 Task: Save your go-to burger joint in Manhattan to your list of favorite locations.
Action: Mouse moved to (87, 61)
Screenshot: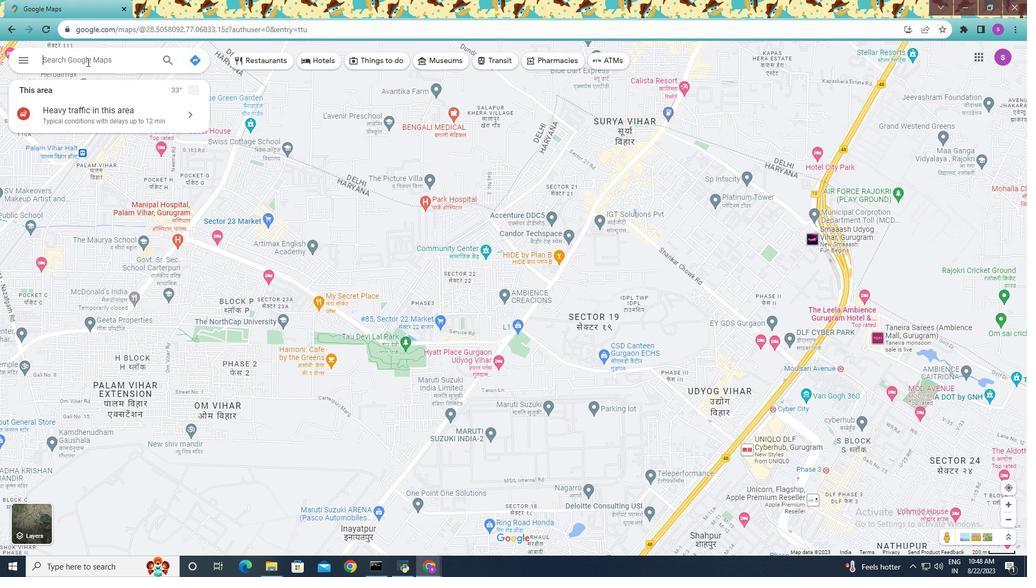 
Action: Mouse pressed left at (87, 61)
Screenshot: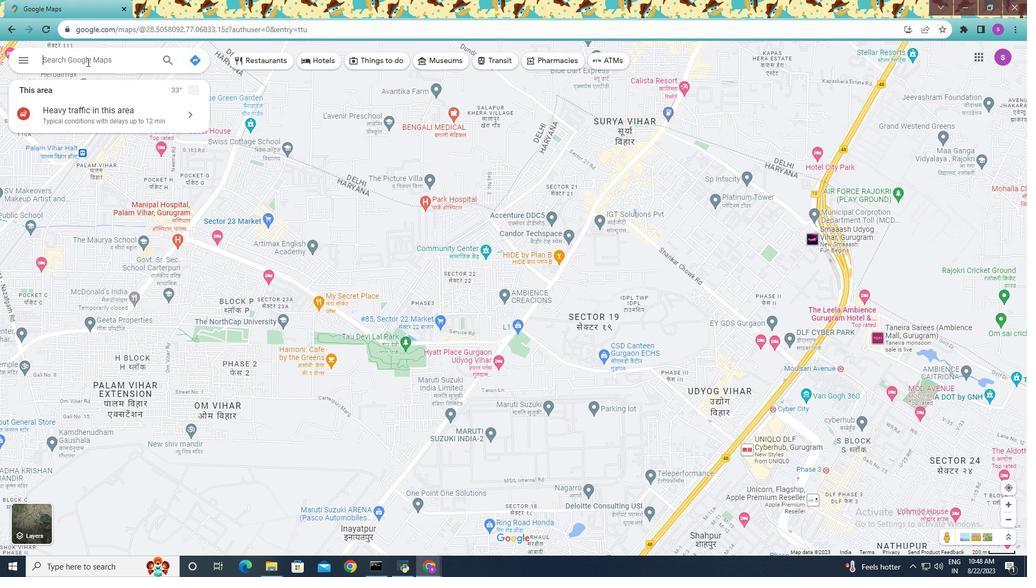 
Action: Mouse moved to (87, 62)
Screenshot: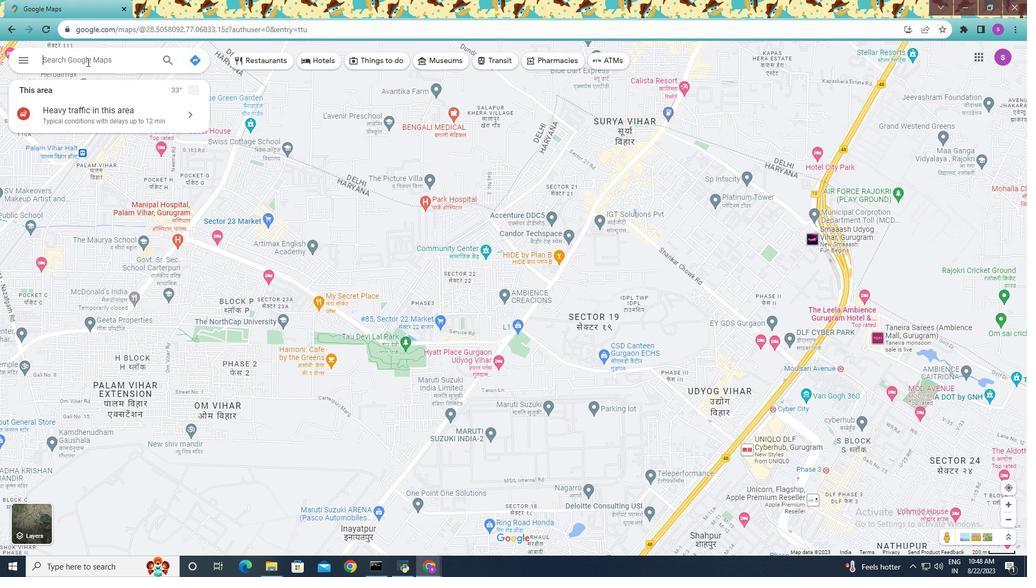 
Action: Key pressed <Key.shift>Burger<Key.space>joint<Key.space>in<Key.space><Key.shift>Manhattan<Key.enter>
Screenshot: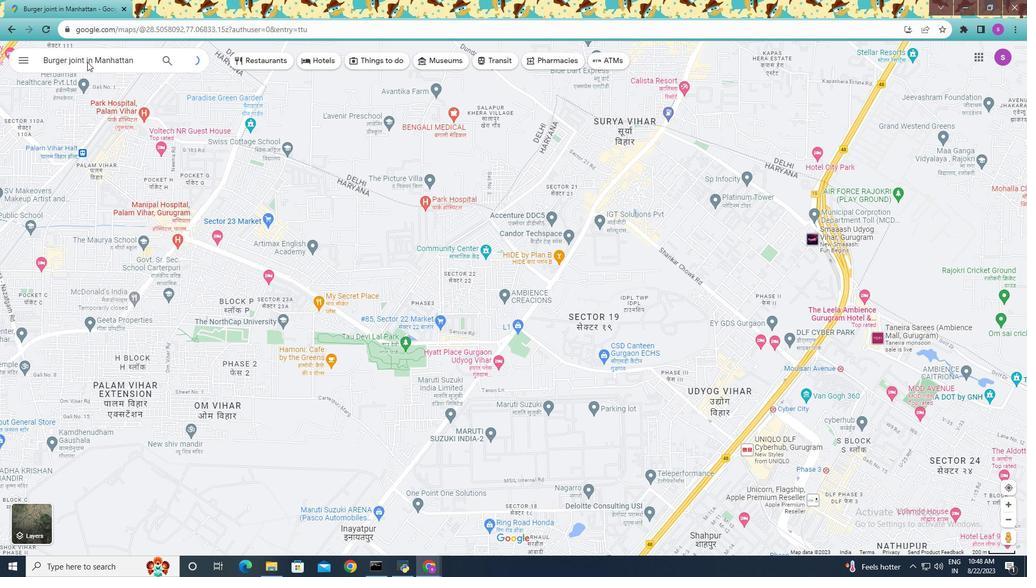 
Action: Mouse moved to (101, 223)
Screenshot: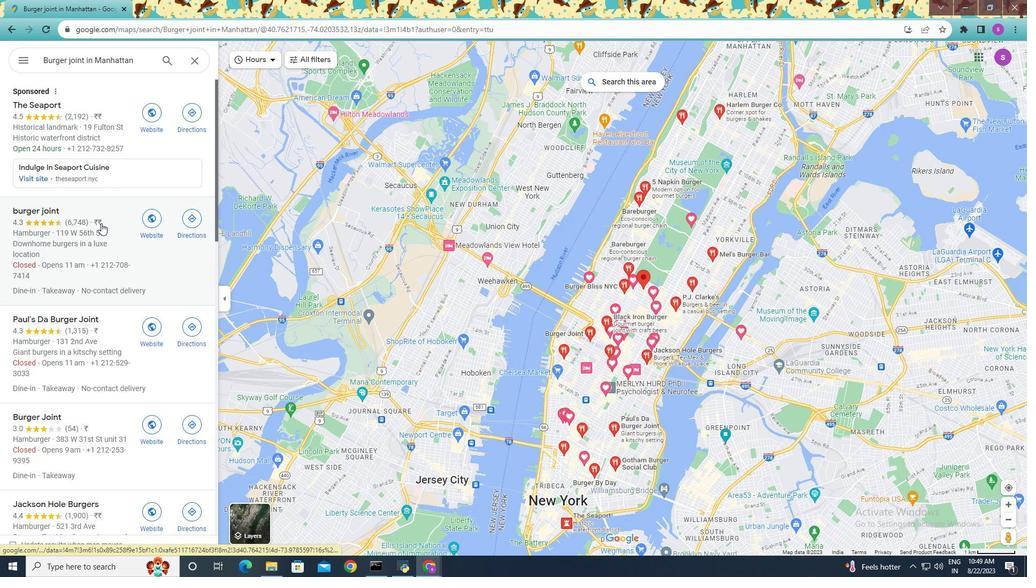 
Action: Mouse scrolled (101, 223) with delta (0, 0)
Screenshot: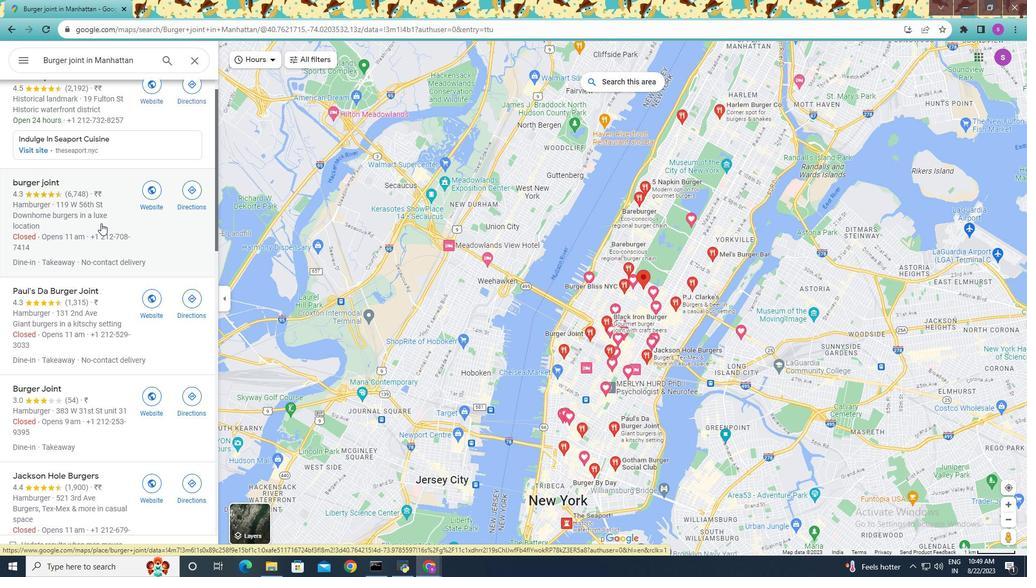 
Action: Mouse moved to (37, 157)
Screenshot: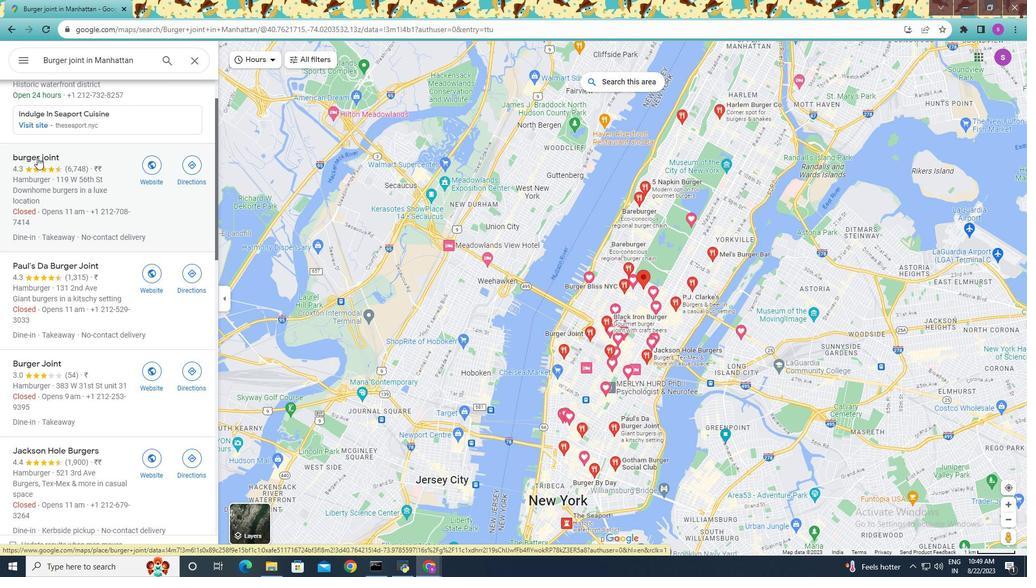 
Action: Mouse pressed left at (37, 157)
Screenshot: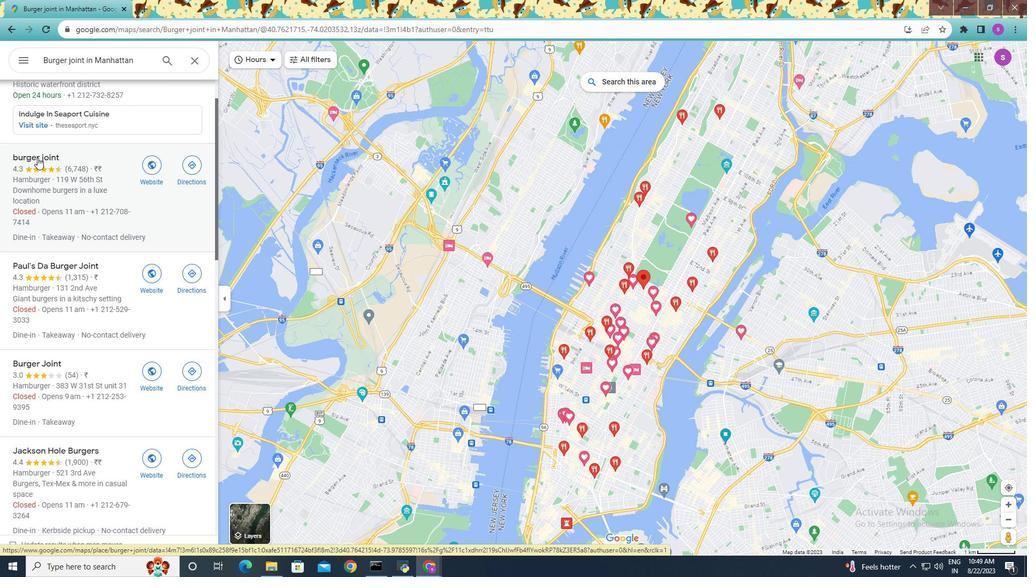 
Action: Mouse moved to (355, 270)
Screenshot: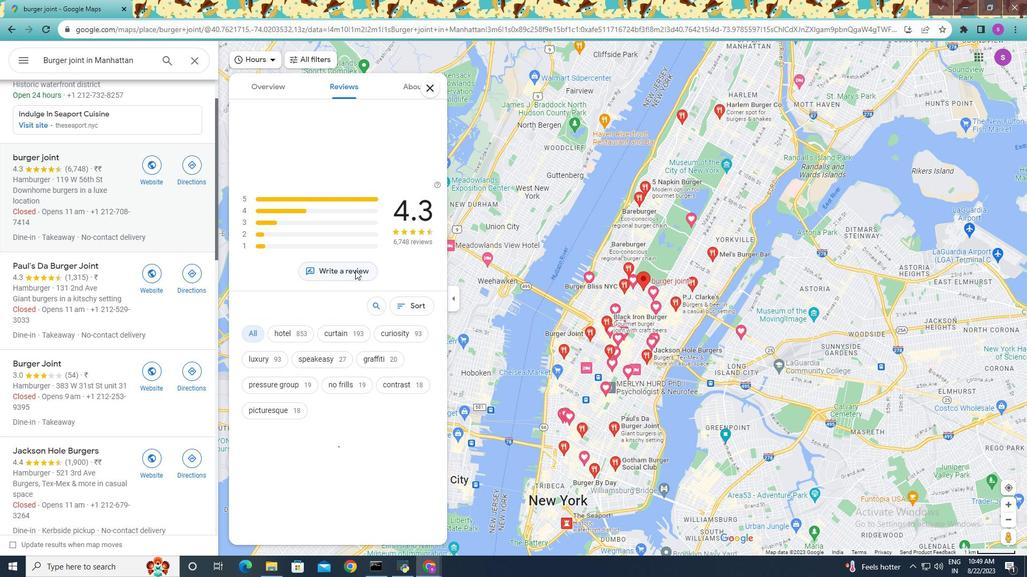 
Action: Mouse pressed left at (355, 270)
Screenshot: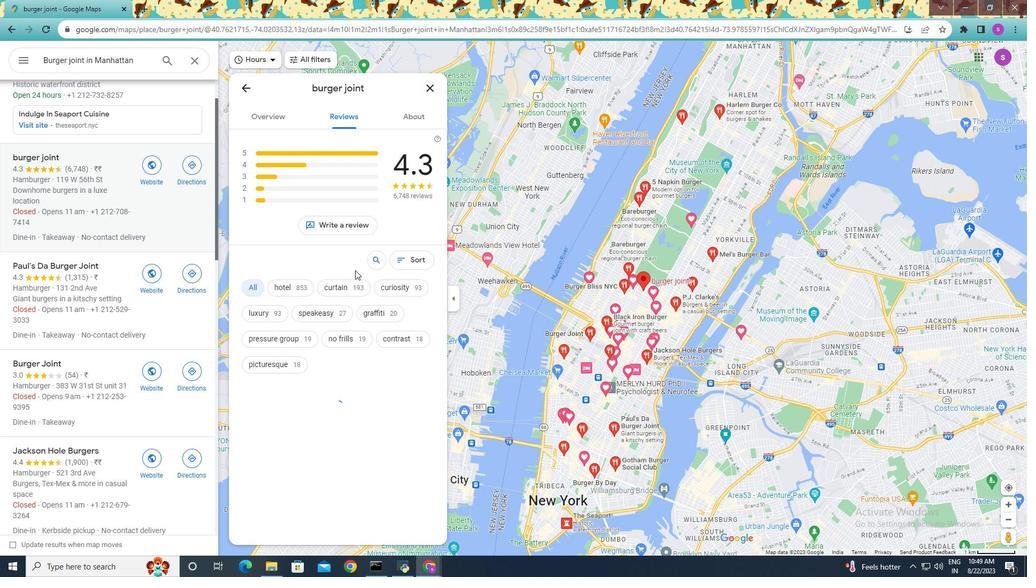 
Action: Mouse moved to (398, 362)
Screenshot: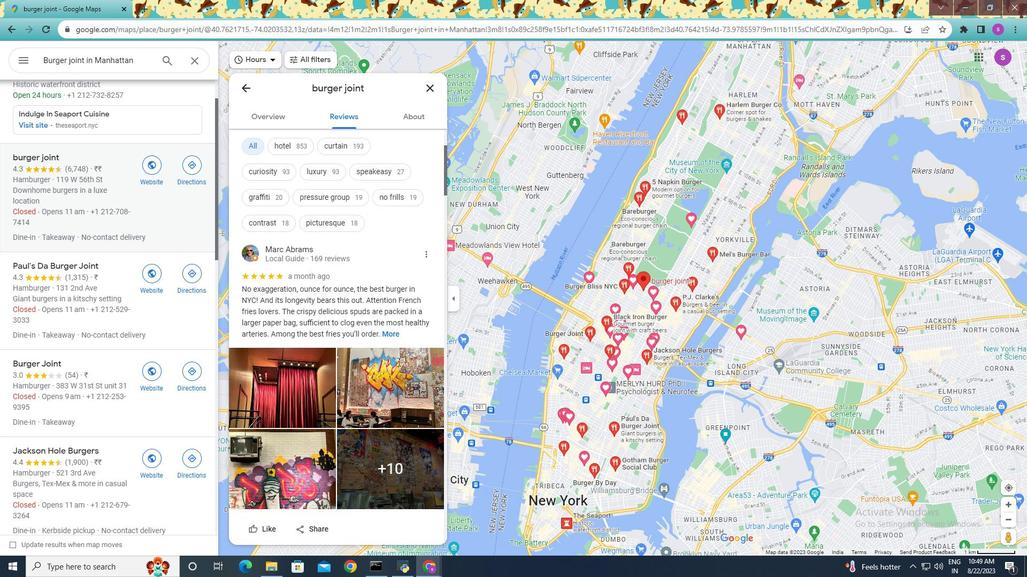 
Action: Mouse scrolled (398, 362) with delta (0, 0)
Screenshot: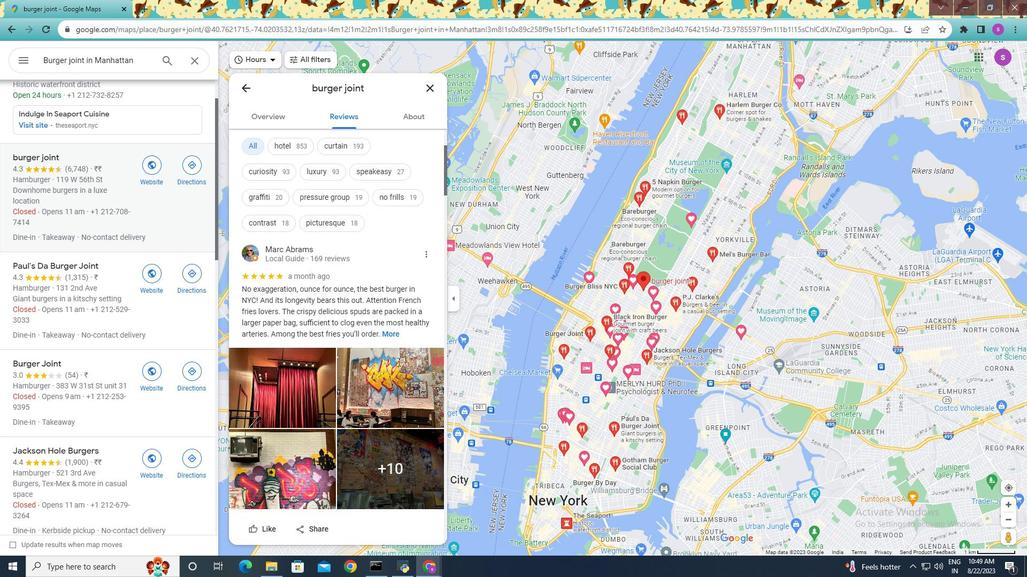 
Action: Mouse moved to (398, 362)
Screenshot: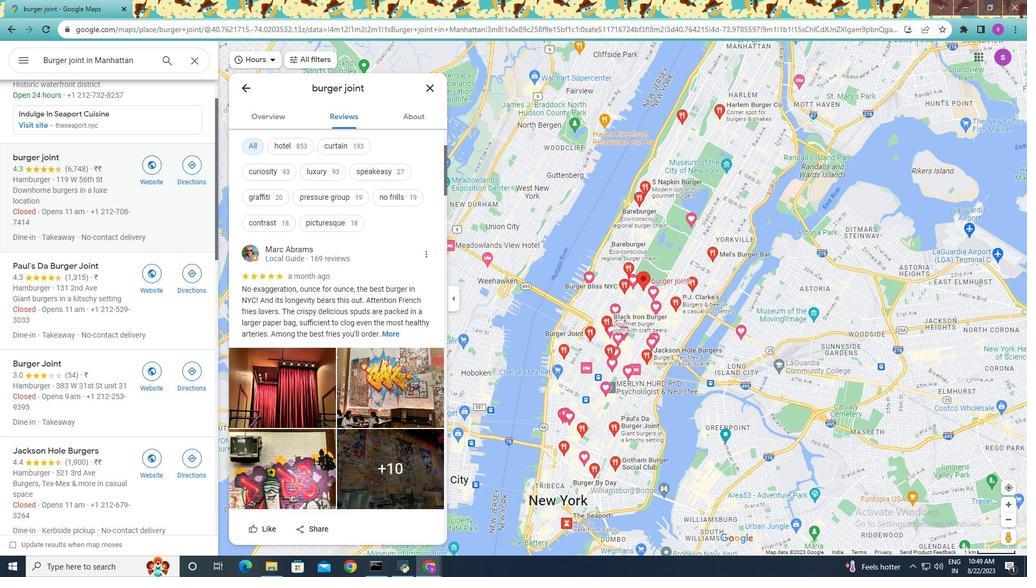 
Action: Mouse scrolled (398, 362) with delta (0, 0)
Screenshot: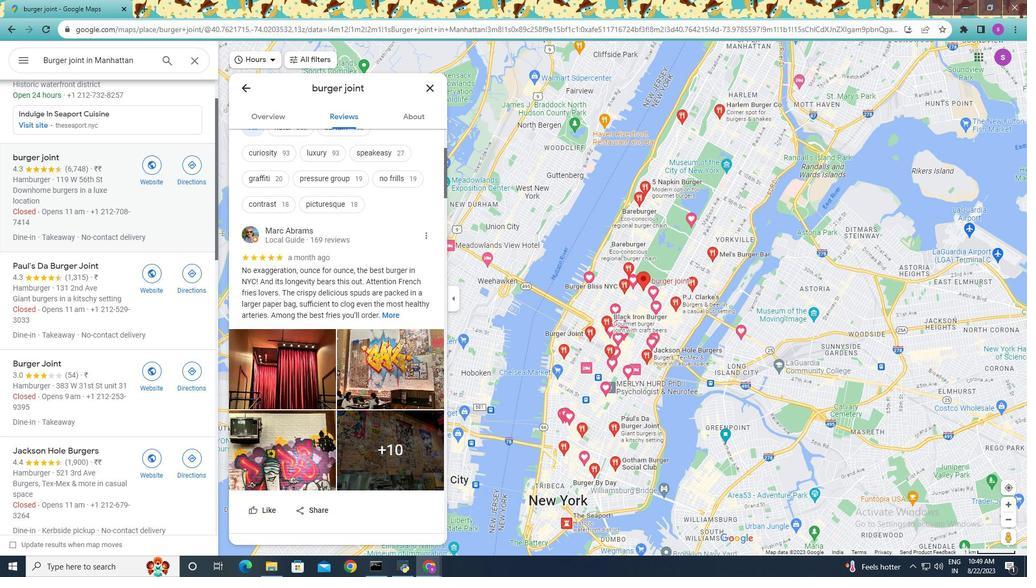
Action: Mouse scrolled (398, 362) with delta (0, 0)
Screenshot: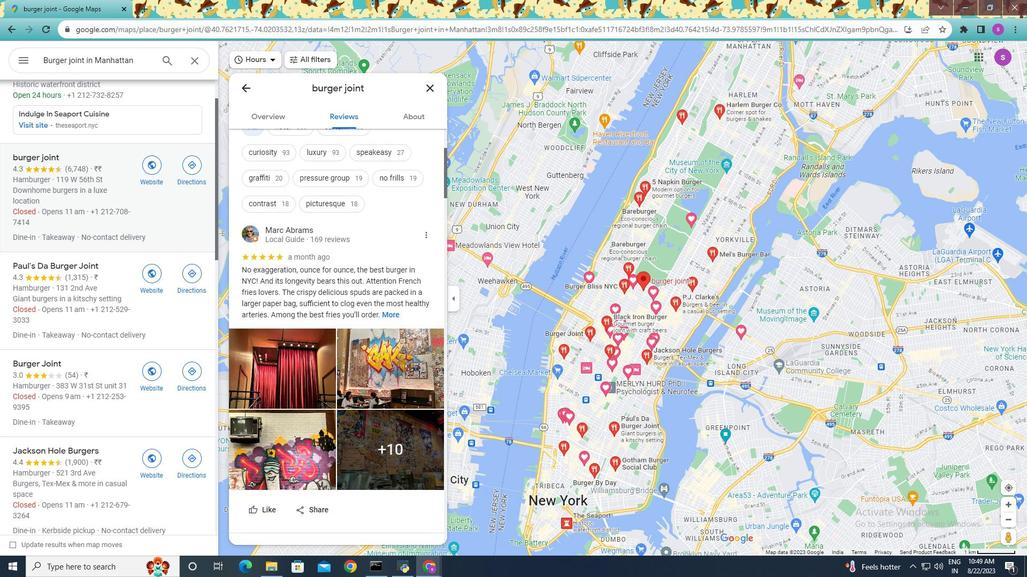 
Action: Mouse moved to (398, 362)
Screenshot: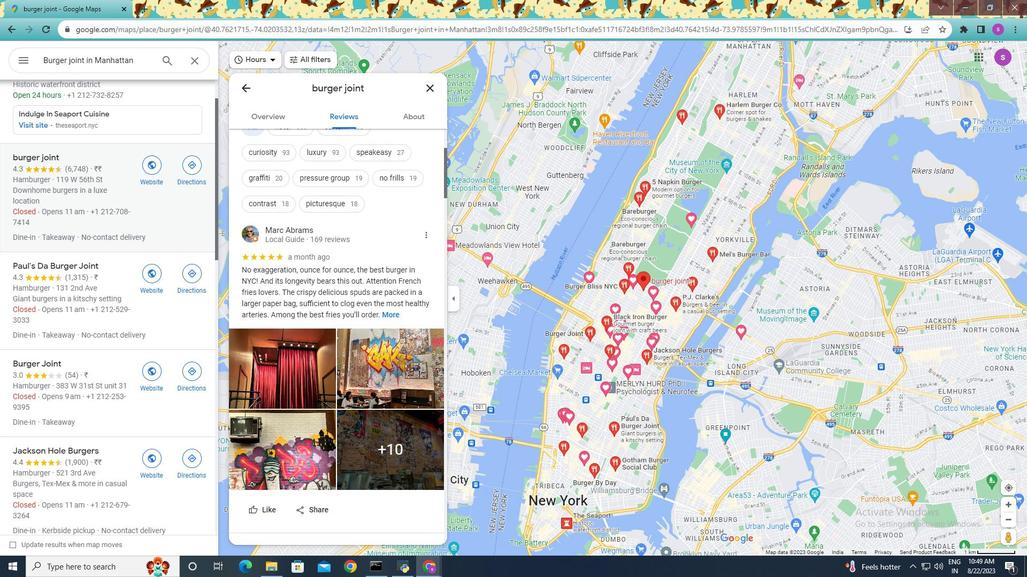 
Action: Mouse scrolled (398, 361) with delta (0, 0)
Screenshot: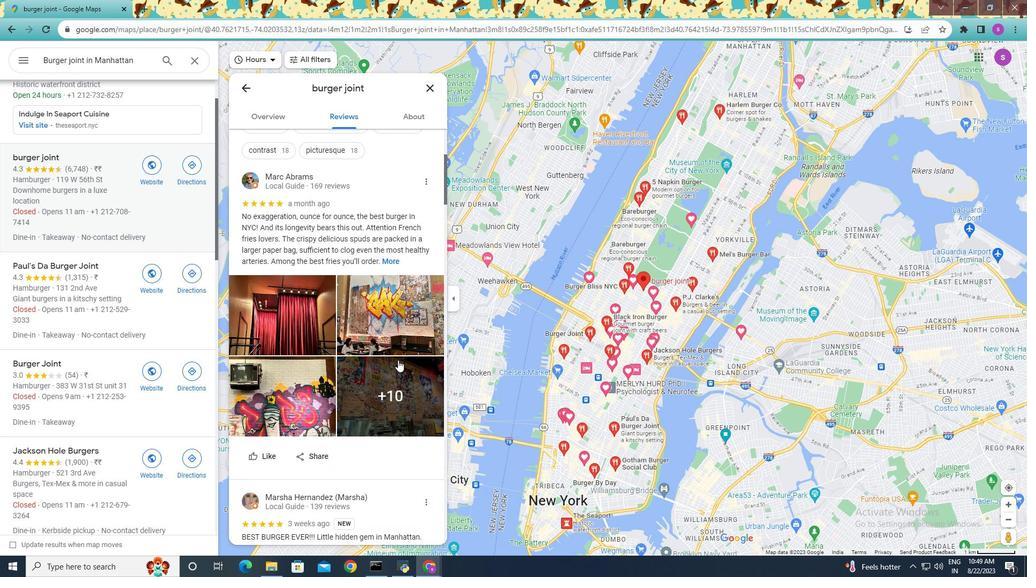 
Action: Mouse moved to (398, 360)
Screenshot: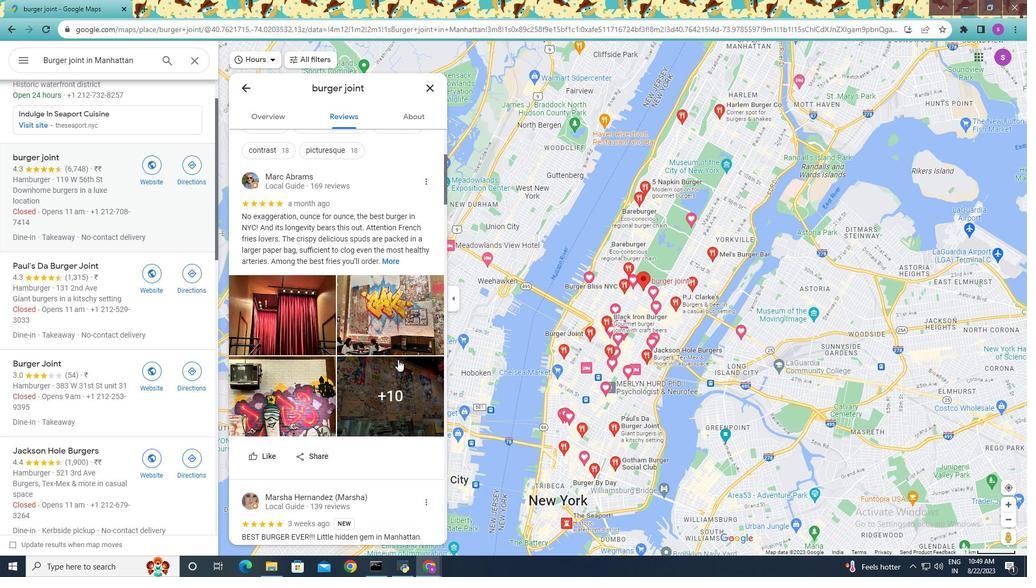 
Action: Mouse scrolled (398, 359) with delta (0, 0)
Screenshot: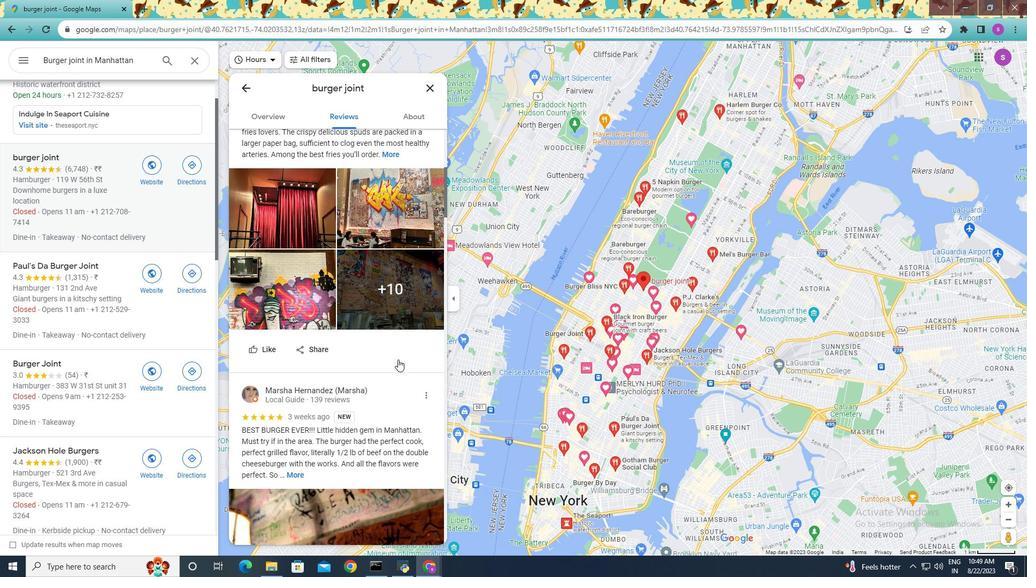 
Action: Mouse scrolled (398, 359) with delta (0, 0)
Screenshot: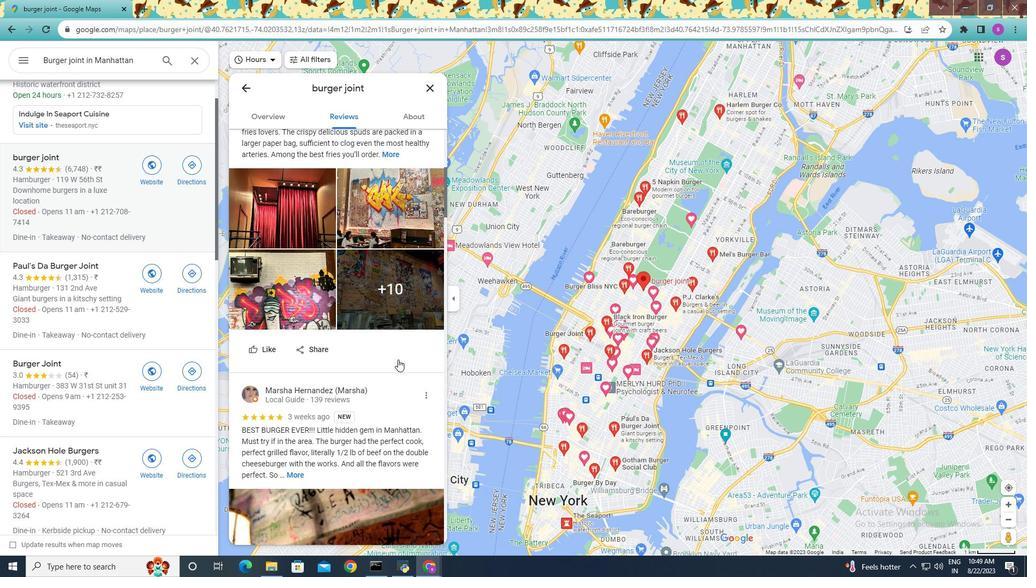 
Action: Mouse moved to (426, 120)
Screenshot: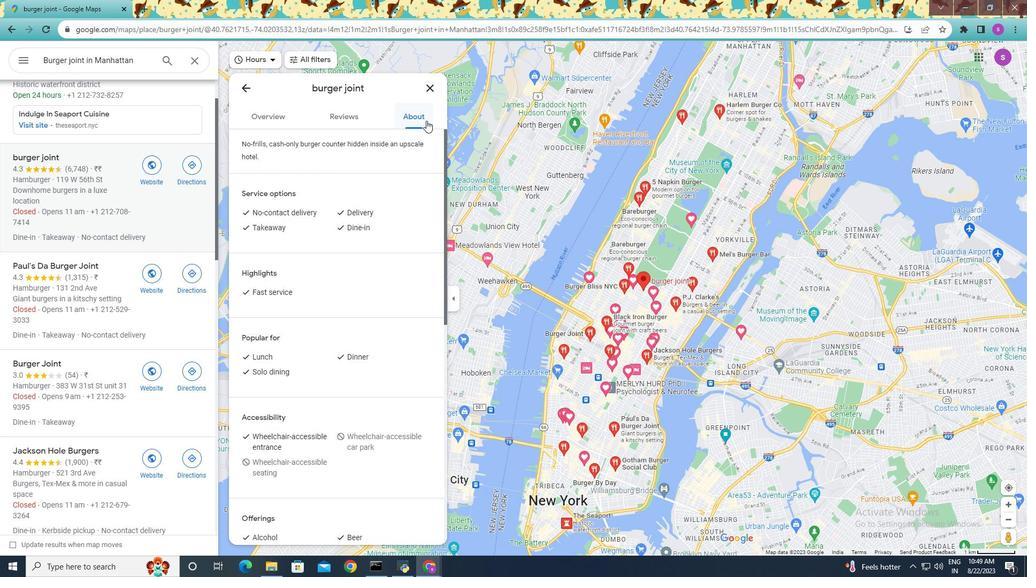 
Action: Mouse pressed left at (426, 120)
Screenshot: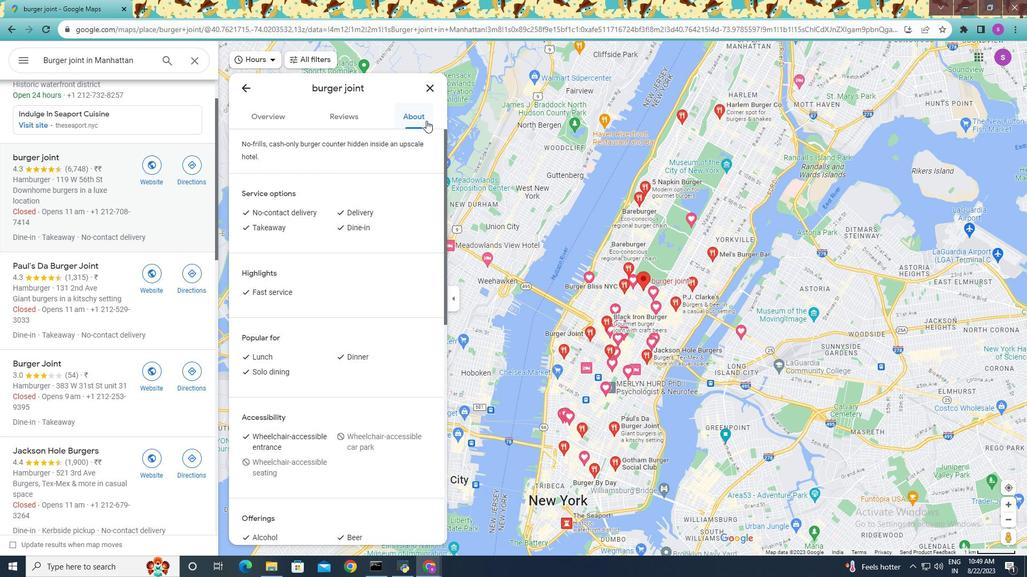 
Action: Mouse moved to (339, 120)
Screenshot: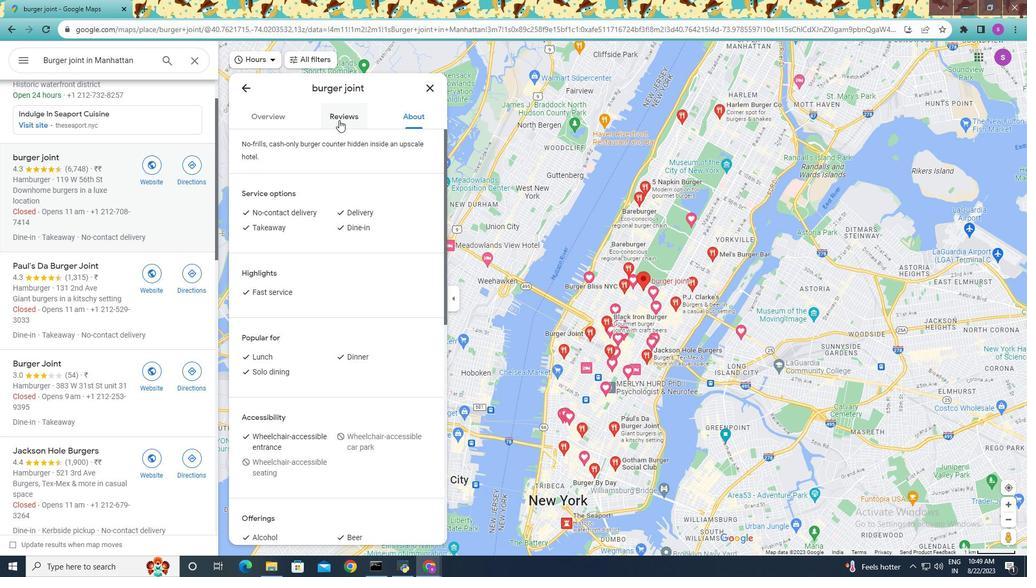 
Action: Mouse pressed left at (339, 120)
Screenshot: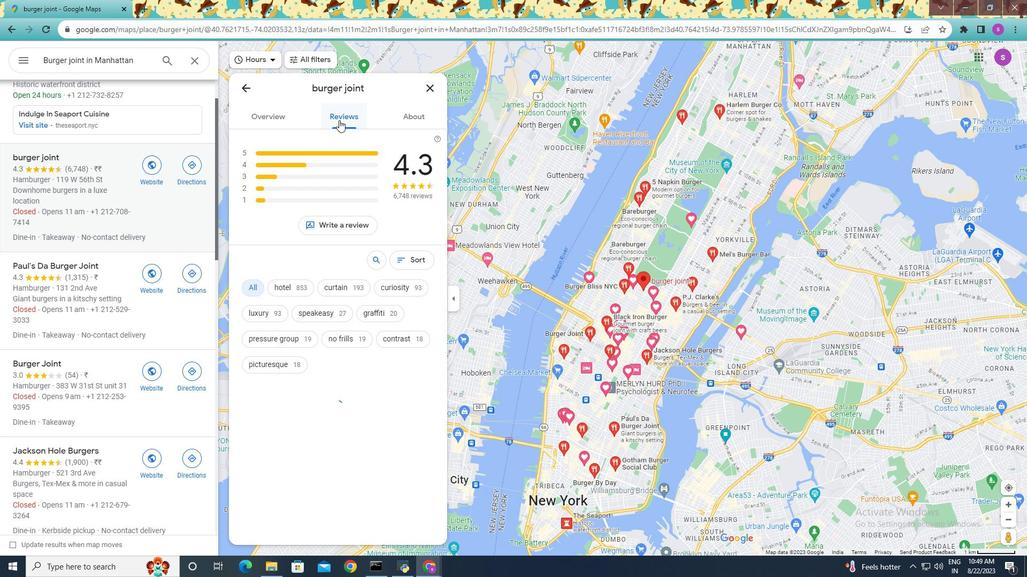 
Action: Mouse moved to (269, 115)
Screenshot: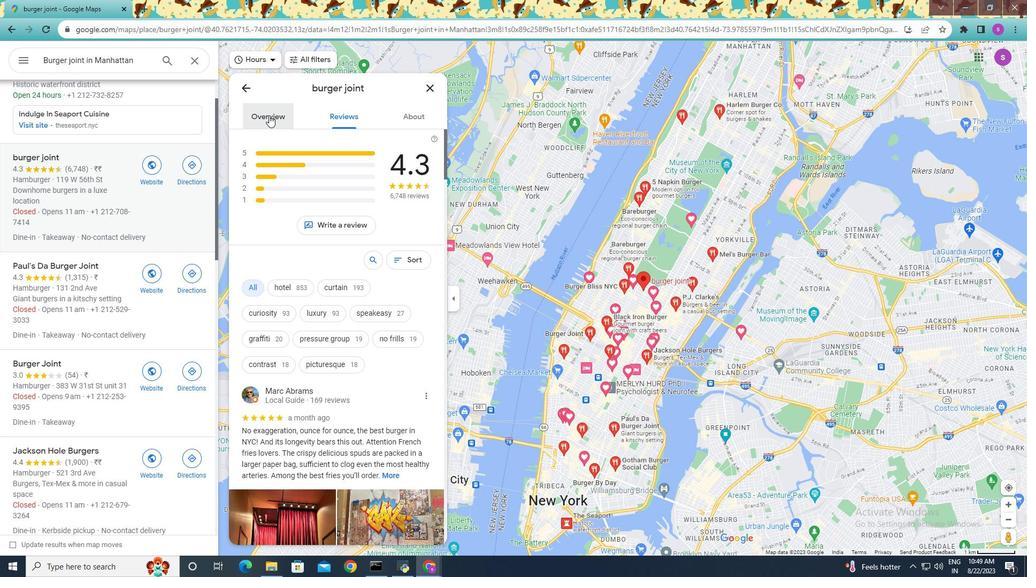 
Action: Mouse pressed left at (269, 115)
Screenshot: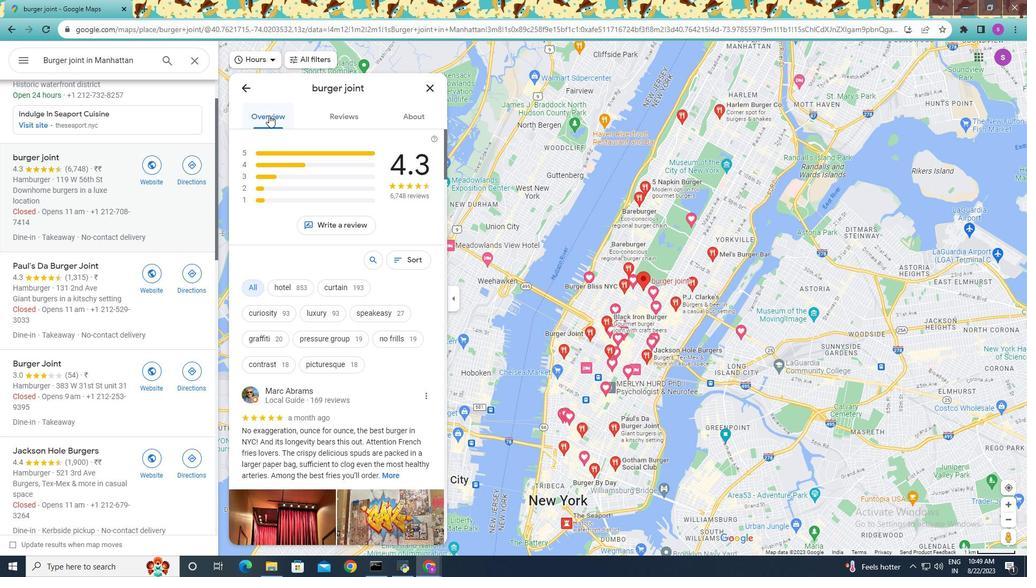 
Action: Mouse moved to (328, 222)
Screenshot: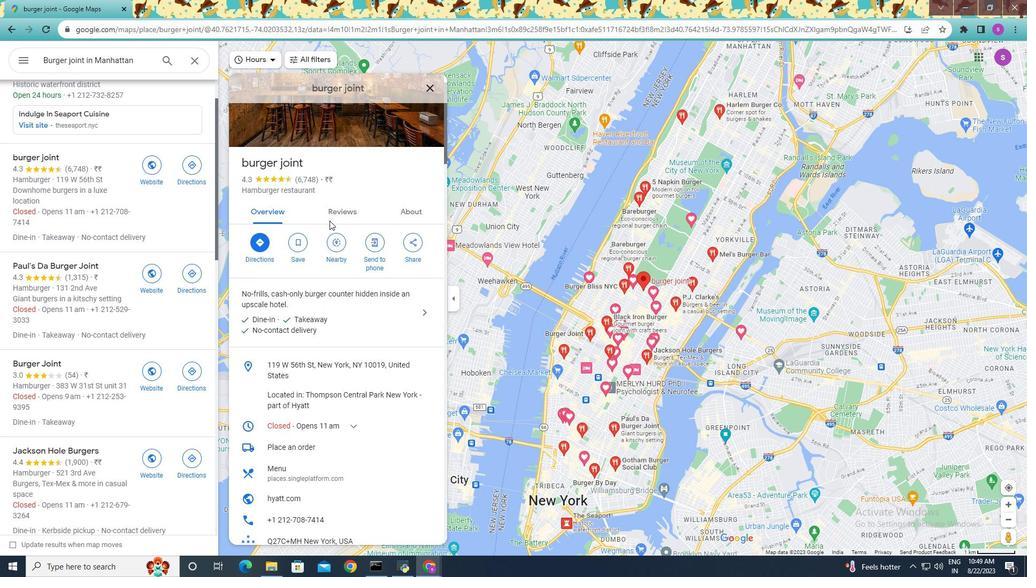 
Action: Mouse scrolled (328, 221) with delta (0, 0)
Screenshot: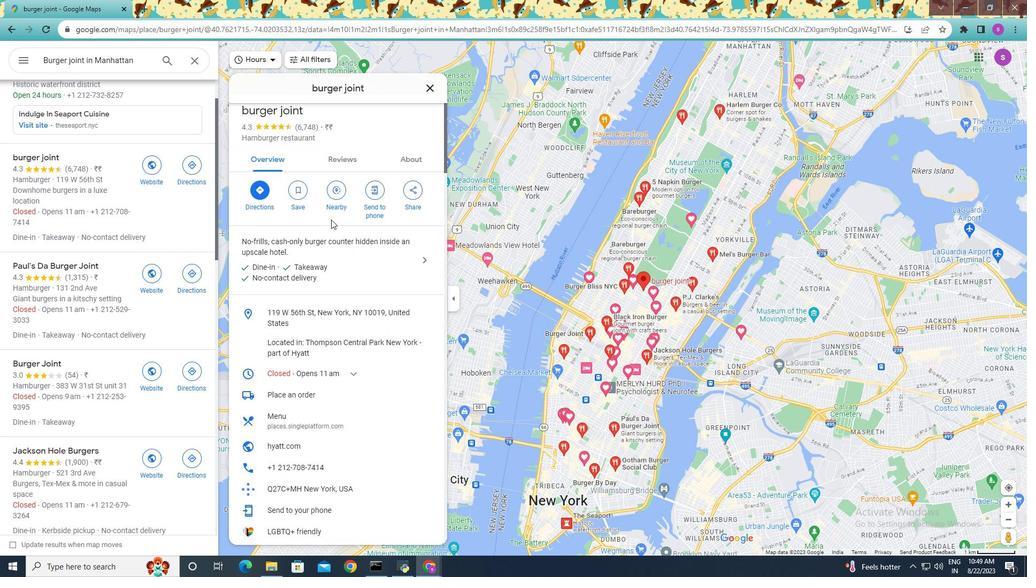 
Action: Mouse scrolled (328, 221) with delta (0, 0)
Screenshot: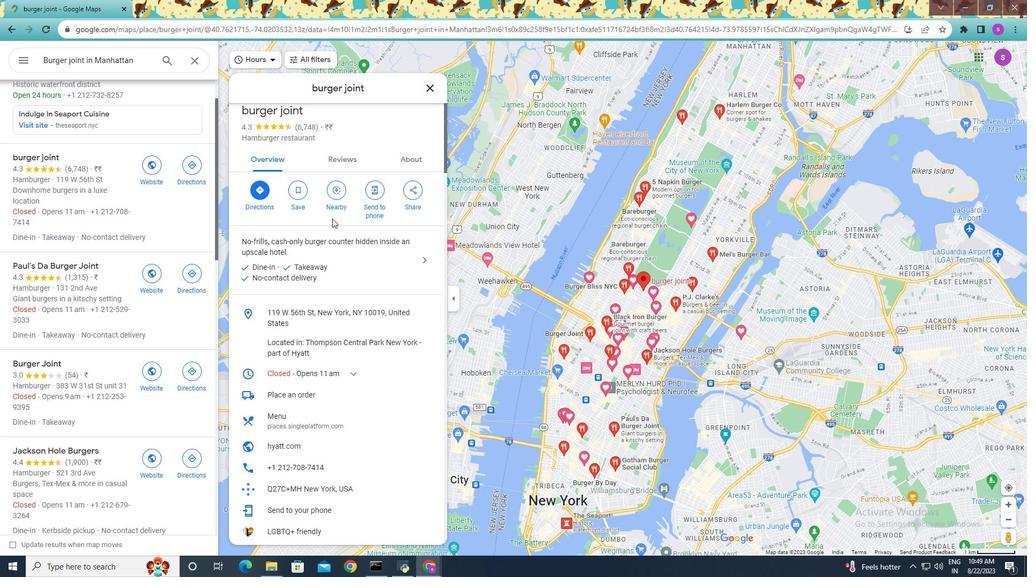 
Action: Mouse moved to (354, 158)
Screenshot: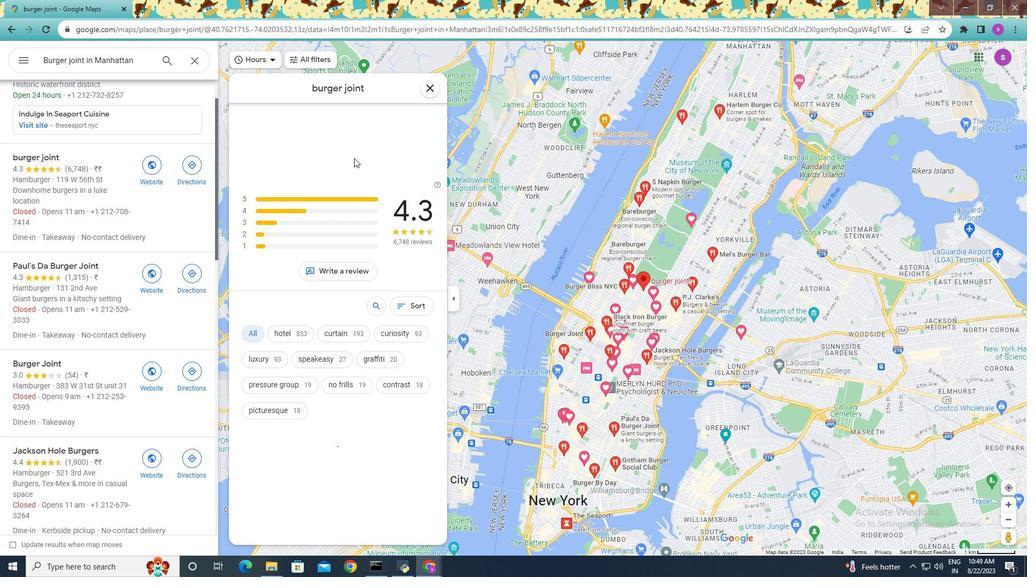 
Action: Mouse pressed left at (354, 158)
Screenshot: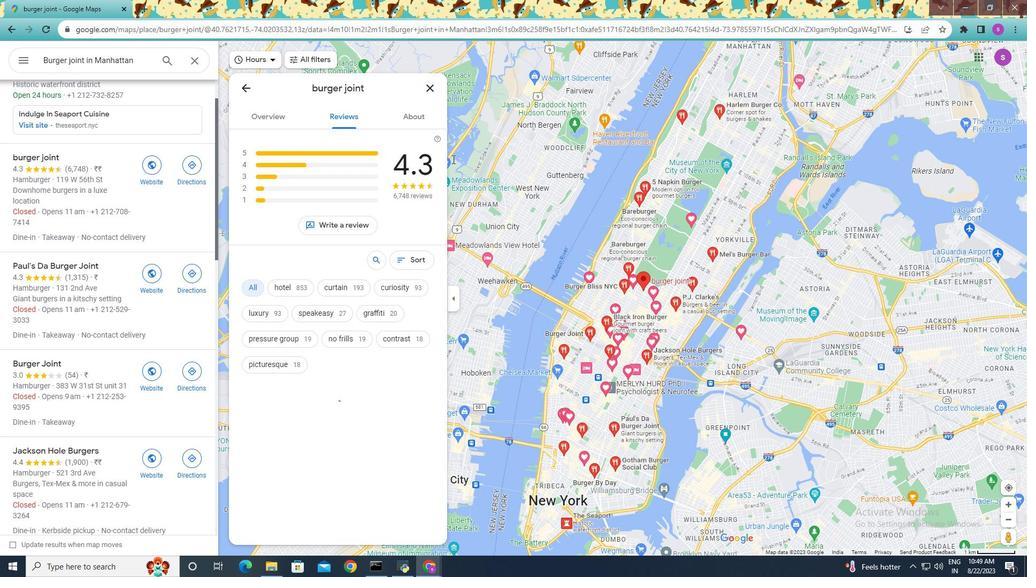 
Action: Mouse moved to (417, 117)
Screenshot: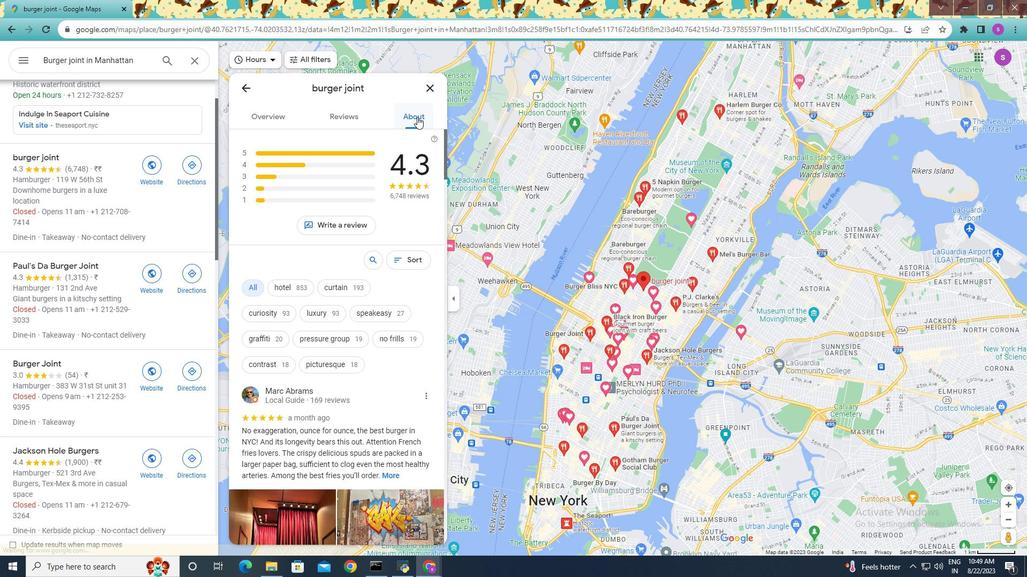 
Action: Mouse pressed left at (417, 117)
Screenshot: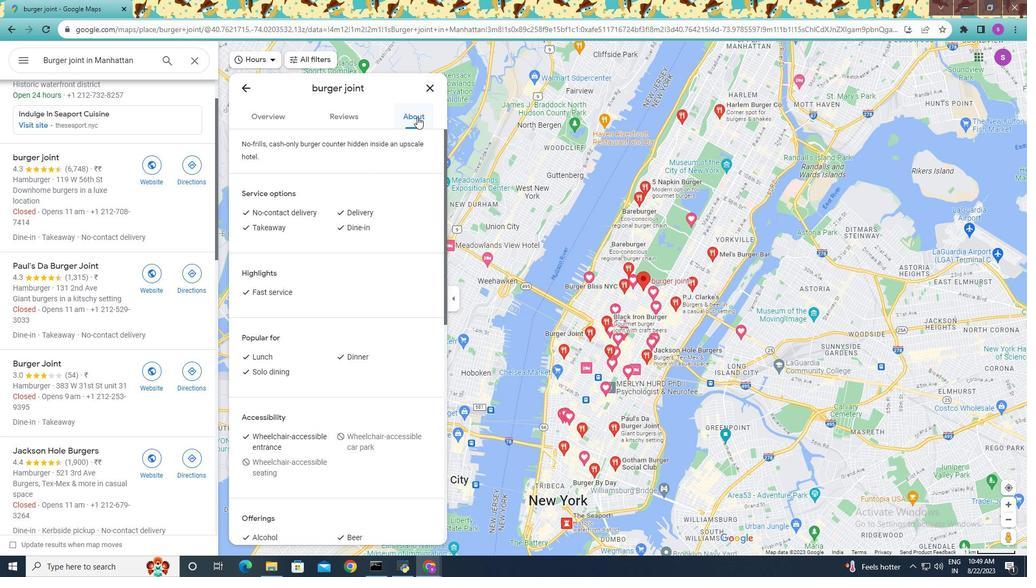 
Action: Mouse moved to (343, 116)
Screenshot: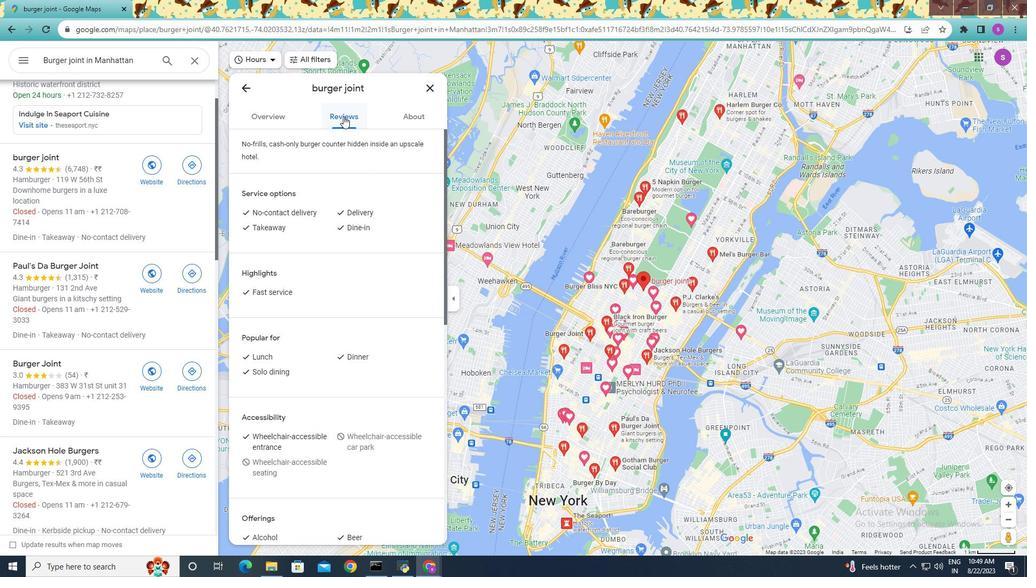 
Action: Mouse pressed left at (343, 116)
Screenshot: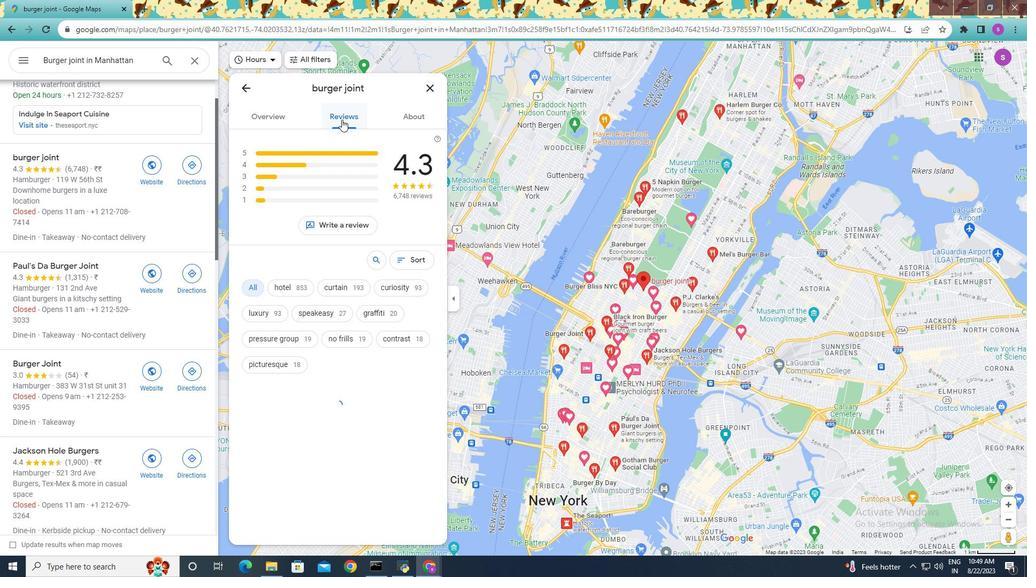
Action: Mouse moved to (253, 115)
Screenshot: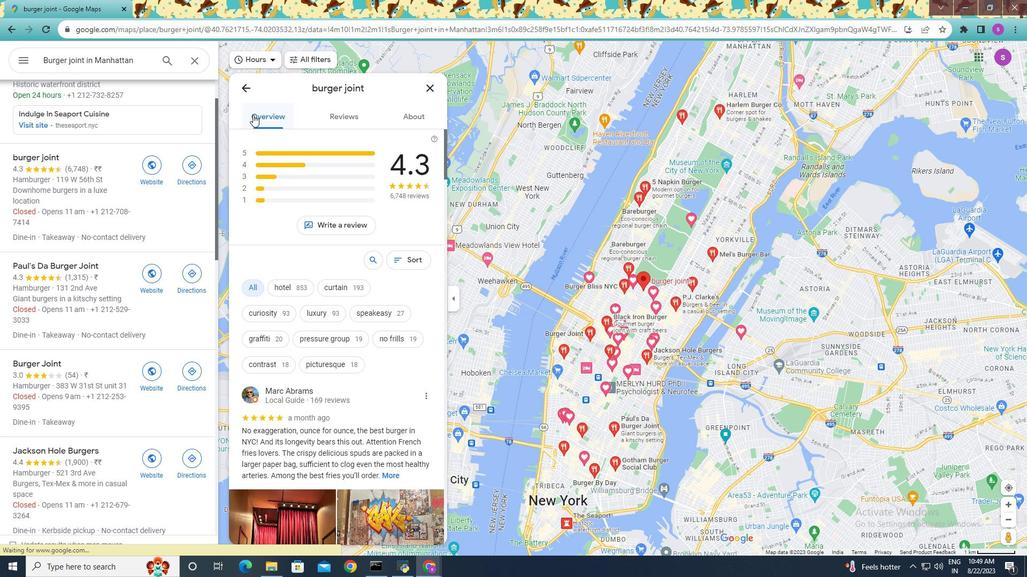
Action: Mouse pressed left at (253, 115)
Screenshot: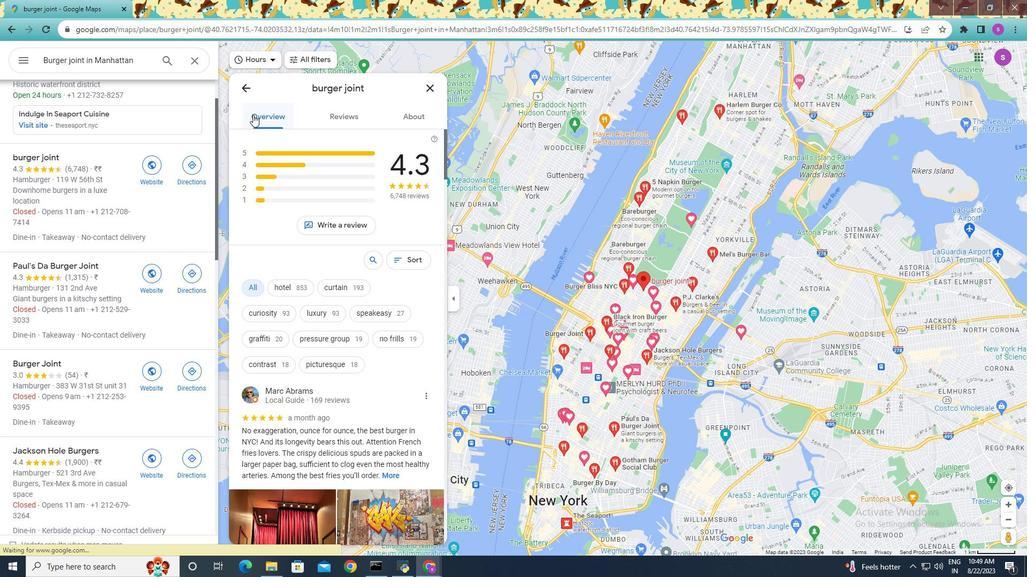 
Action: Mouse moved to (308, 180)
Screenshot: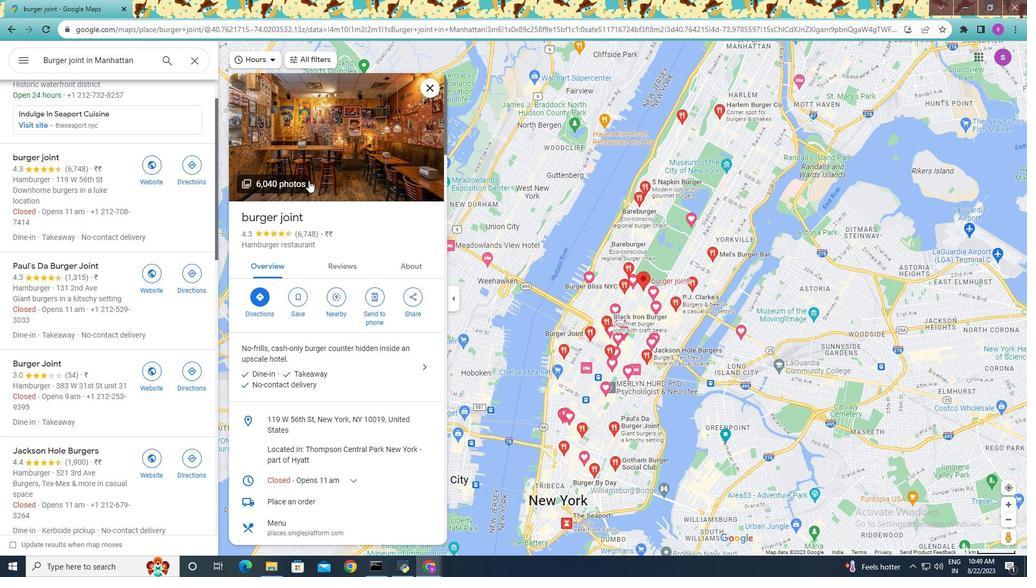 
Action: Mouse pressed left at (308, 180)
Screenshot: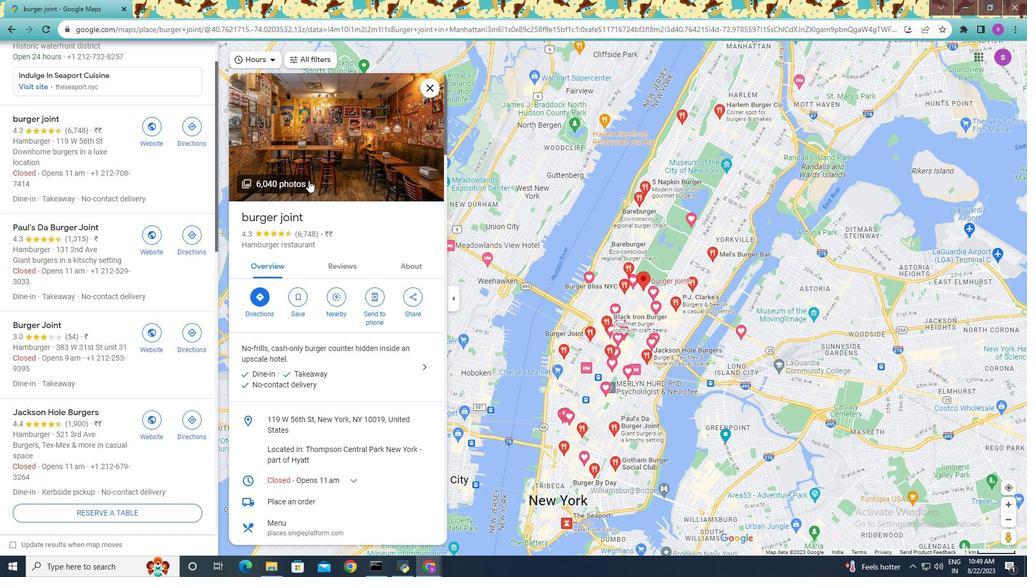 
Action: Mouse moved to (16, 52)
Screenshot: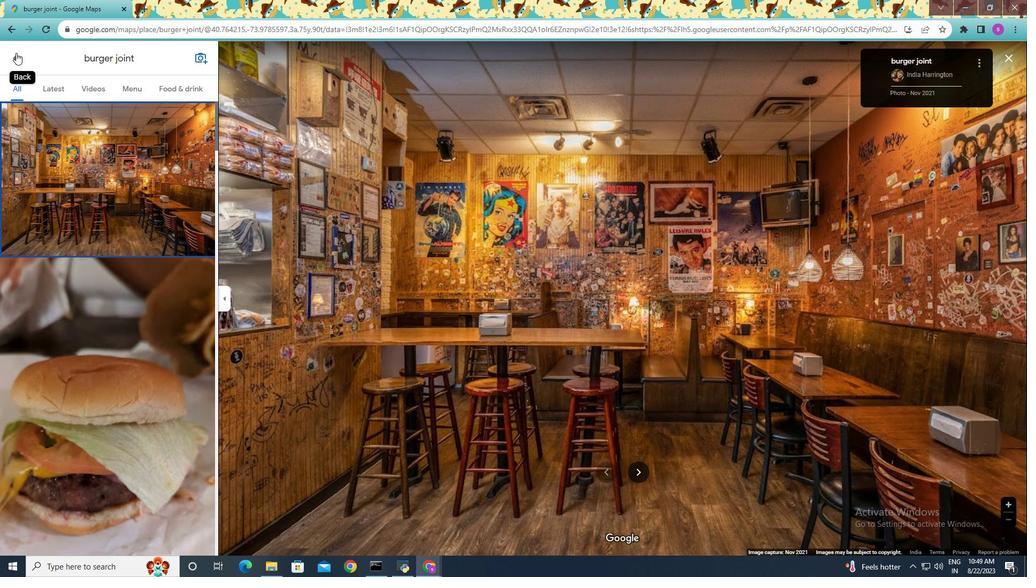 
Action: Mouse pressed left at (16, 52)
Screenshot: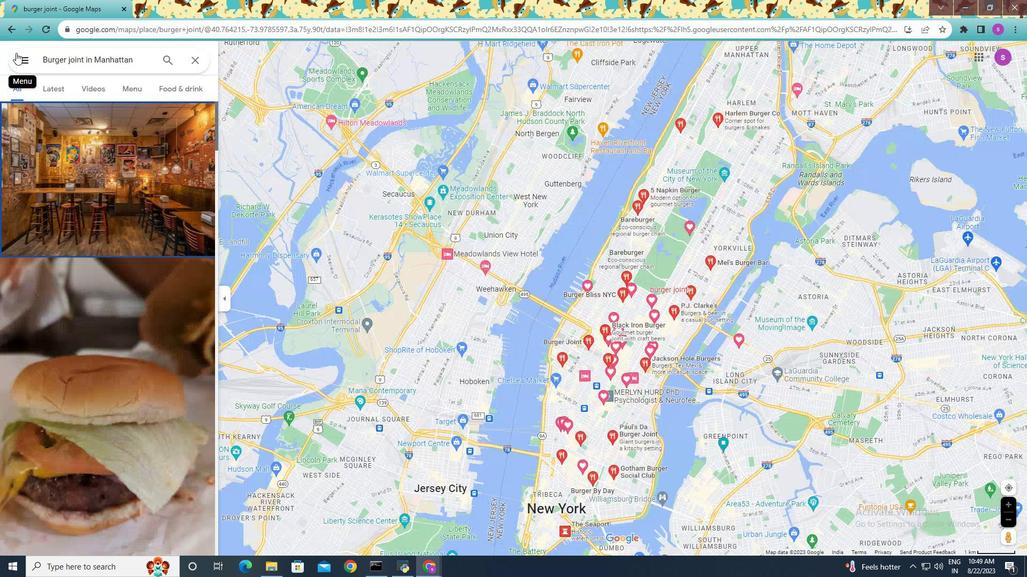 
Action: Mouse moved to (400, 264)
Screenshot: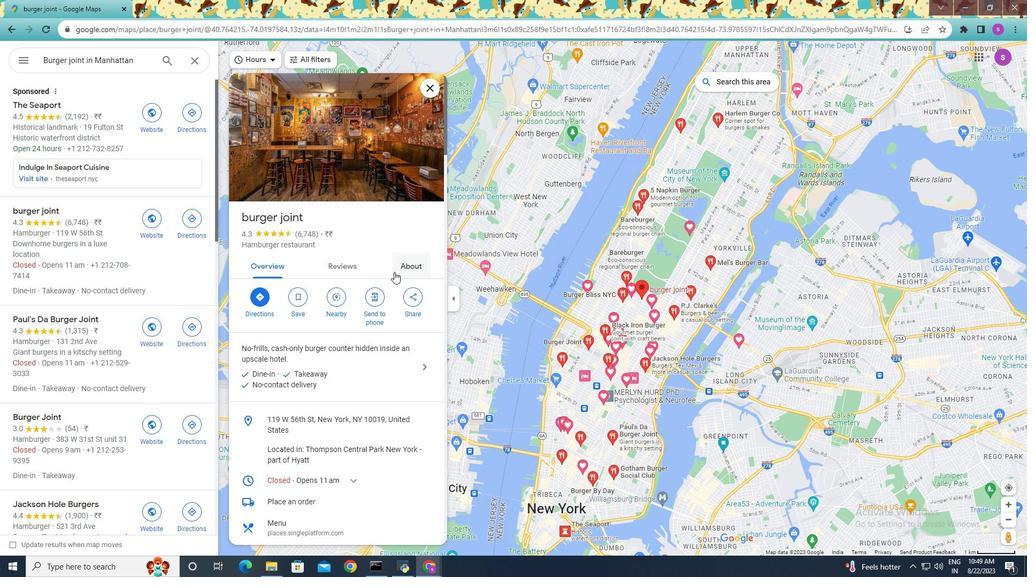 
Action: Mouse pressed left at (400, 264)
Screenshot: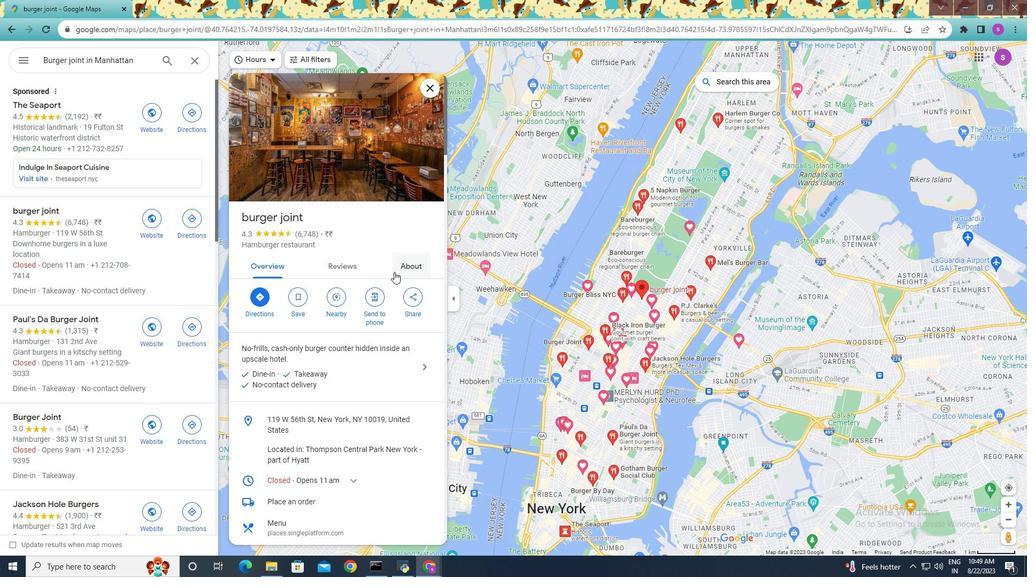 
Action: Mouse moved to (412, 268)
Screenshot: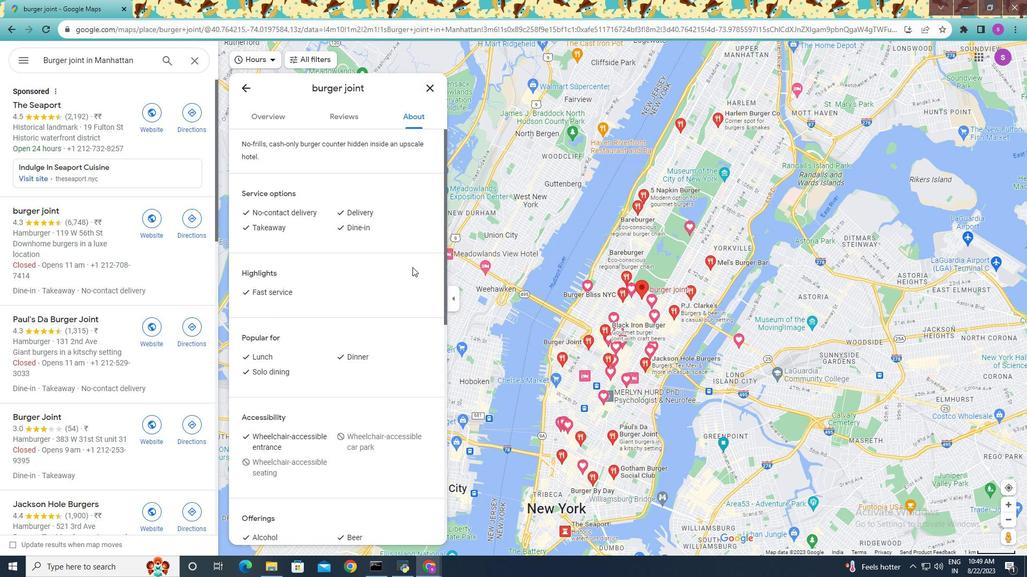 
Action: Mouse pressed left at (412, 268)
Screenshot: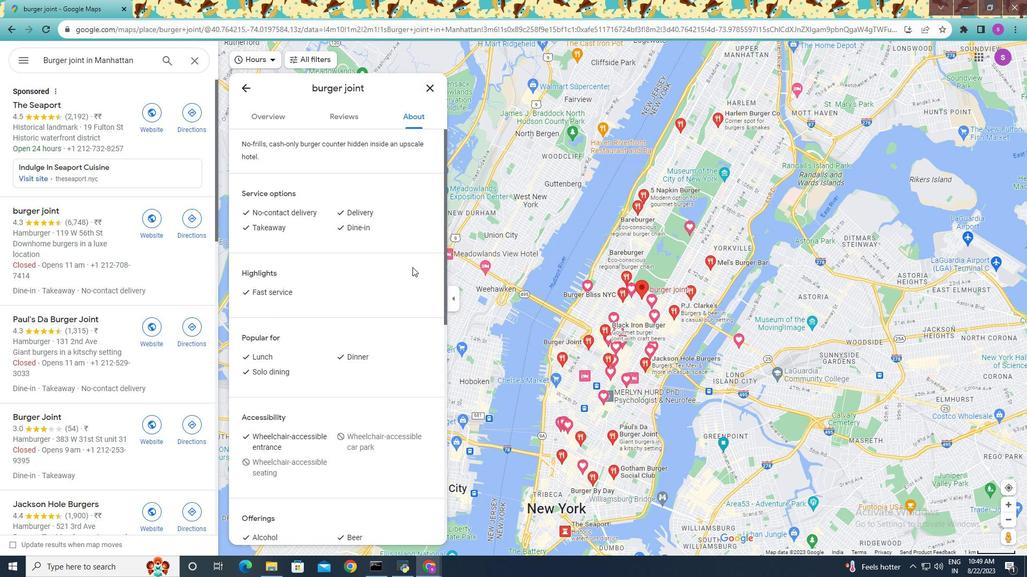 
Action: Mouse moved to (346, 117)
Screenshot: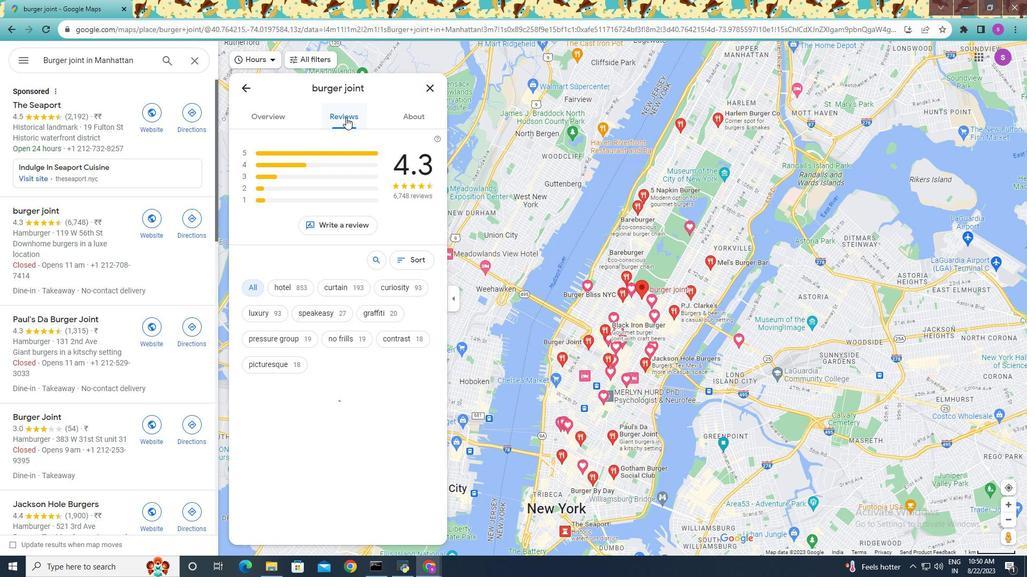 
Action: Mouse pressed left at (346, 117)
Screenshot: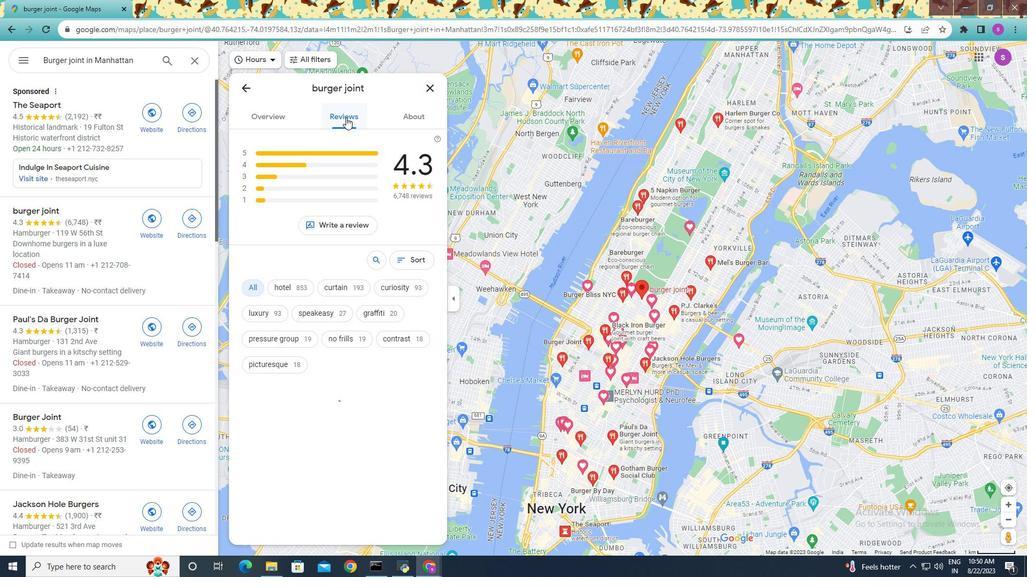 
Action: Mouse moved to (354, 253)
Screenshot: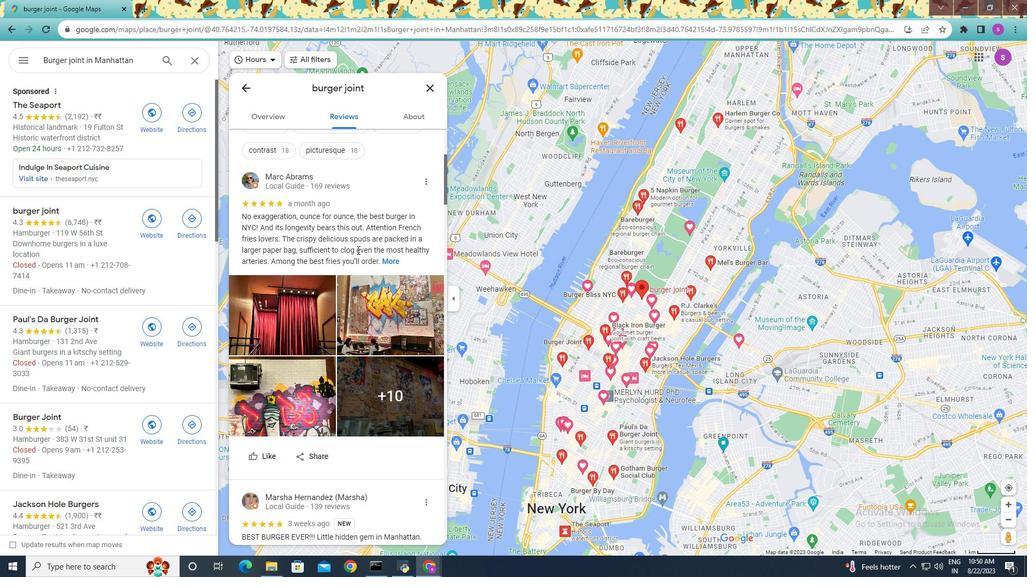 
Action: Mouse scrolled (354, 252) with delta (0, 0)
Screenshot: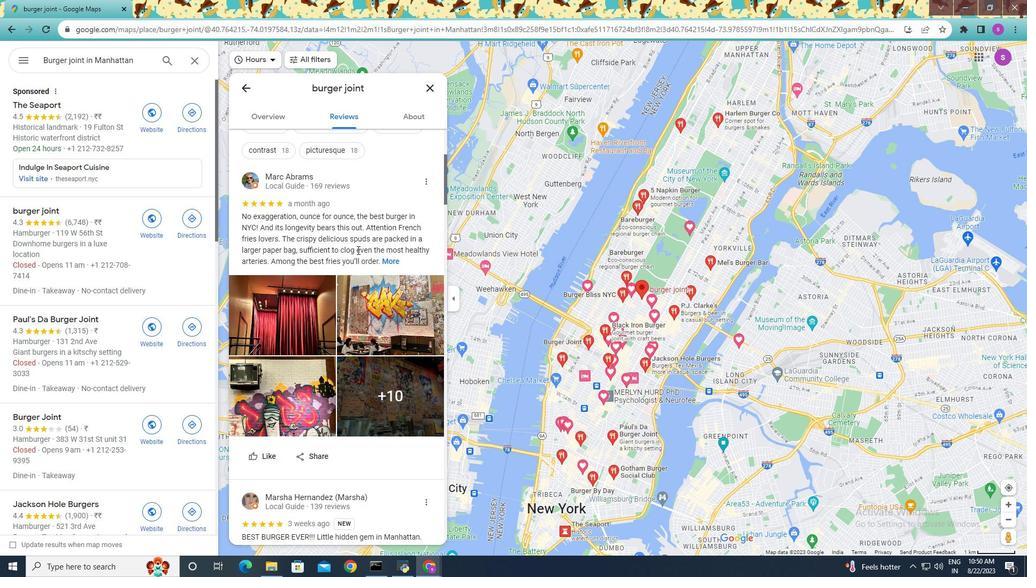 
Action: Mouse scrolled (354, 252) with delta (0, 0)
Screenshot: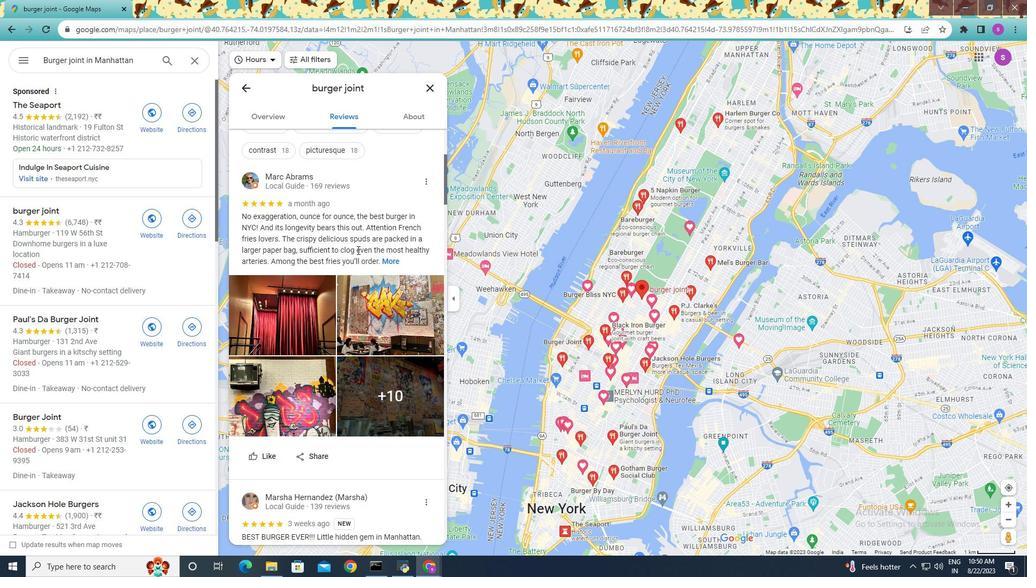
Action: Mouse scrolled (354, 252) with delta (0, 0)
Screenshot: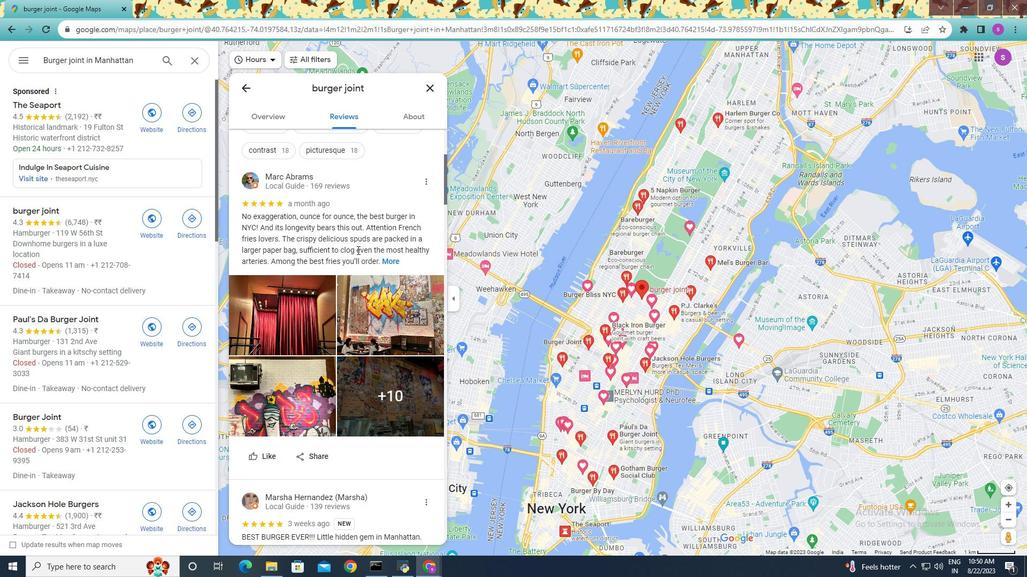 
Action: Mouse scrolled (354, 252) with delta (0, 0)
Screenshot: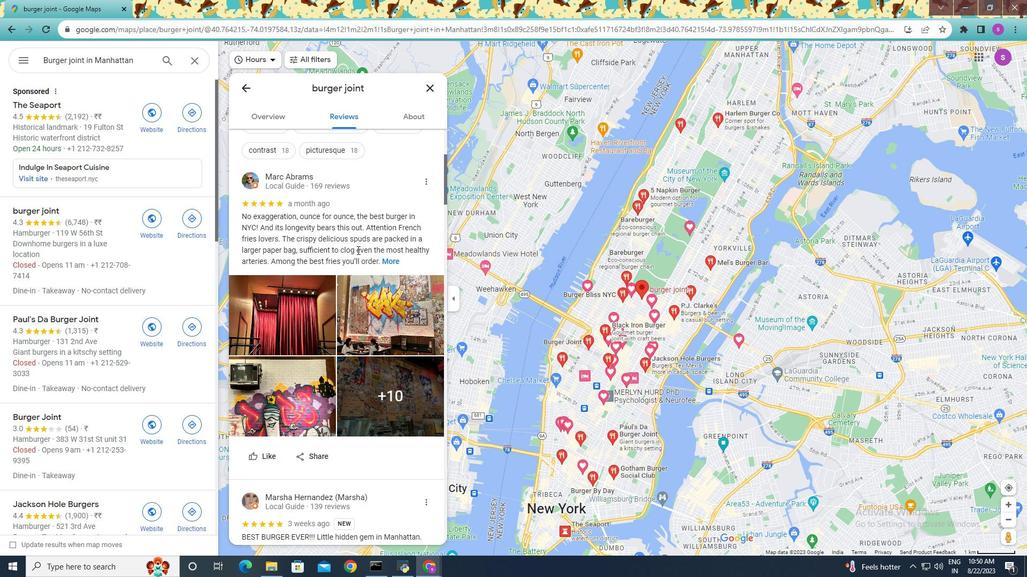 
Action: Mouse moved to (399, 259)
Screenshot: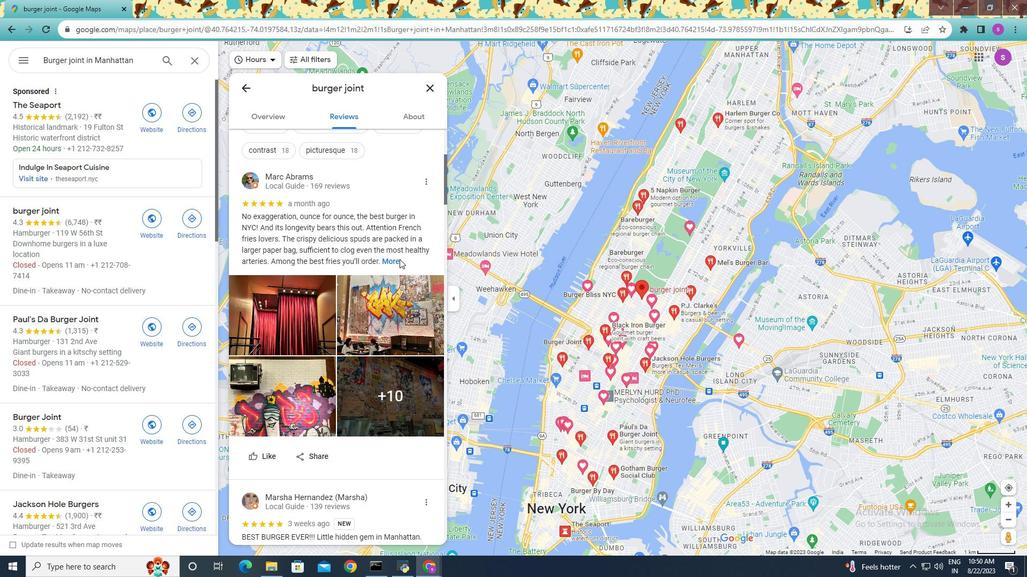 
Action: Mouse pressed left at (399, 259)
Screenshot: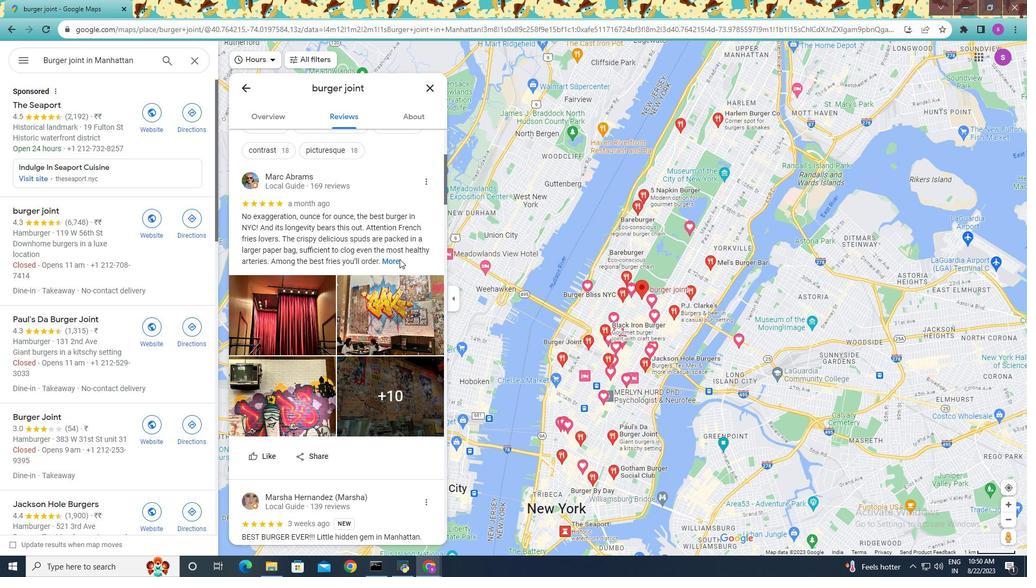 
Action: Mouse moved to (392, 260)
Screenshot: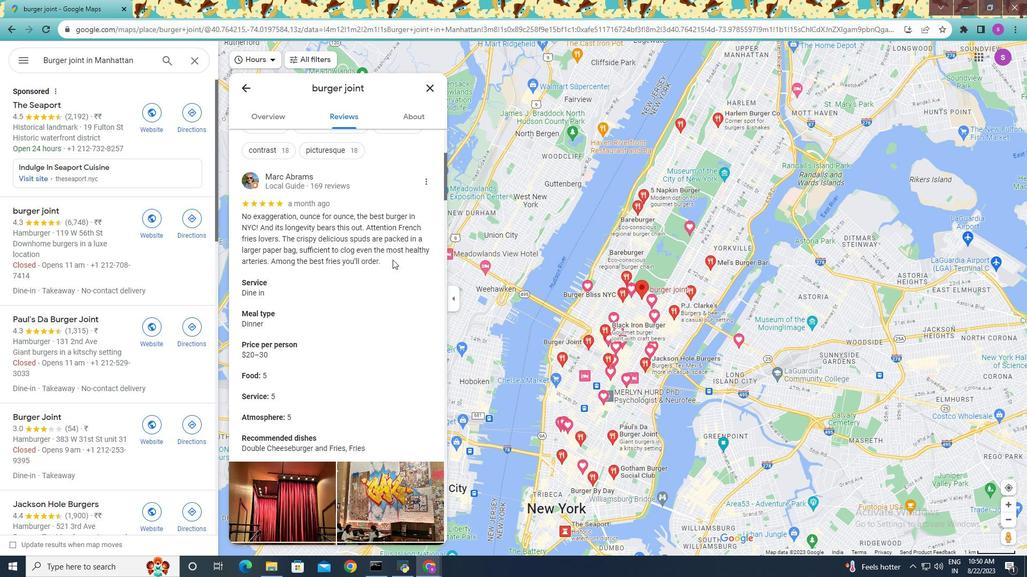 
Action: Mouse pressed left at (392, 260)
Screenshot: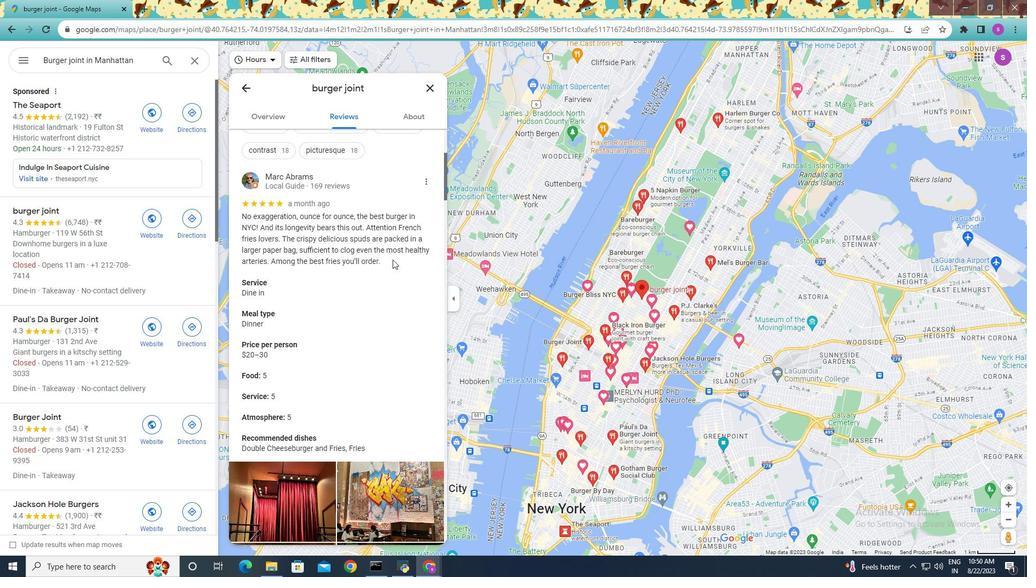 
Action: Mouse moved to (392, 260)
Screenshot: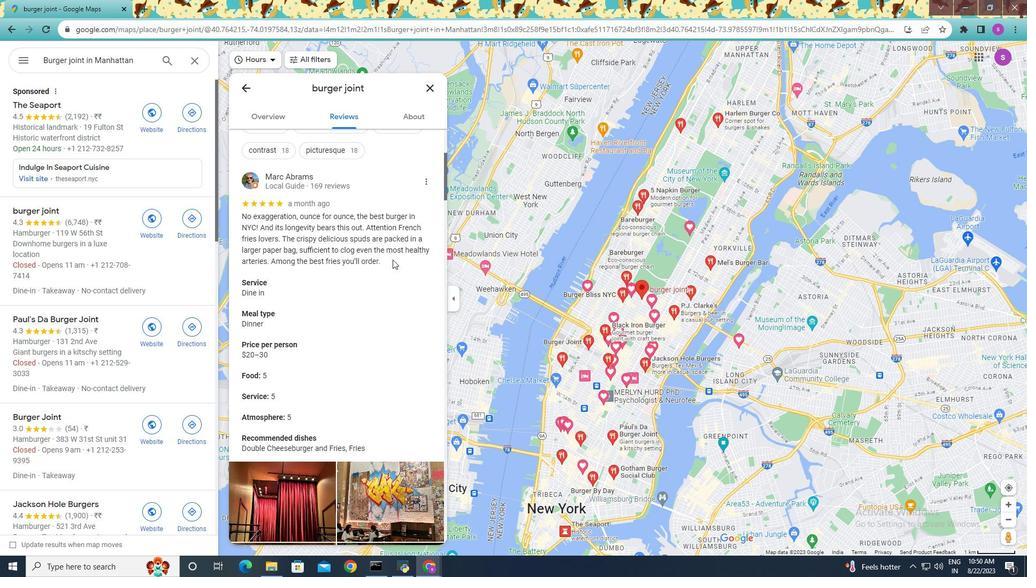 
Action: Mouse scrolled (392, 259) with delta (0, 0)
Screenshot: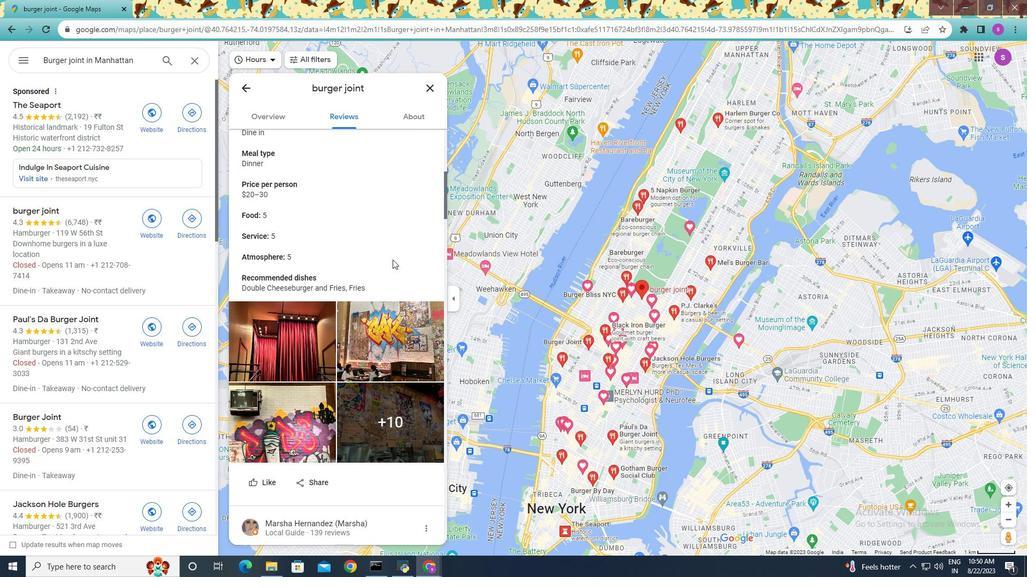 
Action: Mouse scrolled (392, 259) with delta (0, 0)
Screenshot: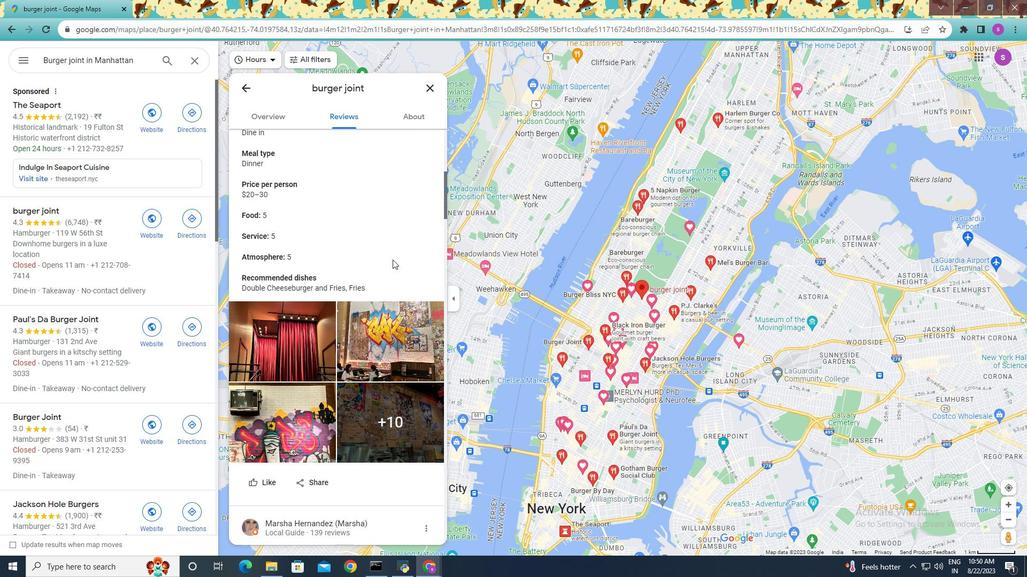 
Action: Mouse scrolled (392, 259) with delta (0, 0)
Screenshot: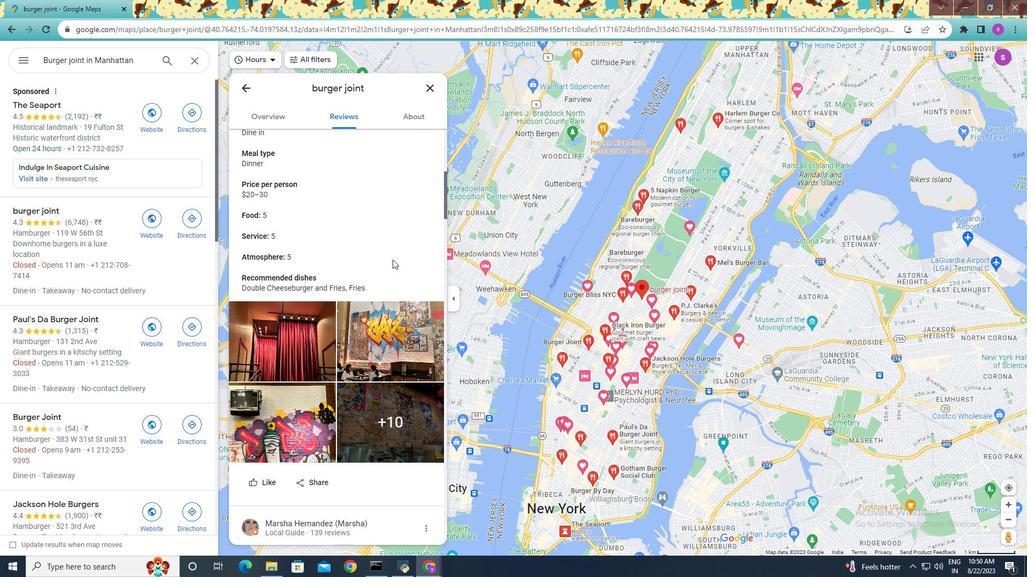 
Action: Mouse scrolled (392, 259) with delta (0, 0)
Screenshot: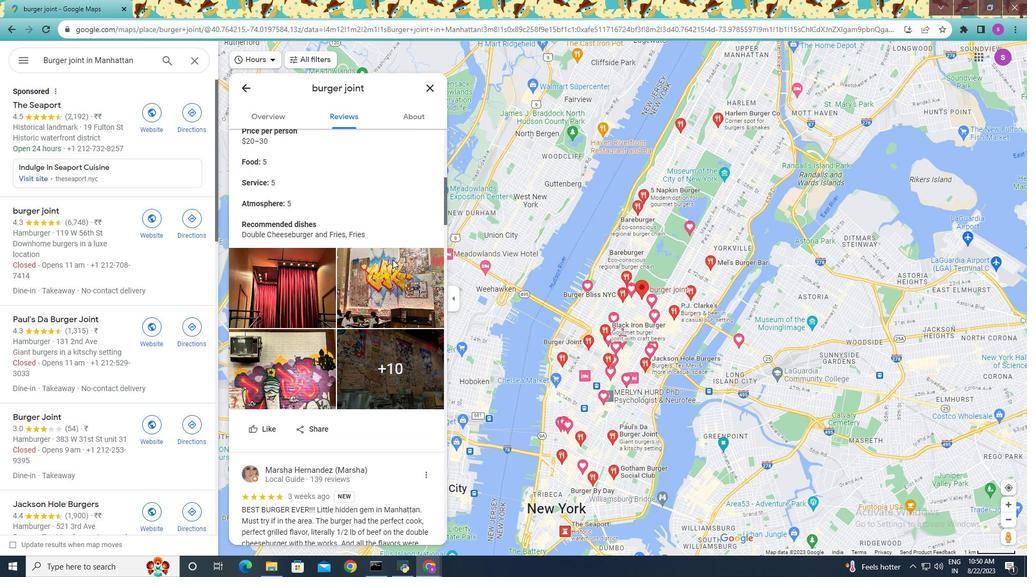 
Action: Mouse scrolled (392, 259) with delta (0, 0)
Screenshot: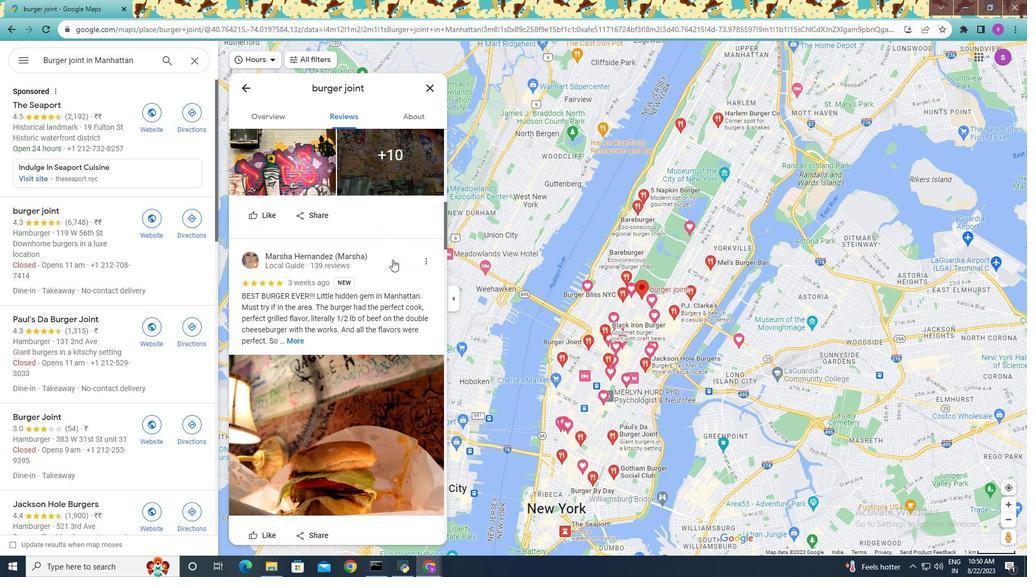 
Action: Mouse scrolled (392, 259) with delta (0, 0)
Screenshot: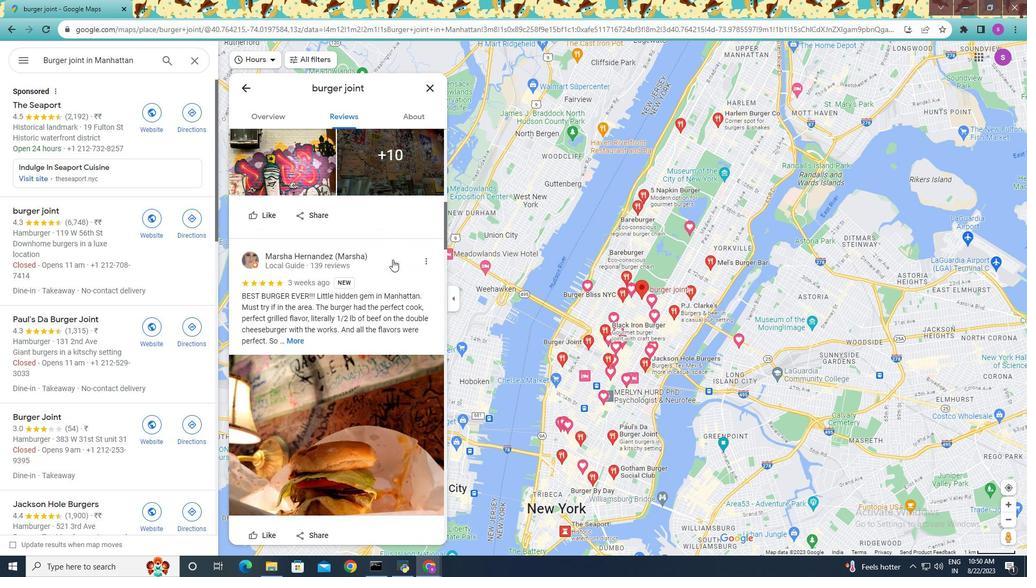 
Action: Mouse scrolled (392, 259) with delta (0, 0)
Screenshot: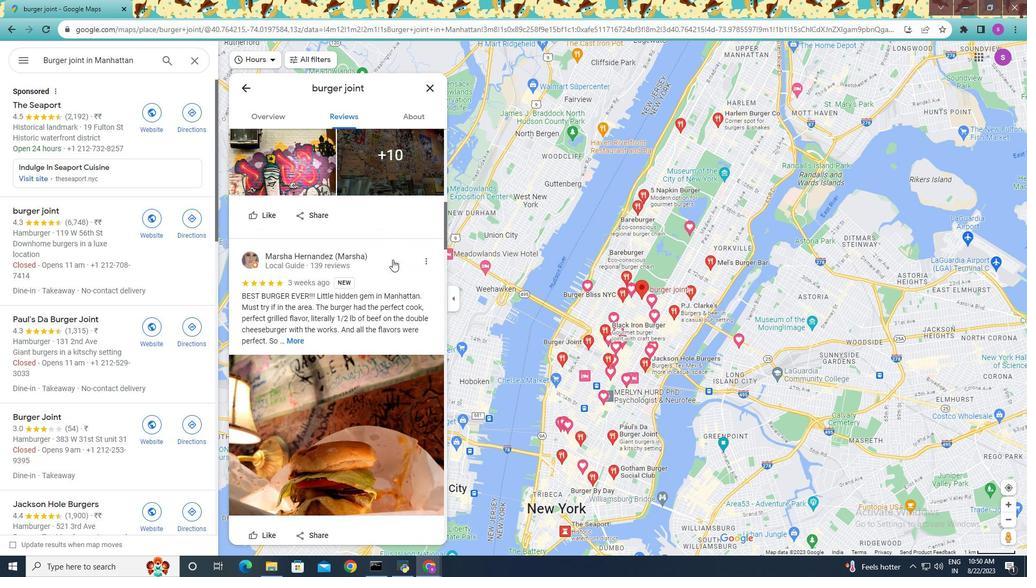 
Action: Mouse scrolled (392, 259) with delta (0, 0)
Screenshot: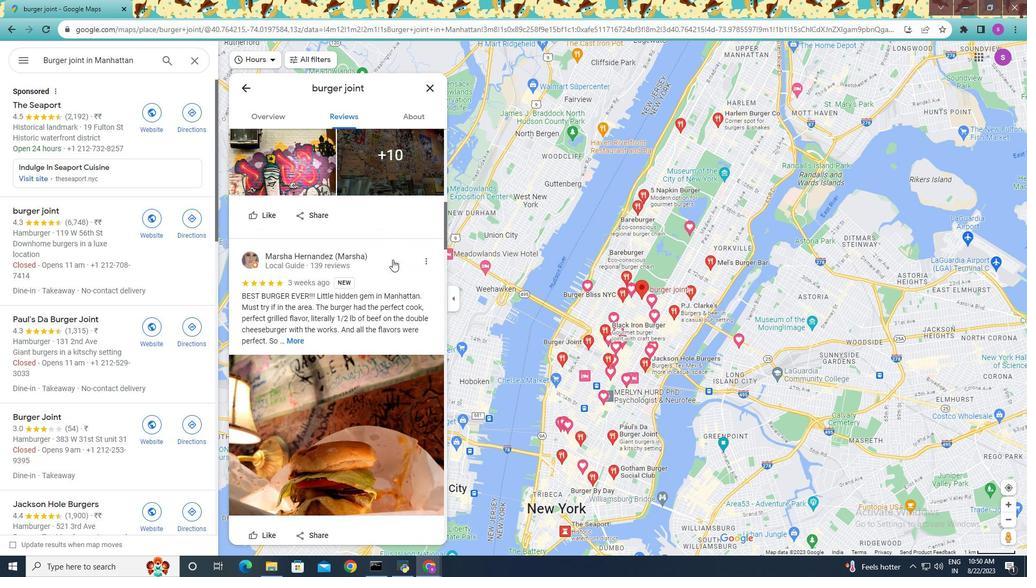 
Action: Mouse scrolled (392, 259) with delta (0, 0)
Screenshot: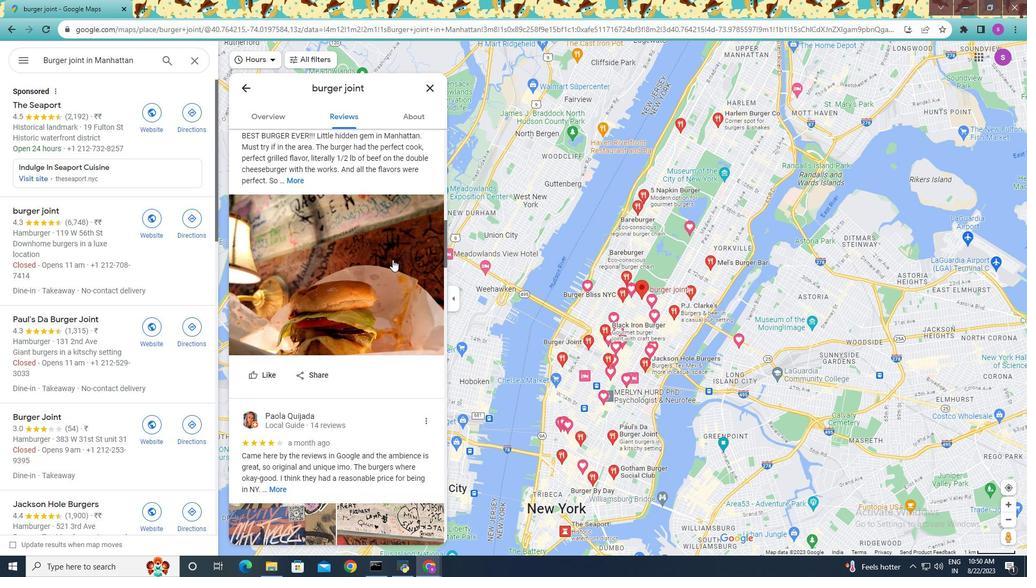 
Action: Mouse scrolled (392, 259) with delta (0, 0)
Screenshot: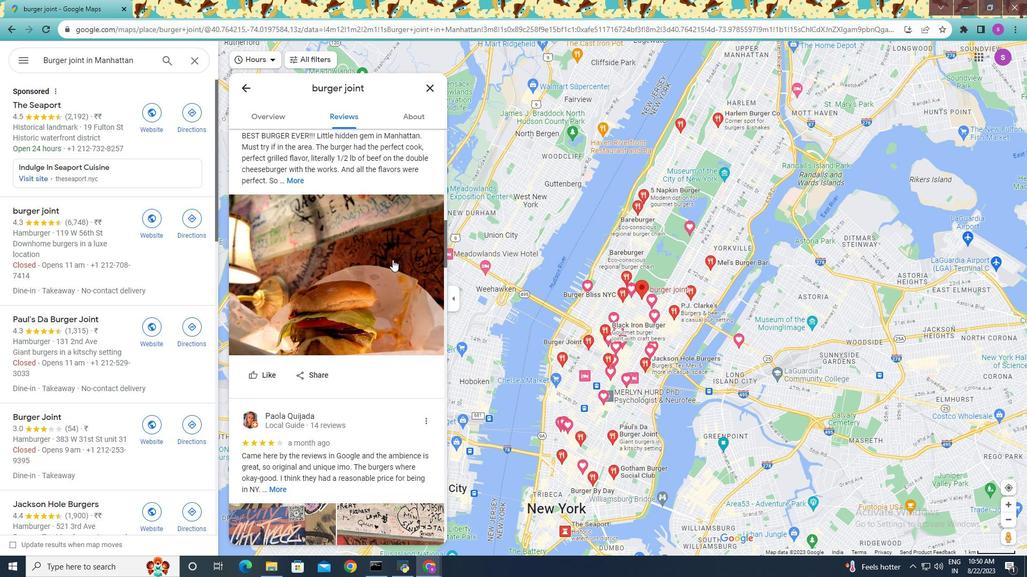 
Action: Mouse scrolled (392, 259) with delta (0, 0)
Screenshot: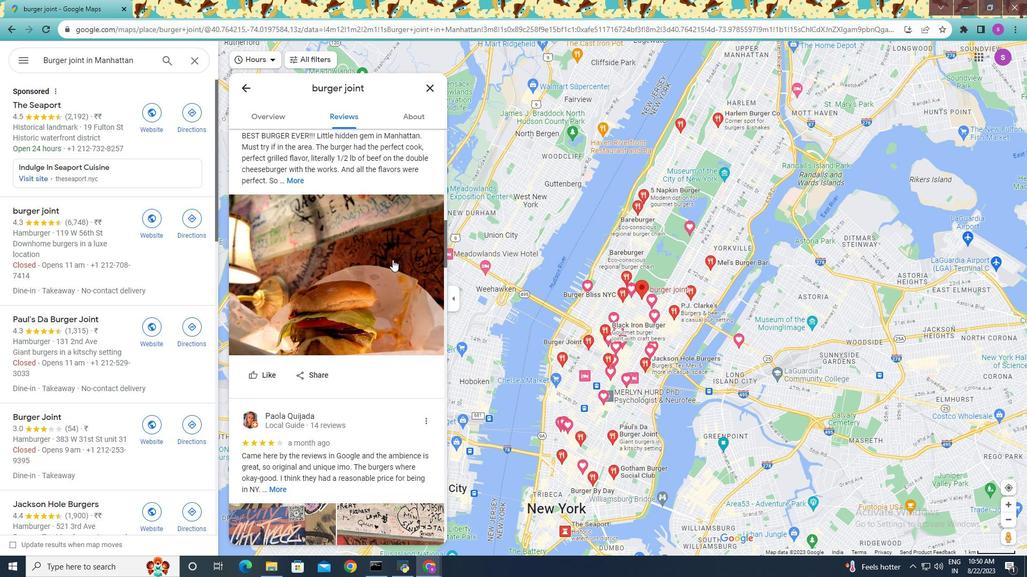 
Action: Mouse scrolled (392, 259) with delta (0, 0)
Screenshot: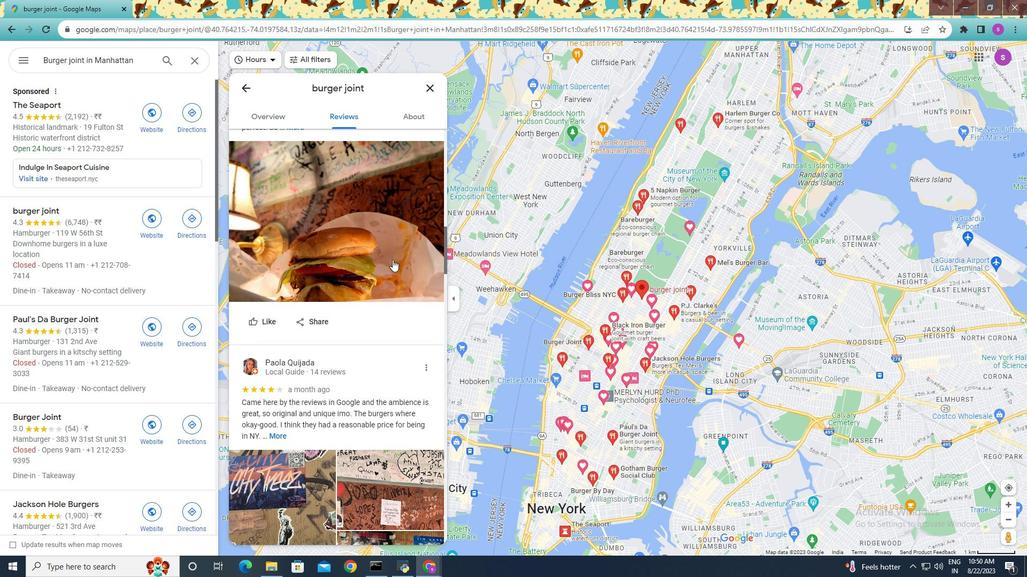 
Action: Mouse scrolled (392, 260) with delta (0, 0)
Screenshot: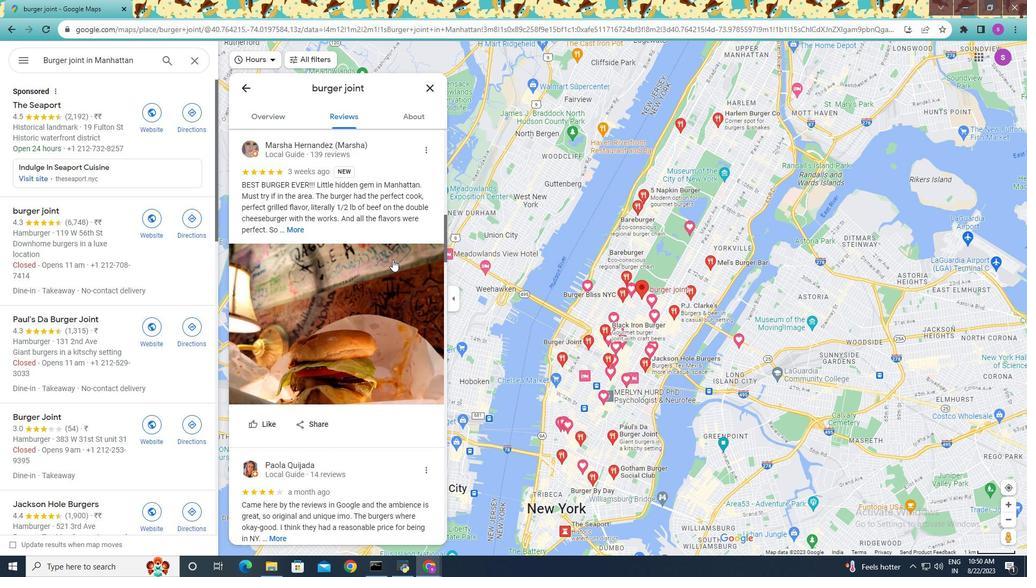 
Action: Mouse scrolled (392, 260) with delta (0, 0)
Screenshot: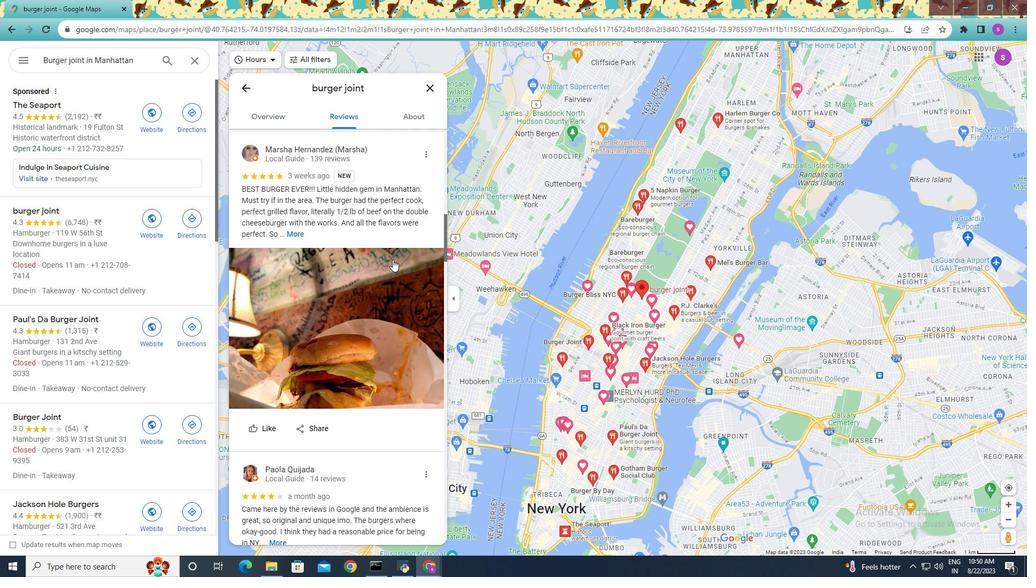 
Action: Mouse scrolled (392, 259) with delta (0, 0)
Screenshot: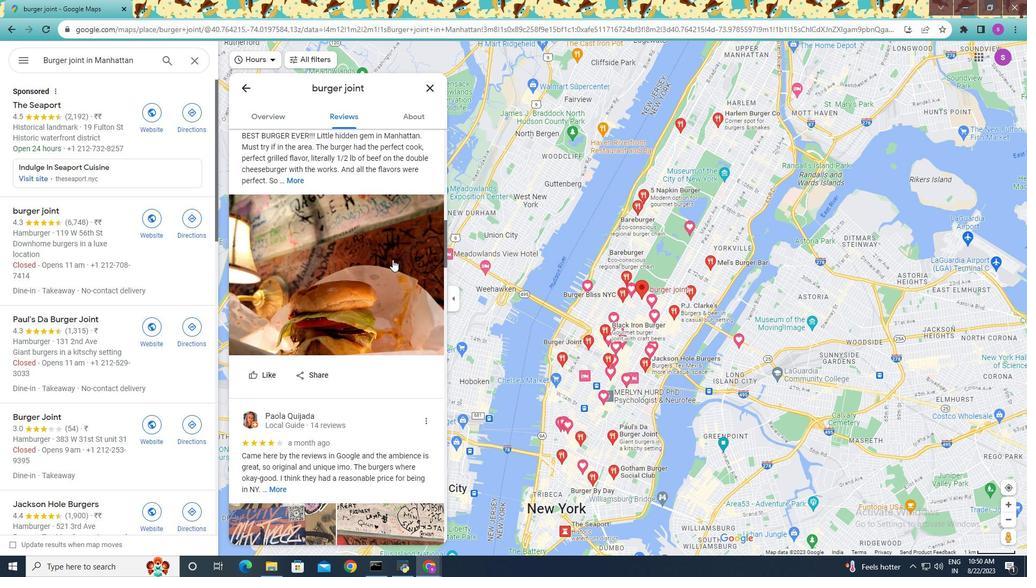 
Action: Mouse scrolled (392, 259) with delta (0, 0)
Screenshot: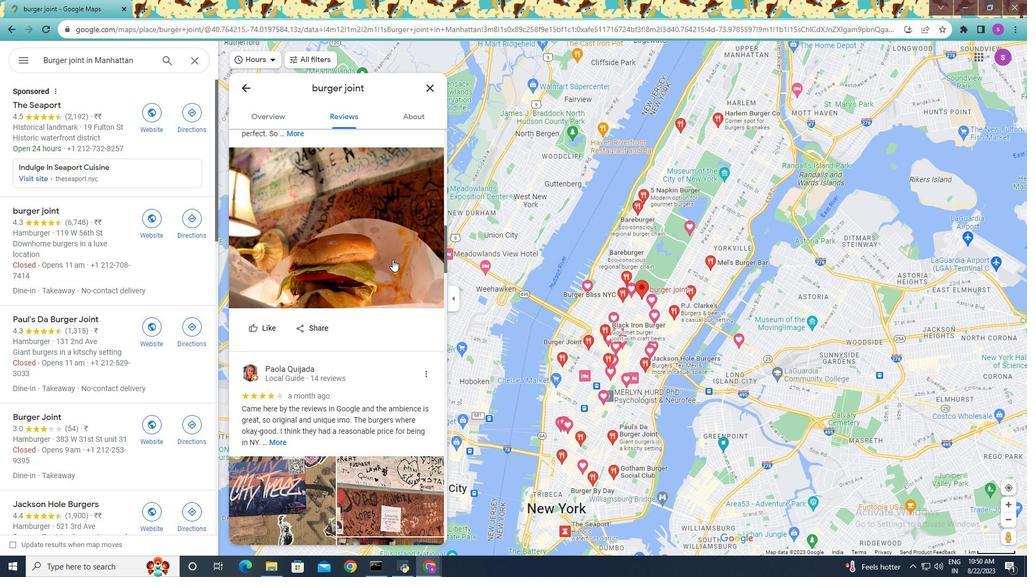 
Action: Mouse scrolled (392, 259) with delta (0, 0)
Screenshot: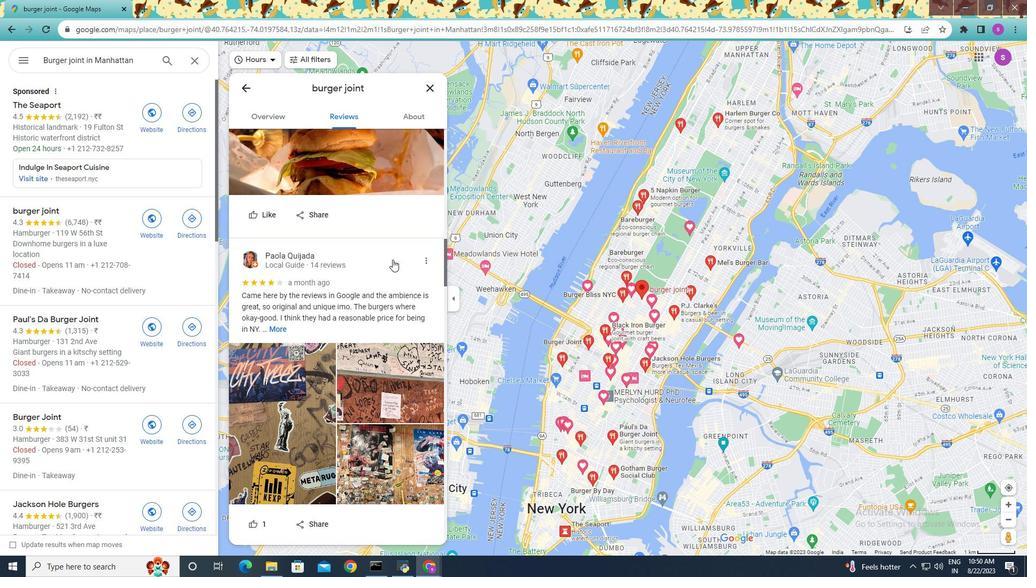 
Action: Mouse scrolled (392, 259) with delta (0, 0)
Screenshot: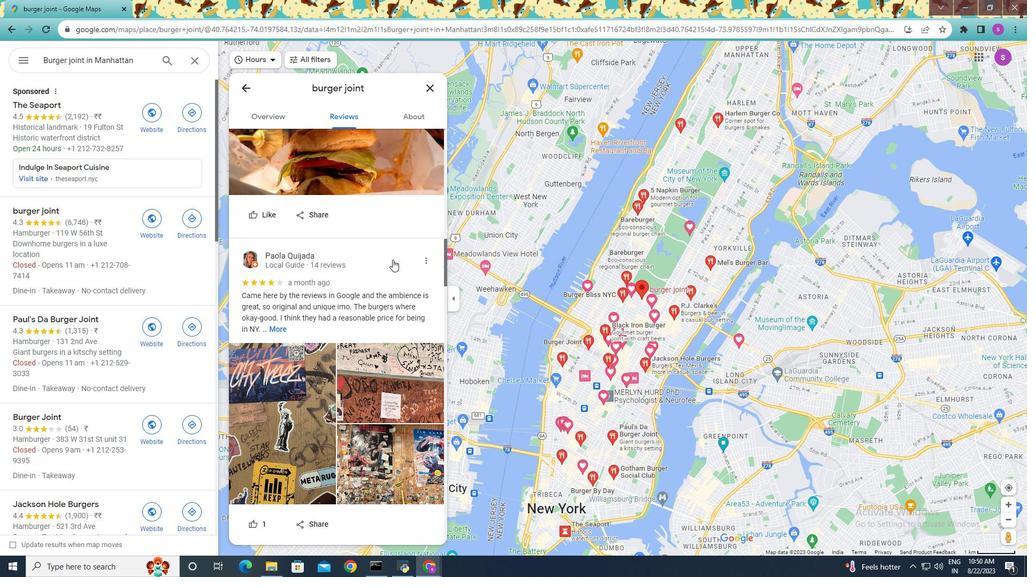 
Action: Mouse scrolled (392, 259) with delta (0, 0)
Screenshot: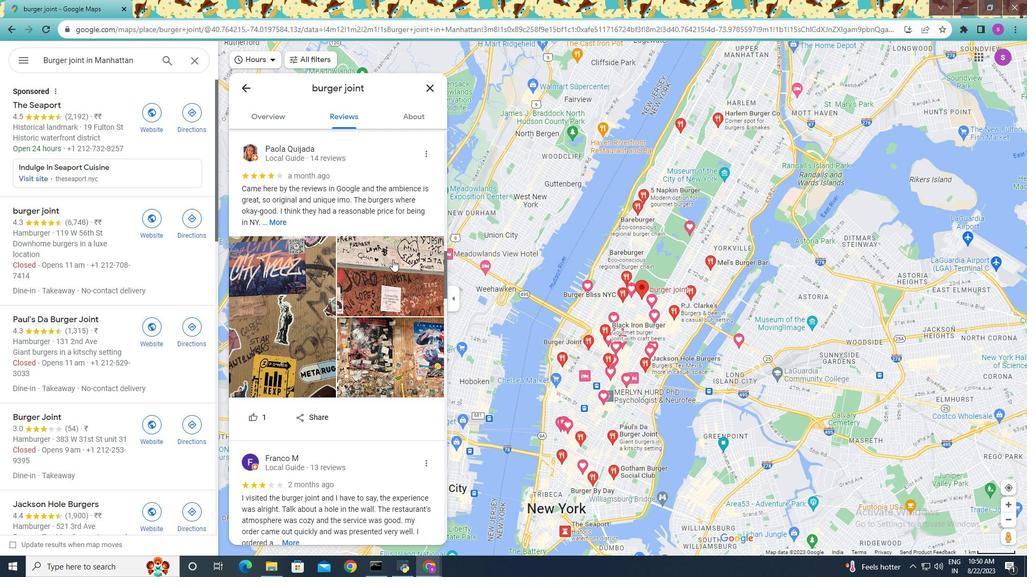 
Action: Mouse scrolled (392, 259) with delta (0, 0)
Screenshot: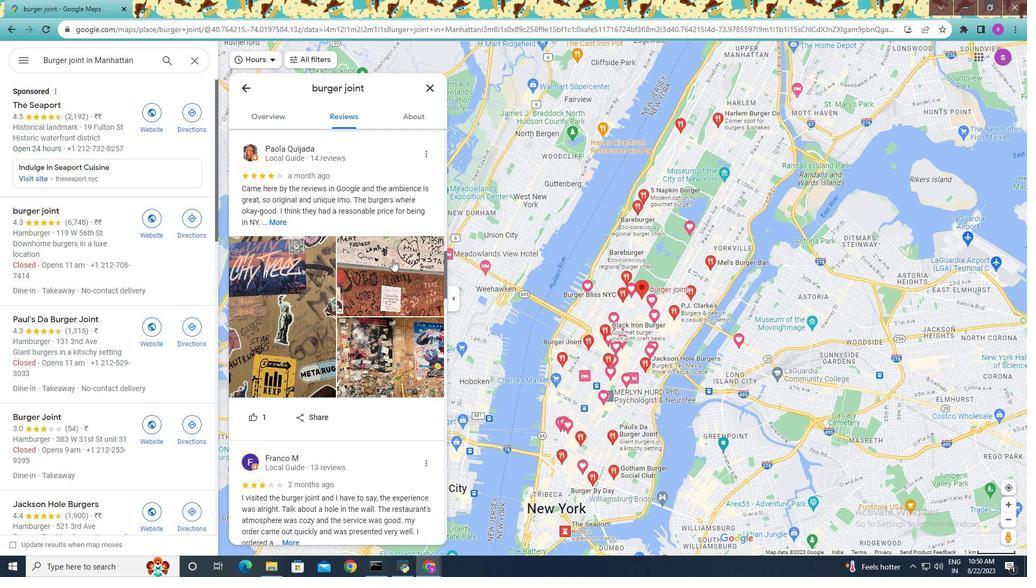 
Action: Mouse scrolled (392, 259) with delta (0, 0)
Screenshot: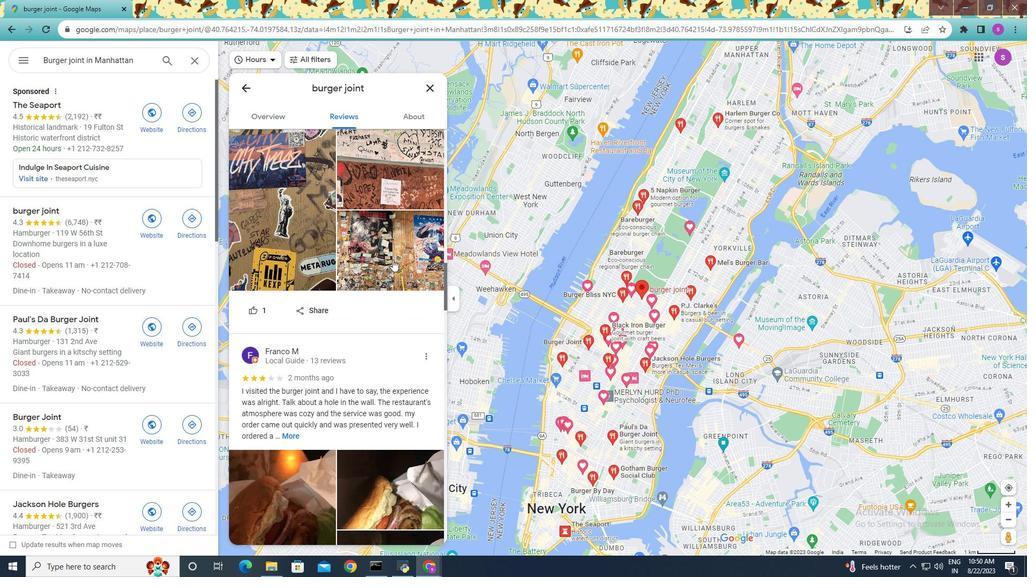
Action: Mouse scrolled (392, 259) with delta (0, 0)
Screenshot: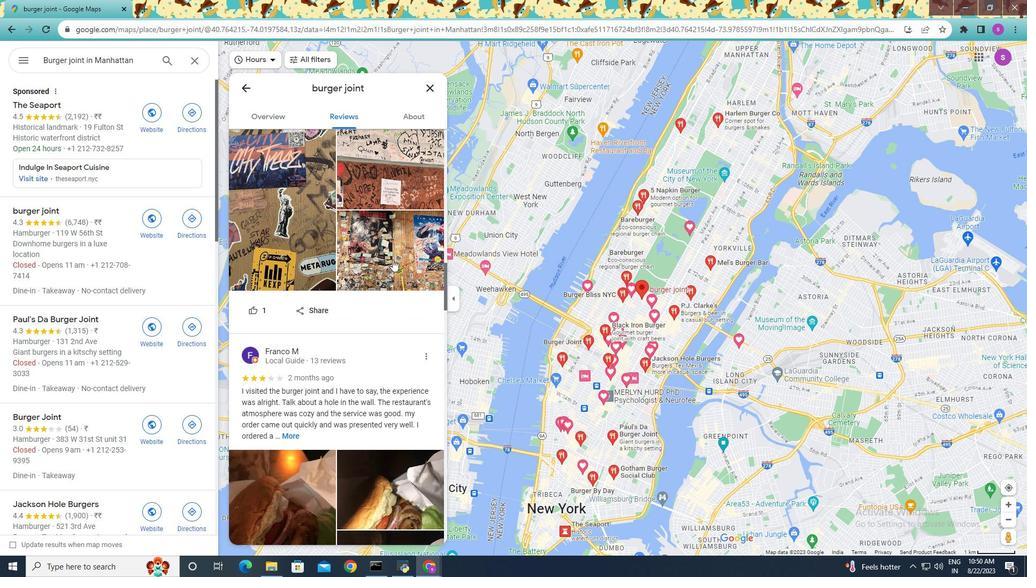 
Action: Mouse scrolled (392, 259) with delta (0, 0)
Screenshot: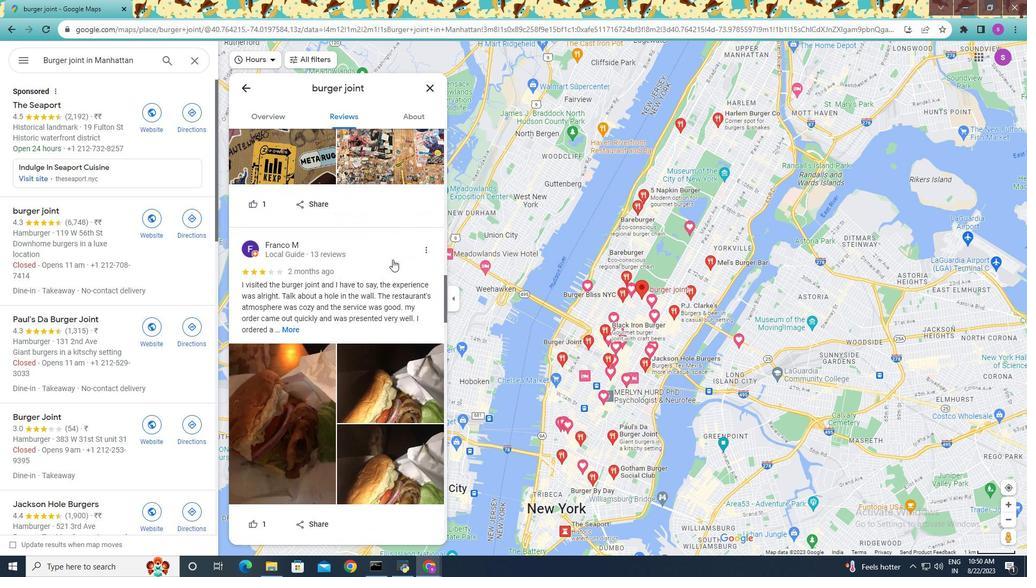 
Action: Mouse scrolled (392, 259) with delta (0, 0)
Screenshot: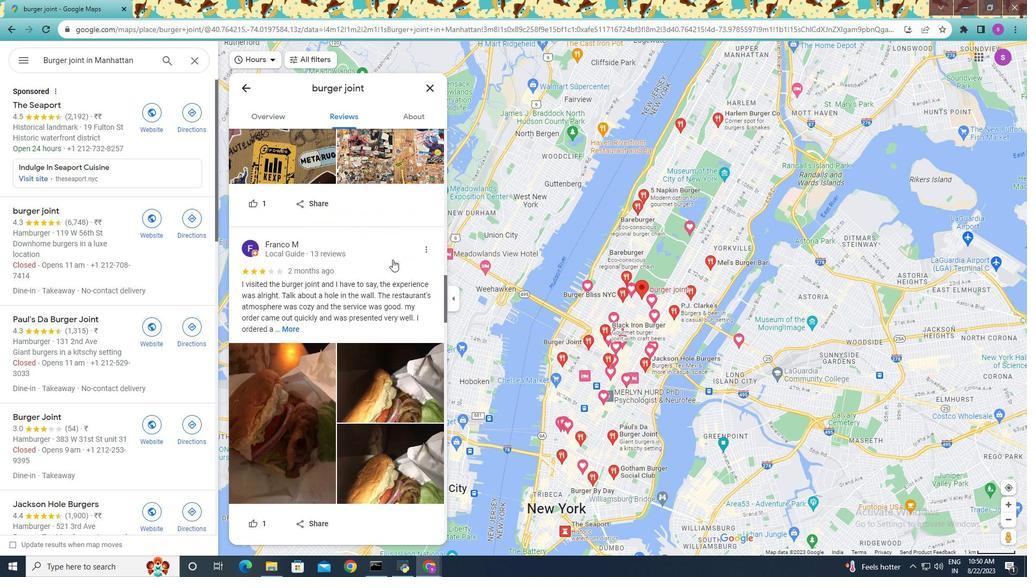 
Action: Mouse scrolled (392, 259) with delta (0, 0)
Screenshot: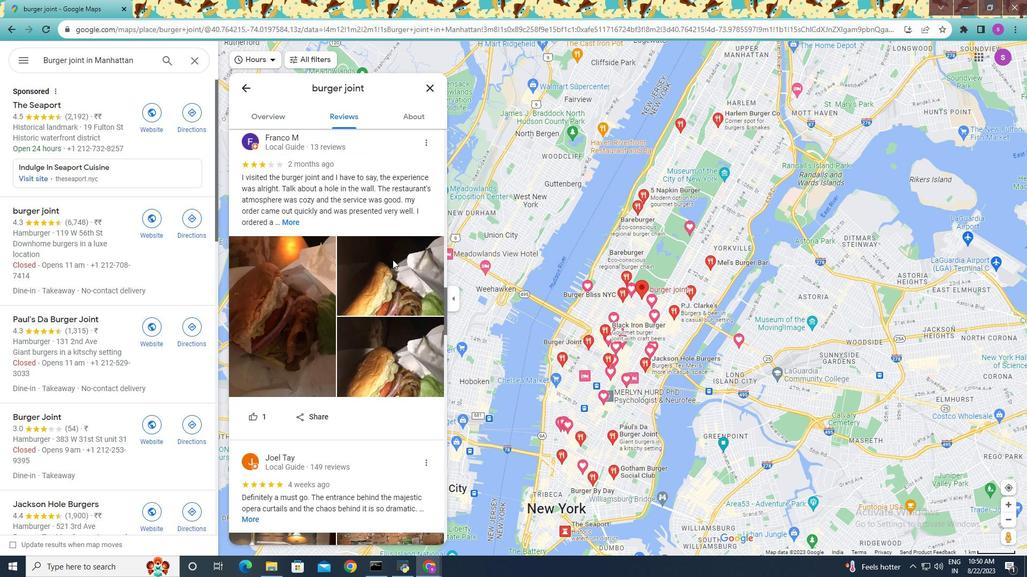 
Action: Mouse scrolled (392, 259) with delta (0, 0)
Screenshot: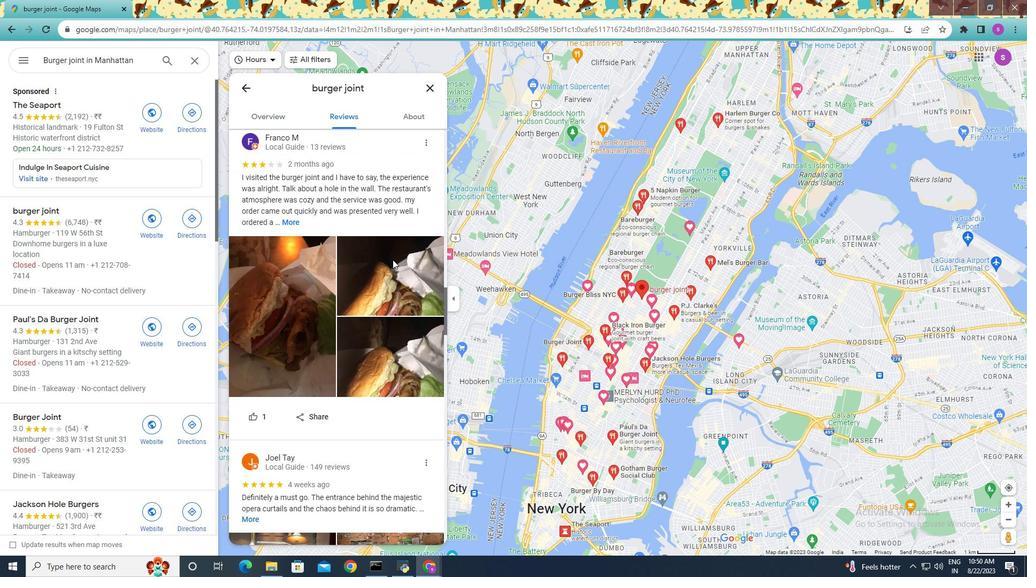 
Action: Mouse scrolled (392, 259) with delta (0, 0)
Screenshot: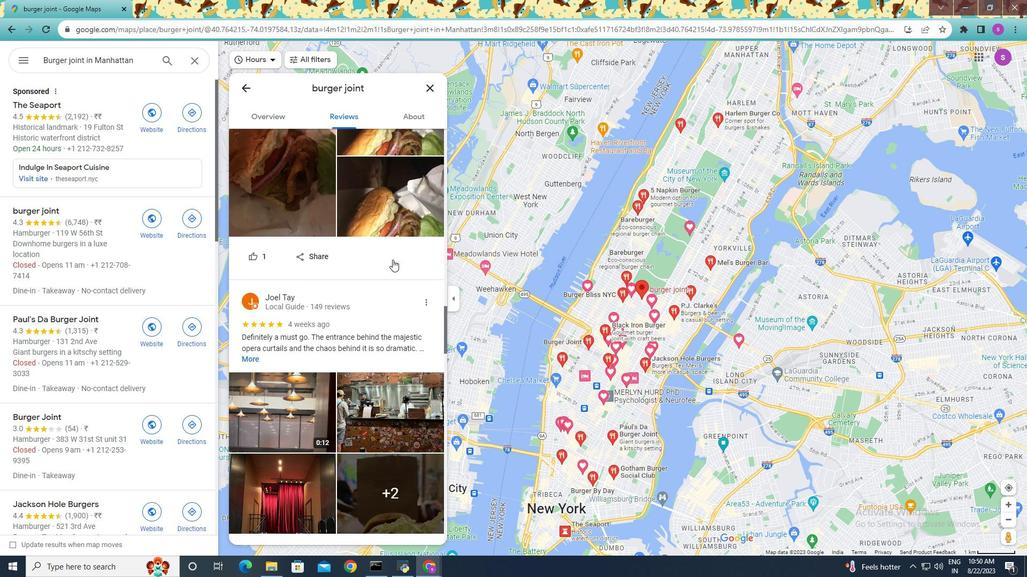 
Action: Mouse scrolled (392, 259) with delta (0, 0)
Screenshot: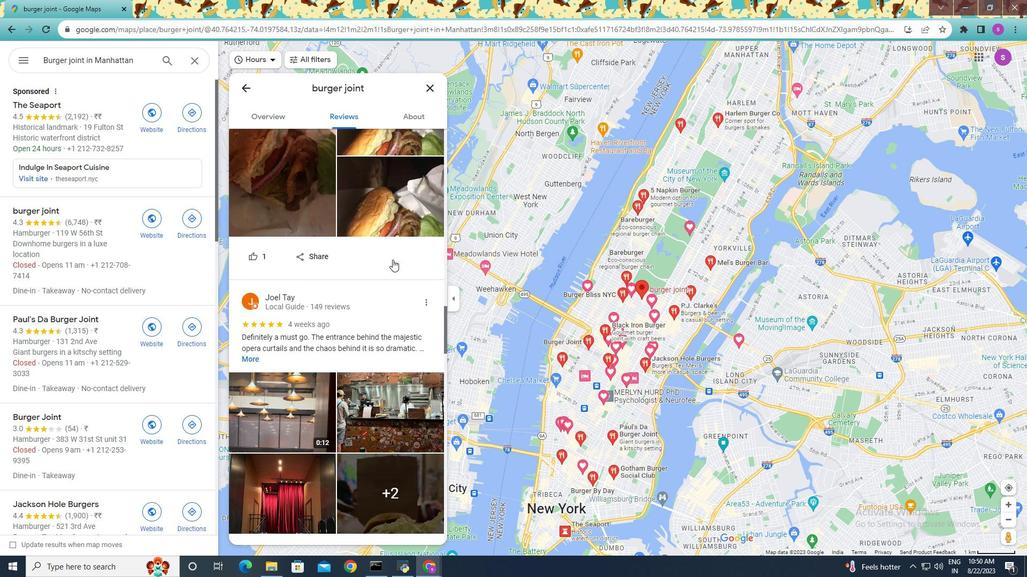 
Action: Mouse scrolled (392, 259) with delta (0, 0)
Screenshot: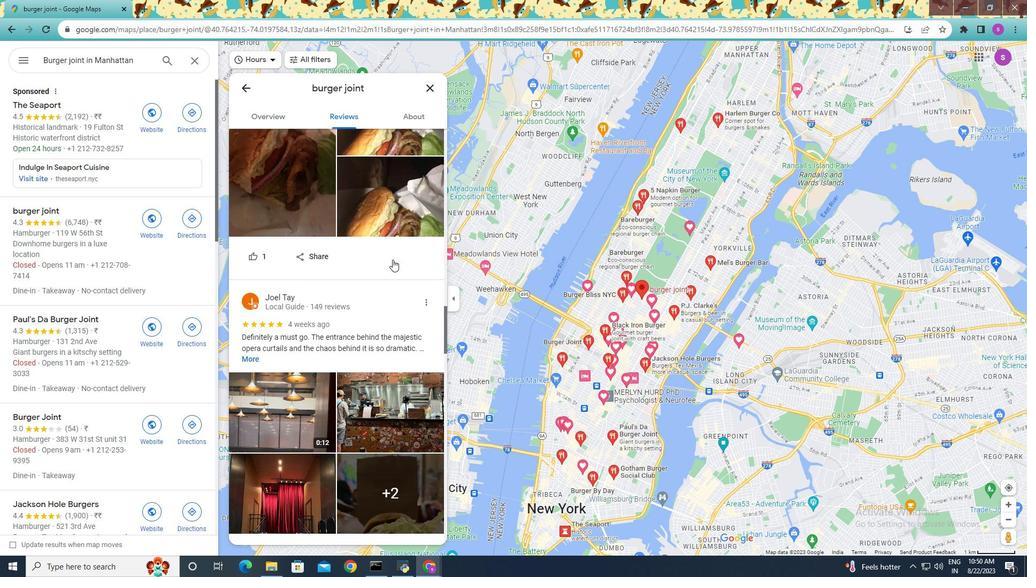 
Action: Mouse moved to (265, 166)
Screenshot: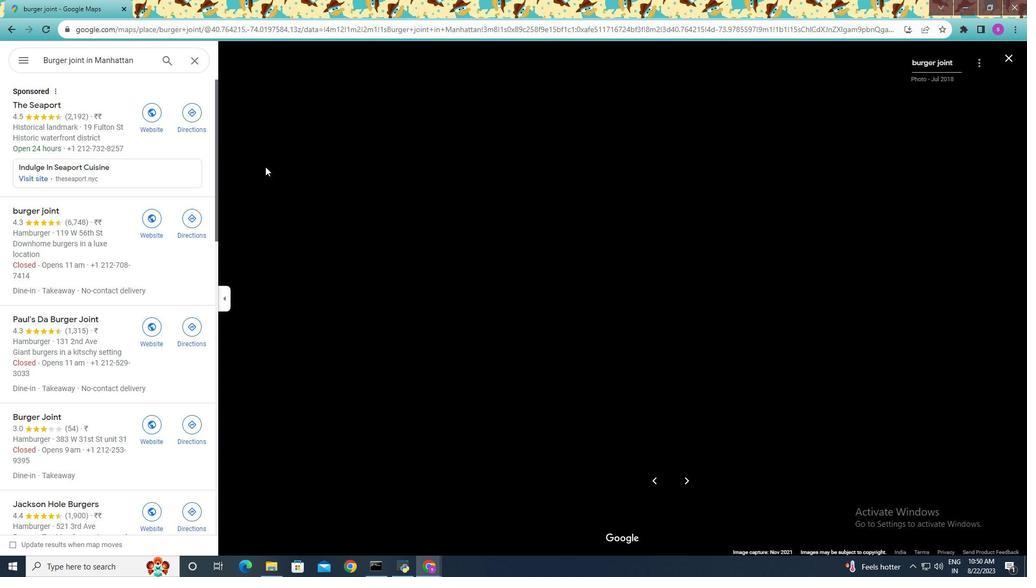 
Action: Mouse pressed left at (265, 166)
Screenshot: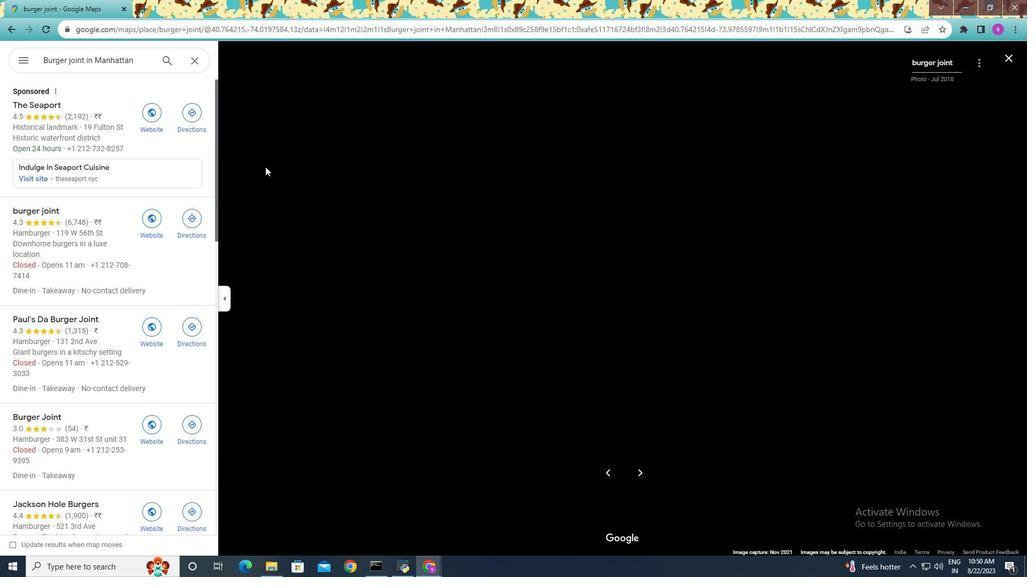 
Action: Mouse moved to (637, 467)
Screenshot: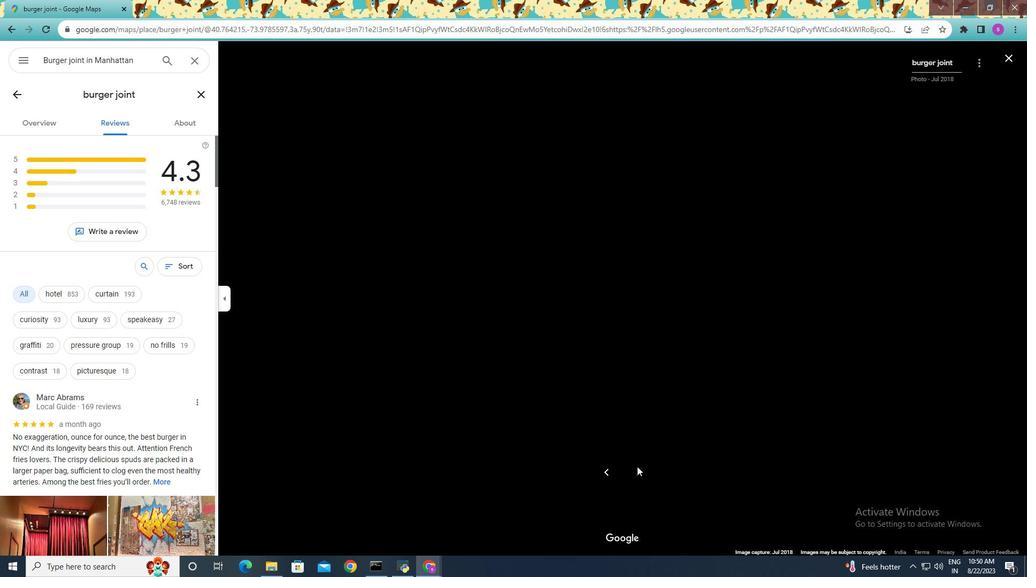 
Action: Mouse pressed left at (637, 467)
Screenshot: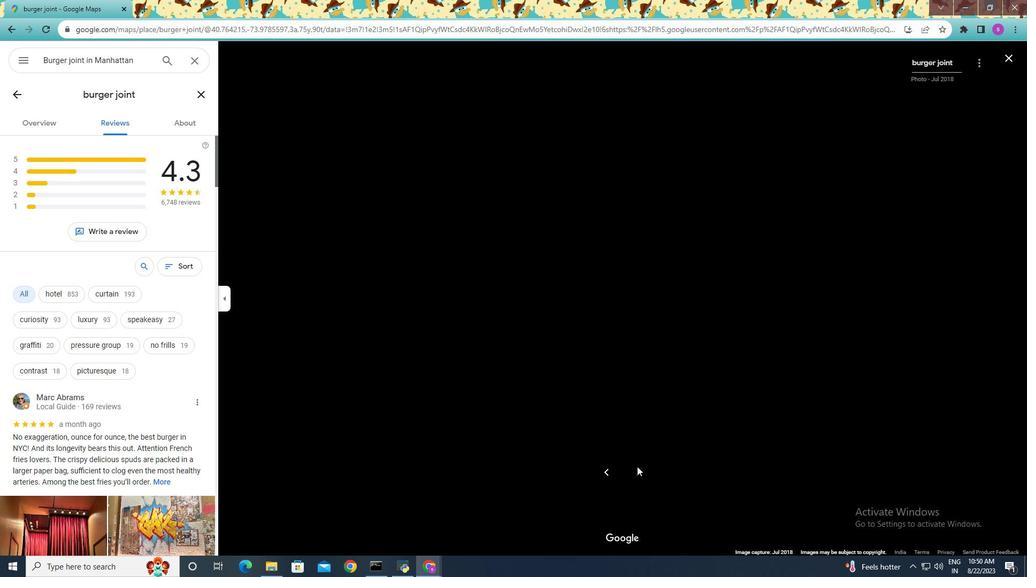 
Action: Mouse moved to (10, 92)
Screenshot: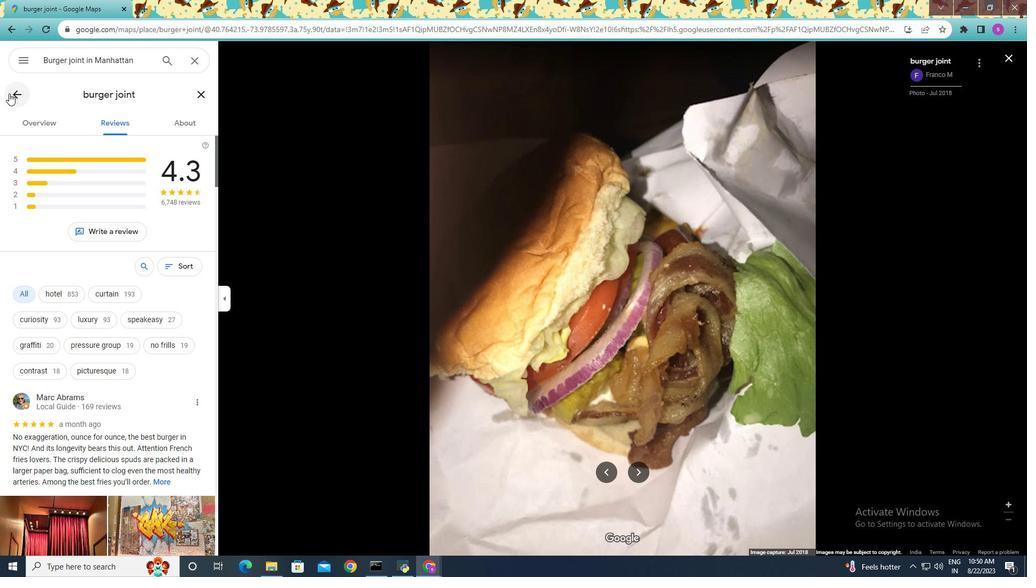 
Action: Mouse pressed left at (10, 92)
Screenshot: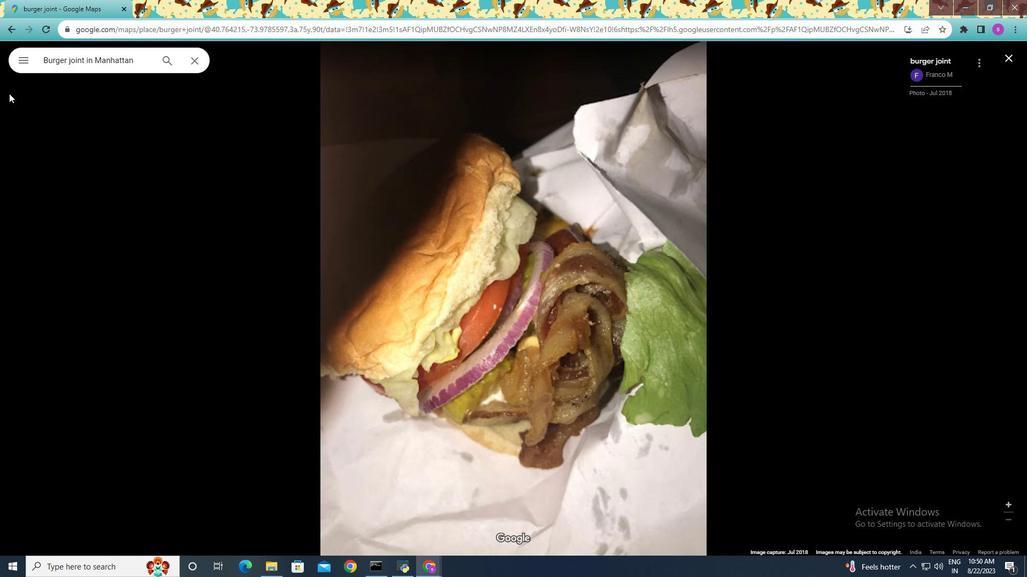 
Action: Mouse moved to (285, 183)
Screenshot: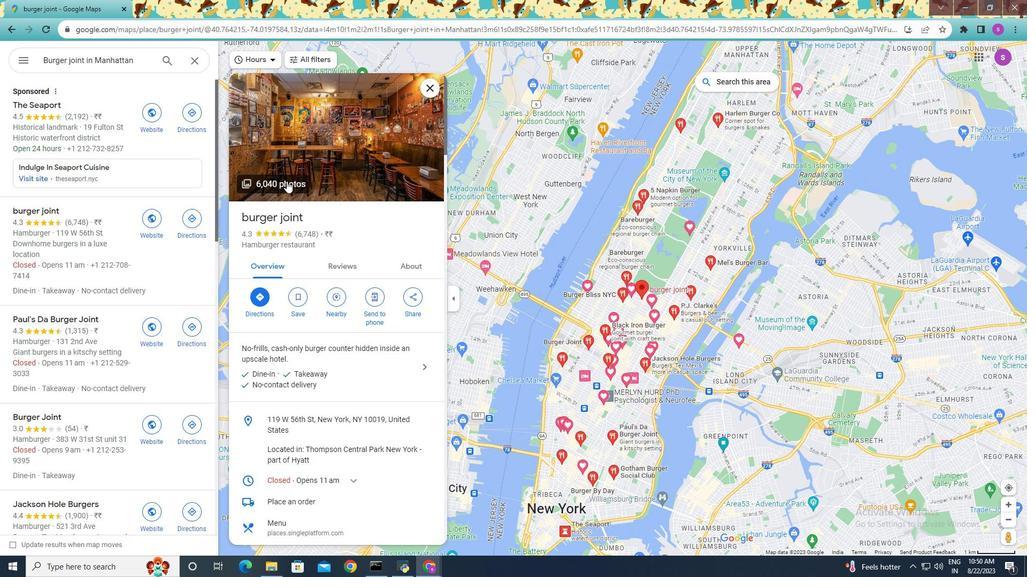 
Action: Mouse pressed left at (285, 183)
Screenshot: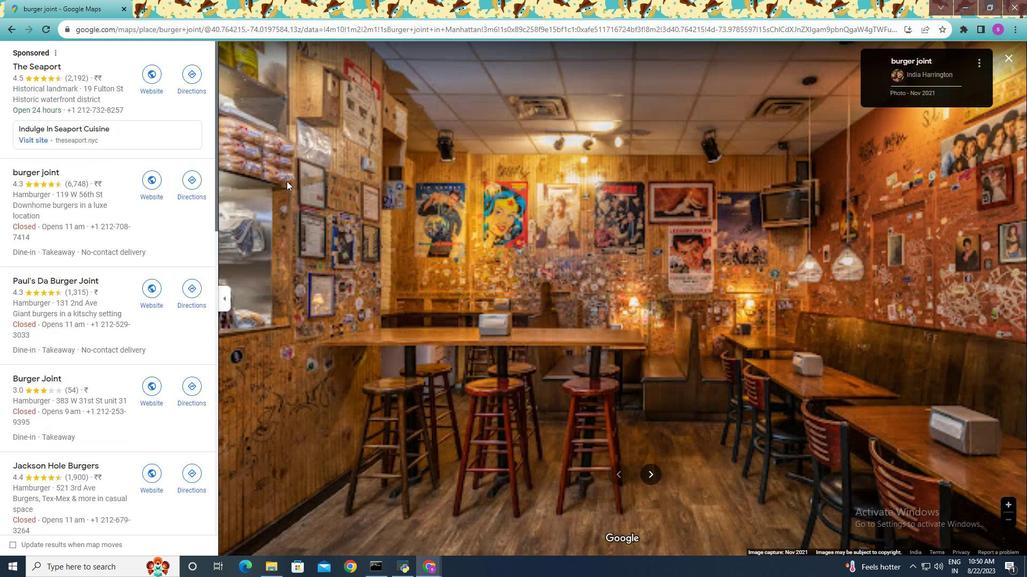 
Action: Mouse moved to (286, 181)
Screenshot: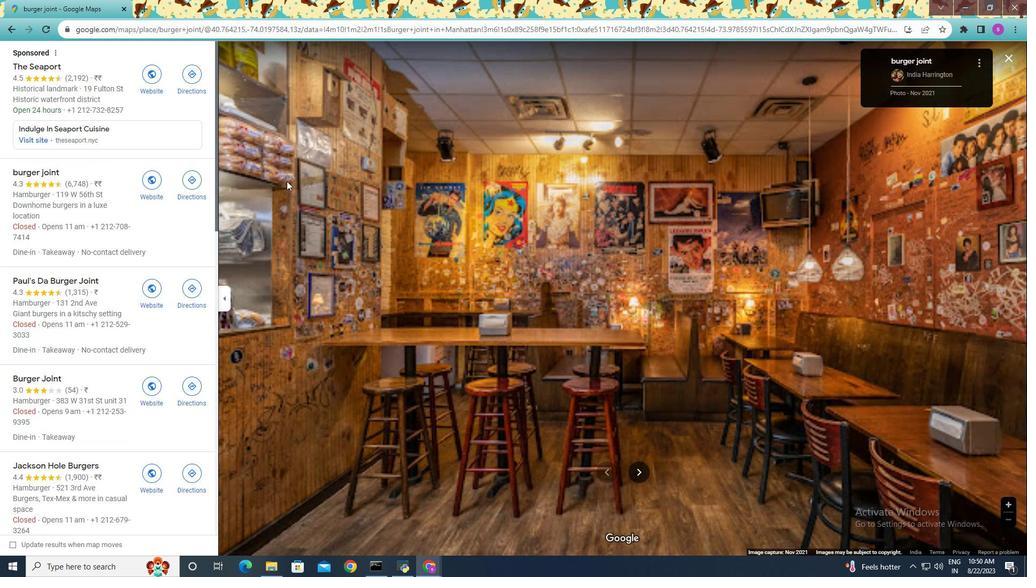 
Action: Key pressed <Key.right><Key.right><Key.right><Key.right><Key.right><Key.right><Key.right><Key.left>
Screenshot: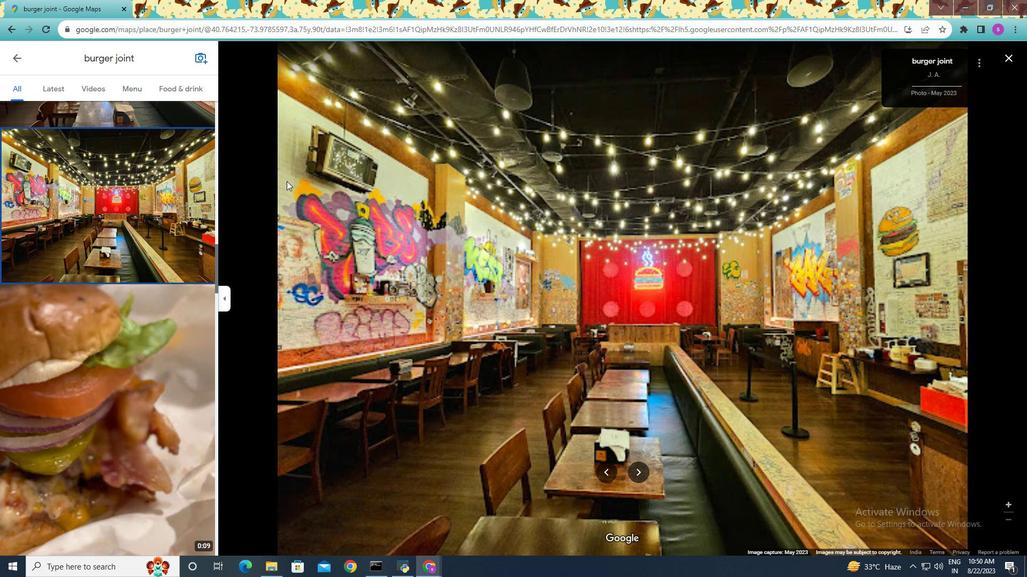 
Action: Mouse moved to (15, 58)
Screenshot: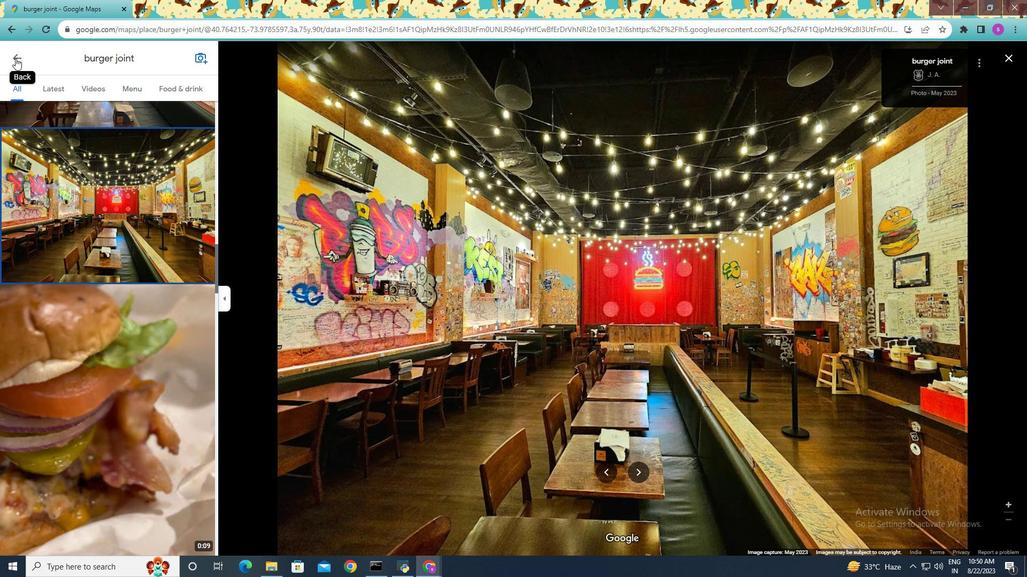 
Action: Mouse pressed left at (15, 58)
Screenshot: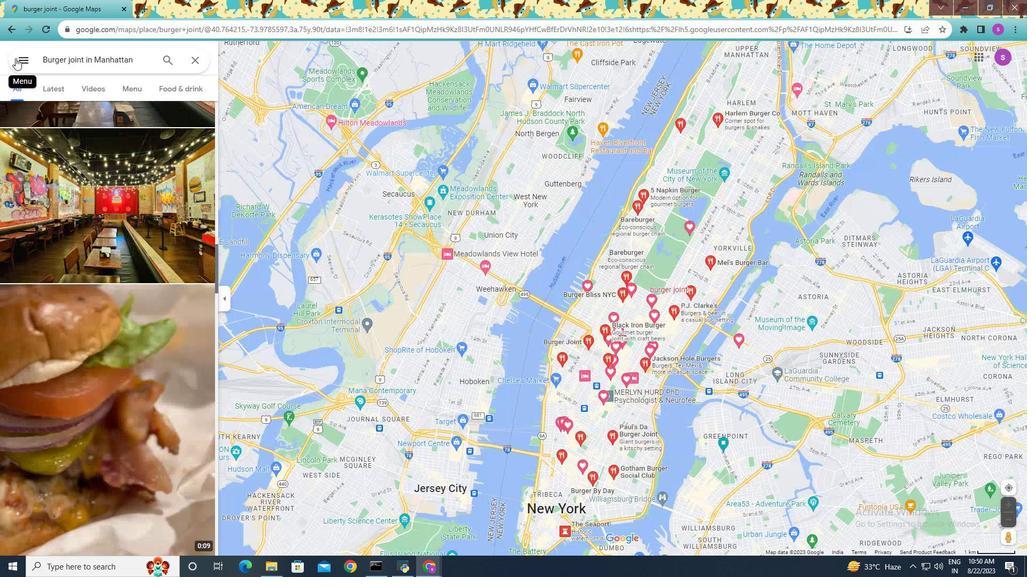 
Action: Mouse moved to (403, 267)
Screenshot: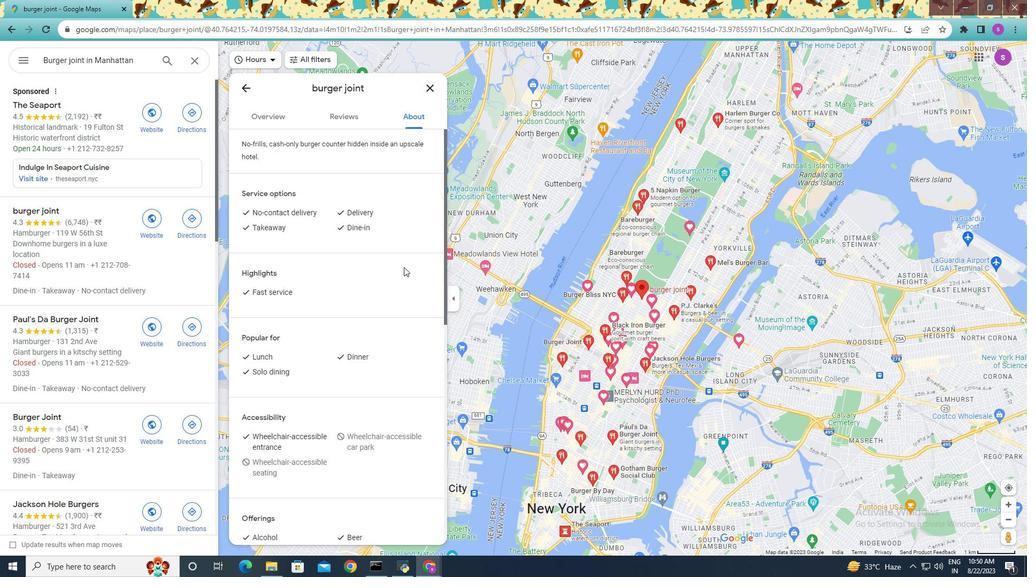 
Action: Mouse pressed left at (403, 267)
Screenshot: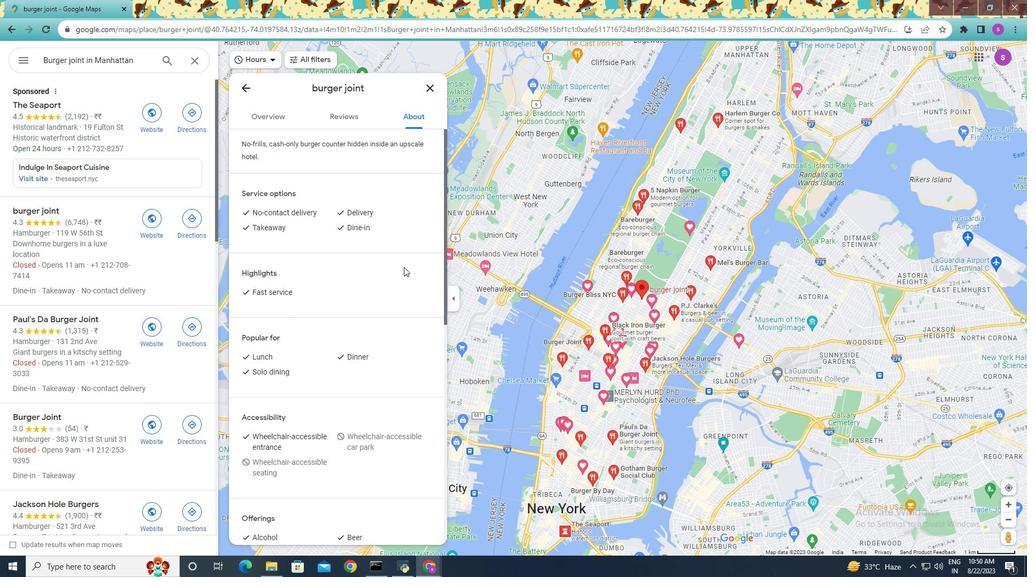 
Action: Mouse moved to (350, 115)
Screenshot: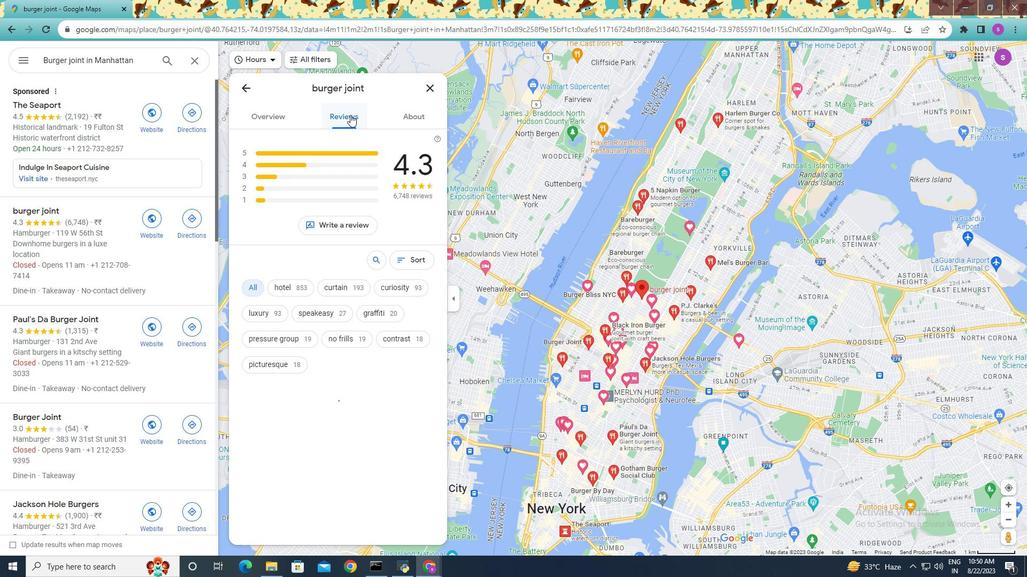 
Action: Mouse pressed left at (350, 115)
Screenshot: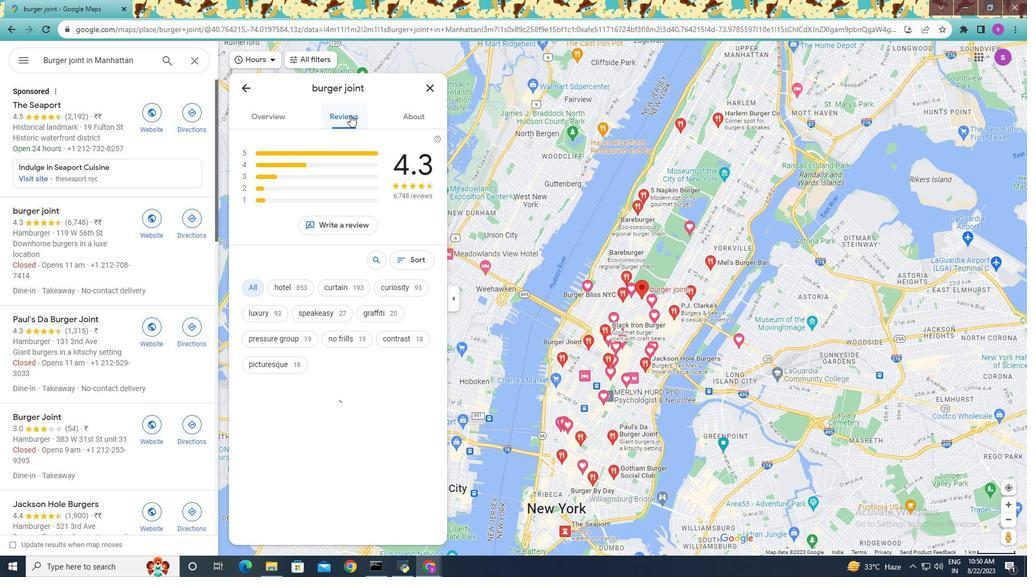 
Action: Mouse moved to (377, 361)
Screenshot: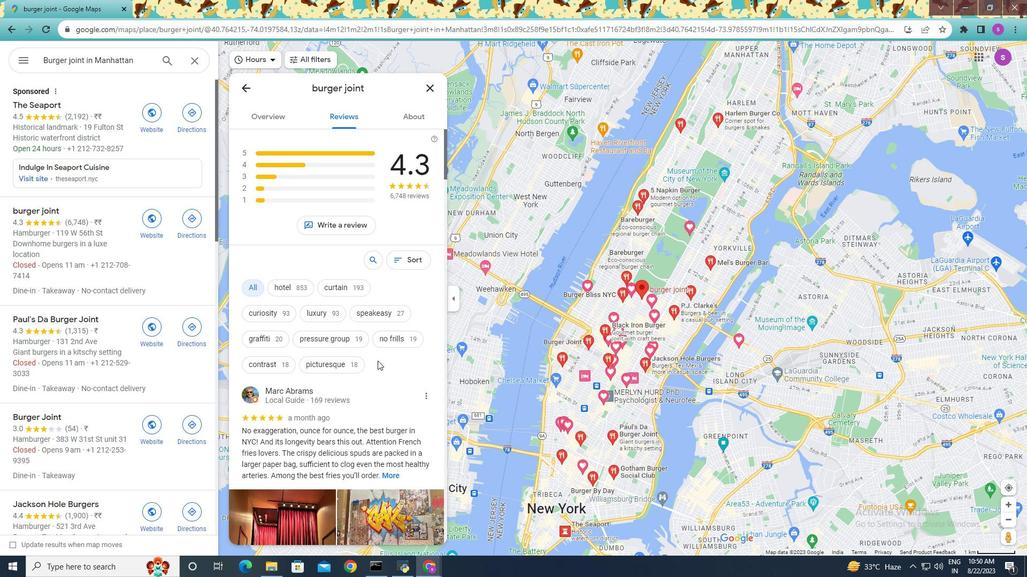 
Action: Mouse scrolled (377, 361) with delta (0, 0)
Screenshot: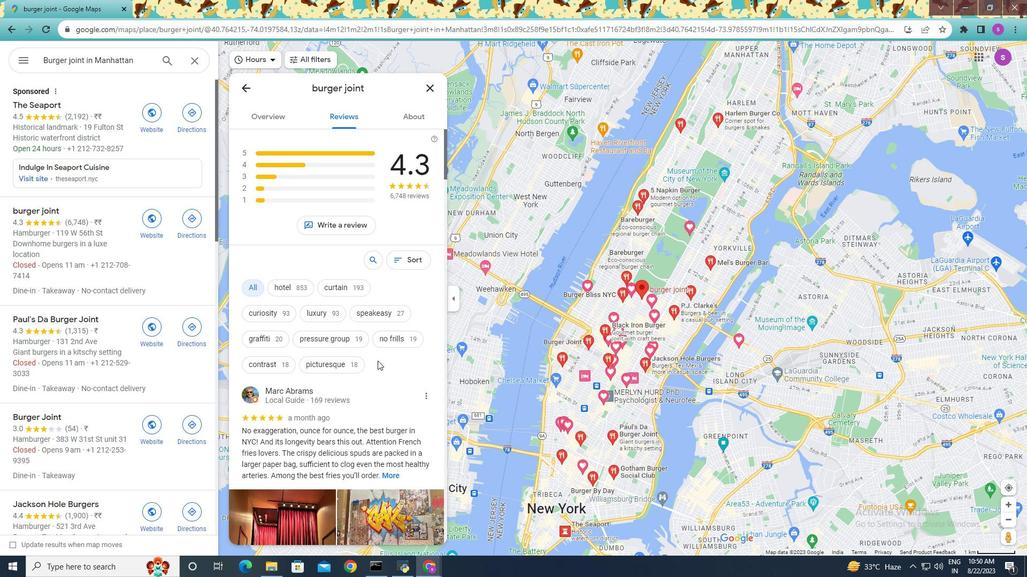 
Action: Mouse moved to (377, 361)
Screenshot: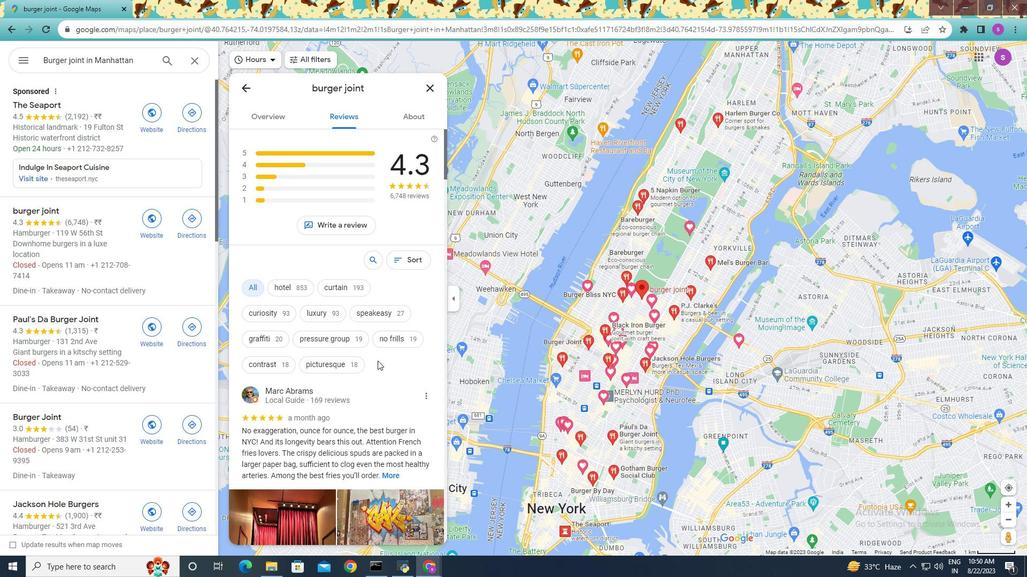 
Action: Mouse scrolled (377, 361) with delta (0, 0)
Screenshot: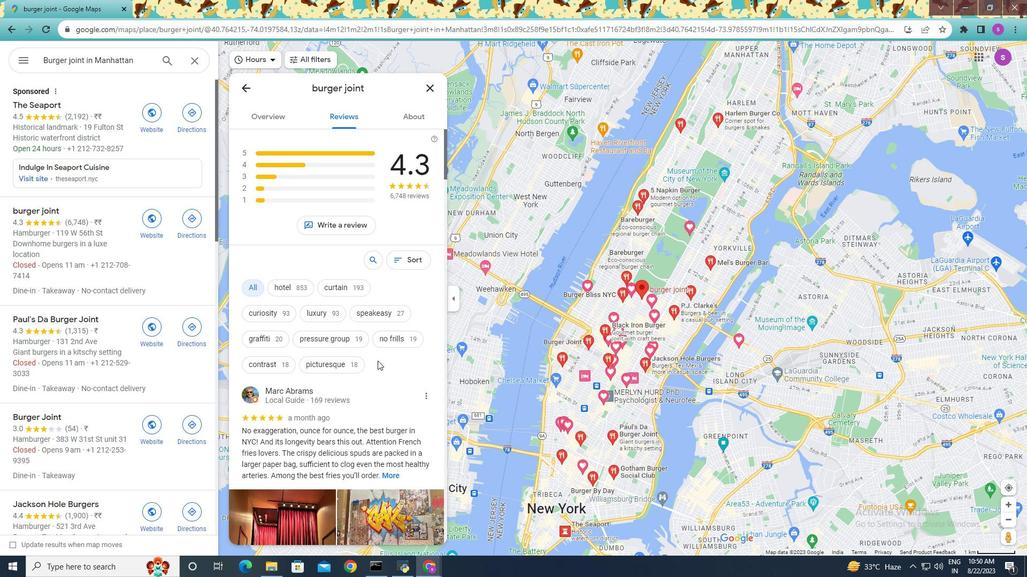 
Action: Mouse scrolled (377, 361) with delta (0, 0)
Screenshot: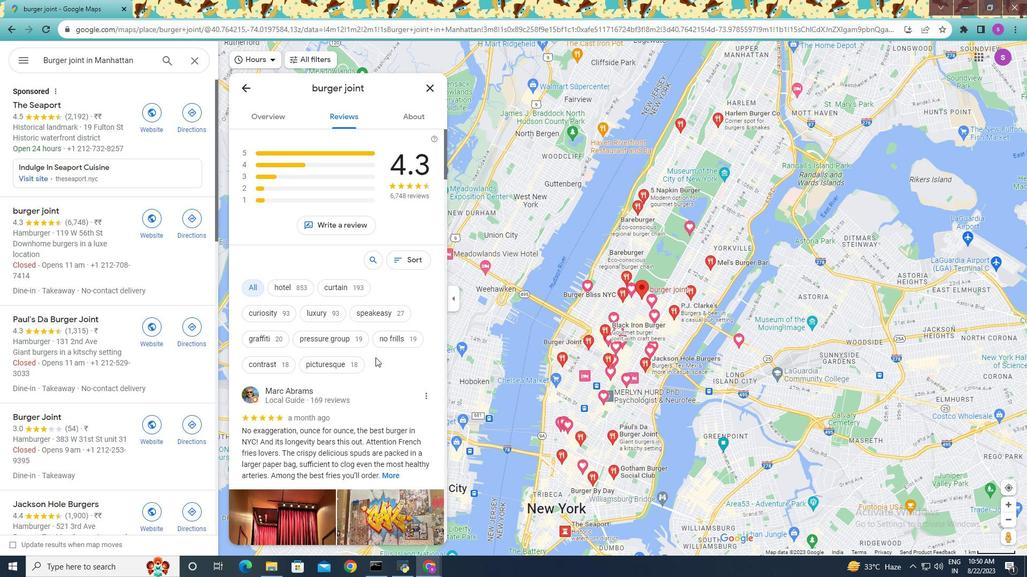 
Action: Mouse scrolled (377, 361) with delta (0, 0)
Screenshot: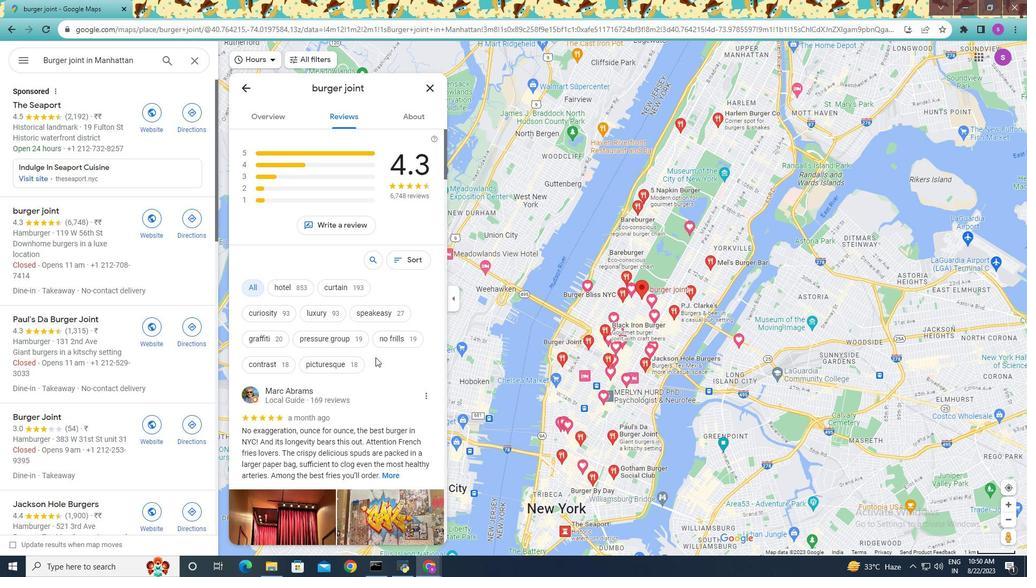 
Action: Mouse scrolled (377, 361) with delta (0, 0)
Screenshot: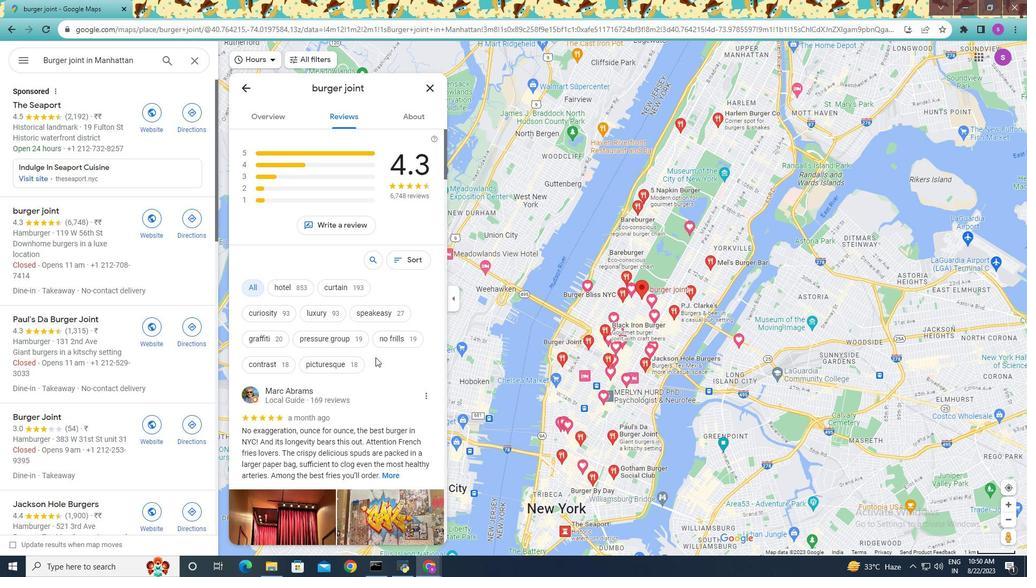 
Action: Mouse moved to (277, 116)
Screenshot: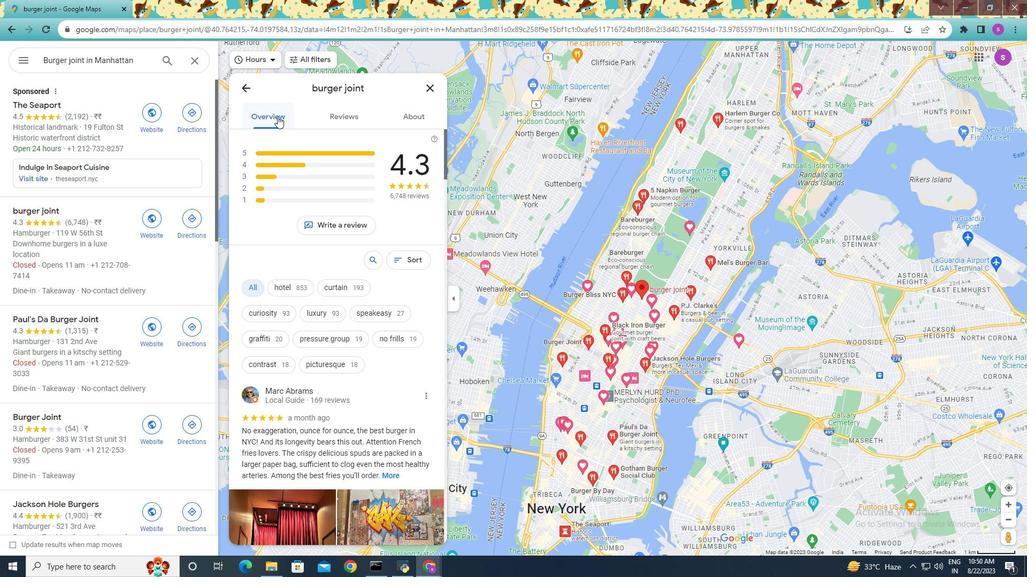 
Action: Mouse pressed left at (277, 116)
Screenshot: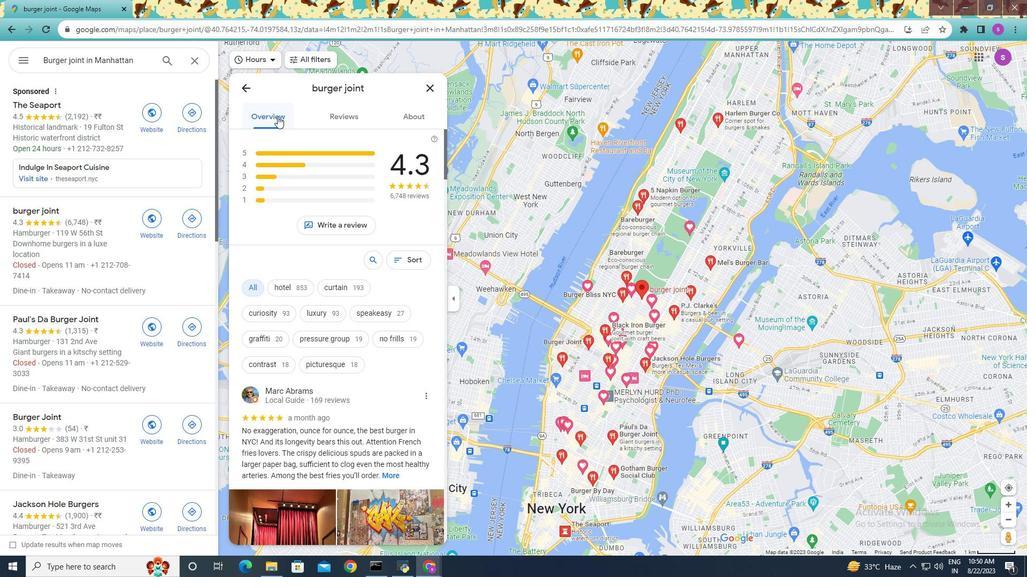 
Action: Mouse moved to (303, 295)
Screenshot: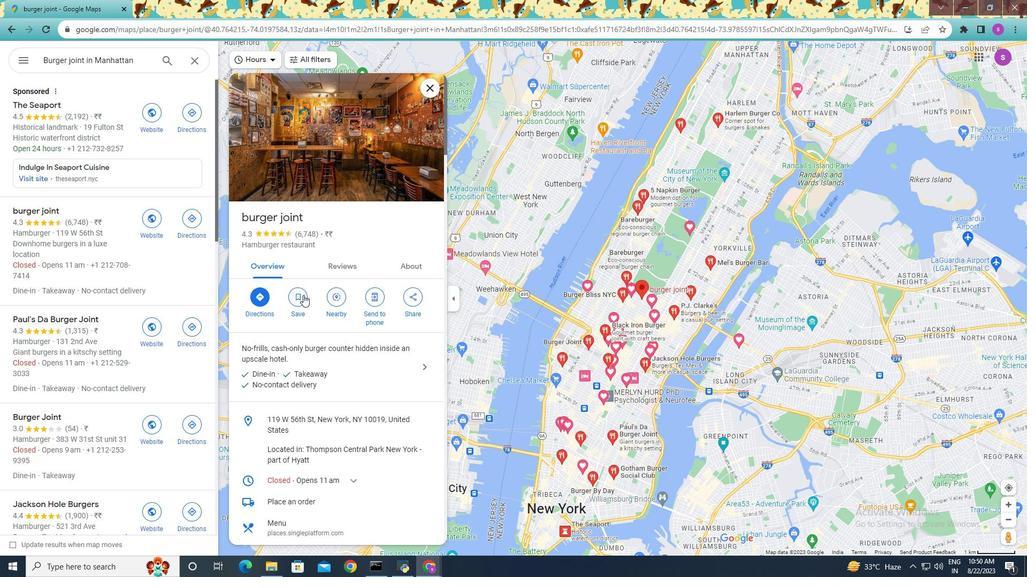 
Action: Mouse pressed left at (303, 295)
Screenshot: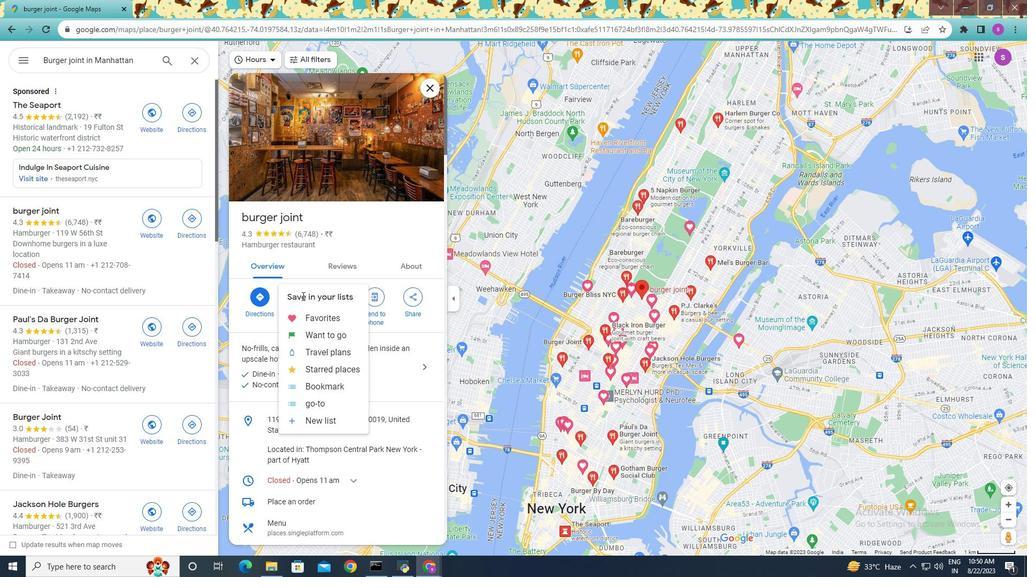 
Action: Mouse moved to (338, 320)
Screenshot: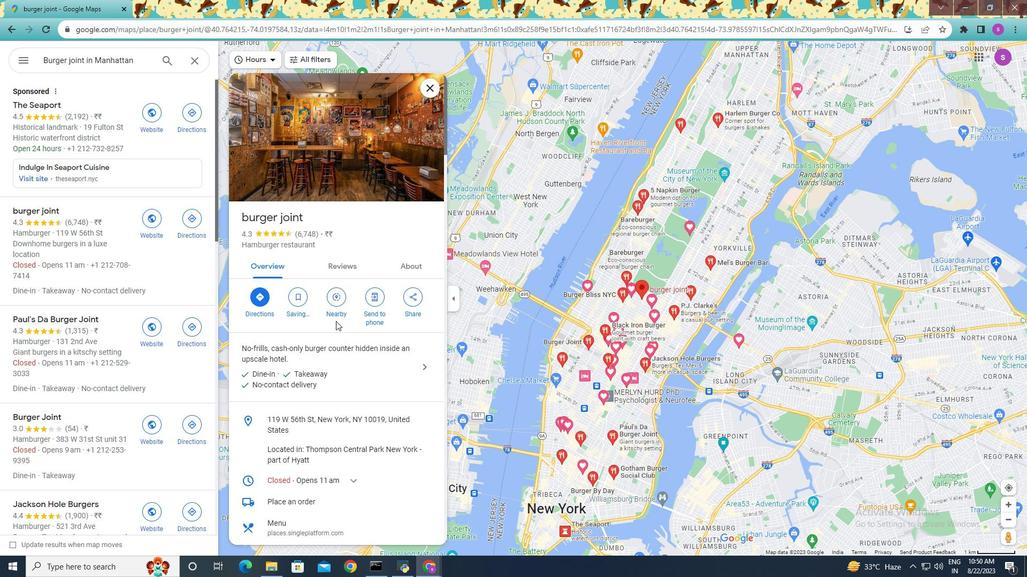 
Action: Mouse pressed left at (338, 320)
Screenshot: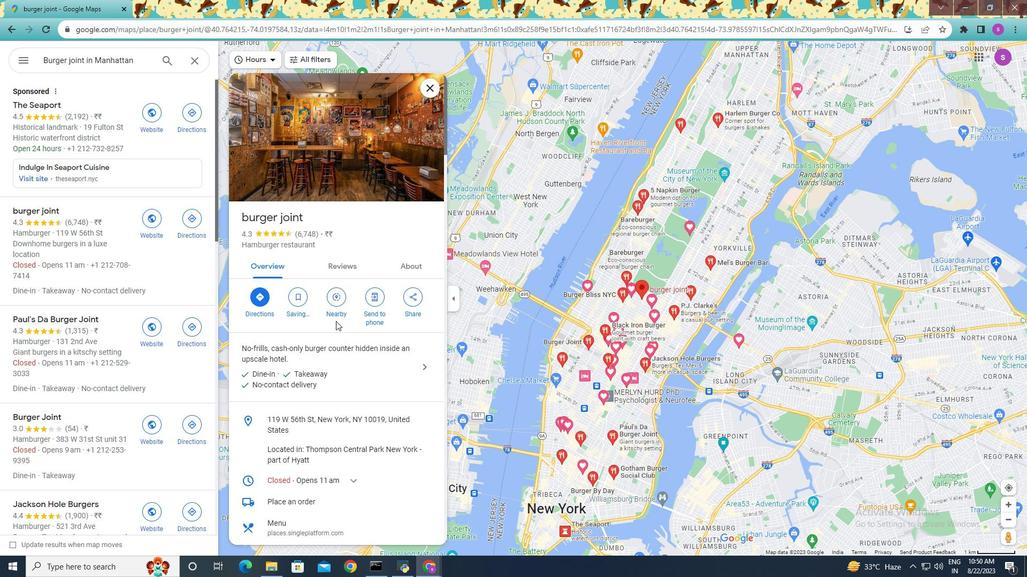 
Action: Mouse moved to (296, 301)
Screenshot: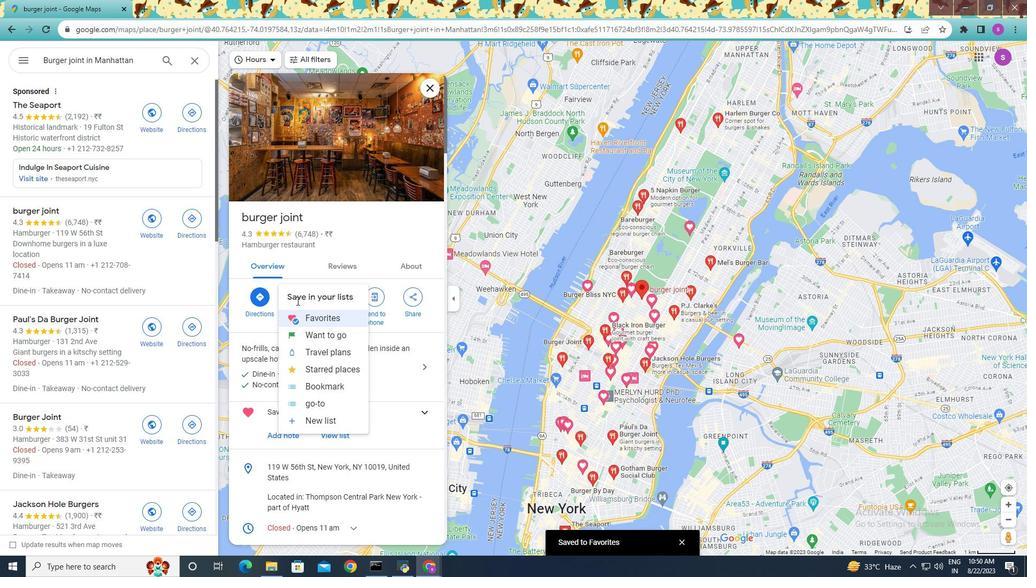 
Action: Mouse pressed left at (296, 301)
Screenshot: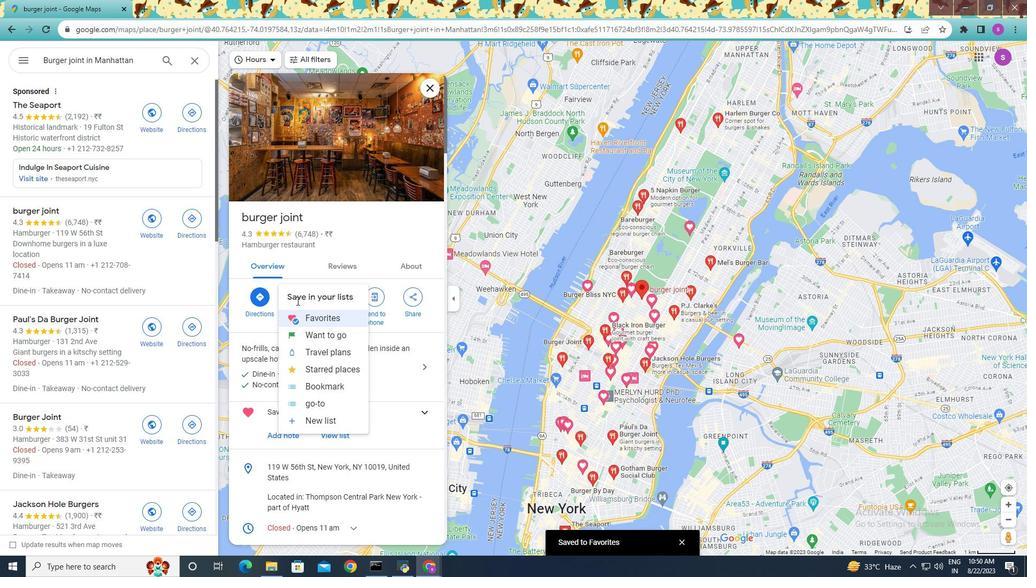 
Action: Mouse moved to (380, 208)
Screenshot: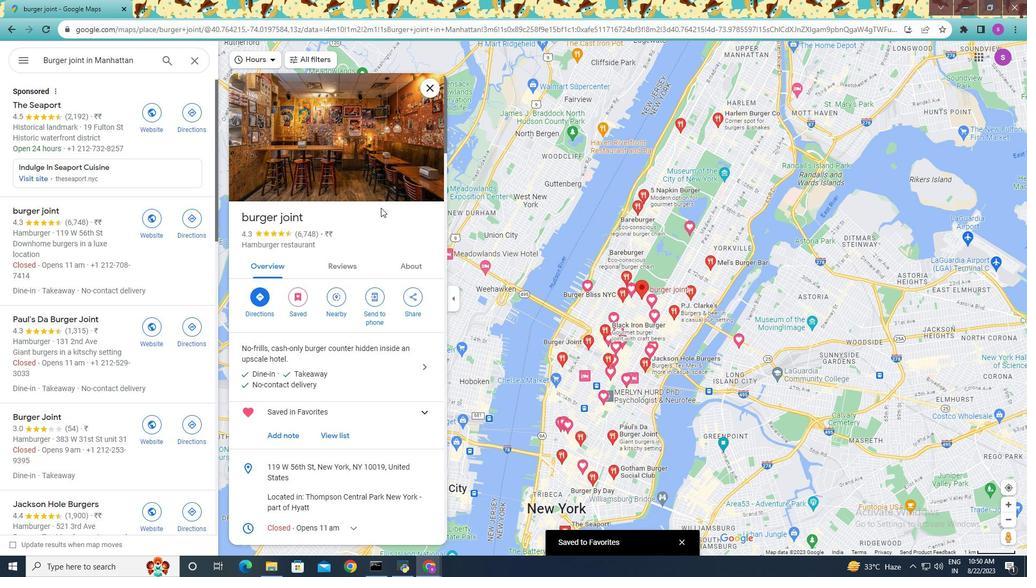 
Action: Mouse pressed left at (380, 208)
Screenshot: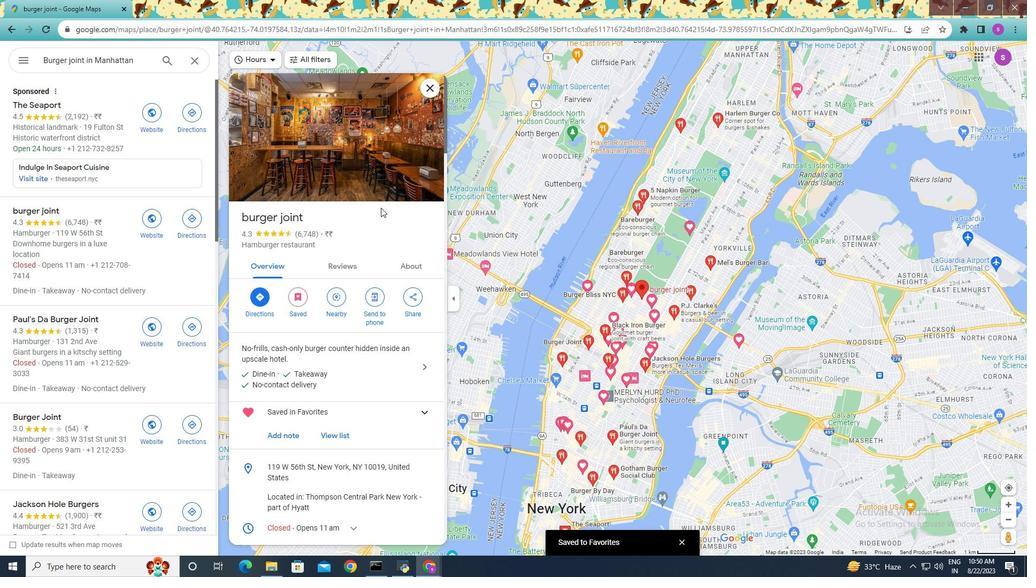 
Action: Mouse moved to (363, 264)
Screenshot: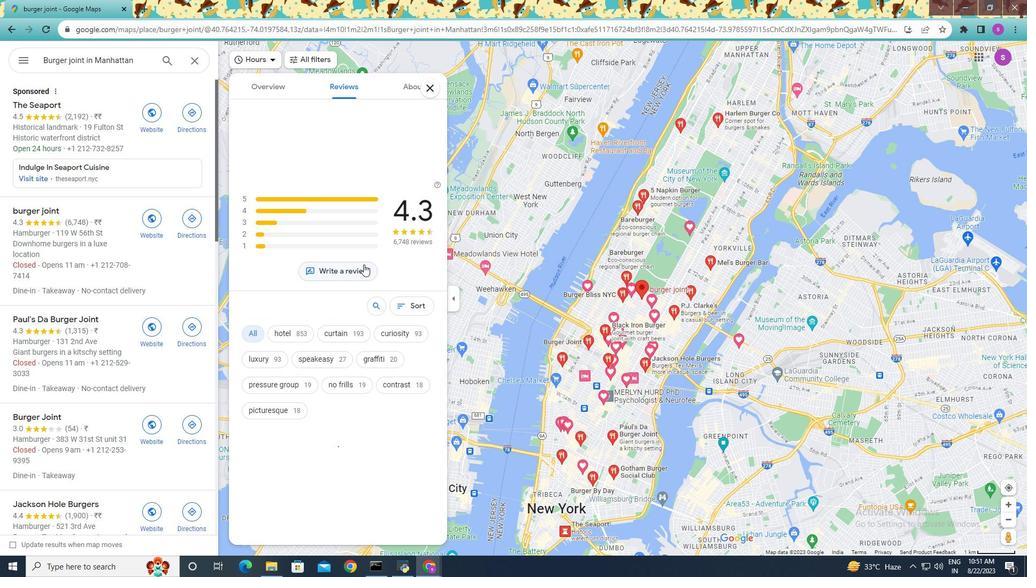 
Action: Mouse pressed left at (363, 264)
Screenshot: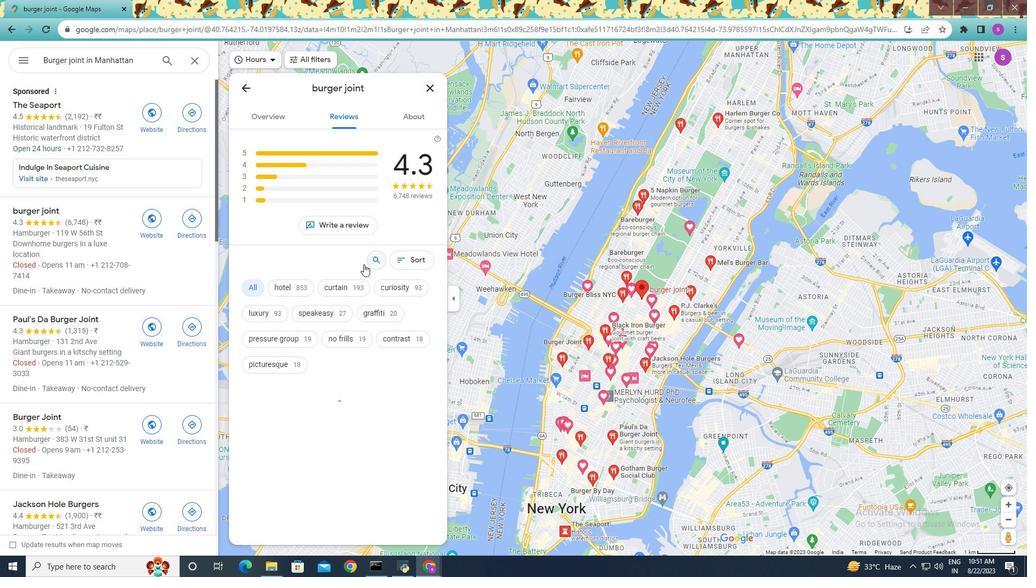 
Action: Mouse moved to (417, 127)
Screenshot: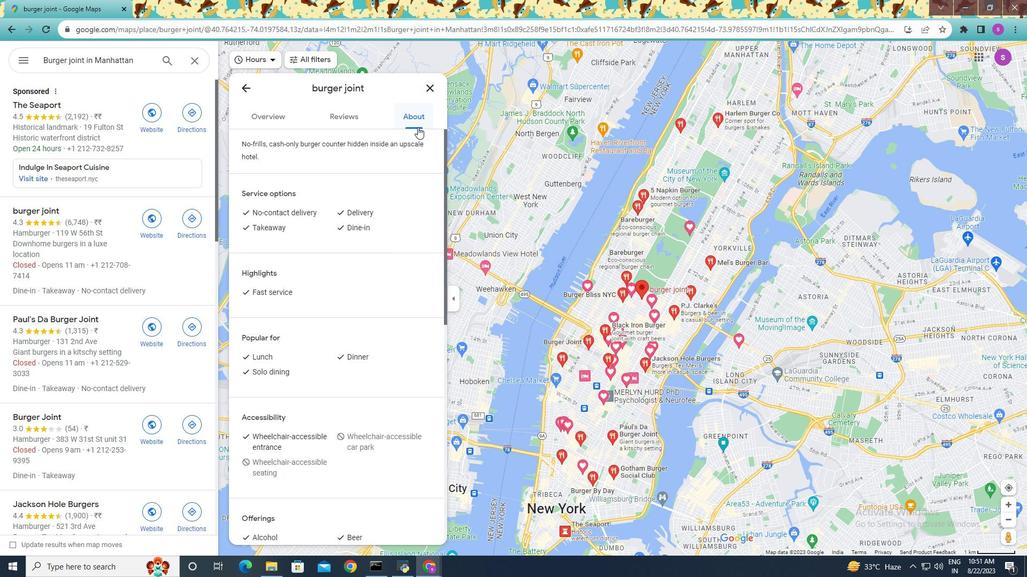 
Action: Mouse pressed left at (417, 127)
Screenshot: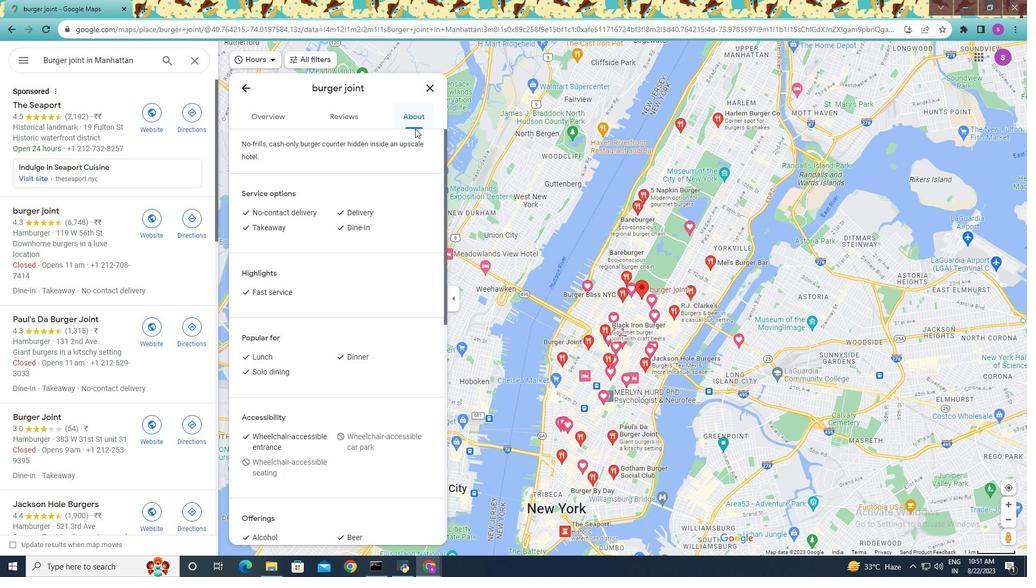 
Action: Mouse moved to (345, 120)
Screenshot: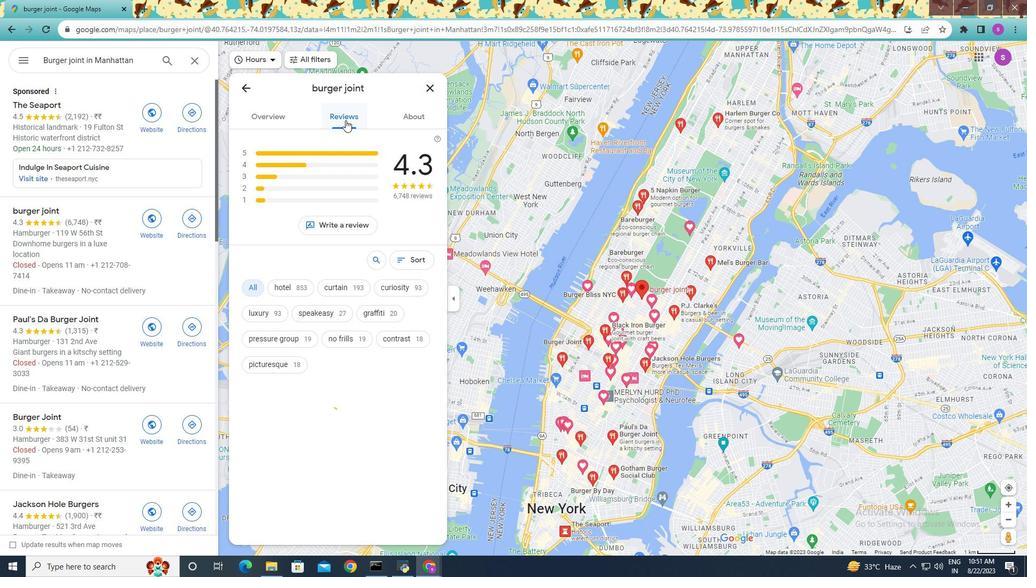 
Action: Mouse pressed left at (345, 120)
Screenshot: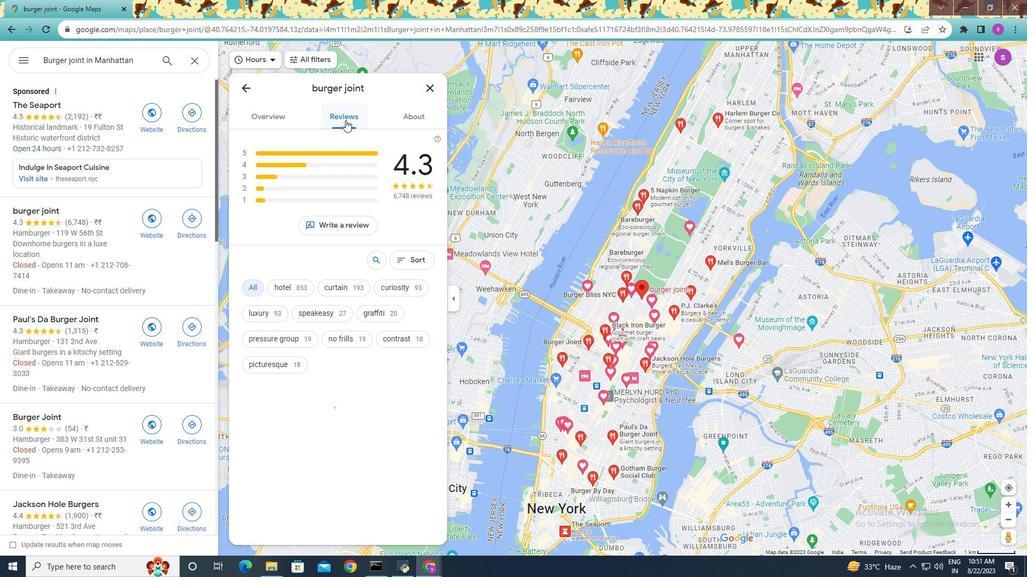 
Action: Mouse moved to (323, 460)
Screenshot: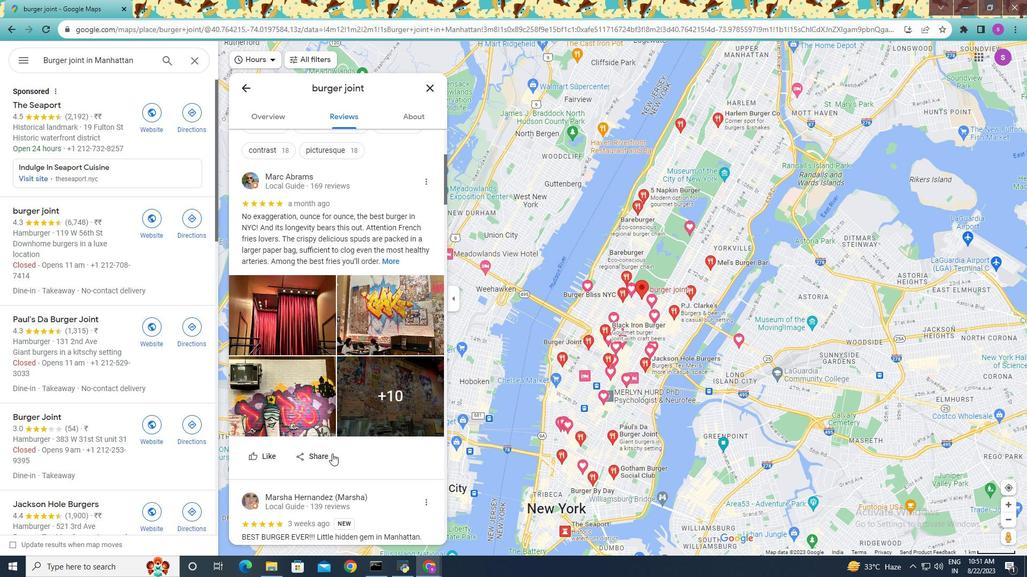 
Action: Mouse scrolled (323, 459) with delta (0, 0)
Screenshot: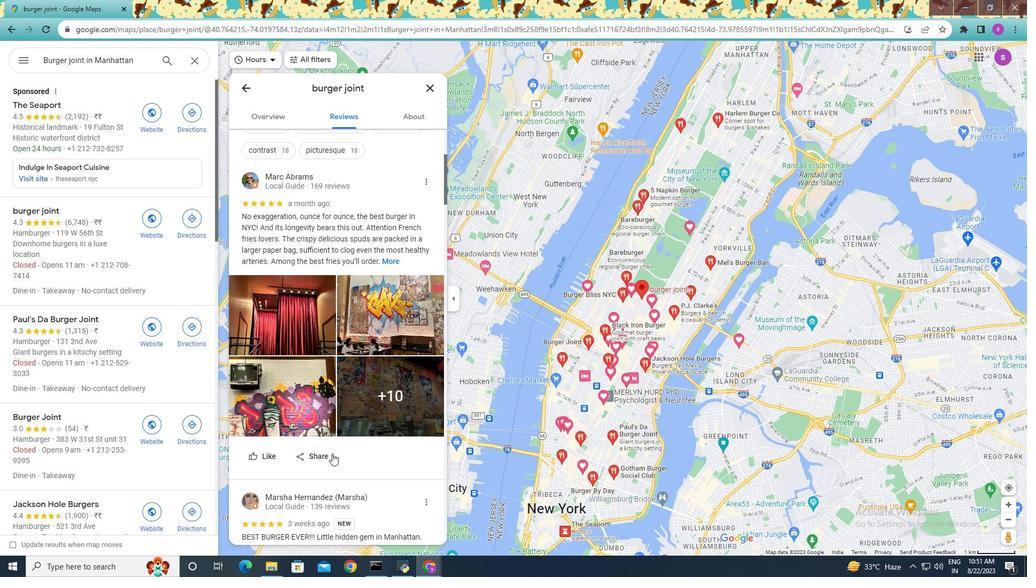 
Action: Mouse scrolled (323, 459) with delta (0, 0)
Screenshot: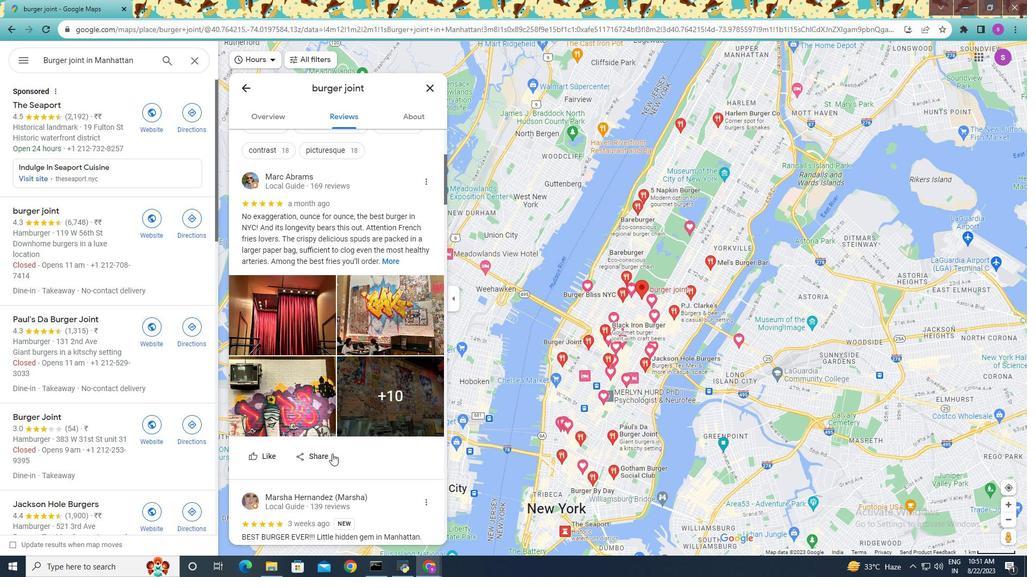 
Action: Mouse scrolled (323, 459) with delta (0, 0)
Screenshot: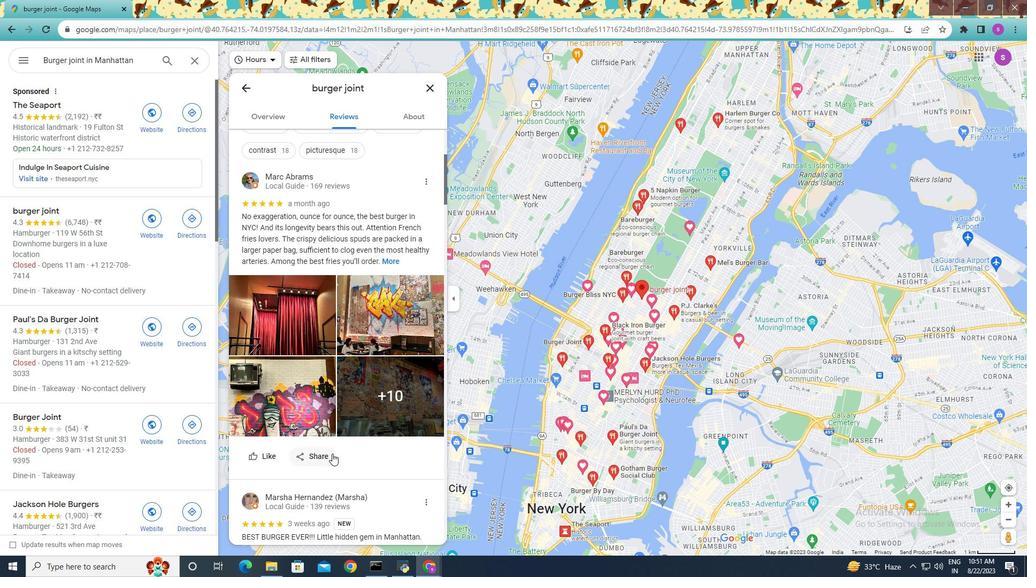 
Action: Mouse moved to (324, 459)
Screenshot: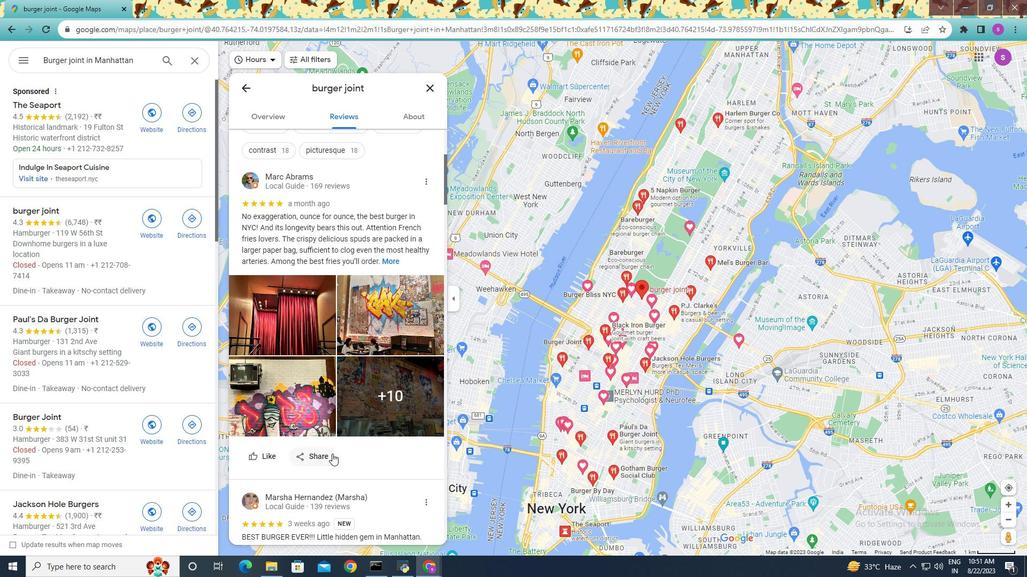 
Action: Mouse scrolled (324, 459) with delta (0, 0)
Screenshot: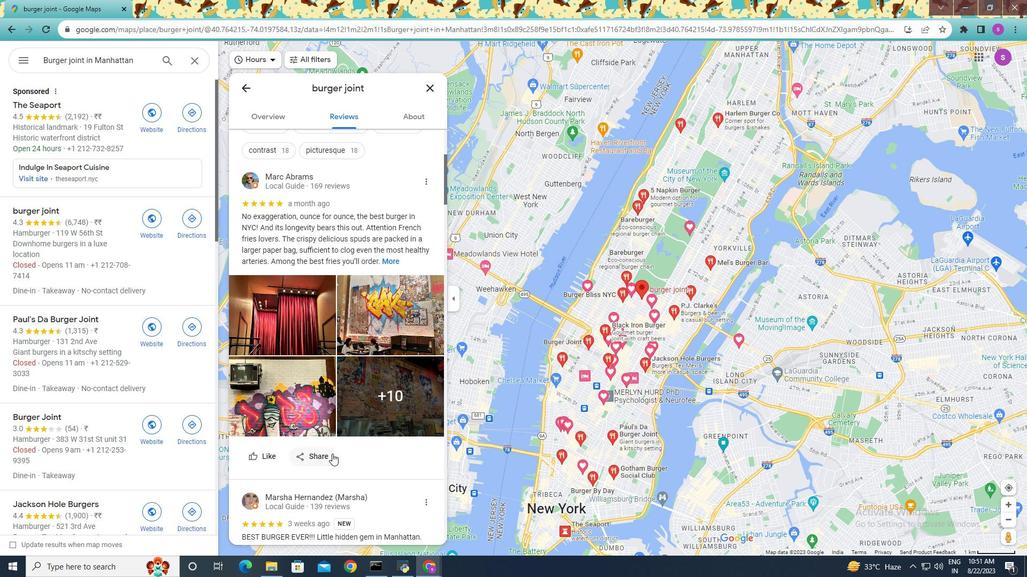 
Action: Mouse moved to (332, 454)
Screenshot: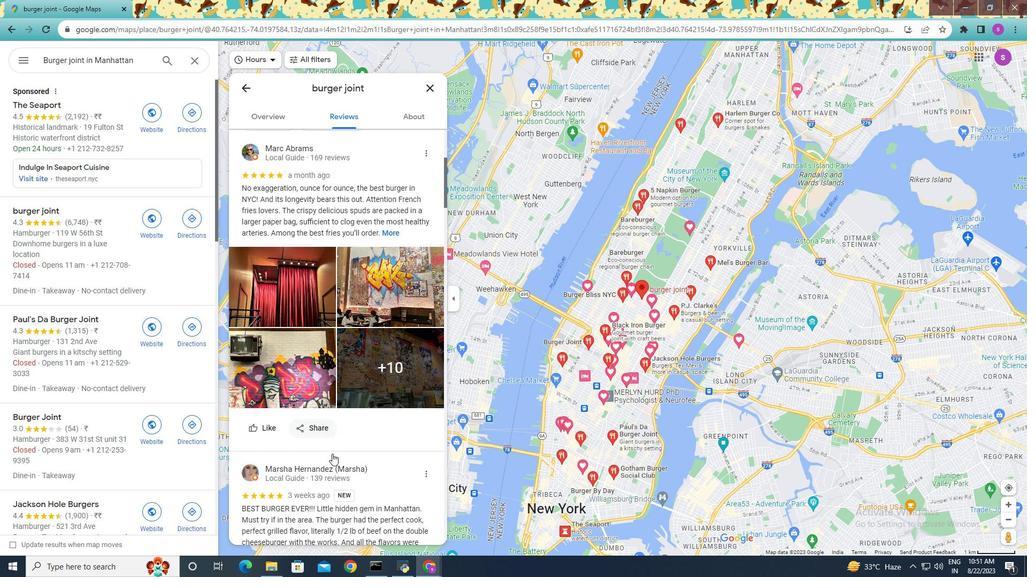 
Action: Mouse scrolled (332, 453) with delta (0, 0)
Screenshot: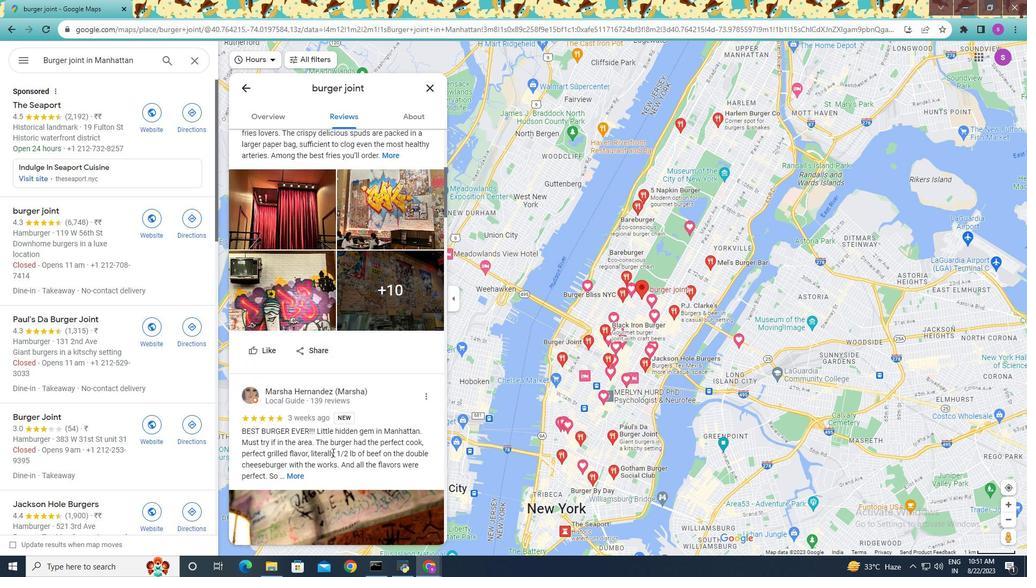 
Action: Mouse scrolled (332, 453) with delta (0, 0)
Screenshot: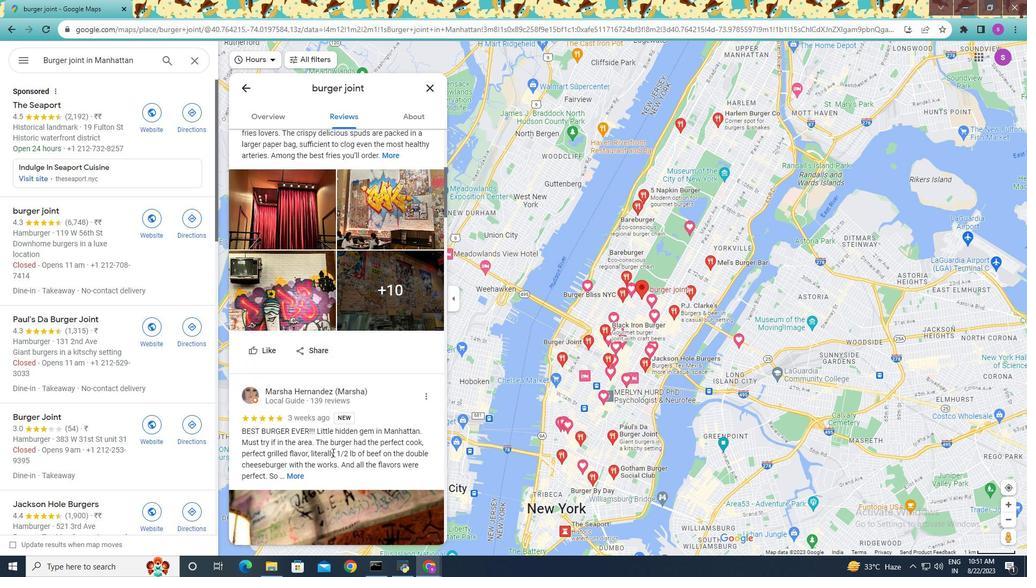 
Action: Mouse moved to (332, 452)
Screenshot: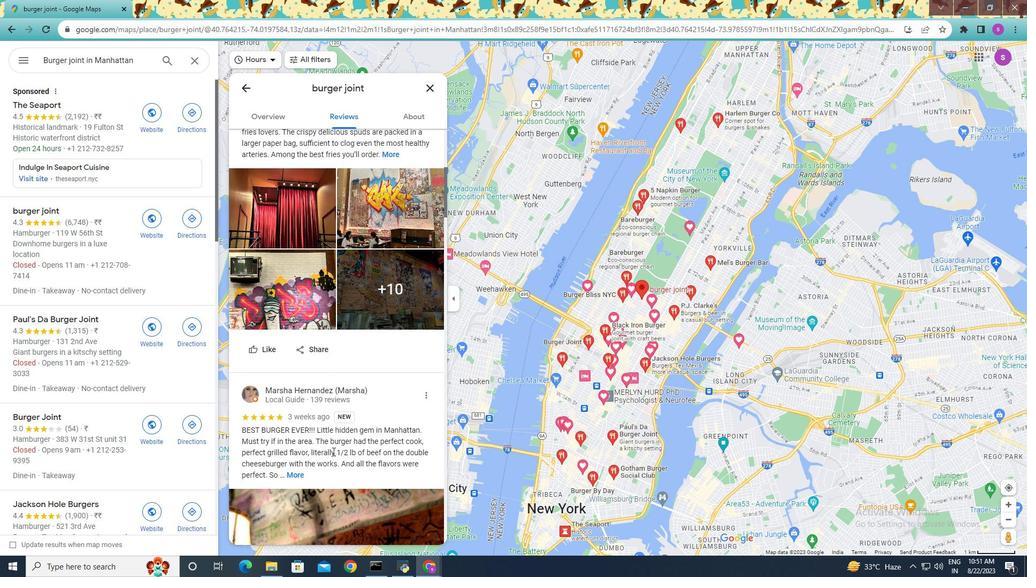 
Action: Mouse scrolled (332, 451) with delta (0, 0)
Screenshot: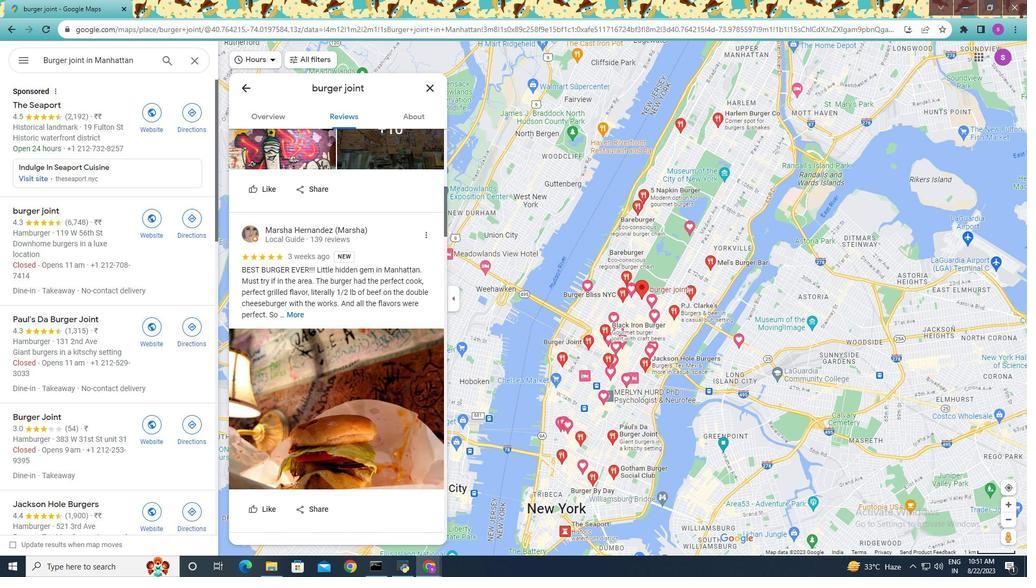 
Action: Mouse scrolled (332, 451) with delta (0, 0)
Screenshot: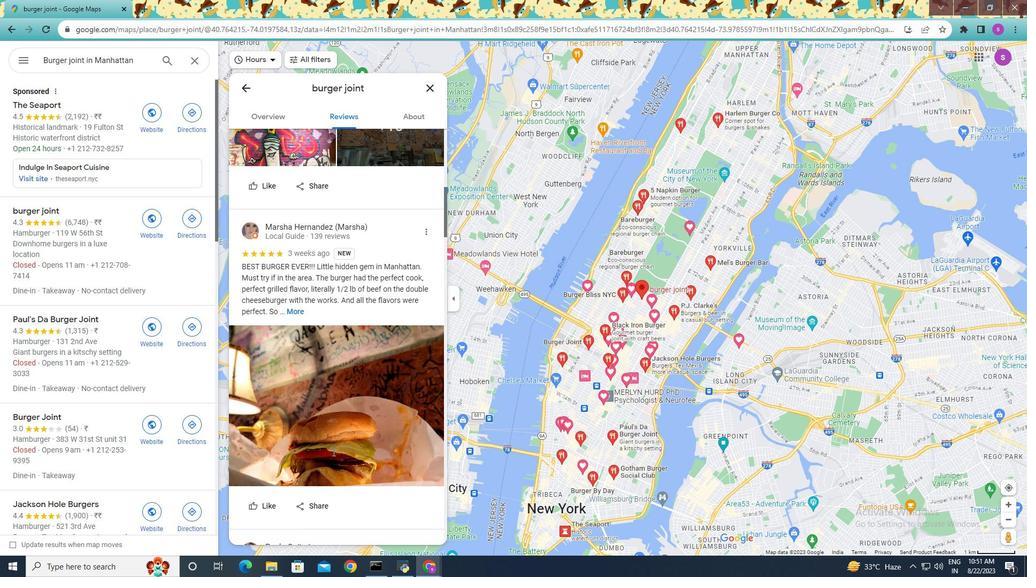 
Action: Mouse scrolled (332, 451) with delta (0, 0)
Screenshot: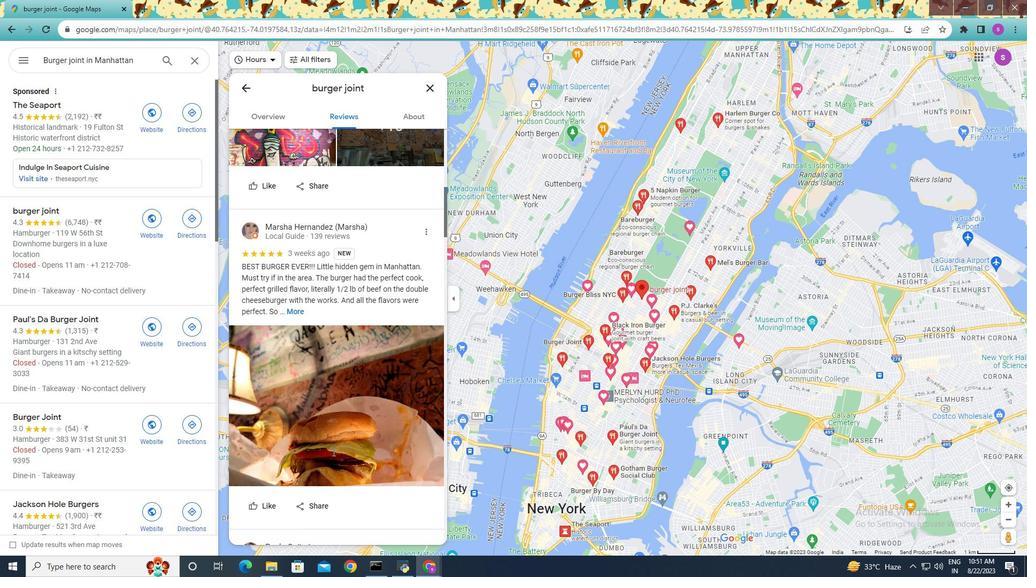
Action: Mouse scrolled (332, 451) with delta (0, 0)
Screenshot: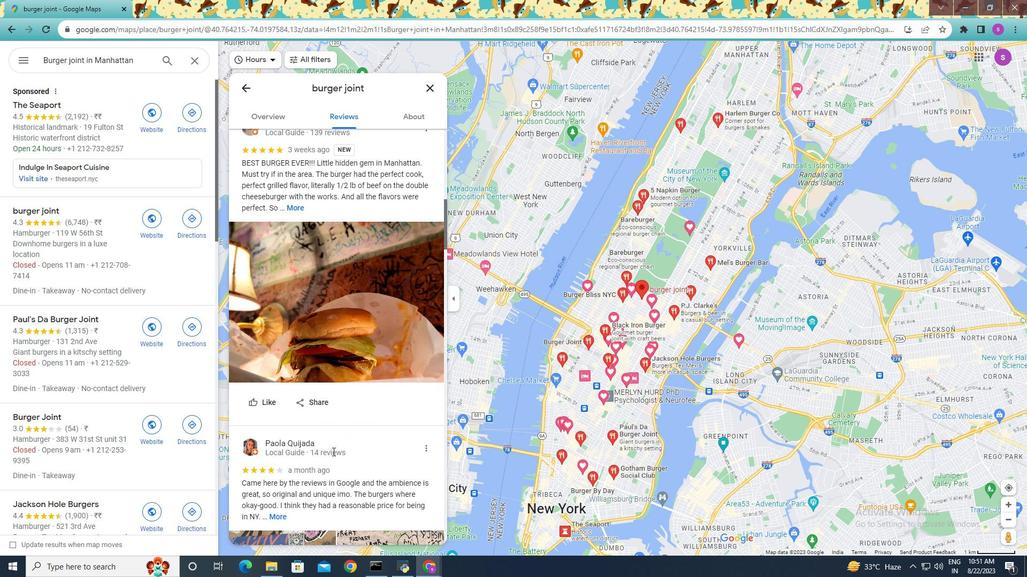 
Action: Mouse scrolled (332, 451) with delta (0, 0)
Screenshot: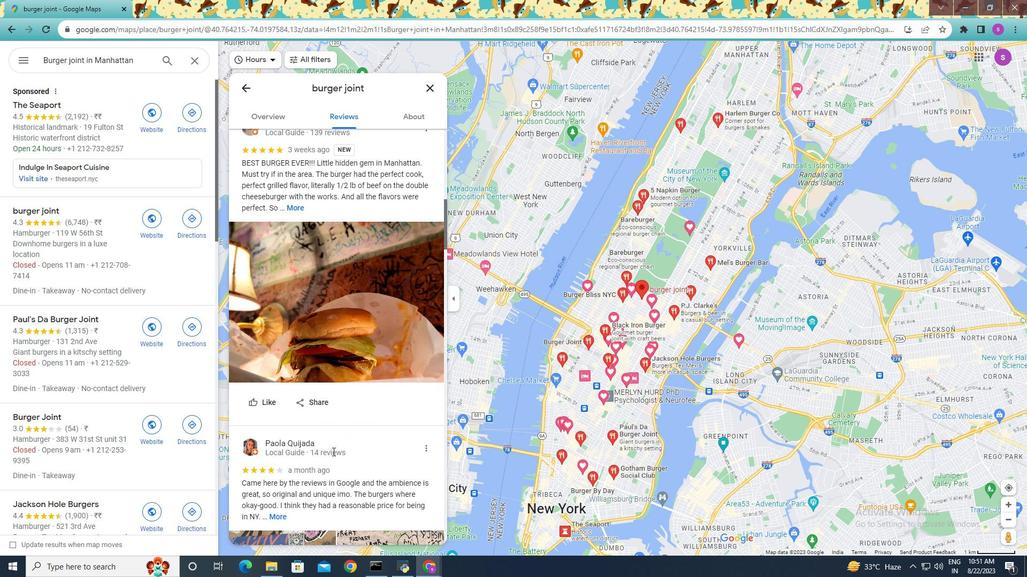 
Action: Mouse scrolled (332, 451) with delta (0, 0)
Screenshot: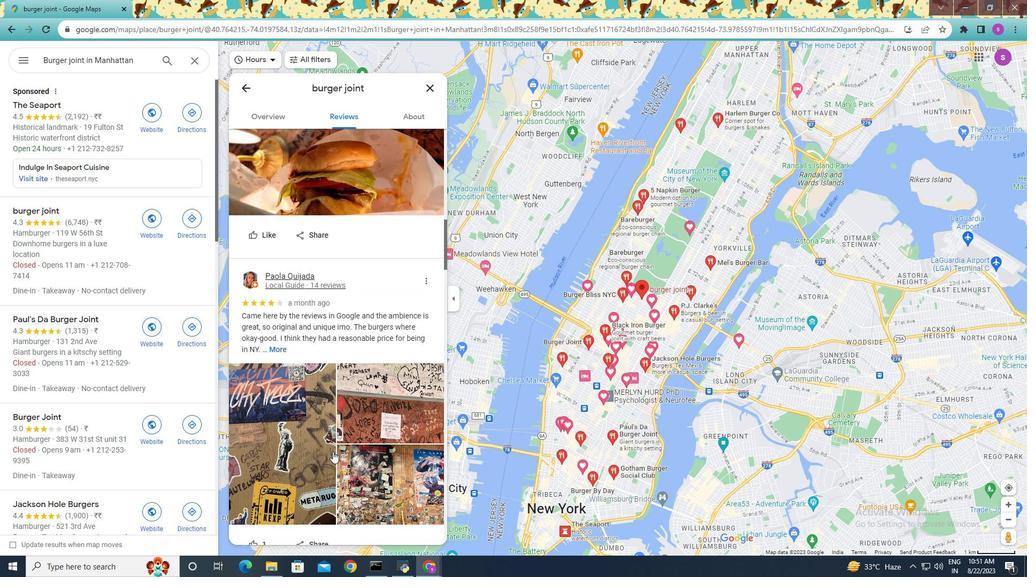 
Action: Mouse scrolled (332, 451) with delta (0, 0)
Screenshot: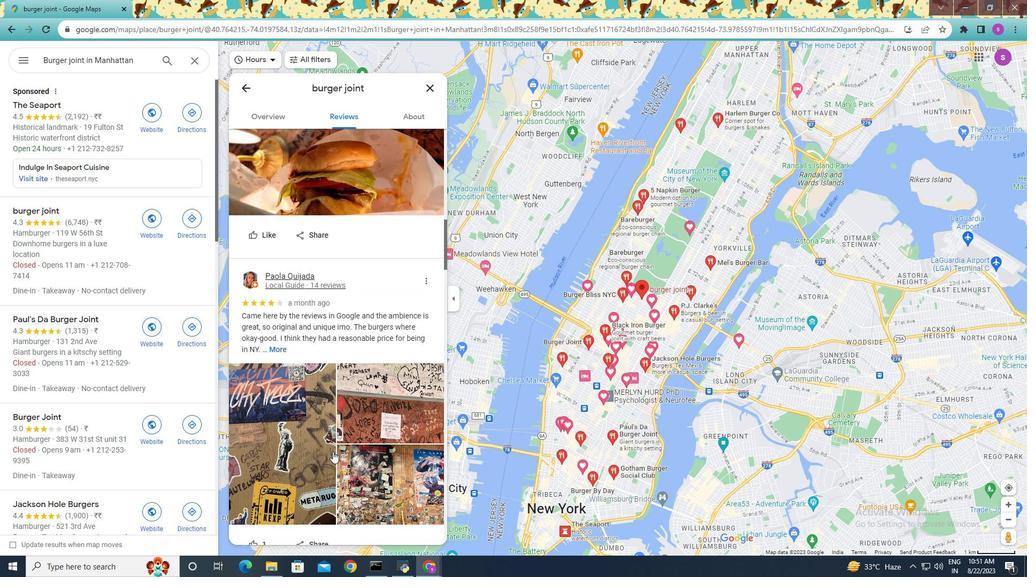 
Action: Mouse scrolled (332, 451) with delta (0, 0)
Screenshot: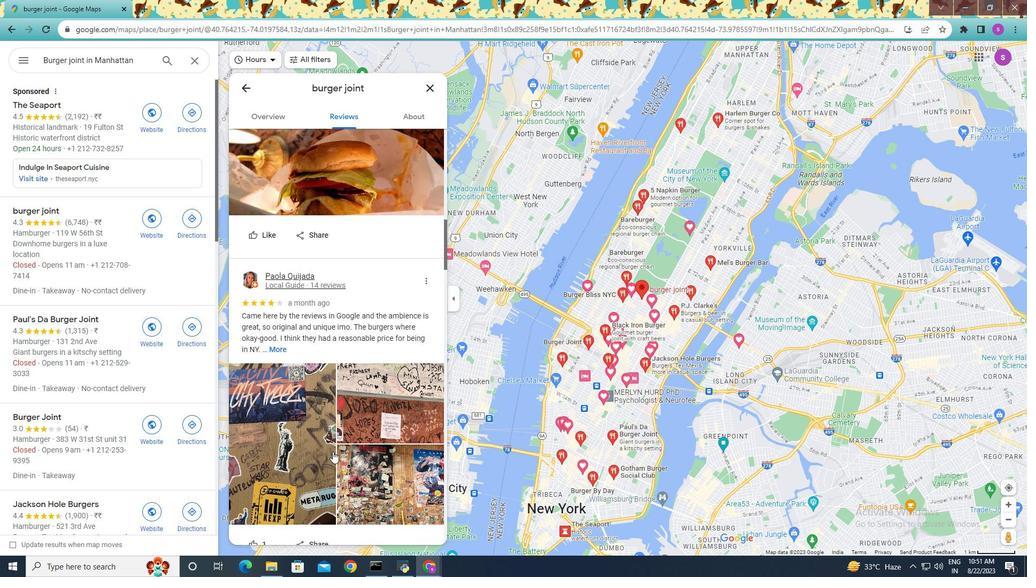 
Action: Mouse scrolled (332, 451) with delta (0, 0)
Screenshot: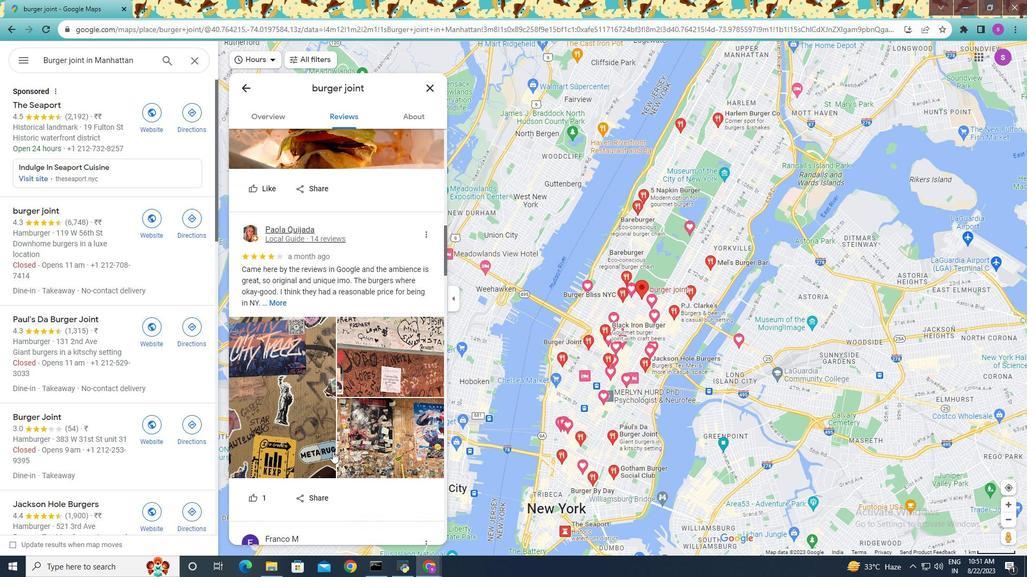 
Action: Mouse scrolled (332, 451) with delta (0, 0)
Screenshot: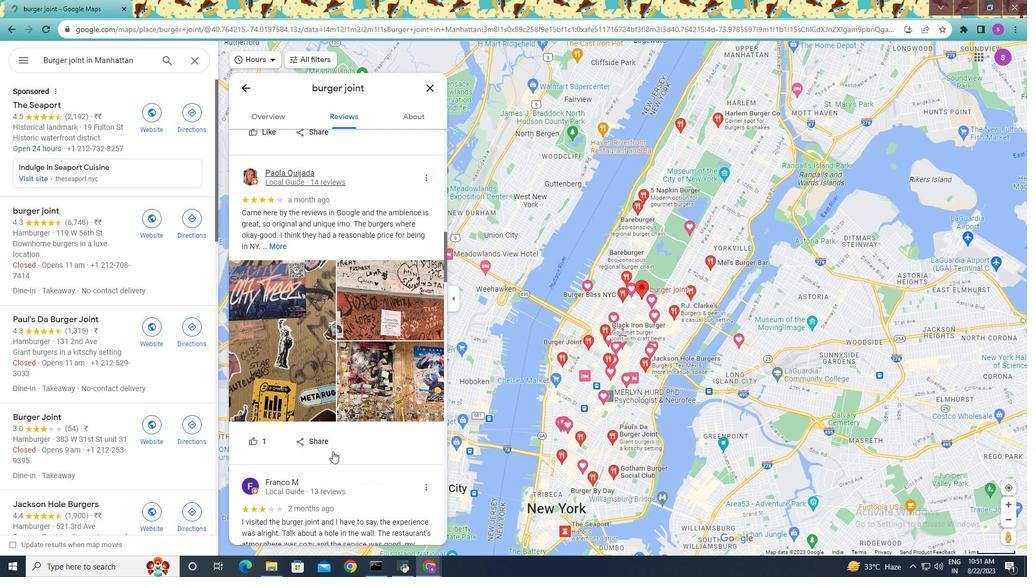 
Action: Mouse scrolled (332, 451) with delta (0, 0)
Screenshot: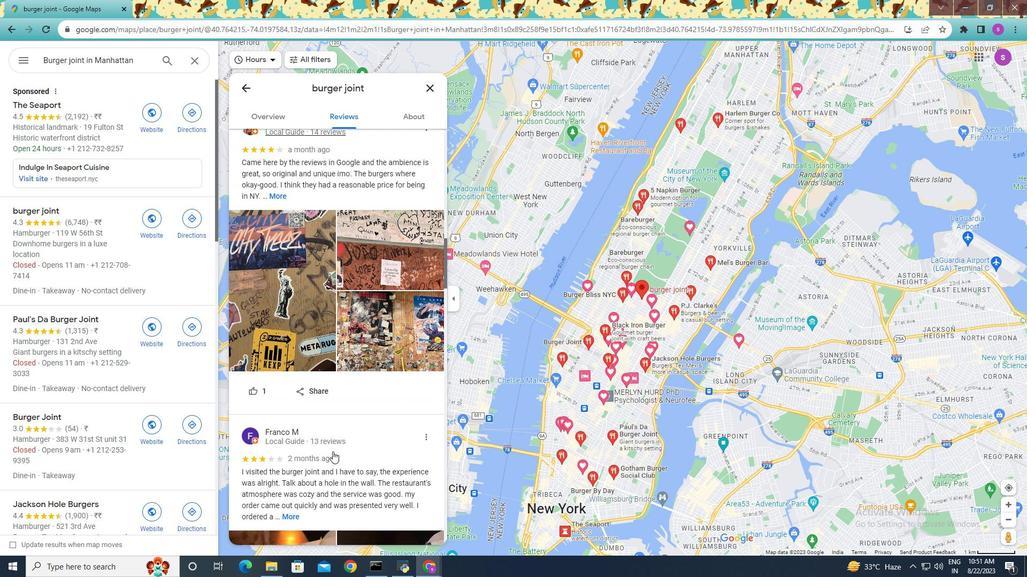 
Action: Mouse scrolled (332, 451) with delta (0, 0)
Screenshot: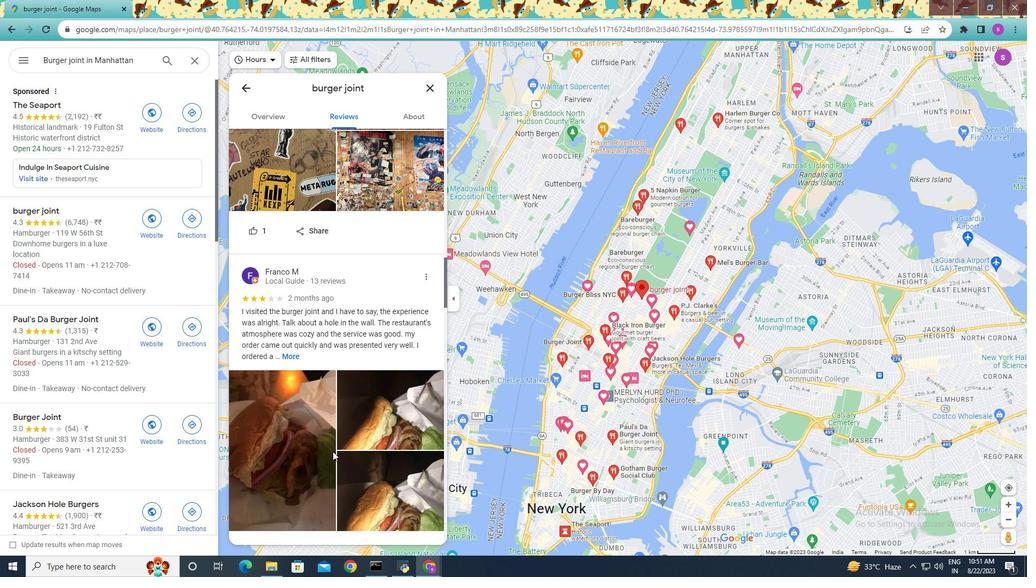 
Action: Mouse scrolled (332, 451) with delta (0, 0)
Screenshot: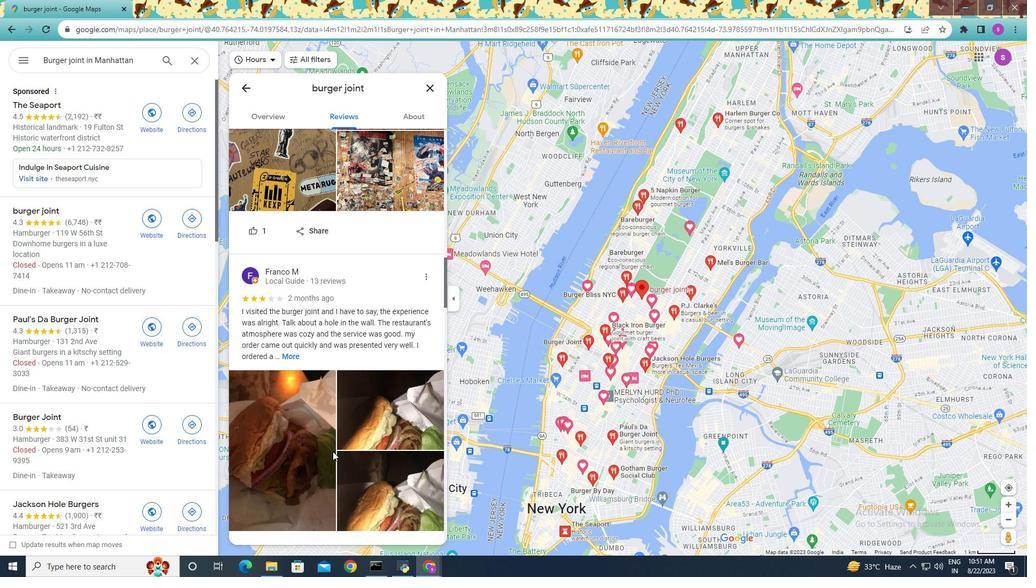 
Action: Mouse scrolled (332, 451) with delta (0, 0)
Screenshot: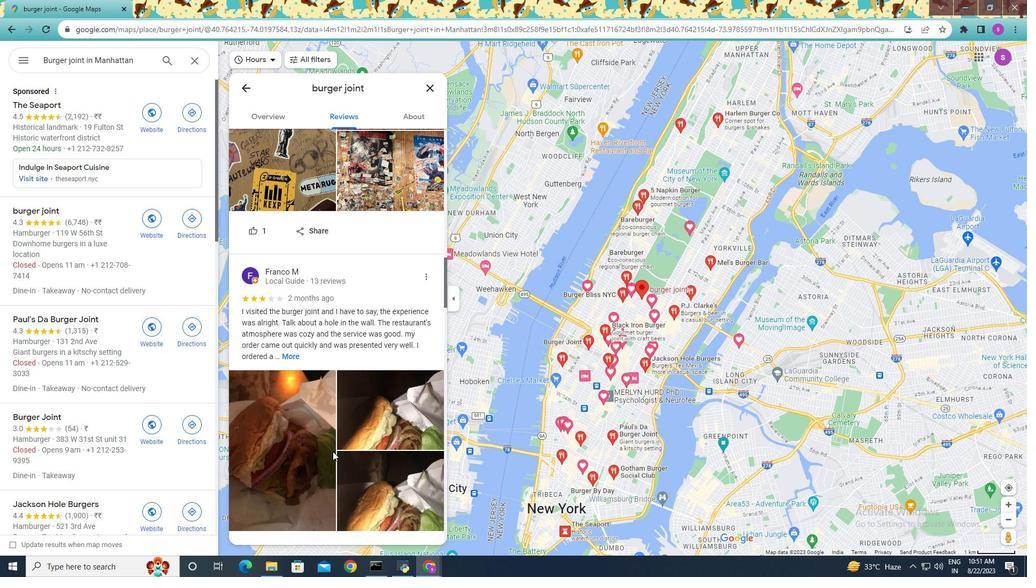 
Action: Mouse scrolled (332, 451) with delta (0, 0)
Screenshot: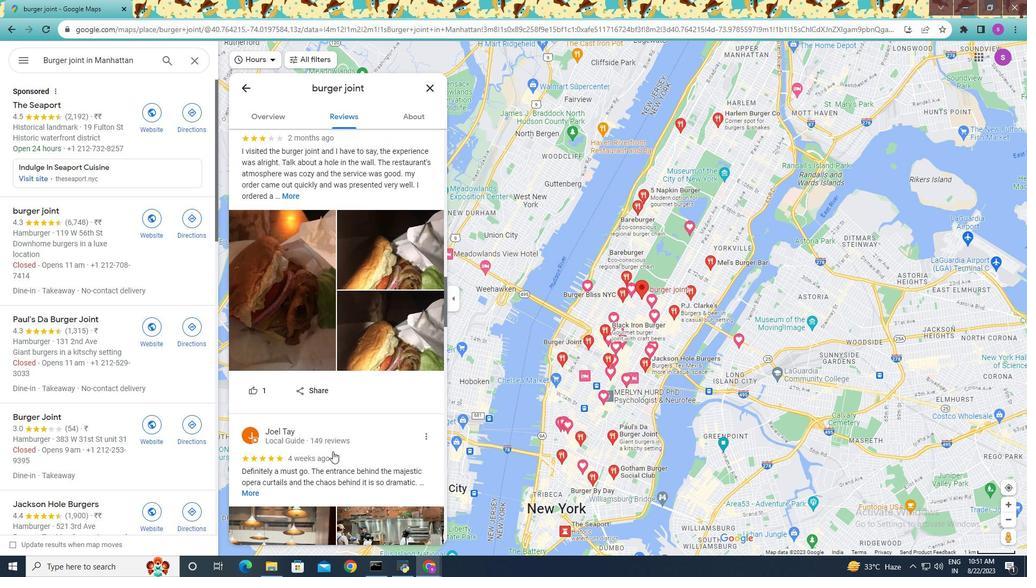 
Action: Mouse scrolled (332, 451) with delta (0, 0)
Screenshot: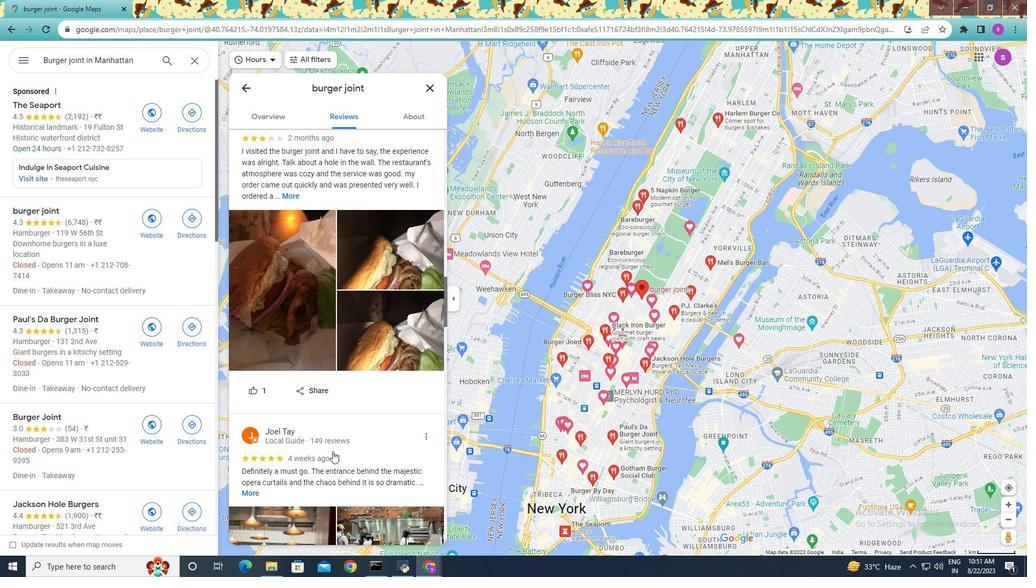 
Action: Mouse scrolled (332, 451) with delta (0, 0)
Screenshot: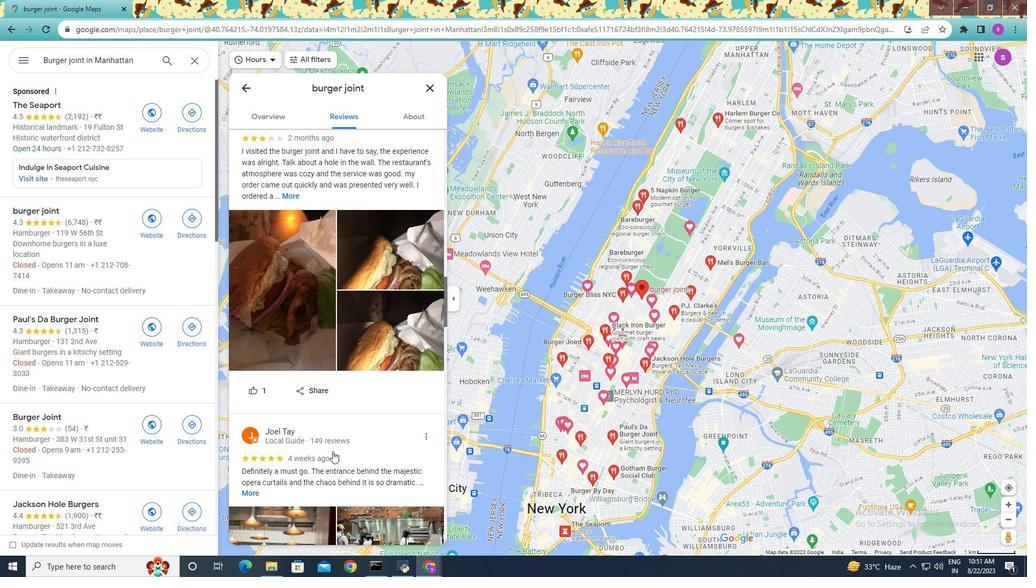 
Action: Mouse scrolled (332, 451) with delta (0, 0)
Screenshot: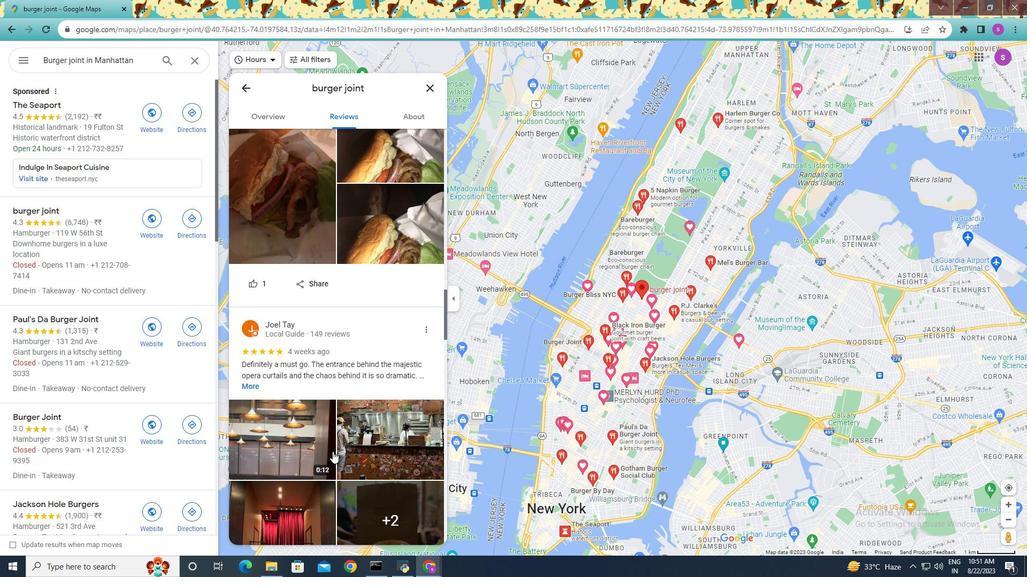 
Action: Mouse scrolled (332, 451) with delta (0, 0)
Screenshot: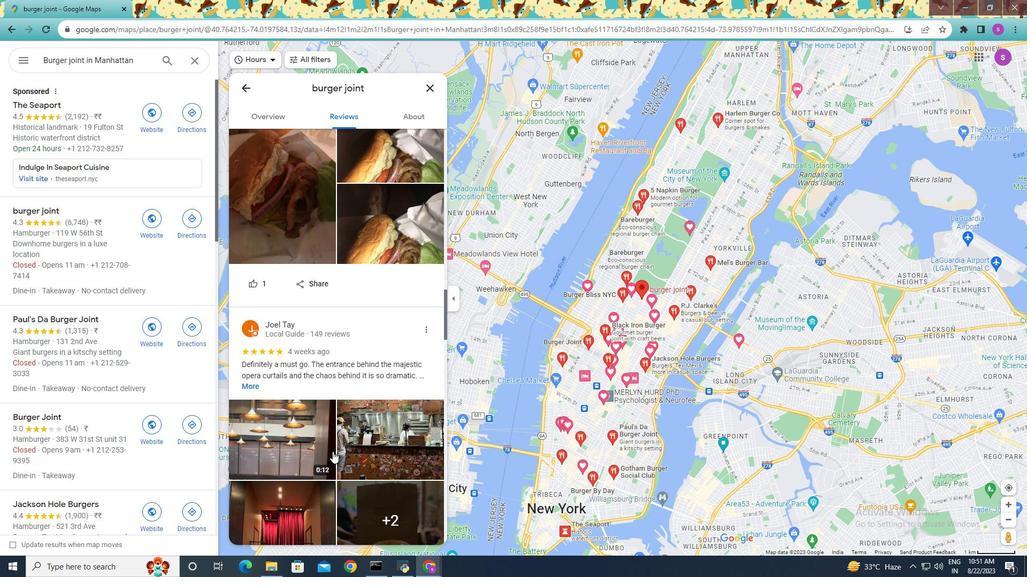 
Action: Mouse scrolled (332, 451) with delta (0, 0)
Screenshot: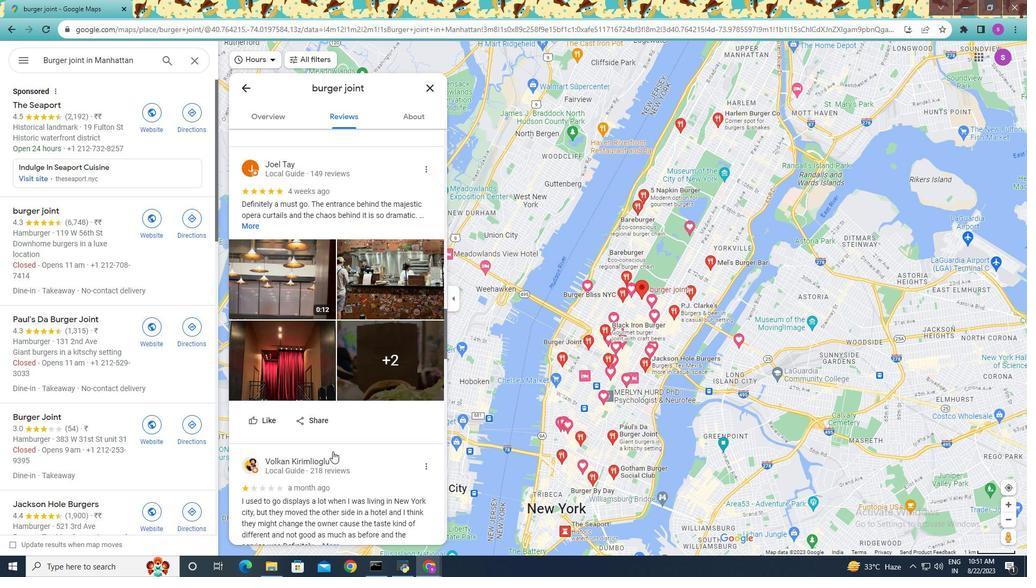 
Action: Mouse scrolled (332, 451) with delta (0, 0)
Screenshot: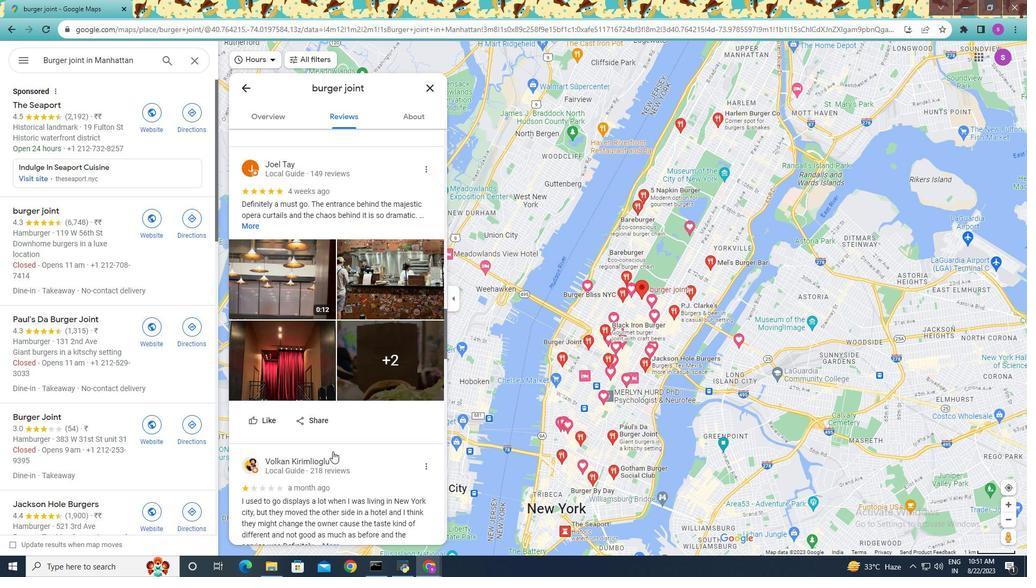 
Action: Mouse scrolled (332, 451) with delta (0, 0)
Screenshot: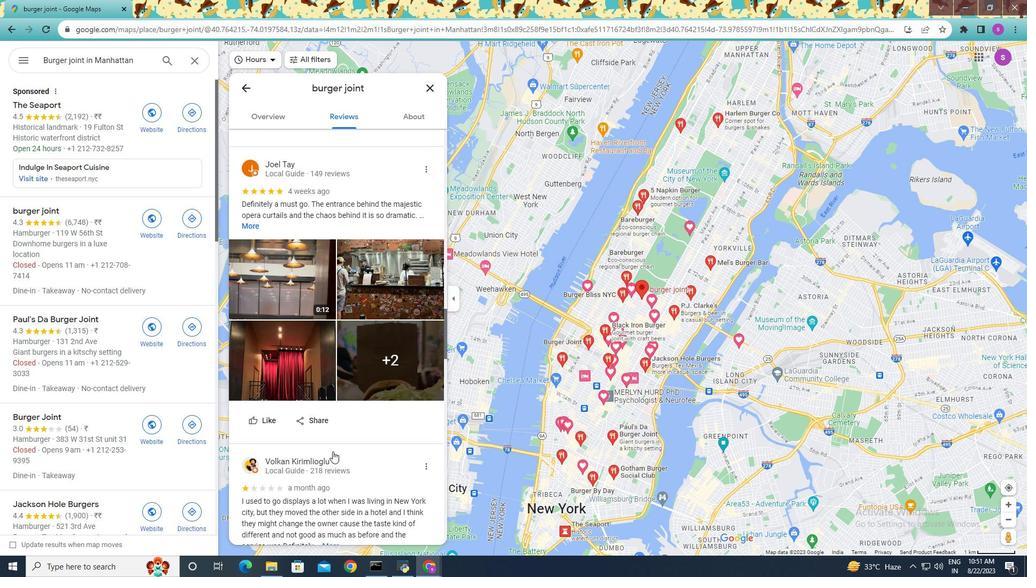 
Action: Mouse moved to (356, 347)
Screenshot: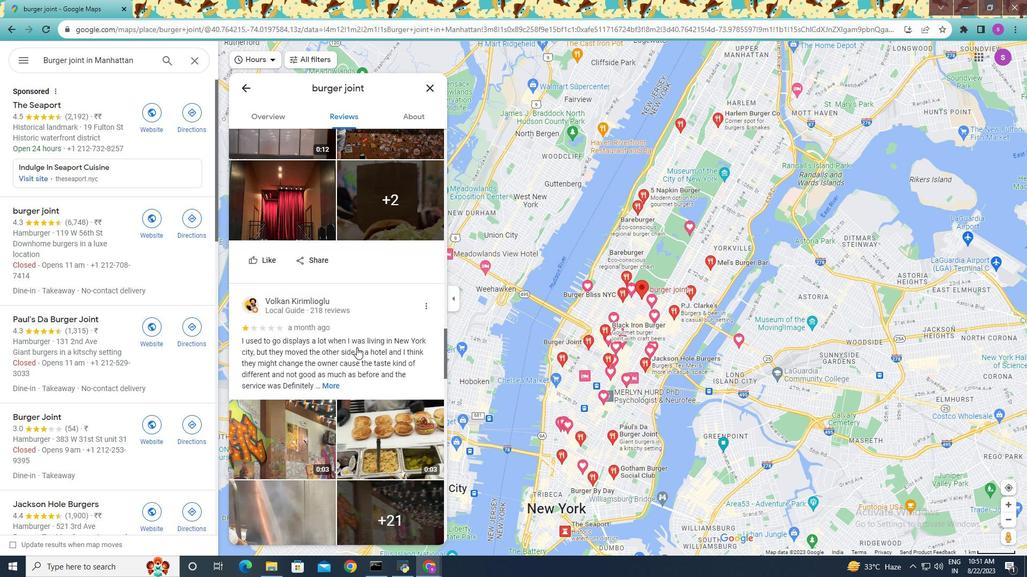 
Action: Mouse scrolled (356, 347) with delta (0, 0)
Screenshot: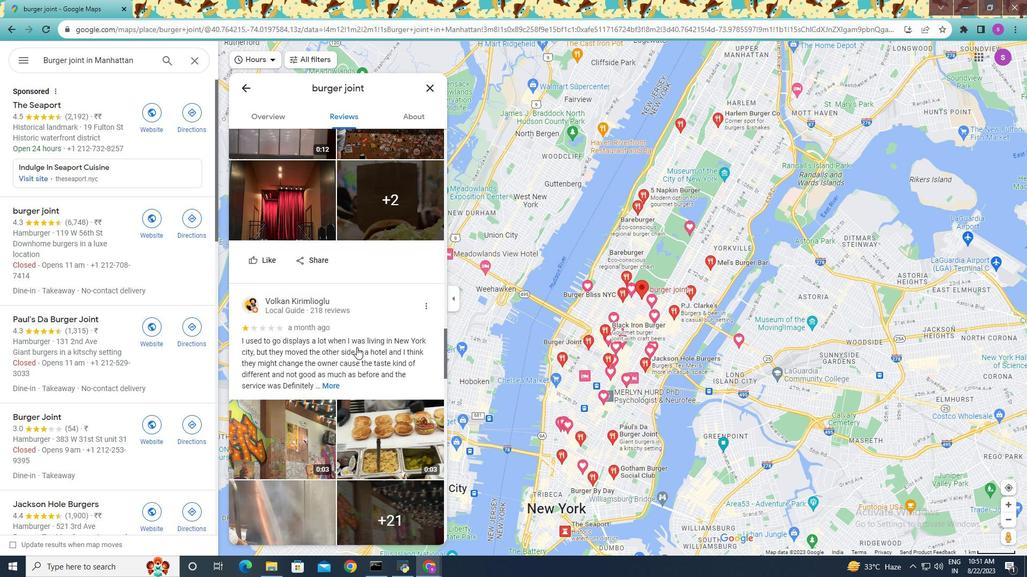 
Action: Mouse scrolled (356, 347) with delta (0, 0)
Screenshot: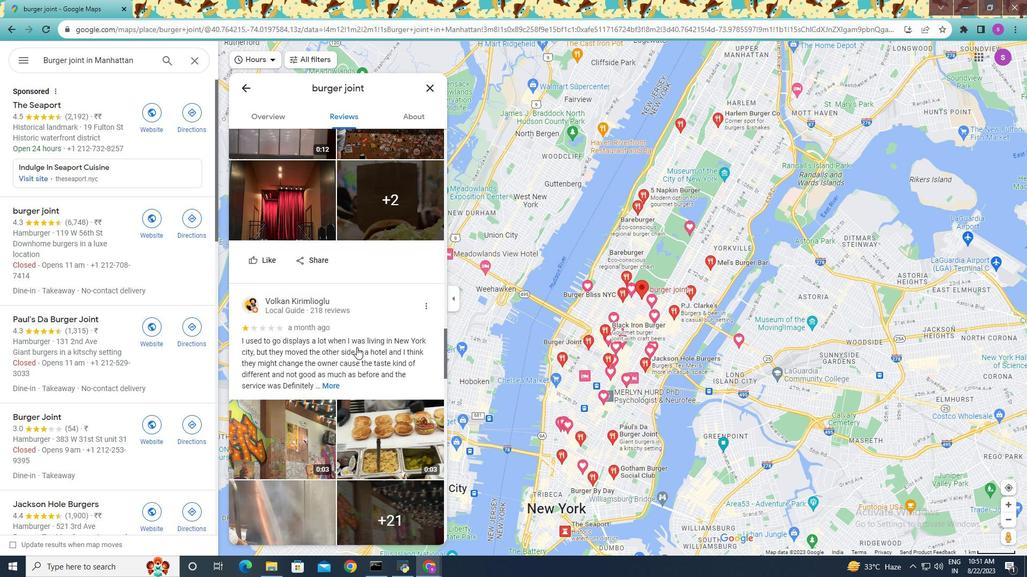 
Action: Mouse scrolled (356, 347) with delta (0, 0)
Screenshot: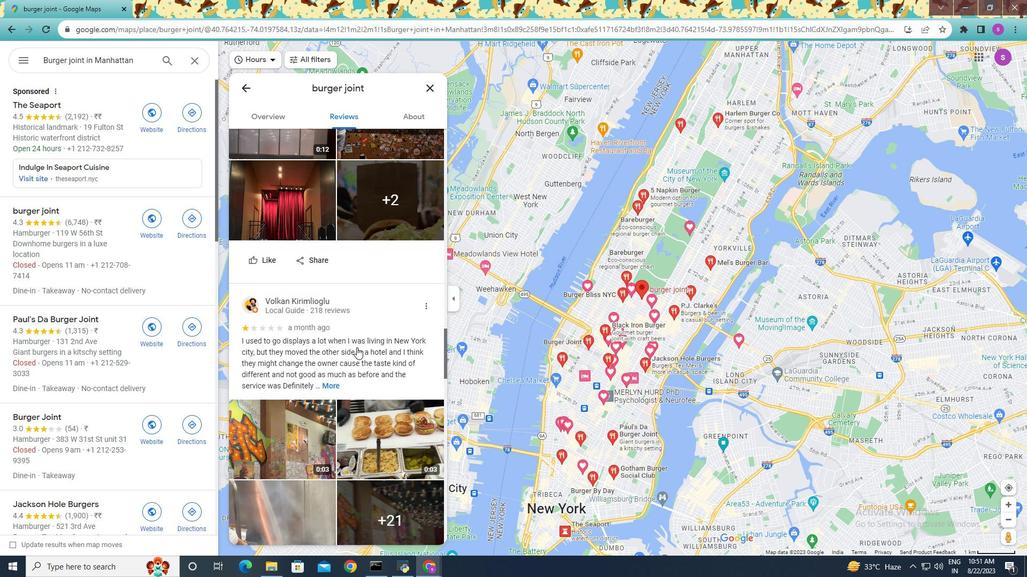 
Action: Mouse scrolled (356, 347) with delta (0, 0)
Screenshot: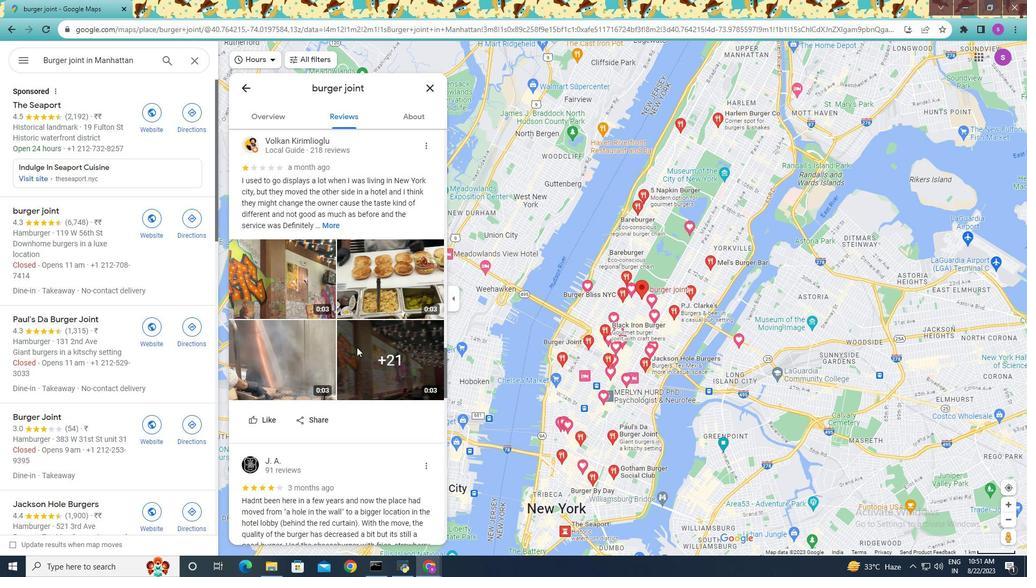 
Action: Mouse scrolled (356, 347) with delta (0, 0)
Screenshot: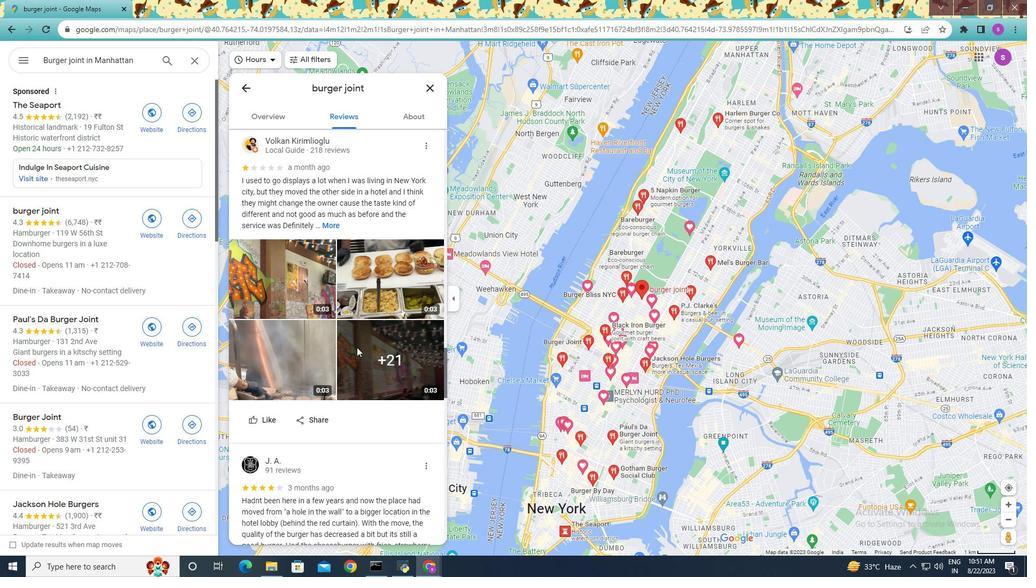 
Action: Mouse scrolled (356, 347) with delta (0, 0)
Screenshot: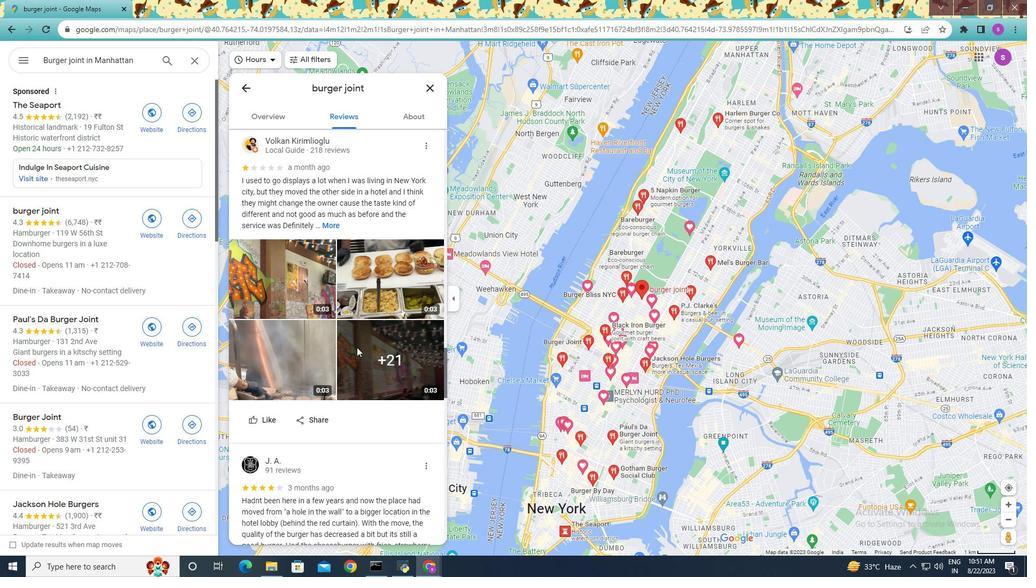 
Action: Mouse moved to (313, 284)
Screenshot: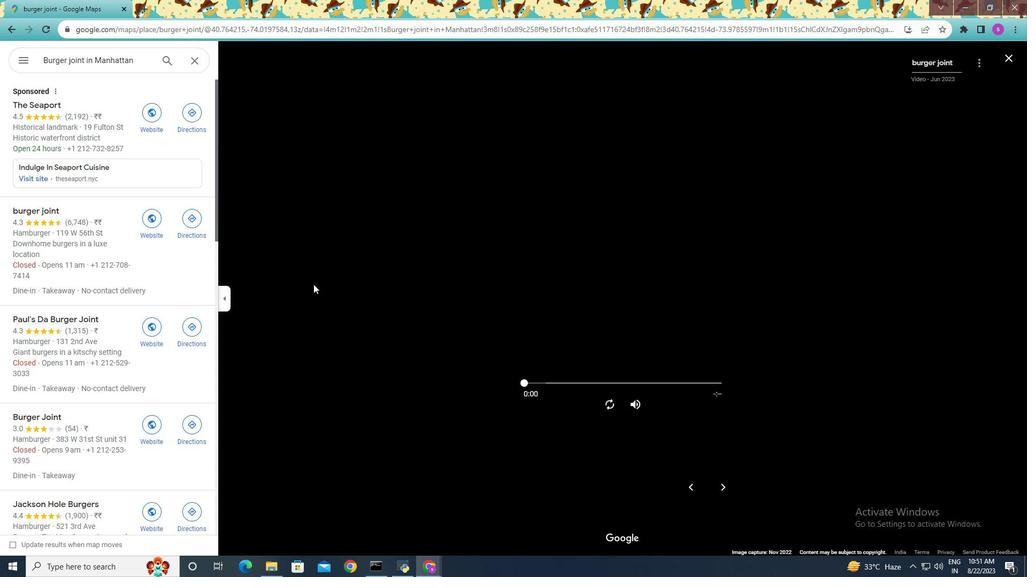 
Action: Mouse pressed left at (313, 284)
Screenshot: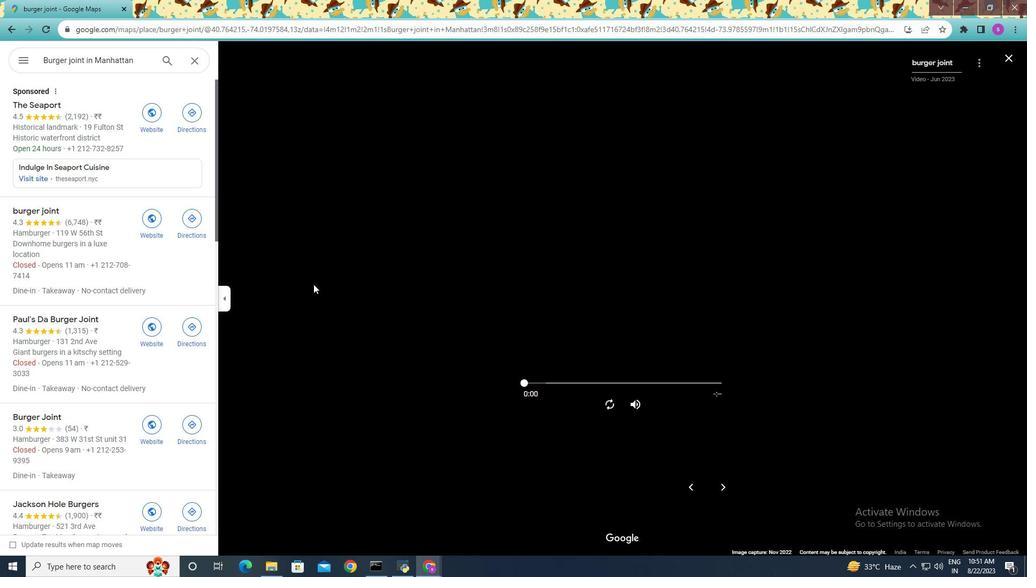 
Action: Mouse moved to (609, 405)
Screenshot: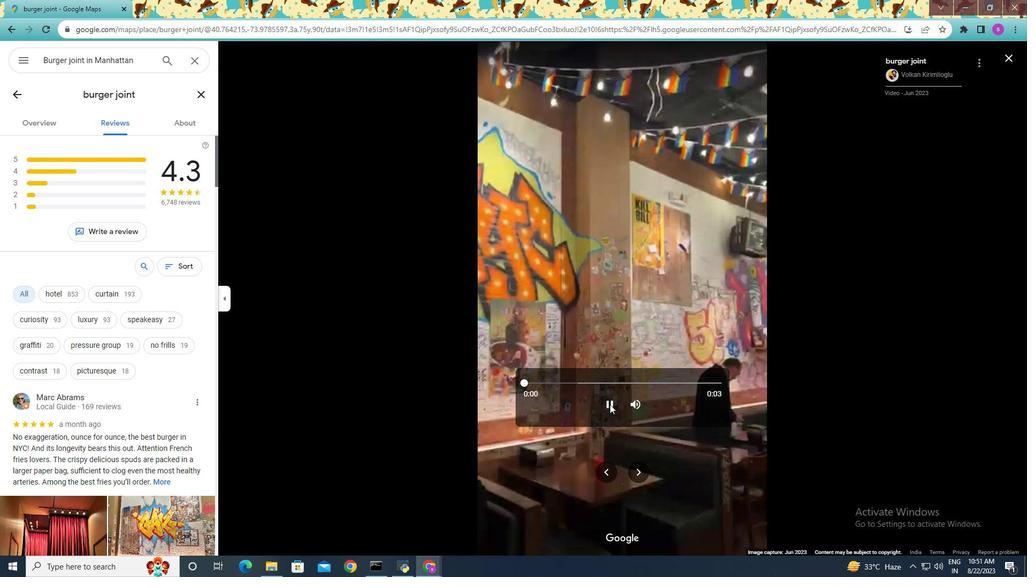 
Action: Mouse pressed left at (609, 405)
Screenshot: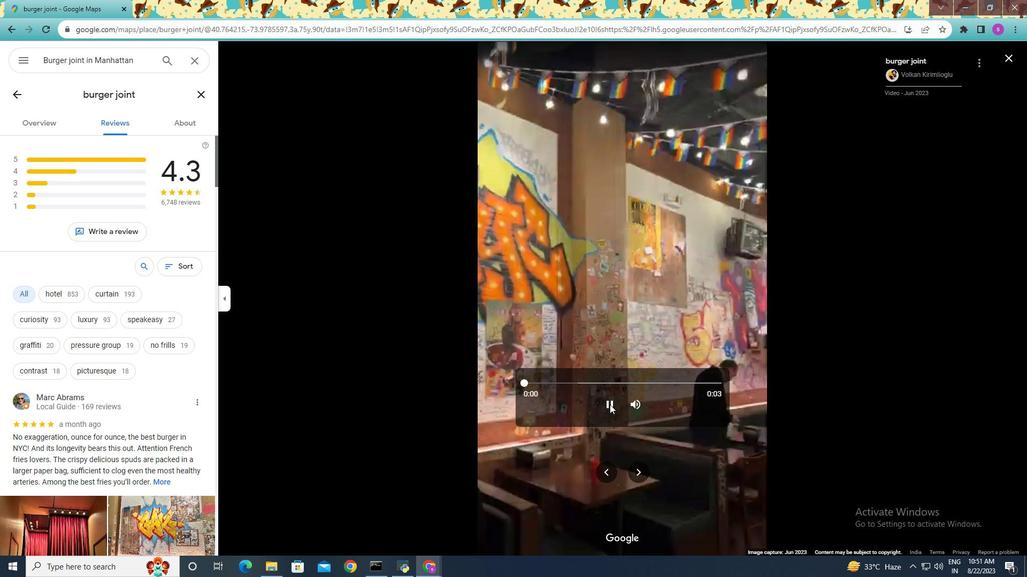 
Action: Mouse moved to (648, 472)
Screenshot: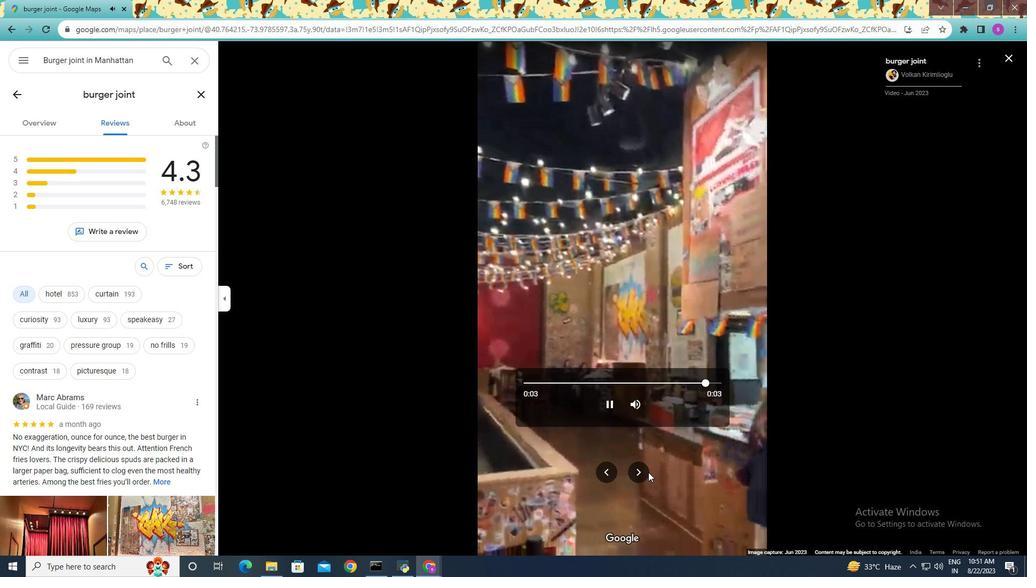 
Action: Mouse pressed left at (648, 472)
Screenshot: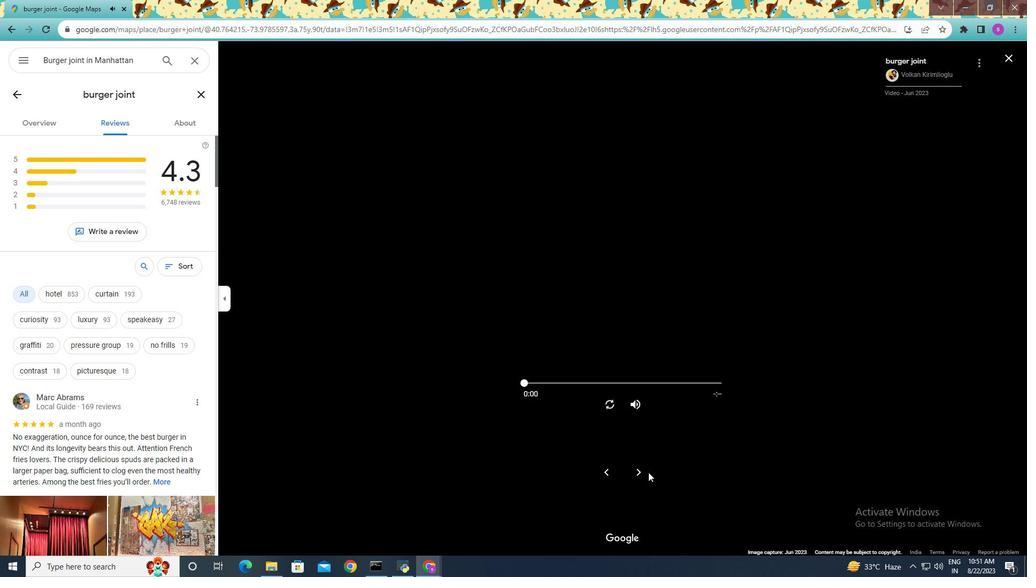 
Action: Mouse moved to (609, 404)
Screenshot: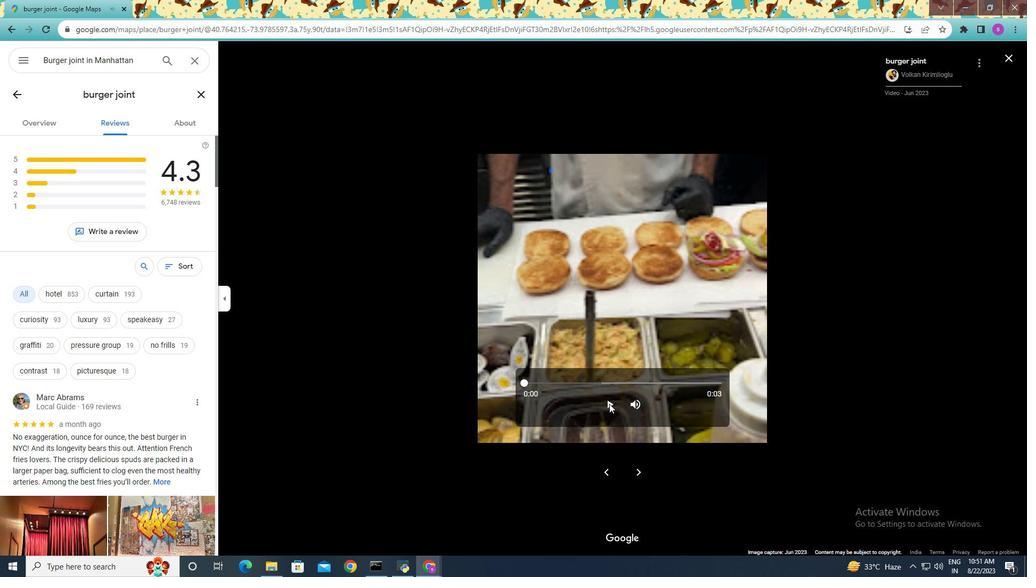 
Action: Mouse pressed left at (609, 404)
Screenshot: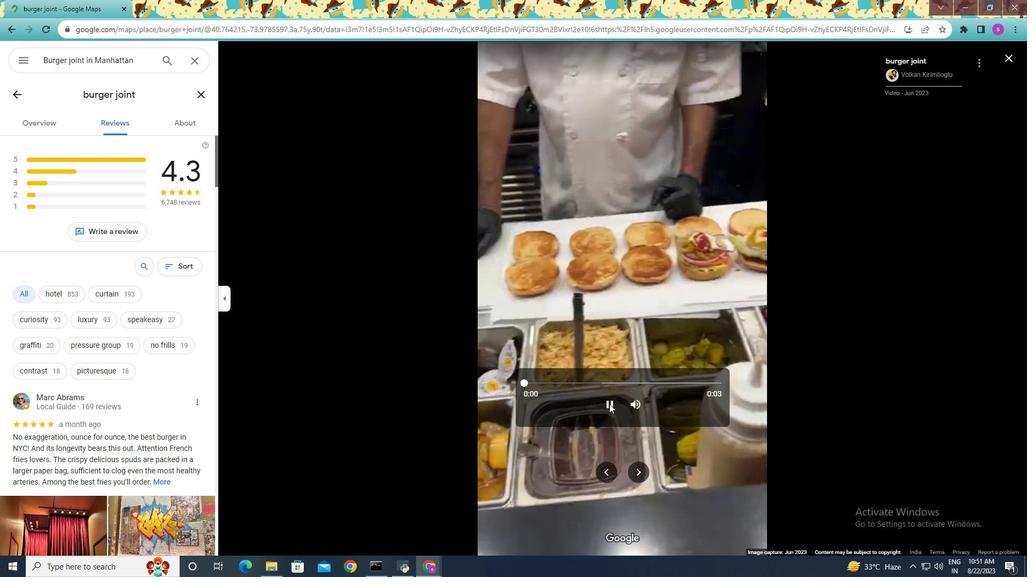 
Action: Mouse moved to (644, 475)
Screenshot: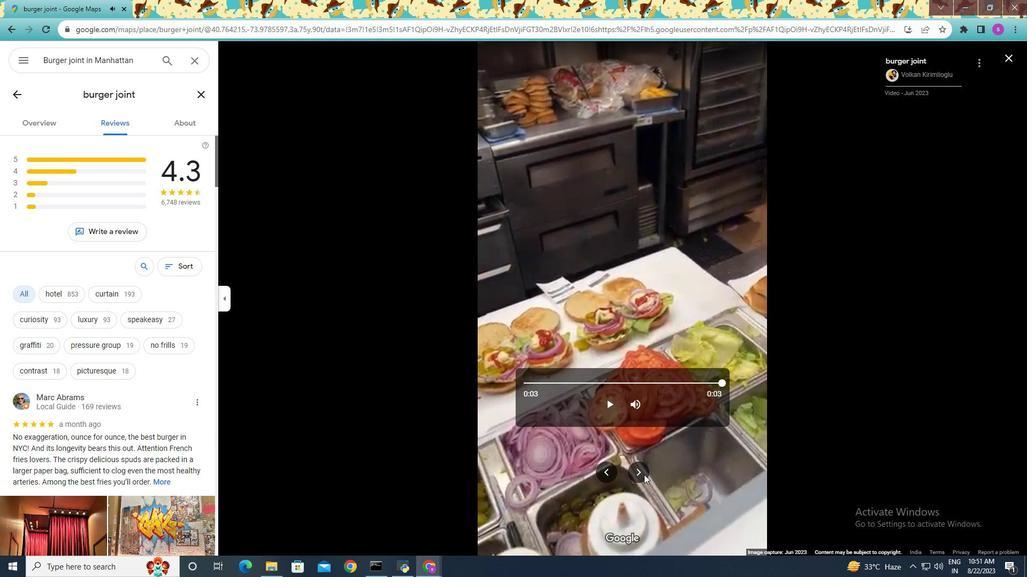 
Action: Mouse pressed left at (644, 475)
Screenshot: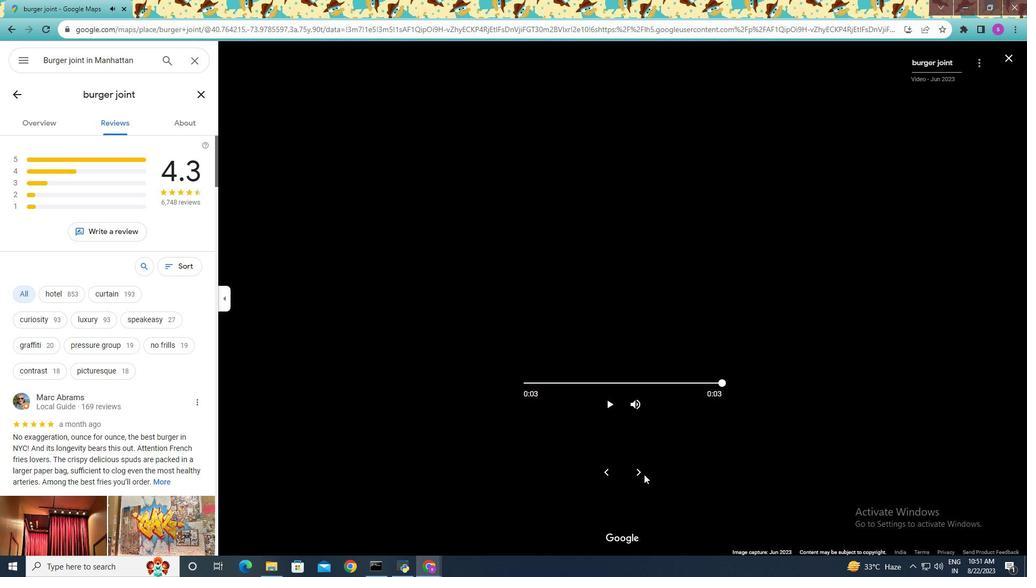 
Action: Mouse moved to (611, 406)
Screenshot: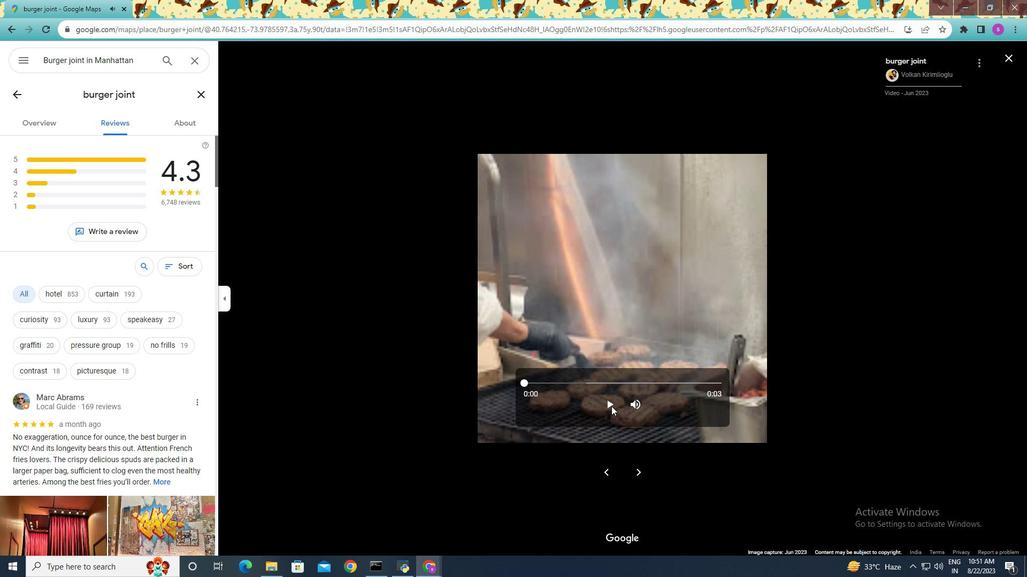 
Action: Mouse pressed left at (611, 406)
Screenshot: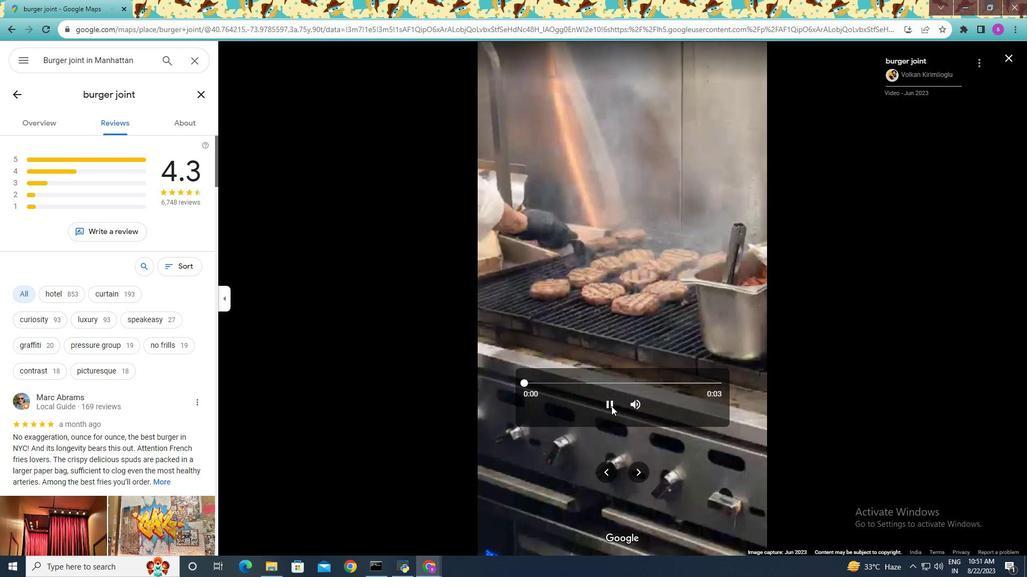 
Action: Mouse moved to (645, 473)
Screenshot: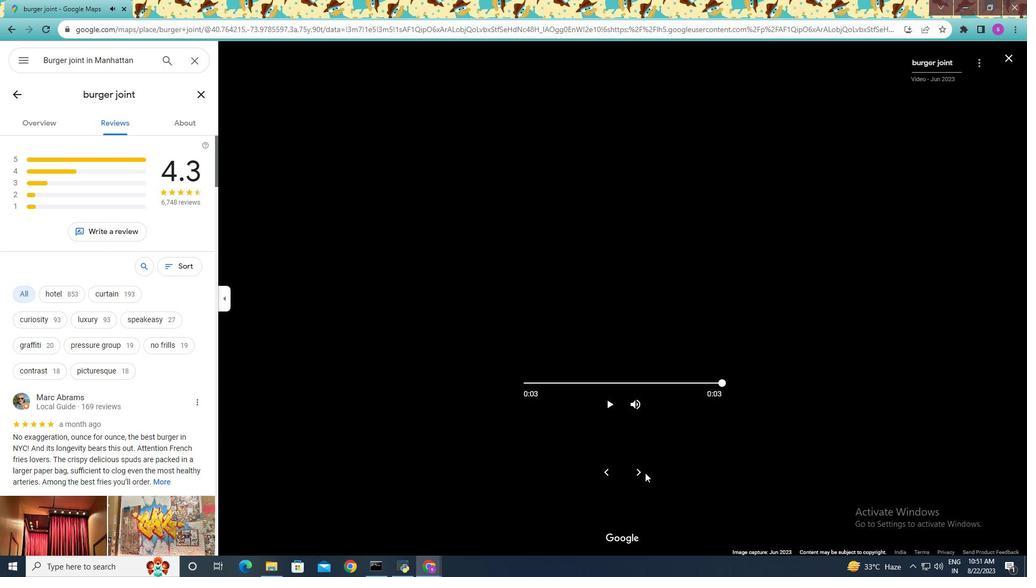 
Action: Mouse pressed left at (645, 473)
Screenshot: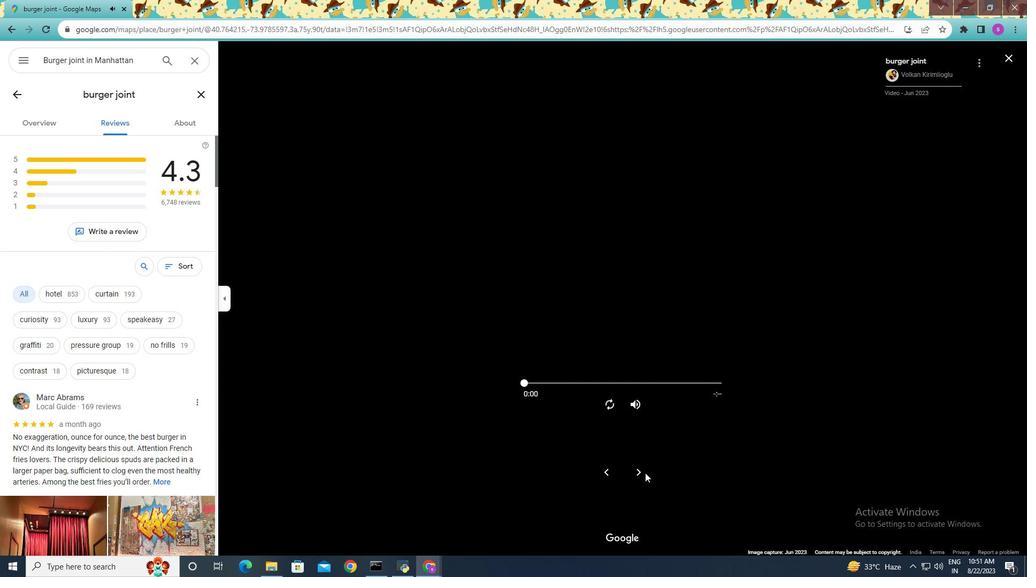 
Action: Mouse moved to (610, 403)
Screenshot: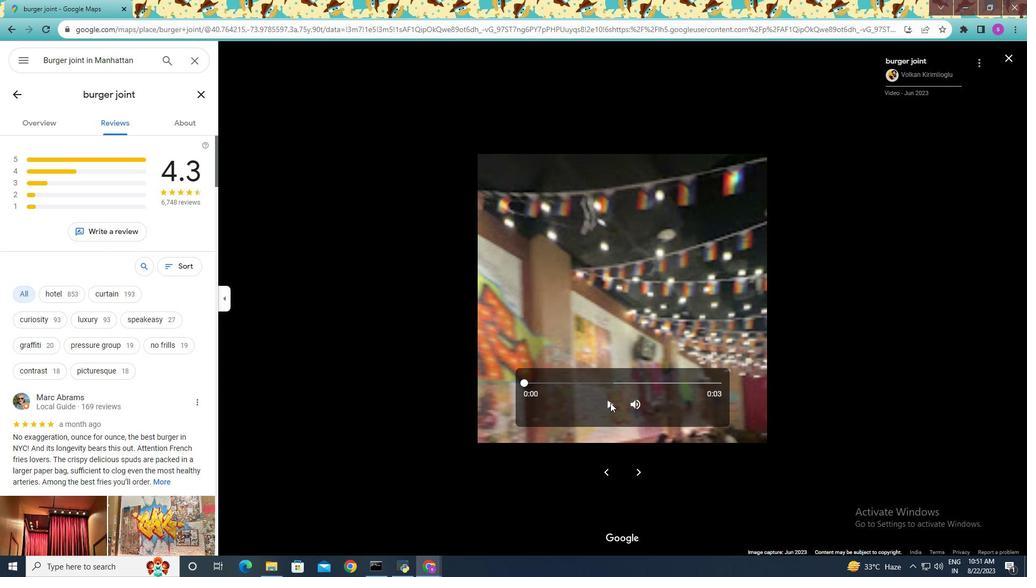 
Action: Mouse pressed left at (610, 403)
Screenshot: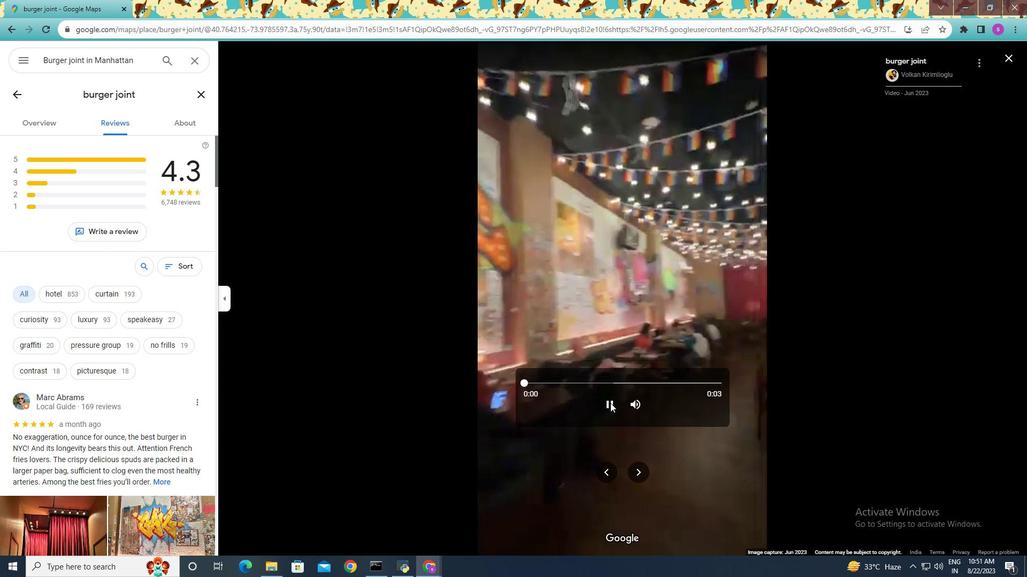 
Action: Mouse moved to (647, 480)
Screenshot: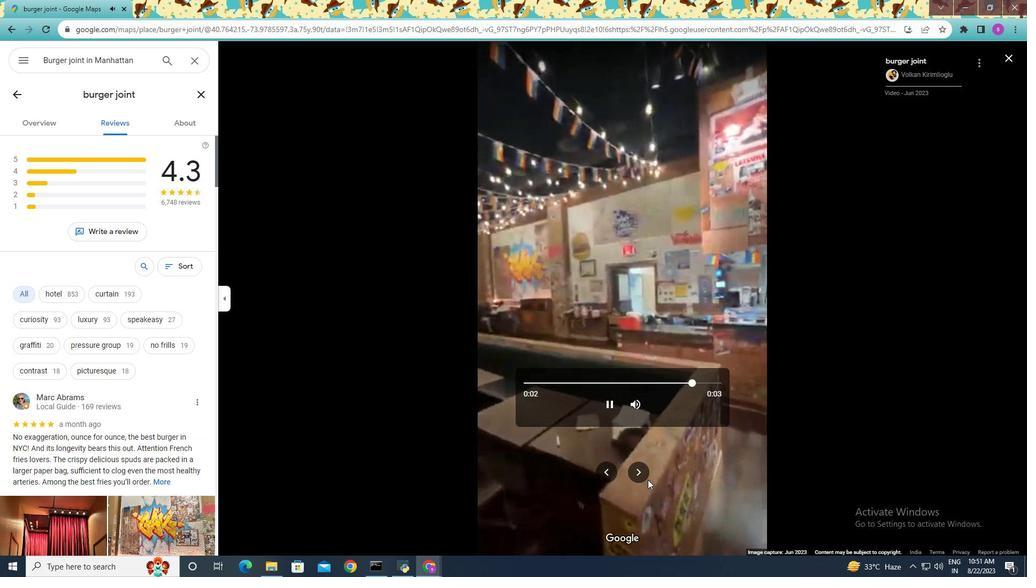 
Action: Mouse pressed left at (647, 480)
Screenshot: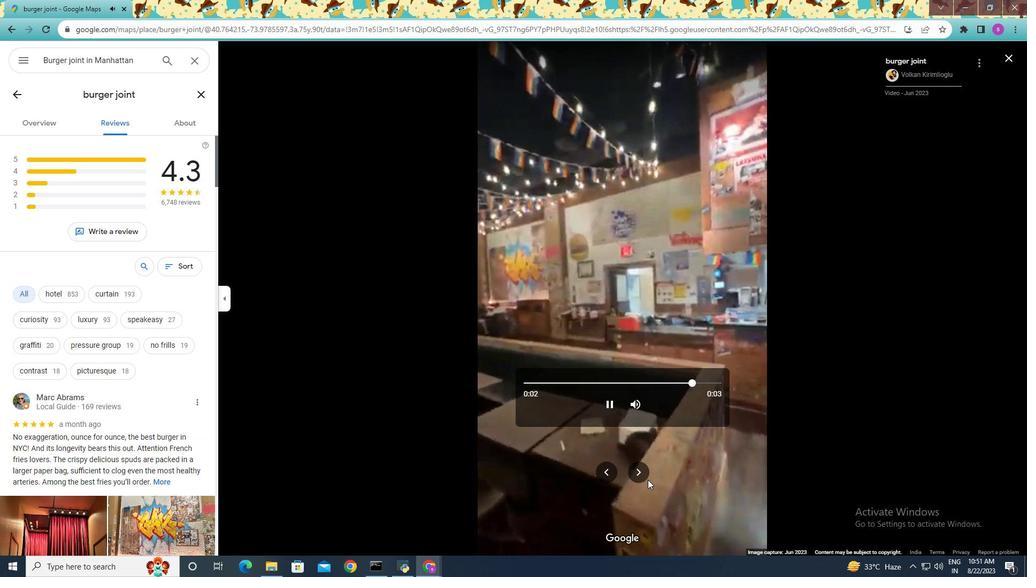 
Action: Mouse moved to (643, 471)
Screenshot: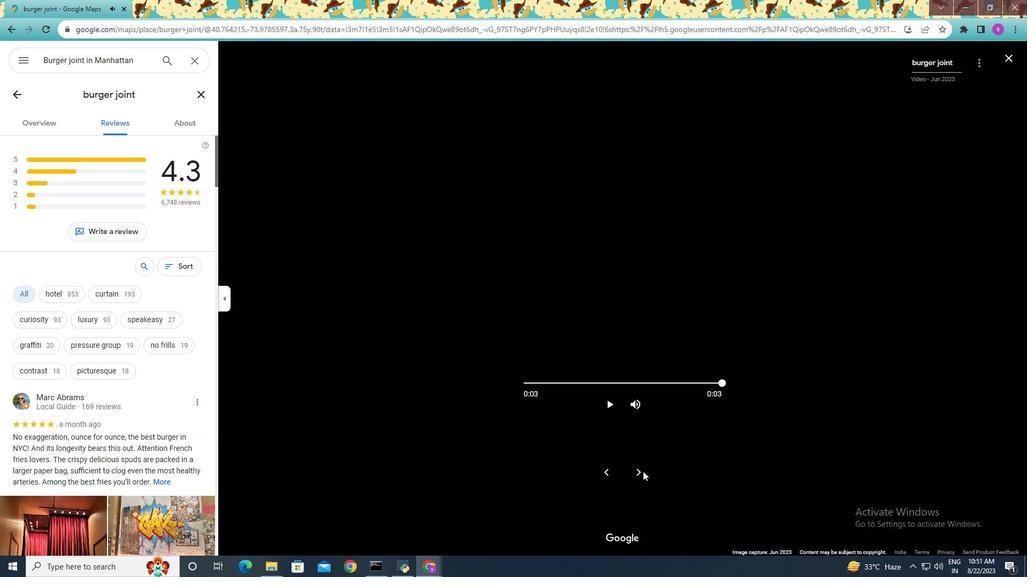
Action: Mouse pressed left at (643, 471)
Screenshot: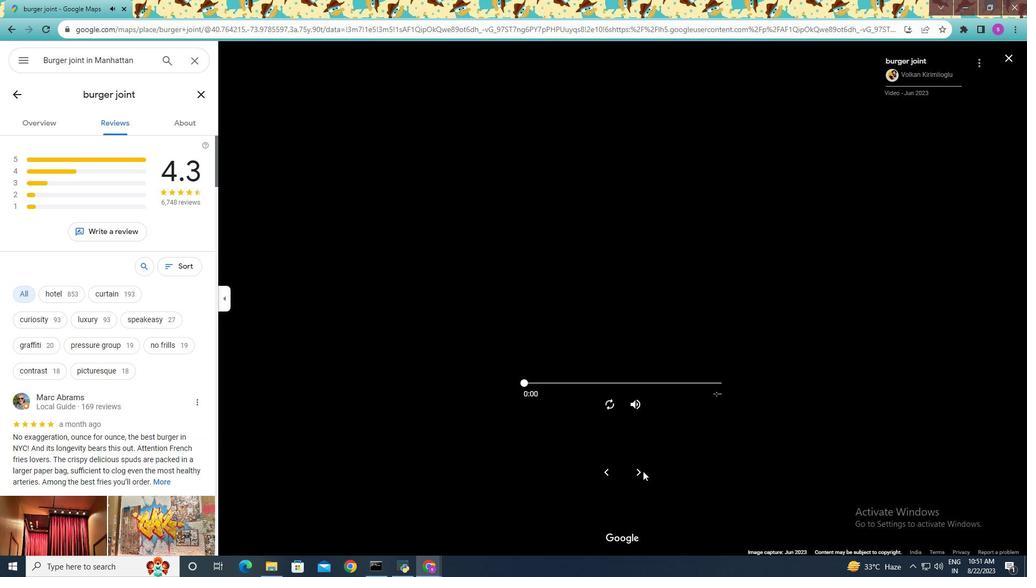 
Action: Key pressed <Key.right>
Screenshot: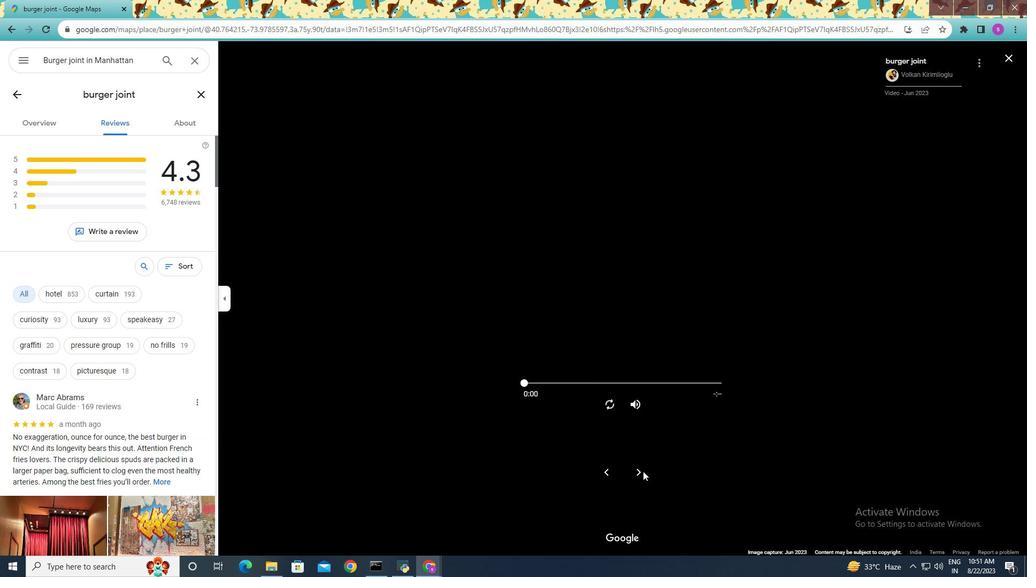 
Action: Mouse moved to (609, 406)
Screenshot: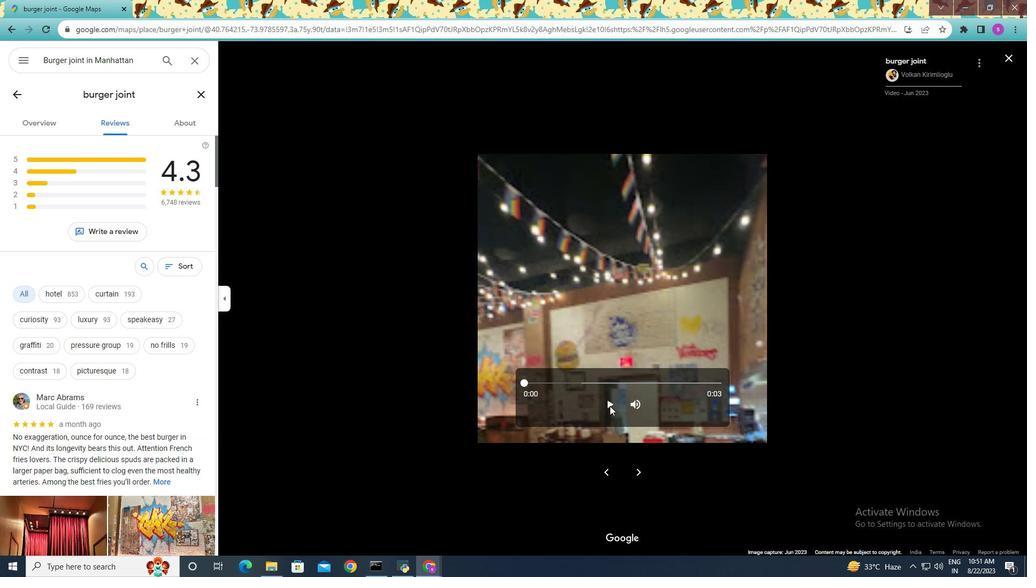 
Action: Mouse pressed left at (609, 406)
Screenshot: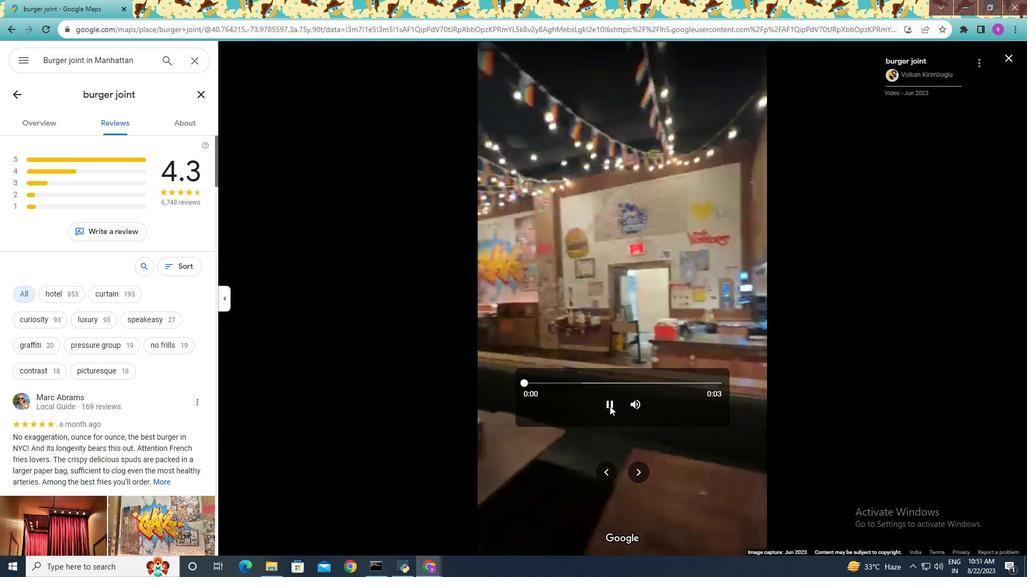 
Action: Mouse moved to (638, 472)
Screenshot: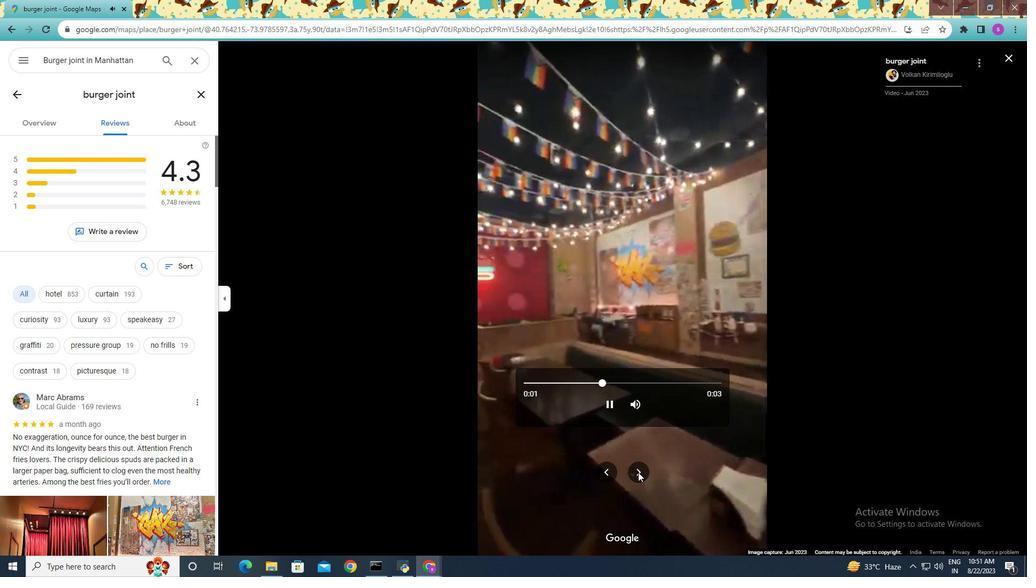 
Action: Mouse pressed left at (638, 472)
Screenshot: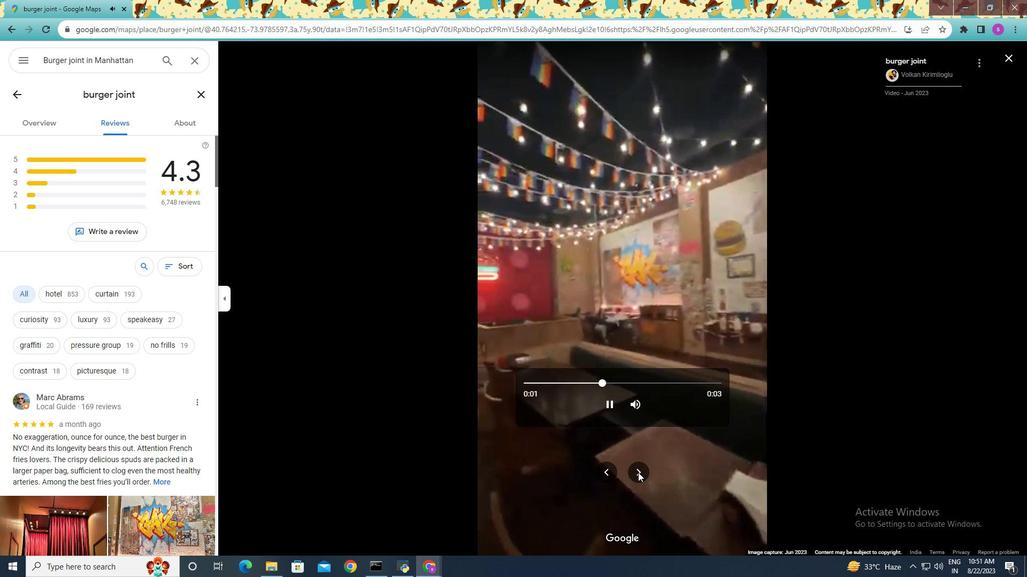 
Action: Mouse moved to (161, 349)
Screenshot: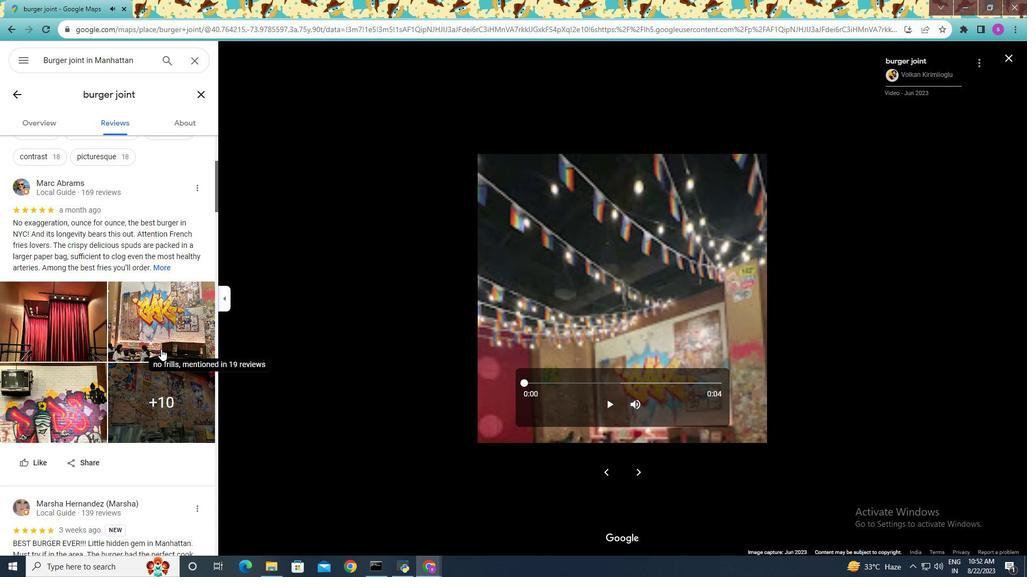 
Action: Mouse scrolled (161, 348) with delta (0, 0)
Screenshot: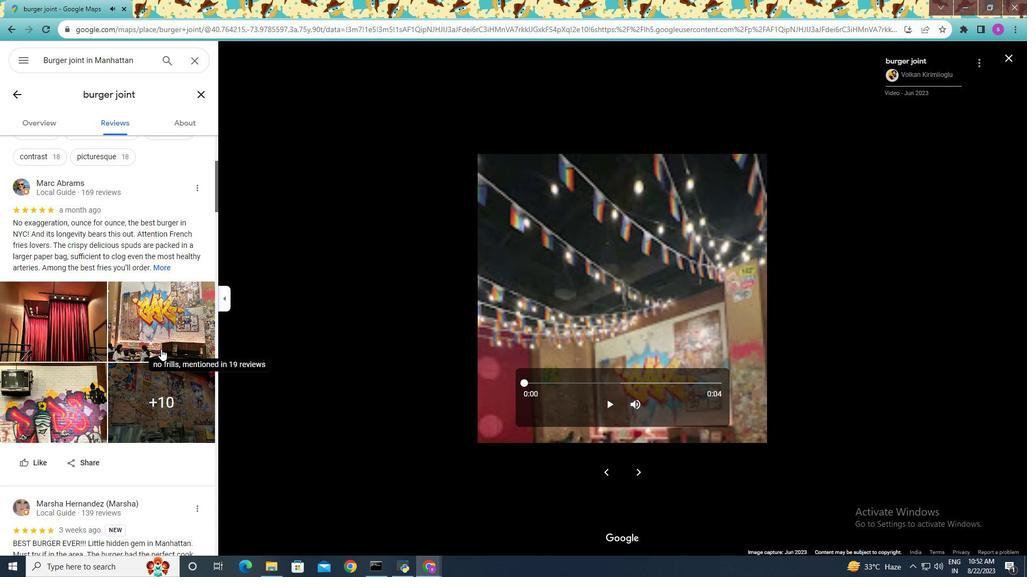
Action: Mouse scrolled (161, 348) with delta (0, 0)
Screenshot: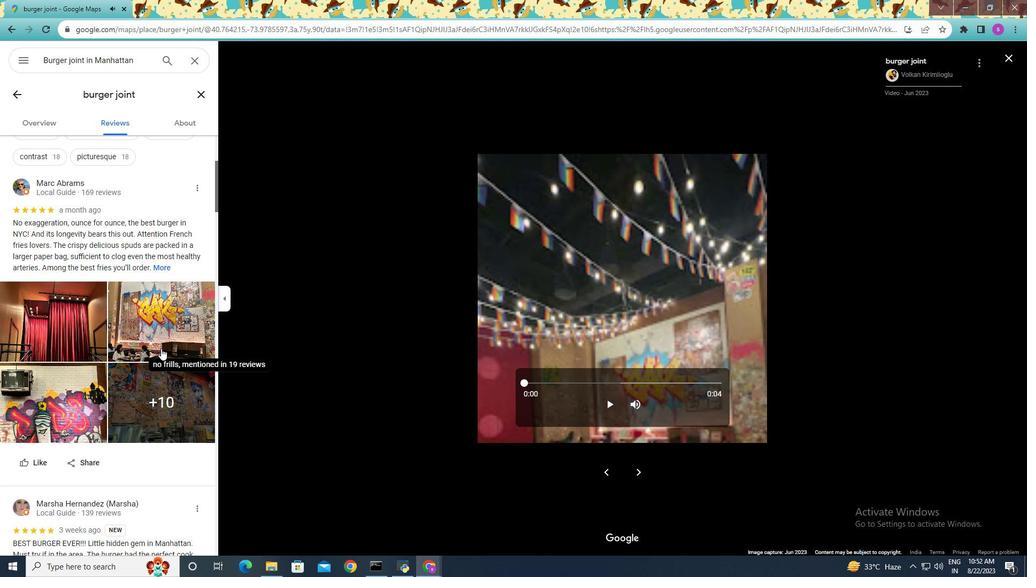 
Action: Mouse scrolled (161, 348) with delta (0, 0)
Screenshot: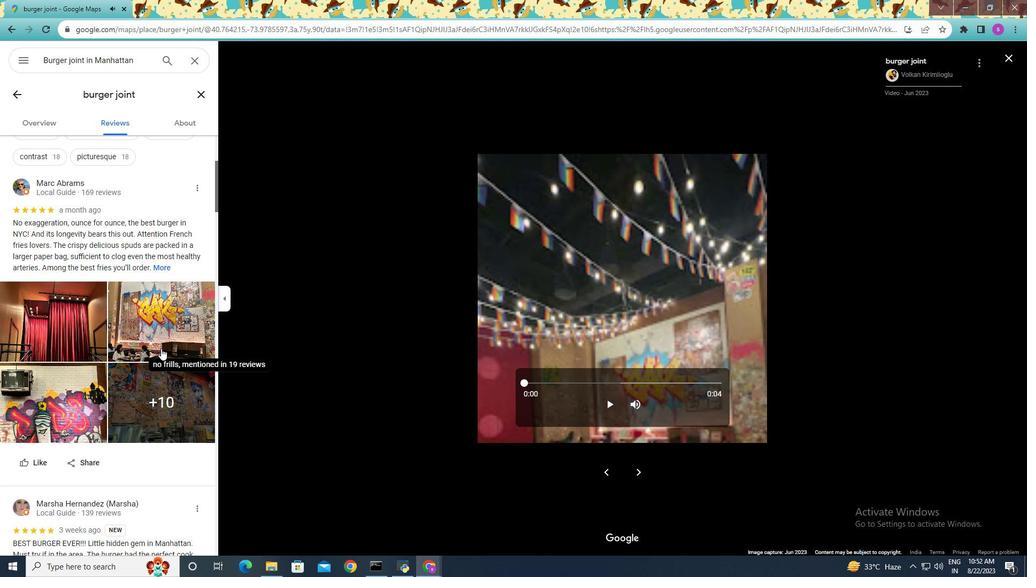
Action: Mouse scrolled (161, 348) with delta (0, 0)
Screenshot: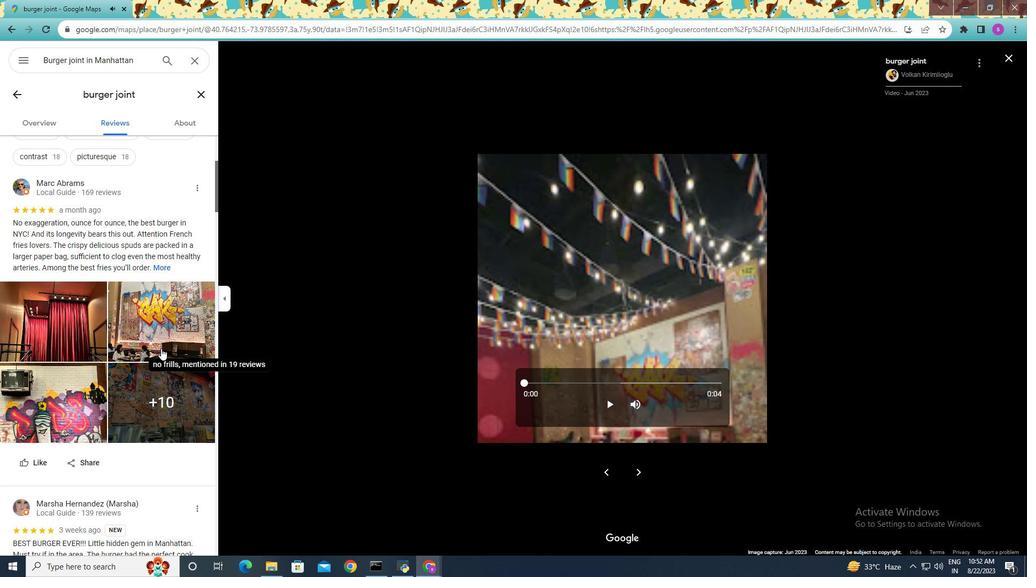 
Action: Mouse moved to (161, 348)
Screenshot: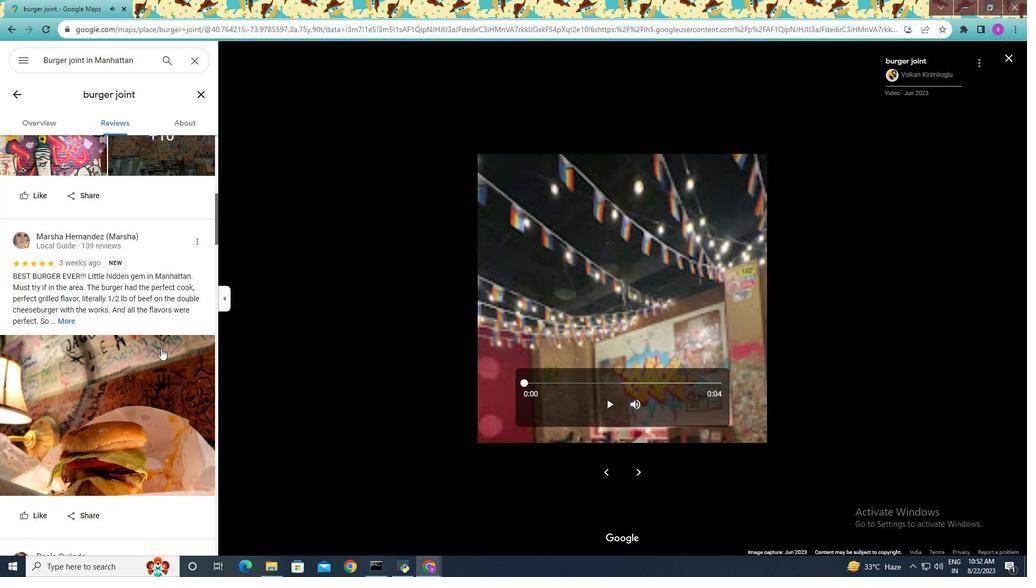 
Action: Mouse scrolled (161, 348) with delta (0, 0)
Screenshot: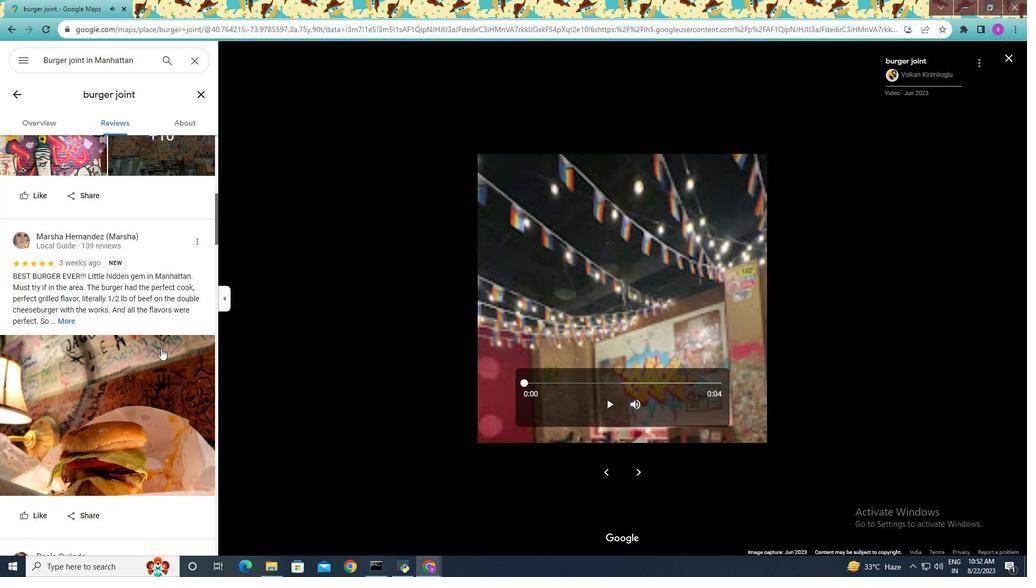 
Action: Mouse scrolled (161, 348) with delta (0, 0)
Screenshot: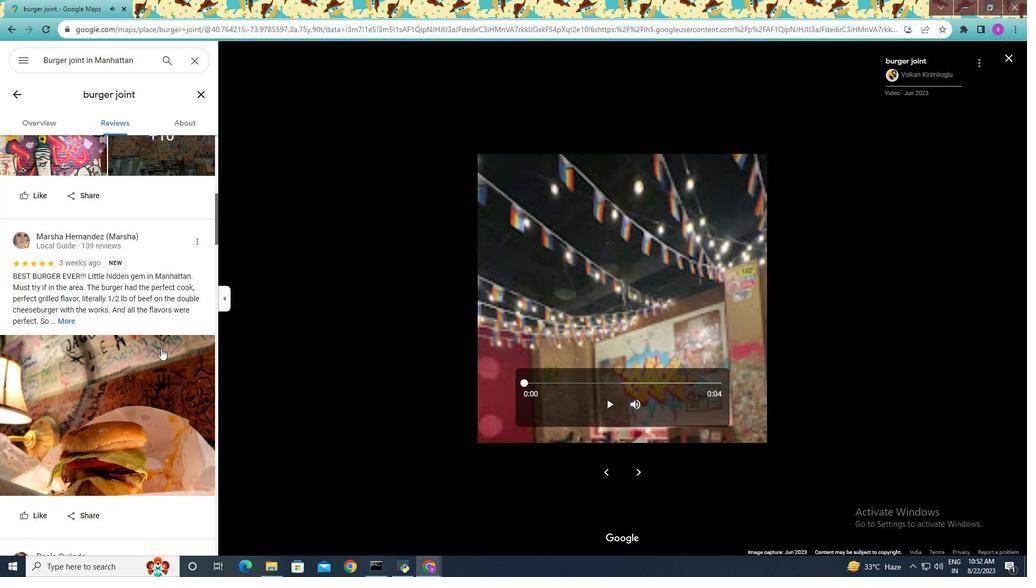 
Action: Mouse scrolled (161, 348) with delta (0, 0)
Screenshot: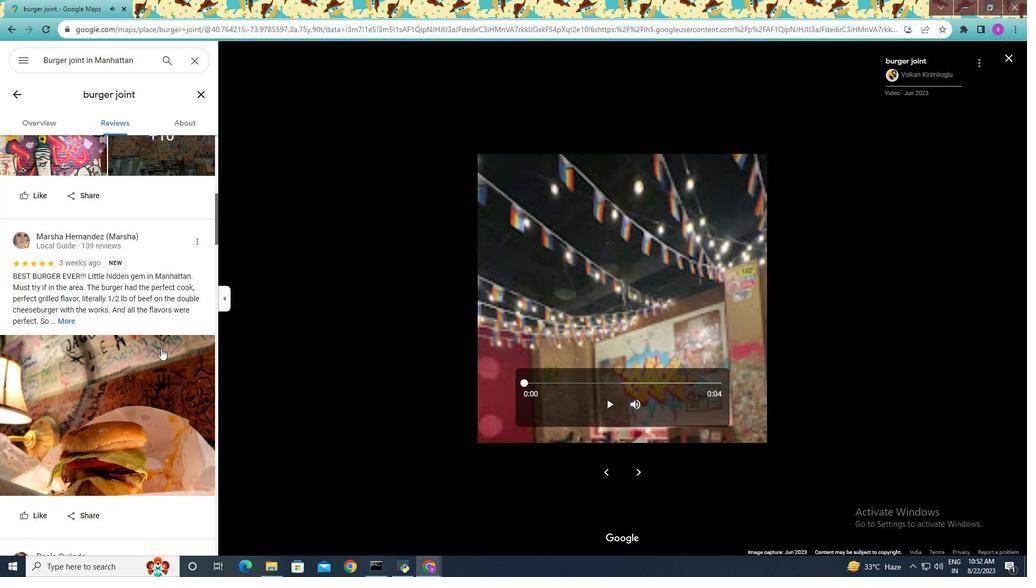 
Action: Mouse scrolled (161, 348) with delta (0, 0)
Screenshot: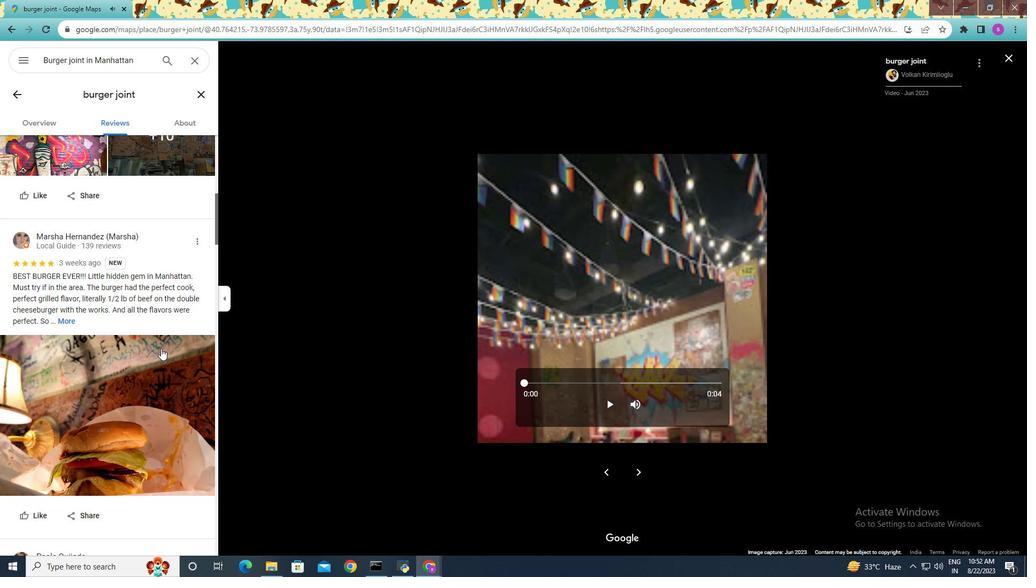 
Action: Mouse scrolled (161, 348) with delta (0, 0)
Screenshot: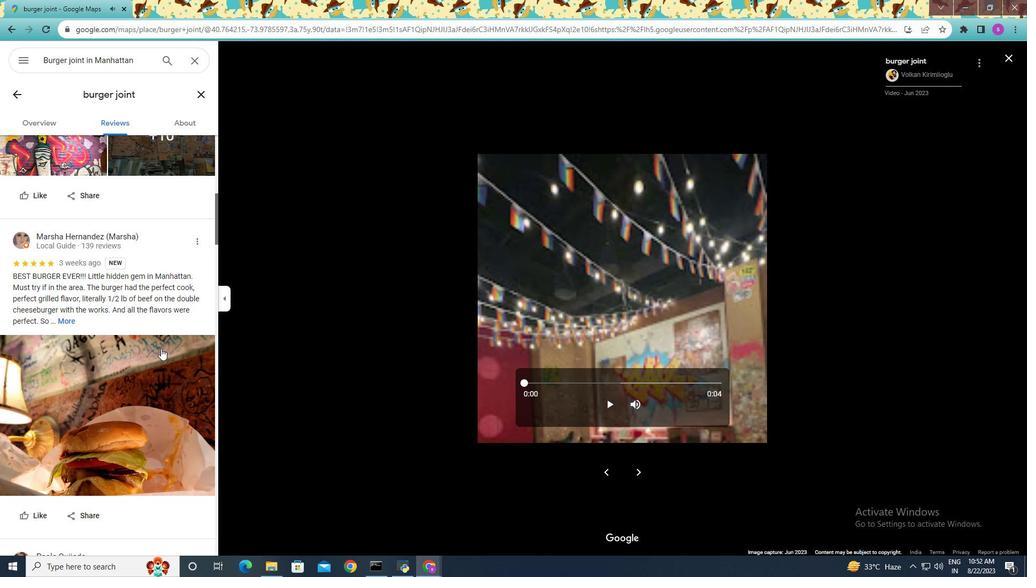 
Action: Mouse moved to (161, 348)
Screenshot: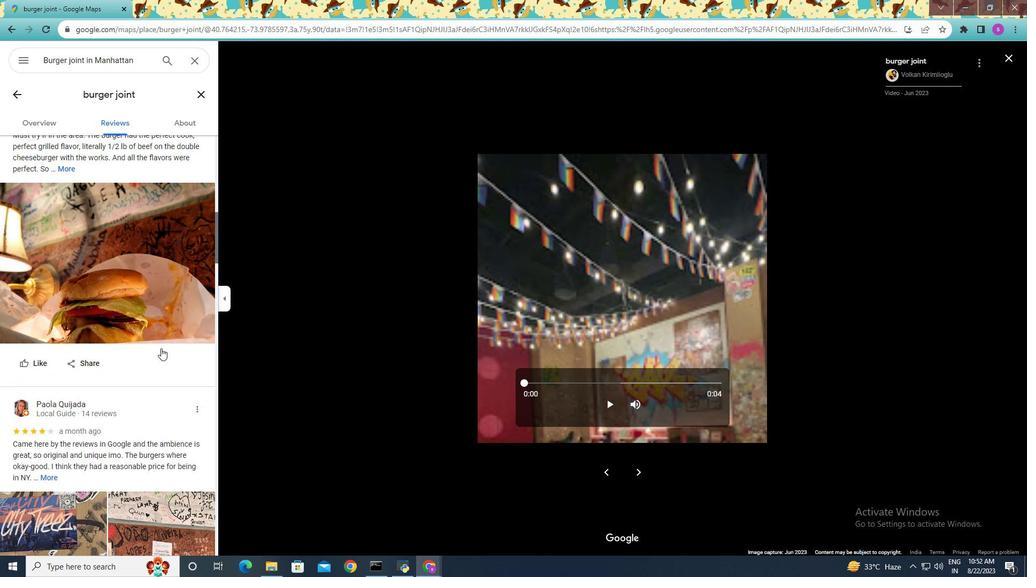 
Action: Mouse scrolled (161, 348) with delta (0, 0)
Screenshot: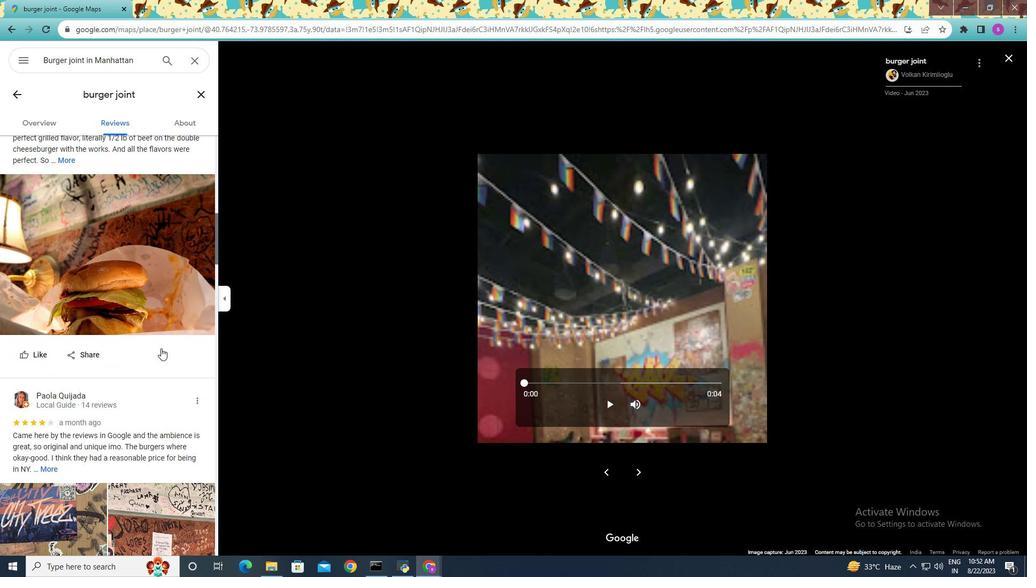 
Action: Mouse scrolled (161, 348) with delta (0, 0)
Screenshot: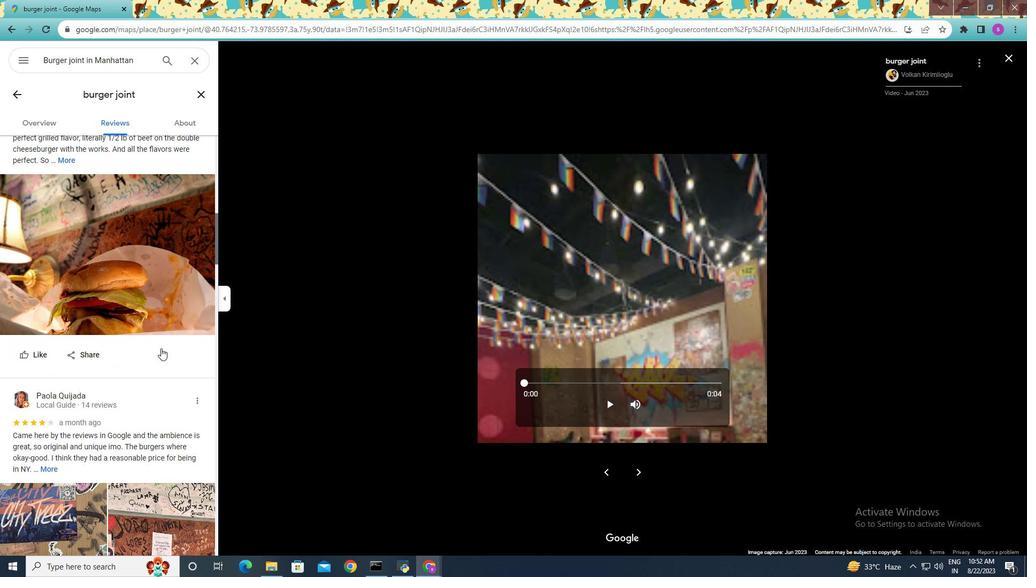 
Action: Mouse scrolled (161, 348) with delta (0, 0)
Screenshot: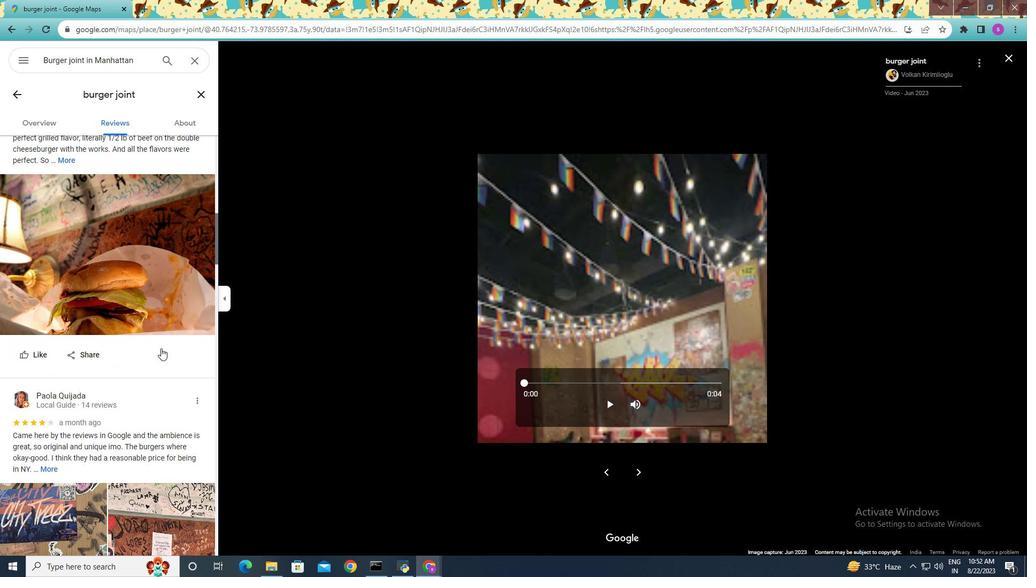 
Action: Mouse scrolled (161, 348) with delta (0, 0)
Screenshot: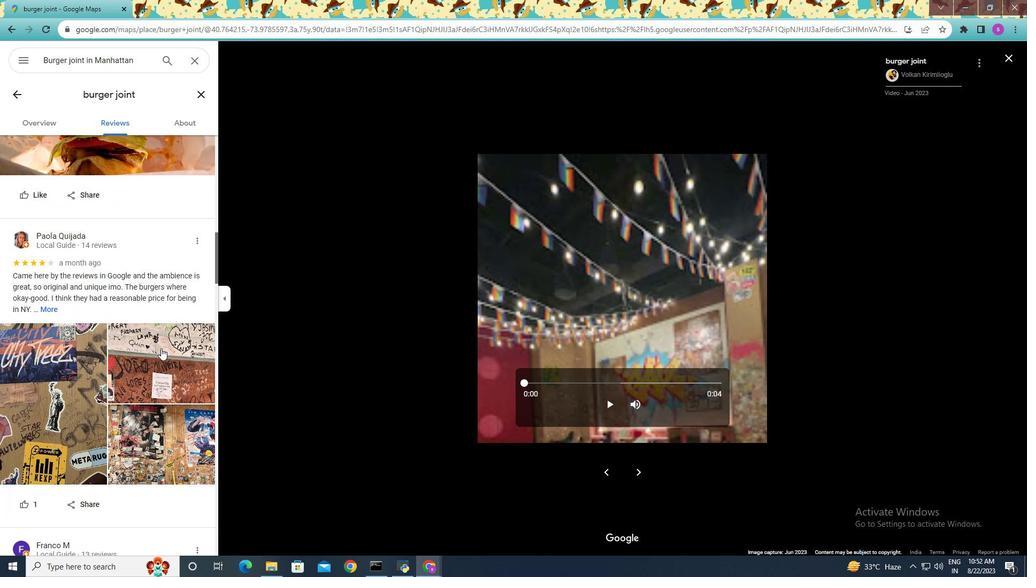 
Action: Mouse scrolled (161, 348) with delta (0, 0)
Screenshot: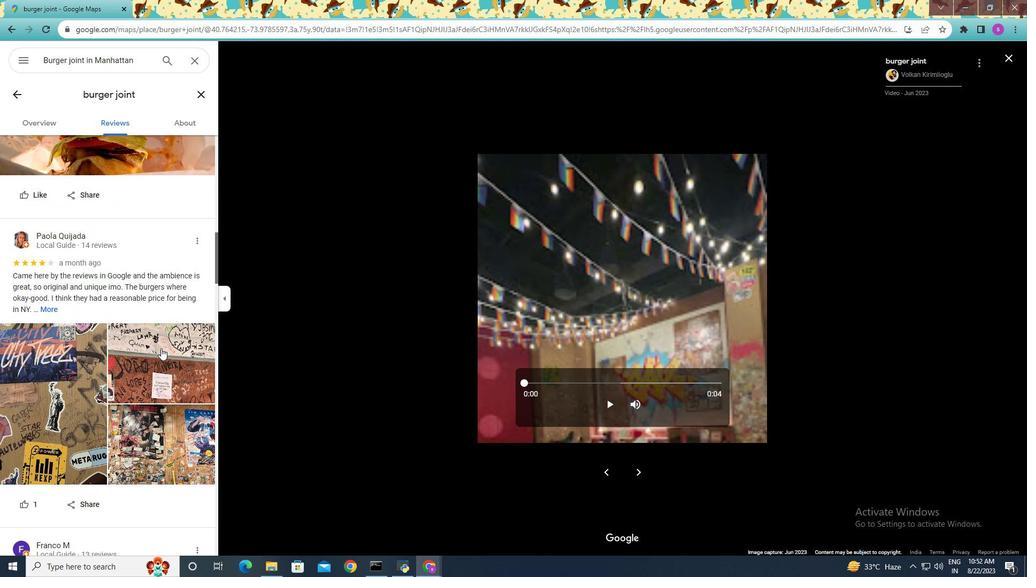 
Action: Mouse moved to (161, 348)
Screenshot: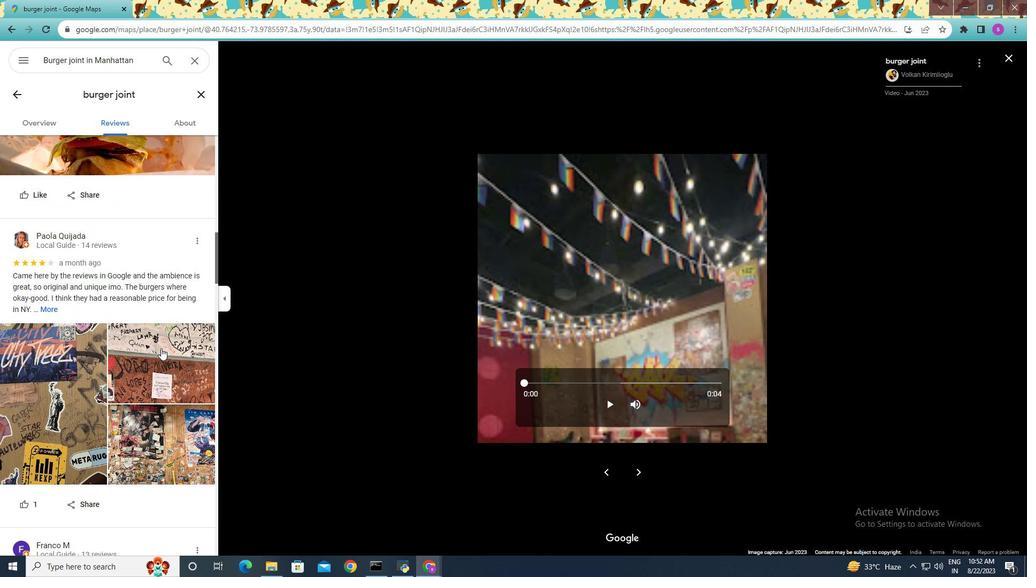 
Action: Mouse scrolled (161, 348) with delta (0, 0)
Screenshot: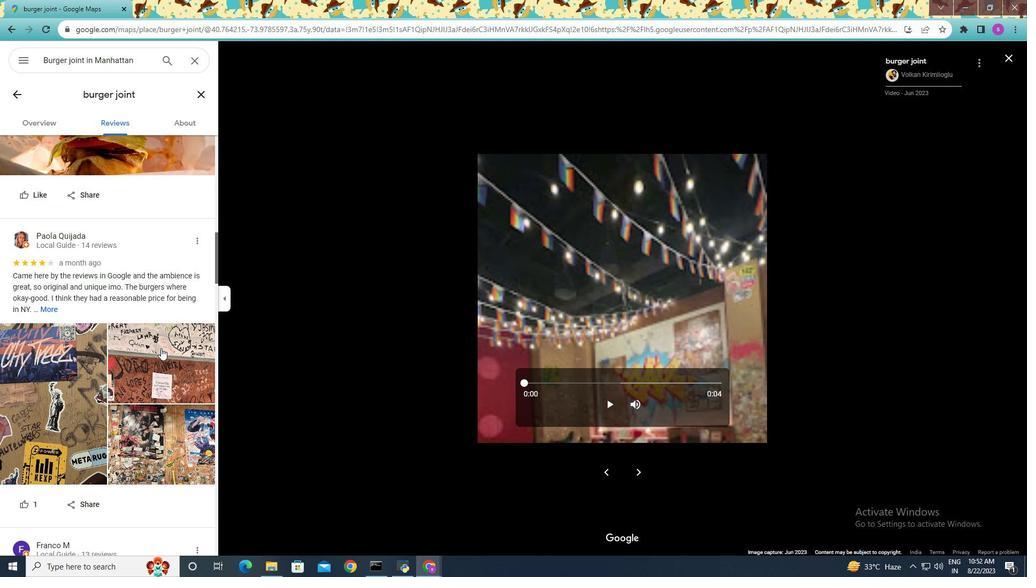
Action: Mouse moved to (161, 349)
Screenshot: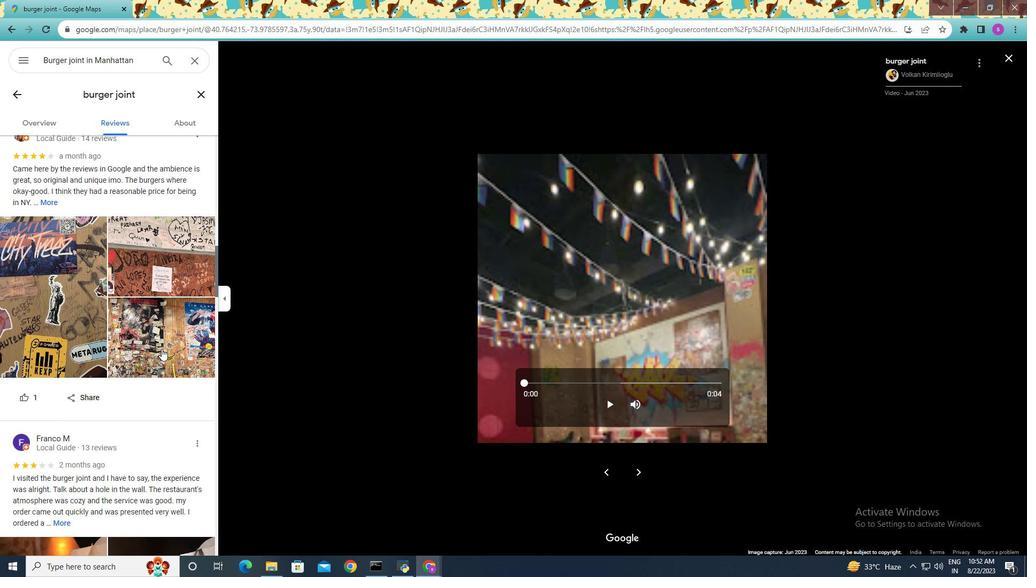 
Action: Mouse scrolled (161, 348) with delta (0, 0)
Screenshot: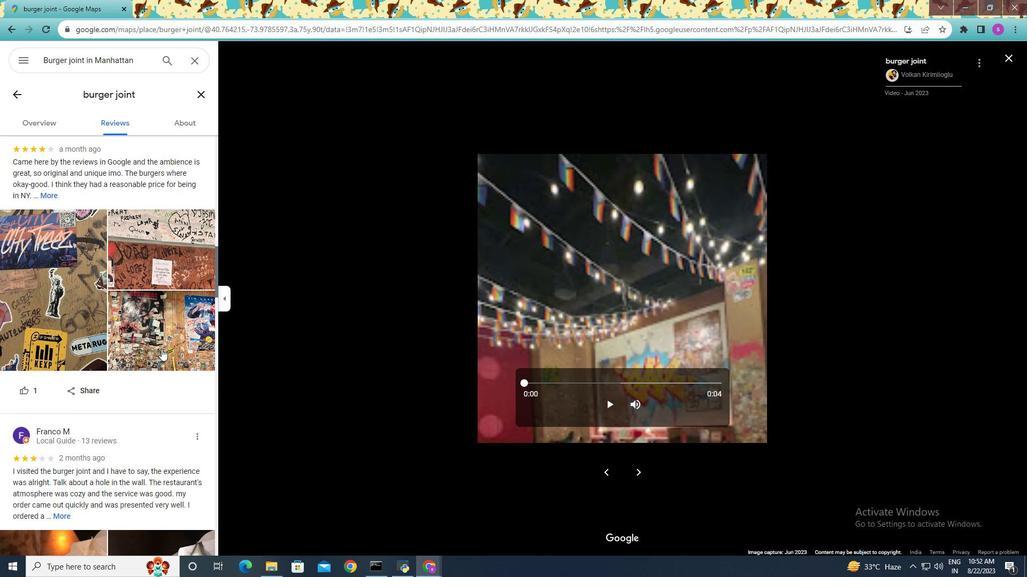 
Action: Mouse scrolled (161, 348) with delta (0, 0)
Screenshot: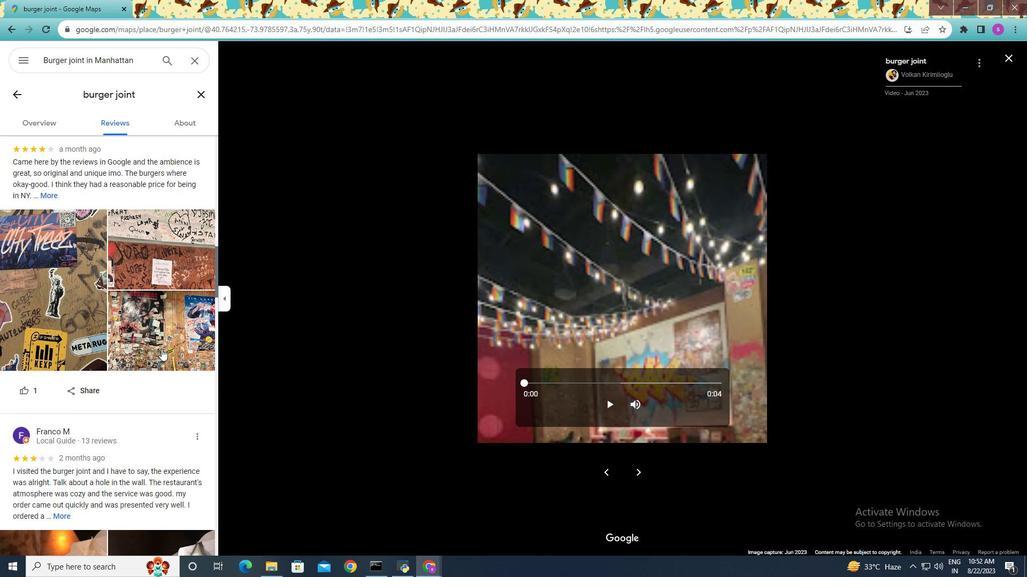 
Action: Mouse scrolled (161, 348) with delta (0, 0)
Screenshot: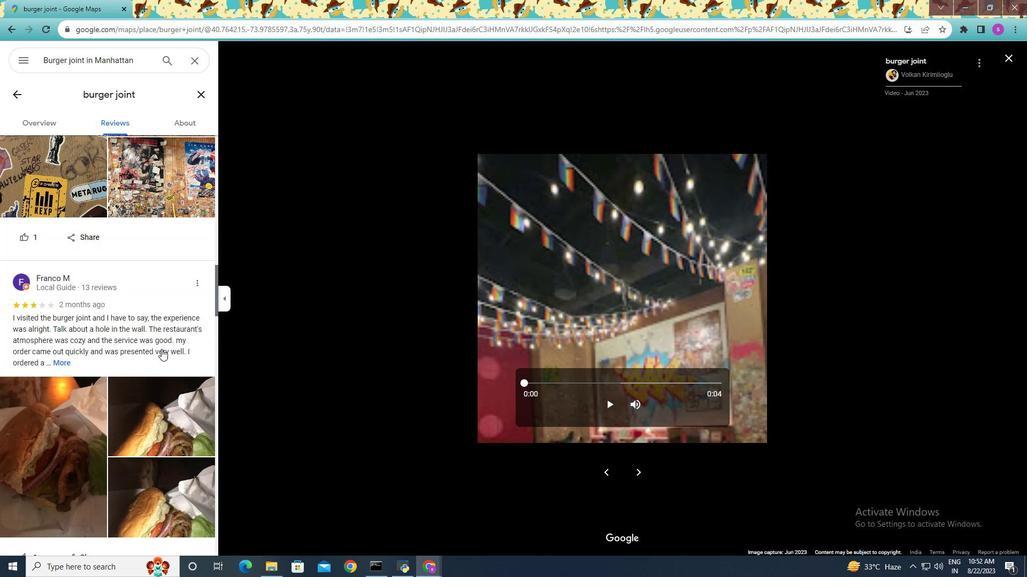
Action: Mouse scrolled (161, 348) with delta (0, 0)
Screenshot: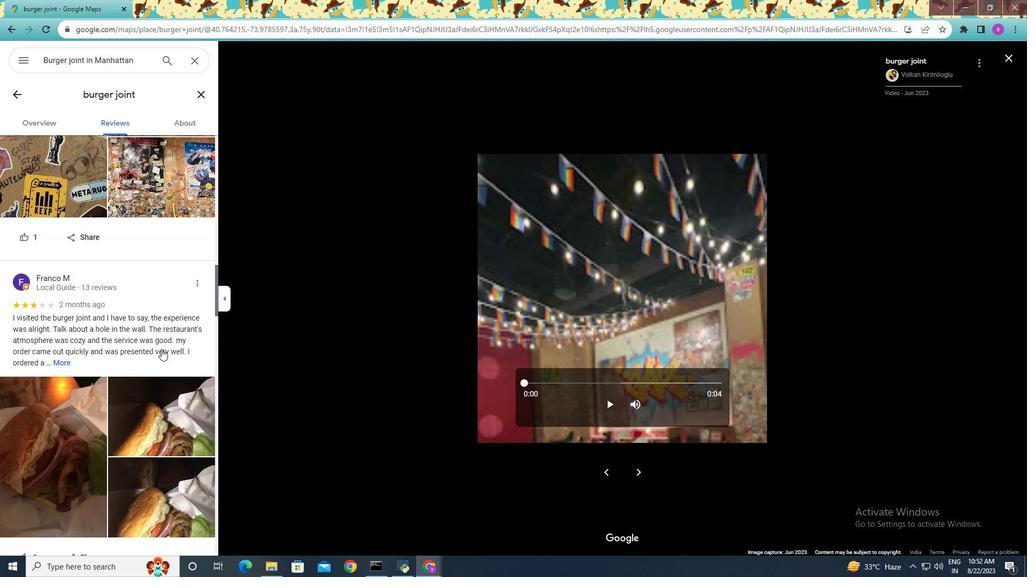 
Action: Mouse scrolled (161, 348) with delta (0, 0)
Screenshot: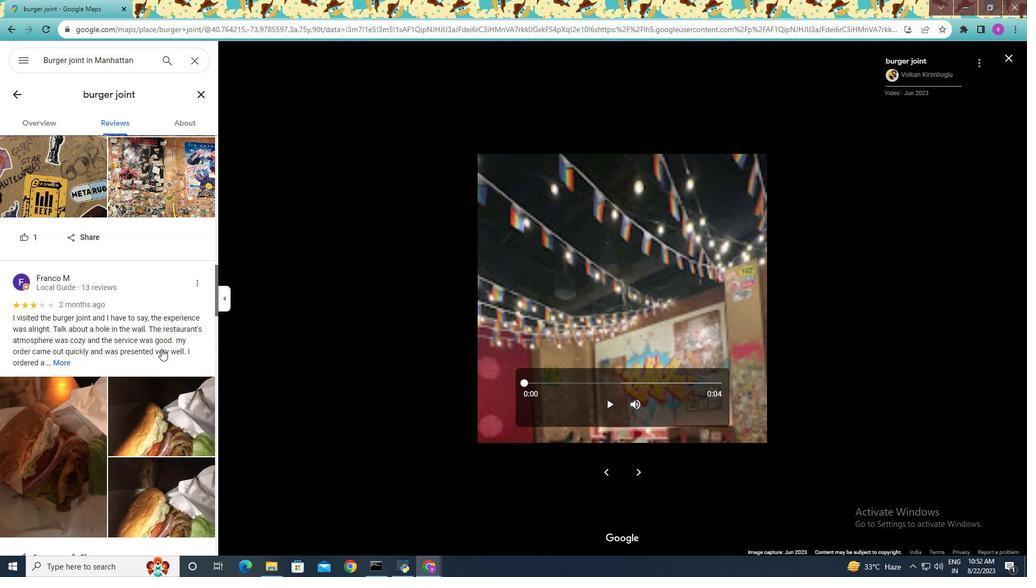 
Action: Mouse moved to (172, 331)
Screenshot: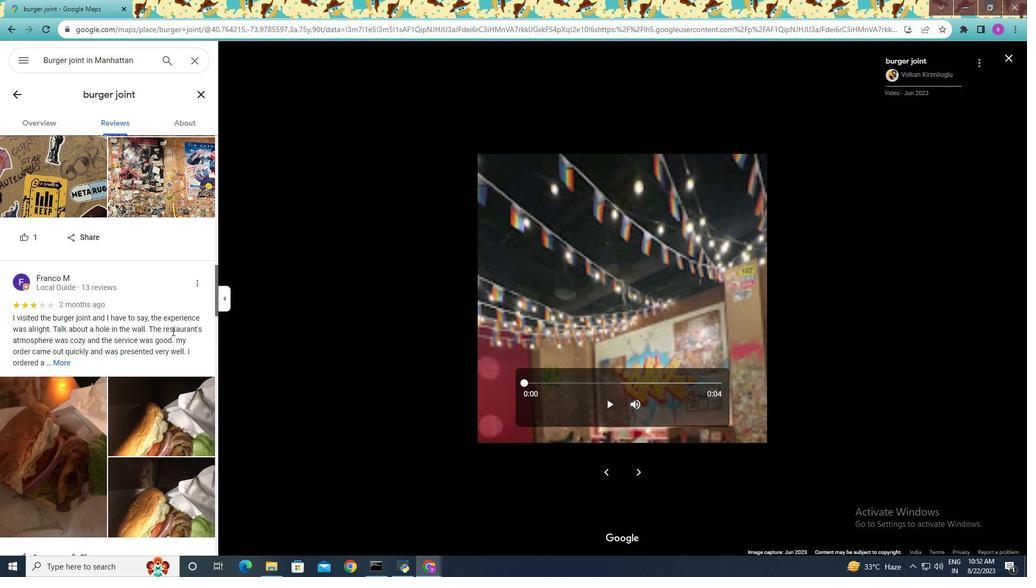 
Action: Mouse scrolled (172, 331) with delta (0, 0)
Screenshot: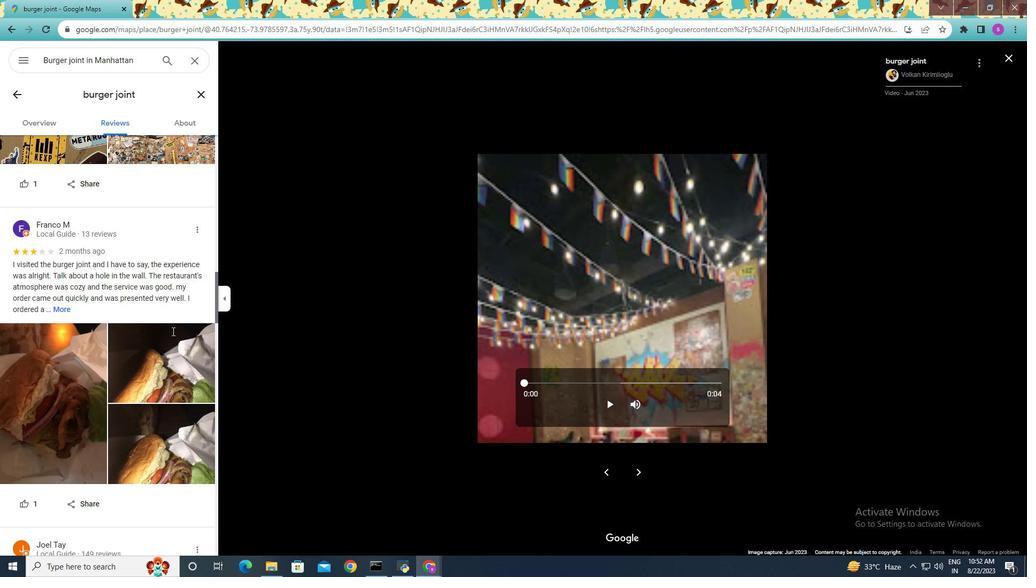 
Action: Mouse scrolled (172, 331) with delta (0, 0)
Screenshot: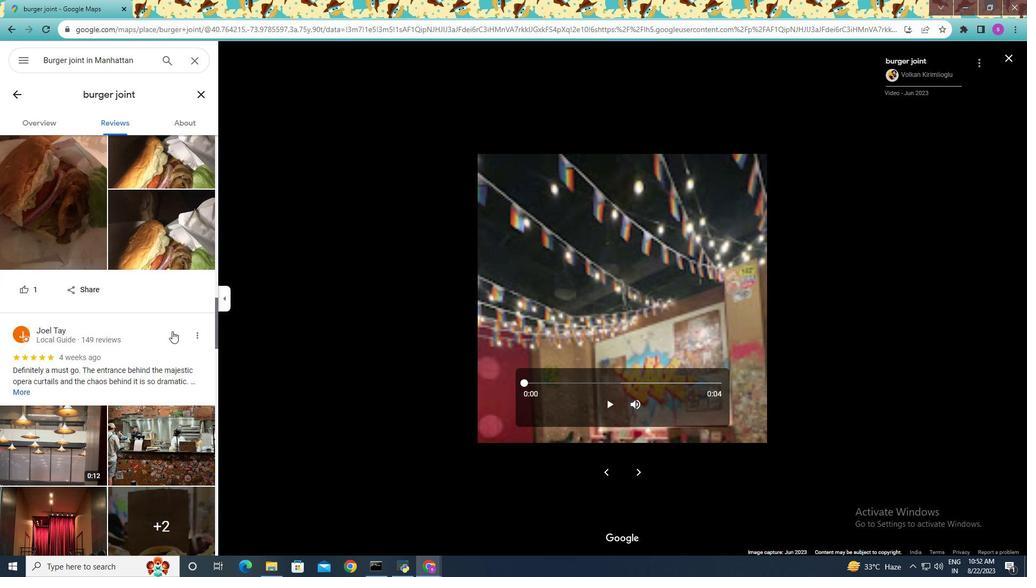 
Action: Mouse scrolled (172, 331) with delta (0, 0)
Screenshot: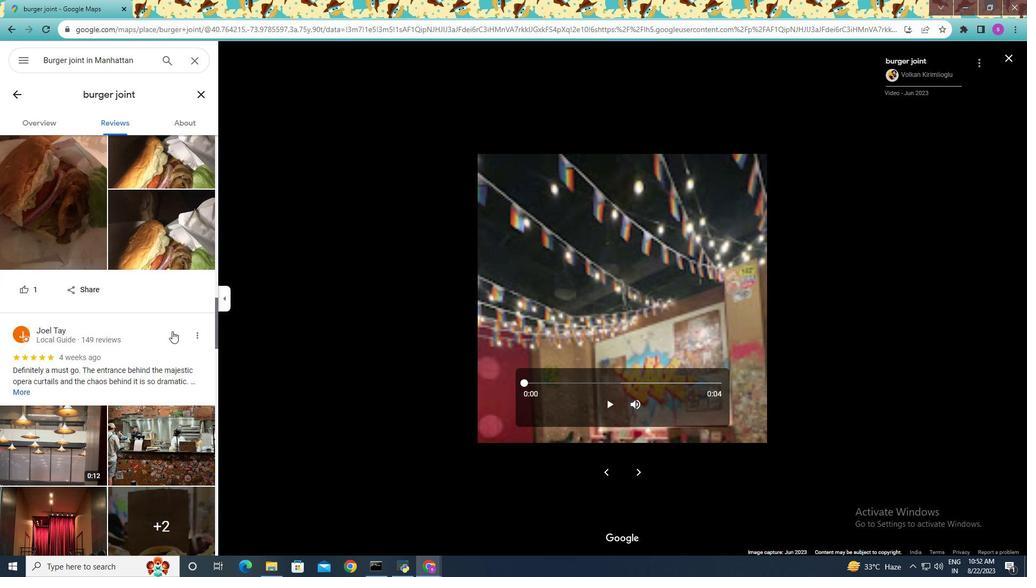 
Action: Mouse scrolled (172, 331) with delta (0, 0)
Screenshot: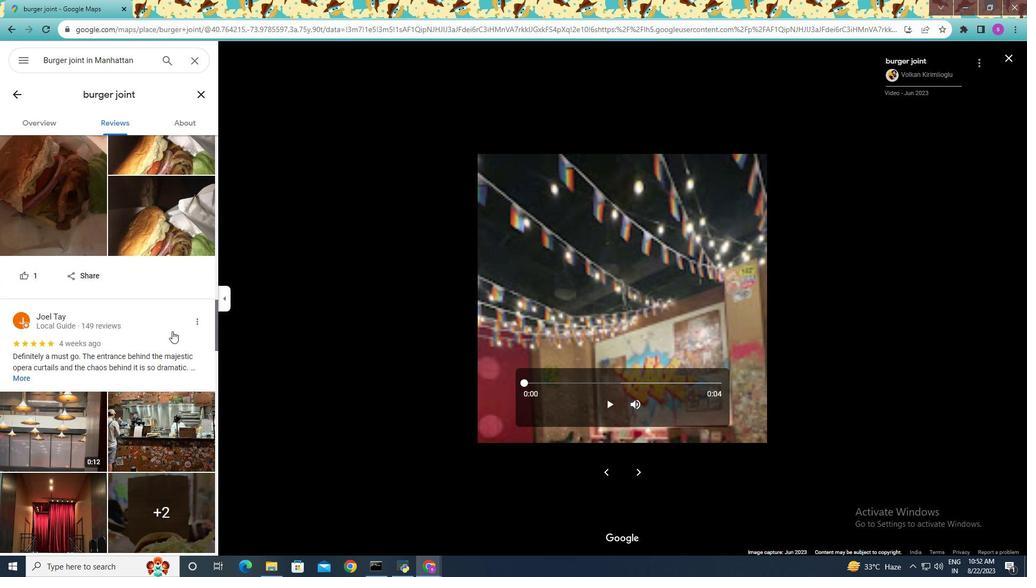 
Action: Mouse scrolled (172, 331) with delta (0, 0)
Screenshot: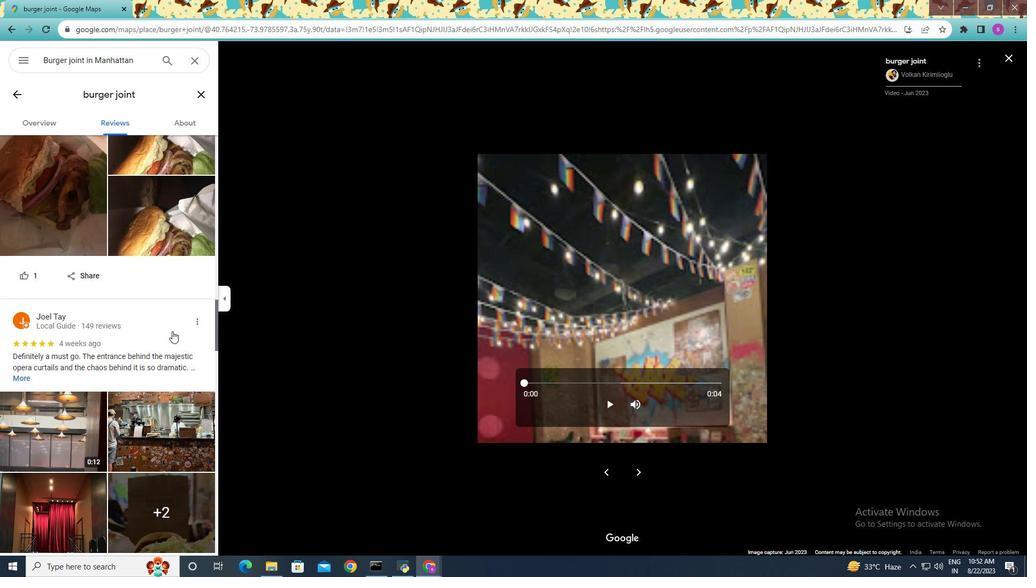 
Action: Mouse scrolled (172, 331) with delta (0, 0)
Screenshot: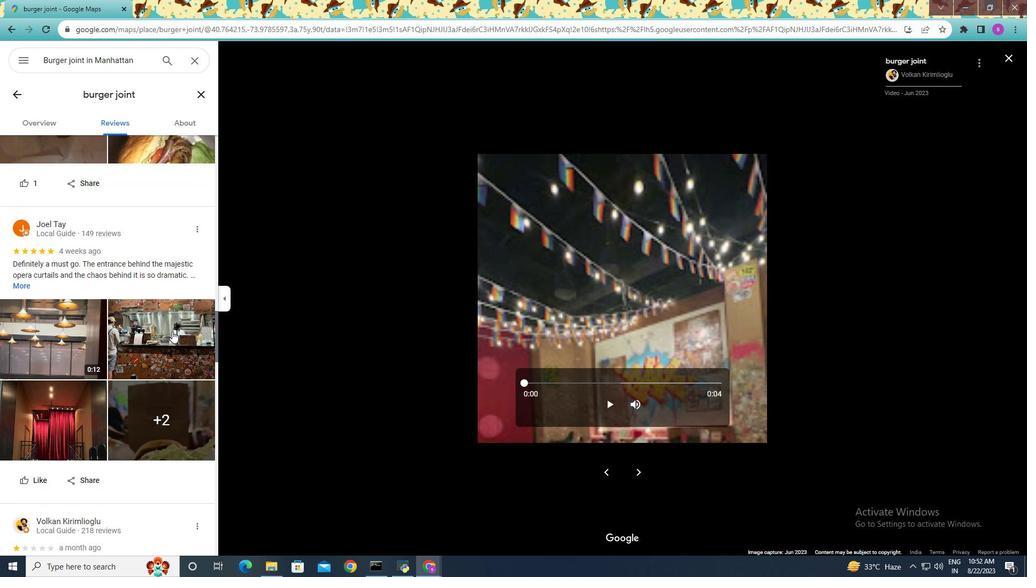 
Action: Mouse scrolled (172, 331) with delta (0, 0)
Screenshot: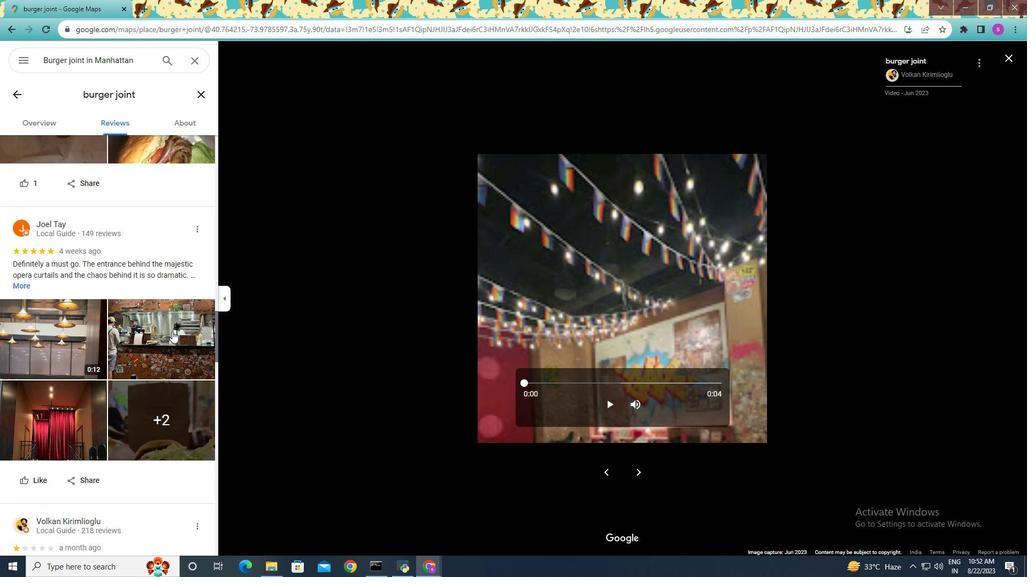 
Action: Mouse scrolled (172, 331) with delta (0, 0)
Screenshot: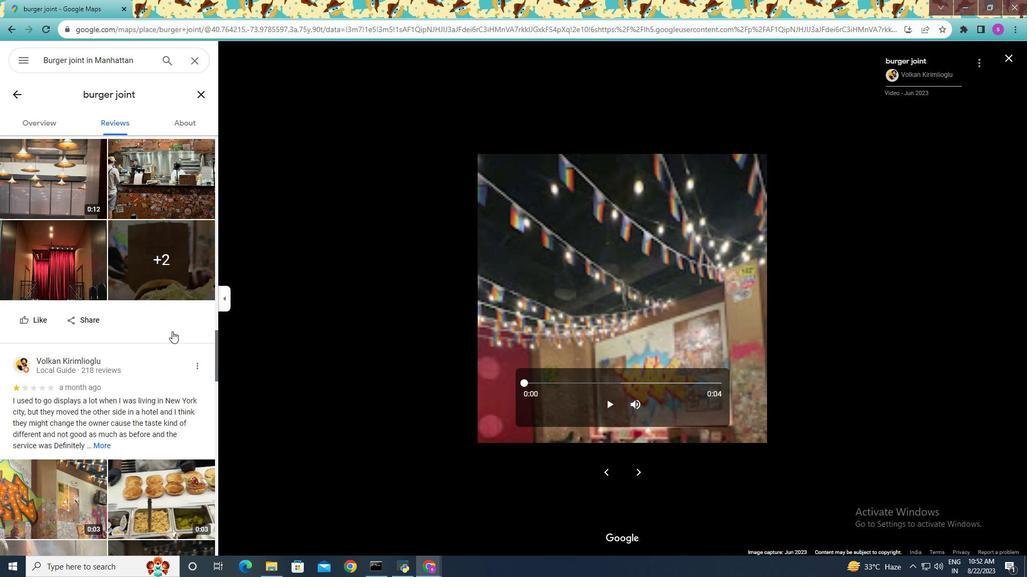 
Action: Mouse scrolled (172, 331) with delta (0, 0)
Screenshot: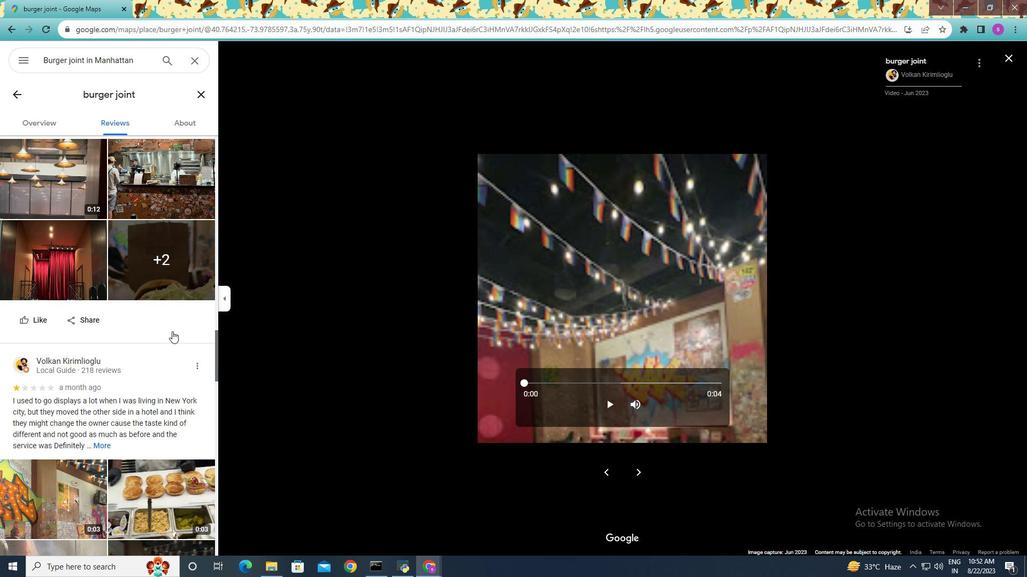 
Action: Mouse scrolled (172, 331) with delta (0, 0)
Screenshot: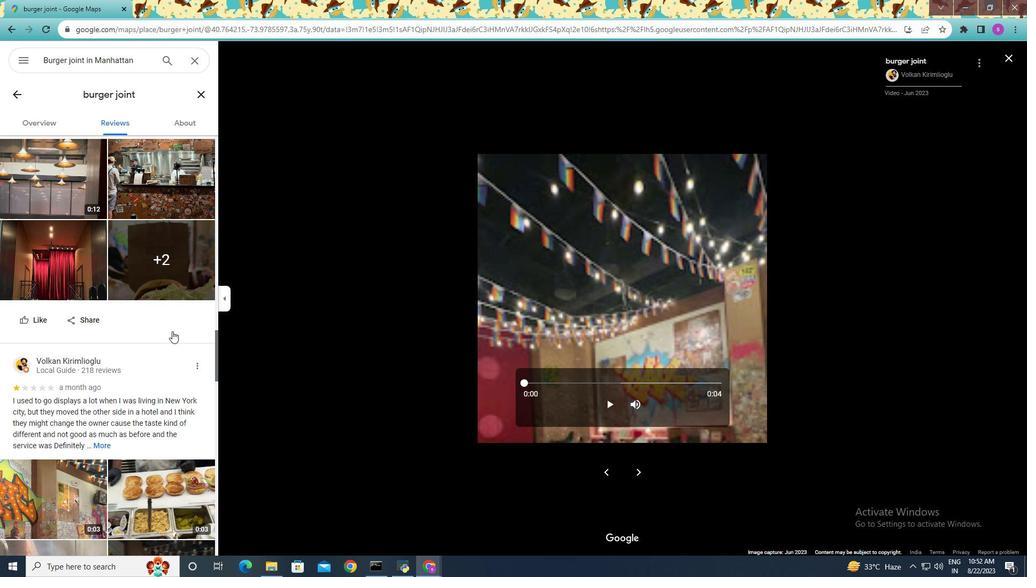 
Action: Mouse scrolled (172, 331) with delta (0, 0)
Screenshot: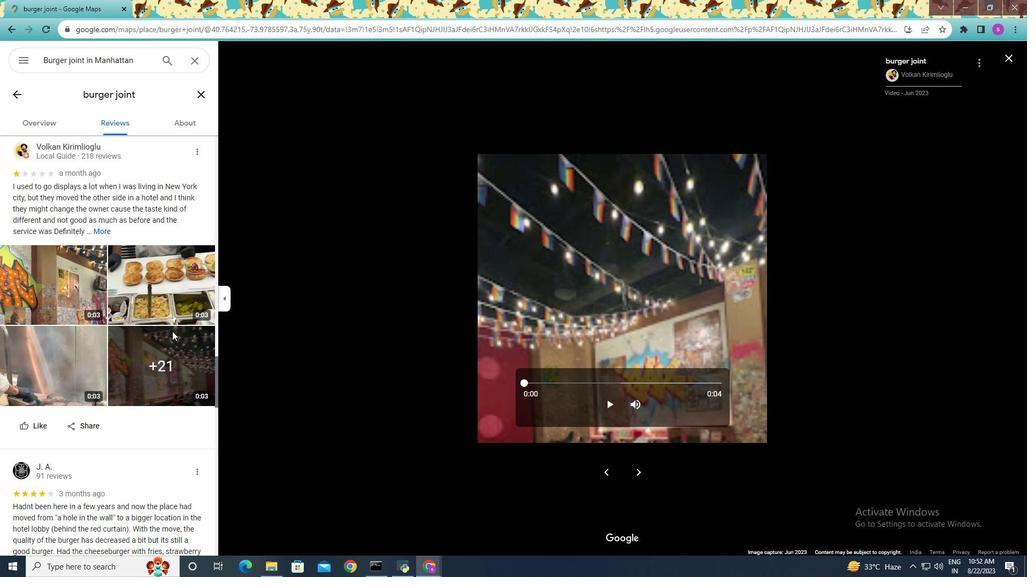 
Action: Mouse scrolled (172, 331) with delta (0, 0)
Screenshot: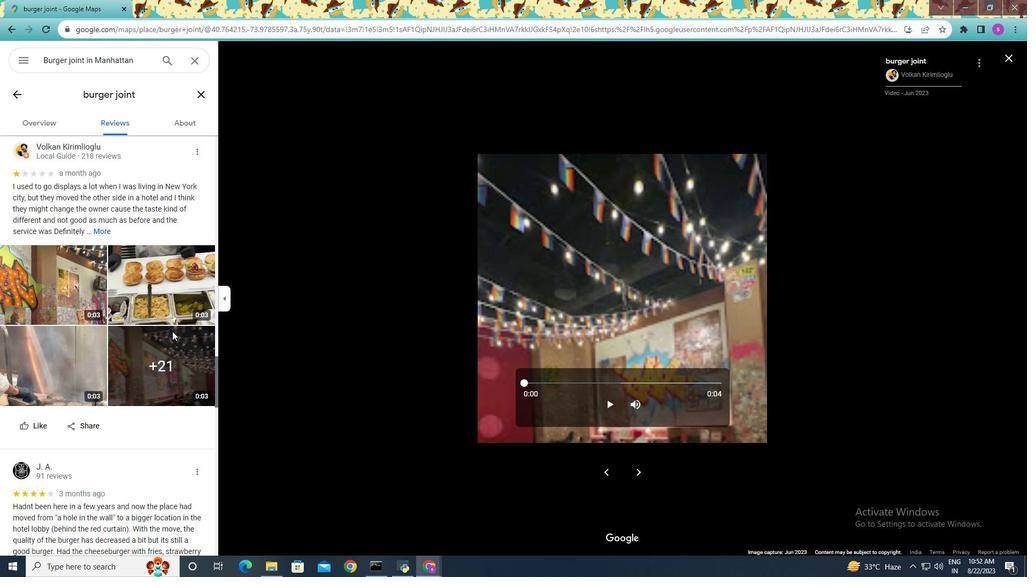 
Action: Mouse scrolled (172, 331) with delta (0, 0)
Screenshot: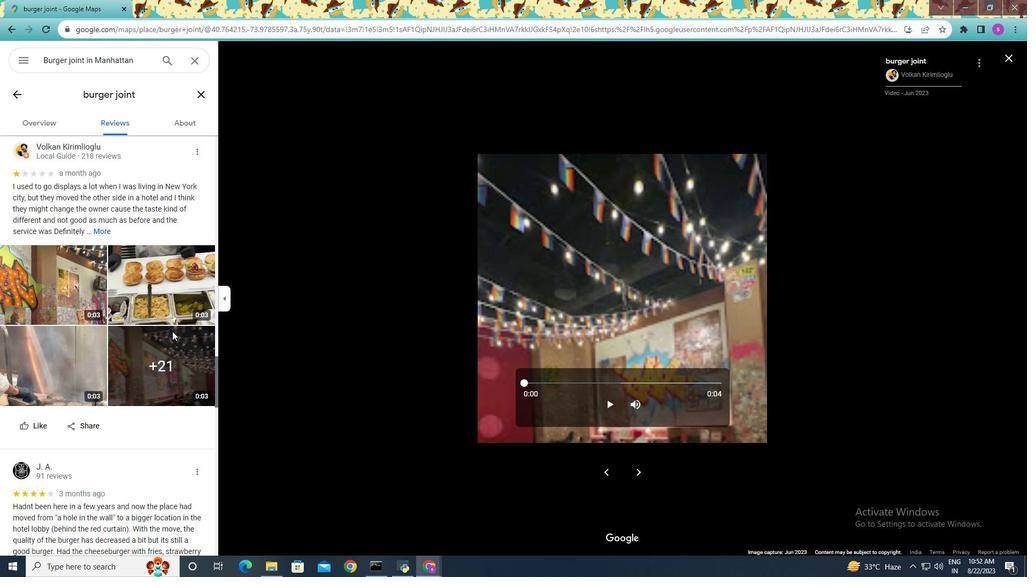 
Action: Mouse scrolled (172, 331) with delta (0, 0)
Screenshot: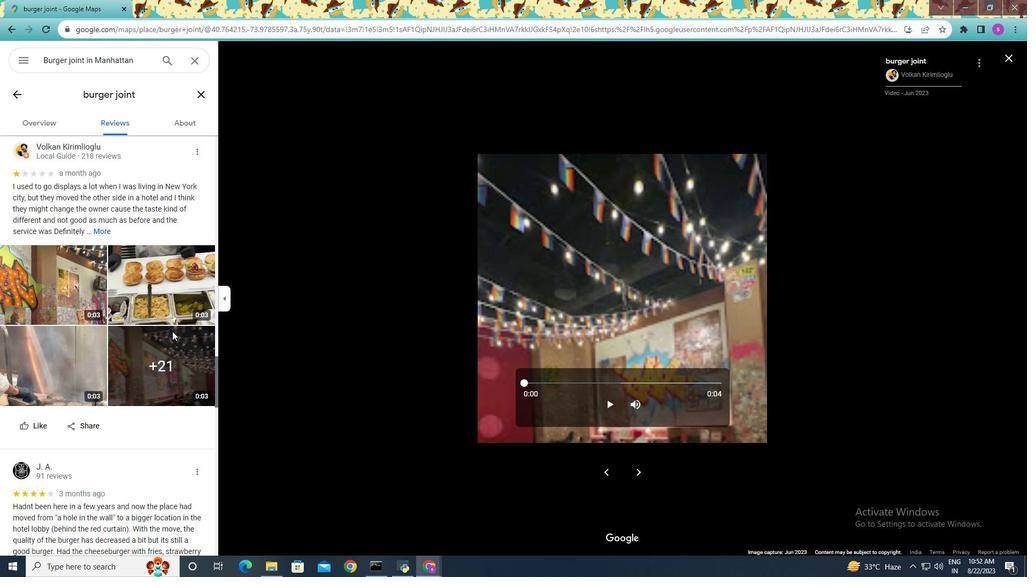 
Action: Mouse scrolled (172, 331) with delta (0, 0)
Screenshot: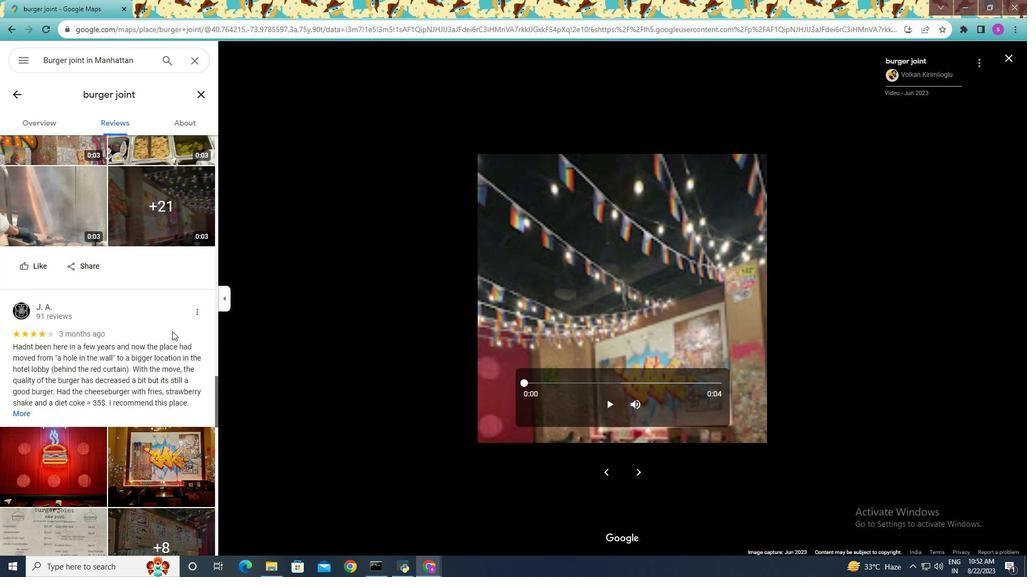 
Action: Mouse scrolled (172, 331) with delta (0, 0)
Screenshot: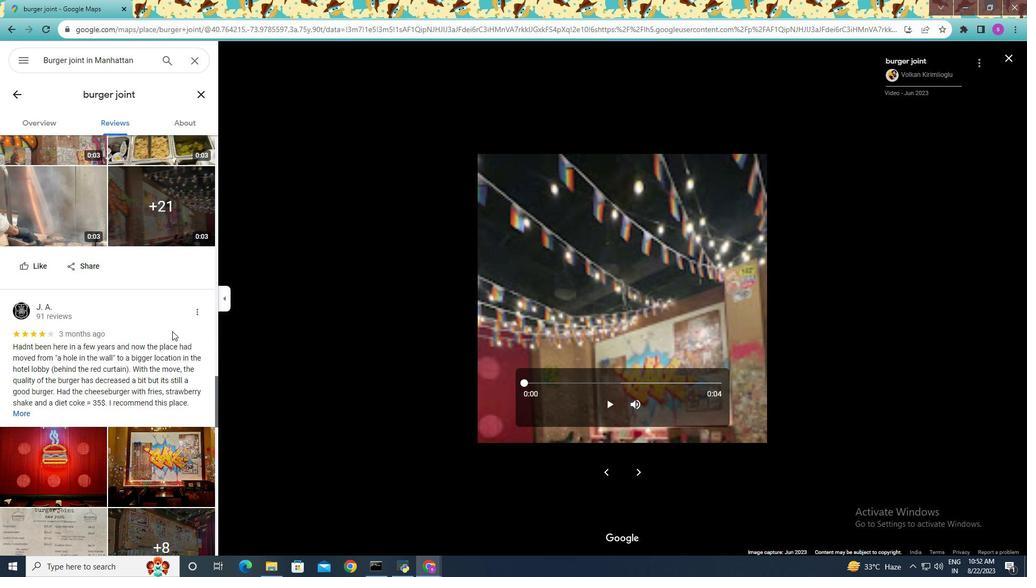
Action: Mouse scrolled (172, 331) with delta (0, 0)
Screenshot: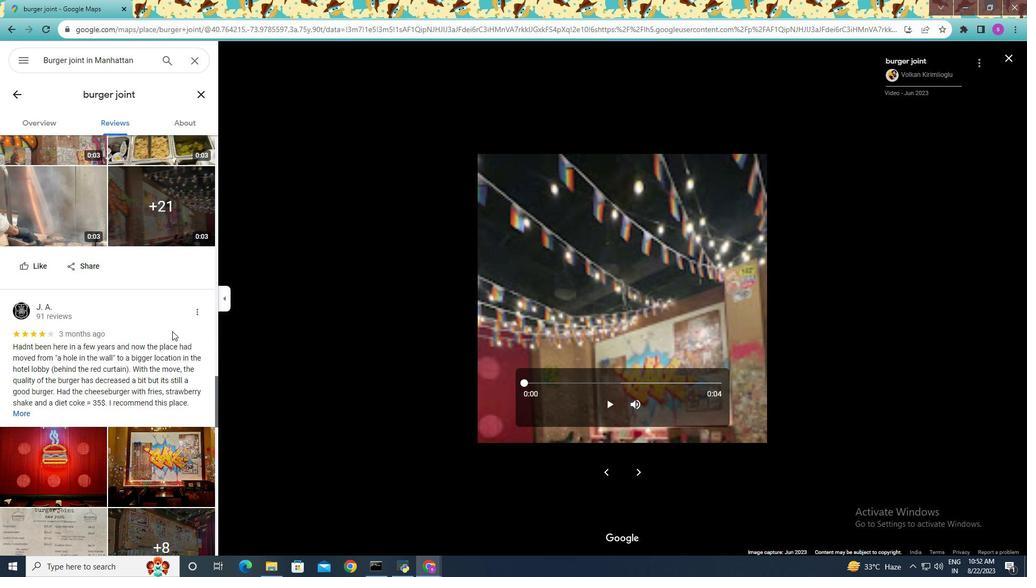 
Action: Mouse scrolled (172, 331) with delta (0, 0)
Screenshot: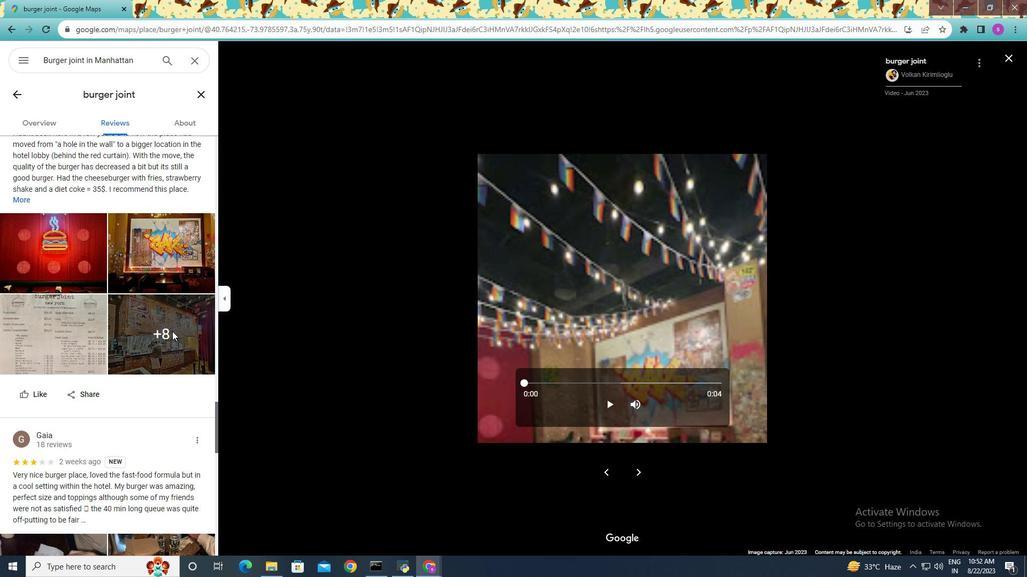 
Action: Mouse scrolled (172, 331) with delta (0, 0)
Screenshot: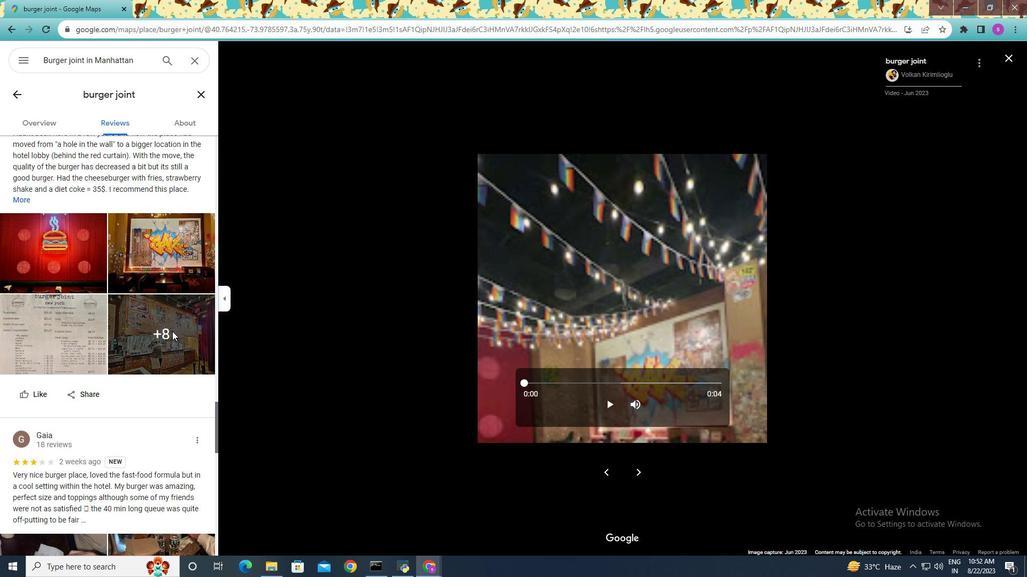 
Action: Mouse scrolled (172, 331) with delta (0, 0)
Screenshot: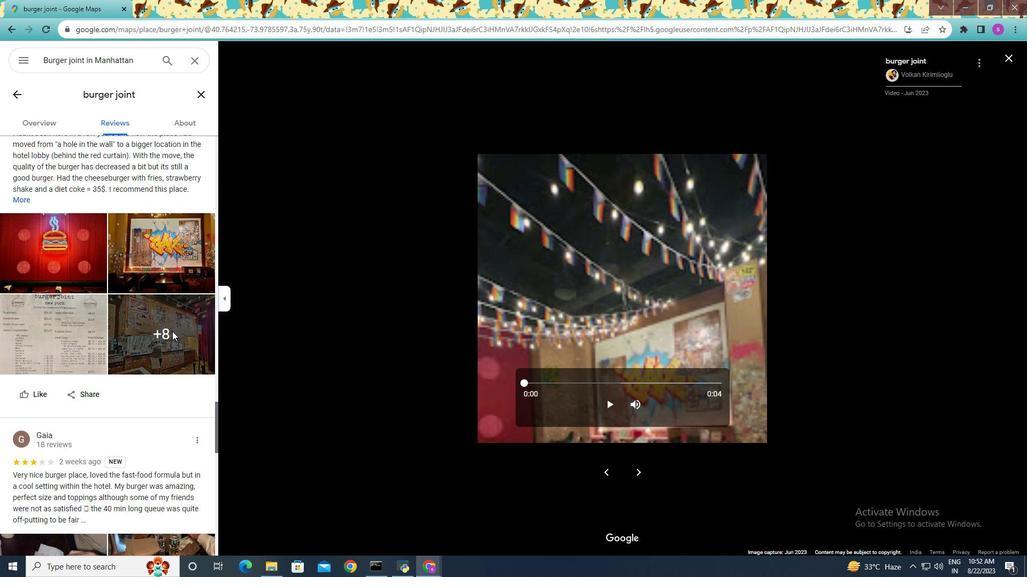 
Action: Mouse scrolled (172, 331) with delta (0, 0)
Screenshot: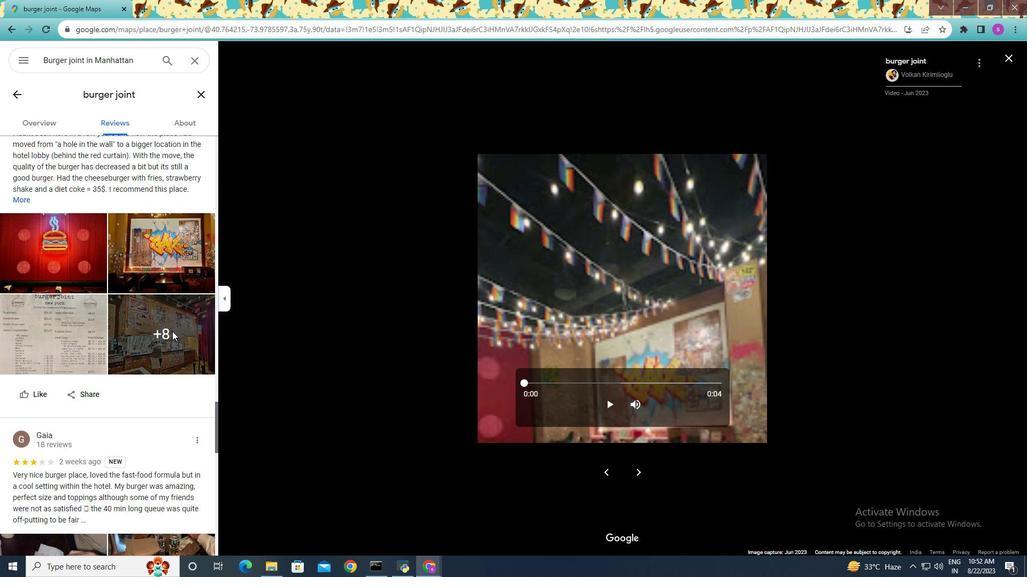
Action: Mouse scrolled (172, 331) with delta (0, 0)
Screenshot: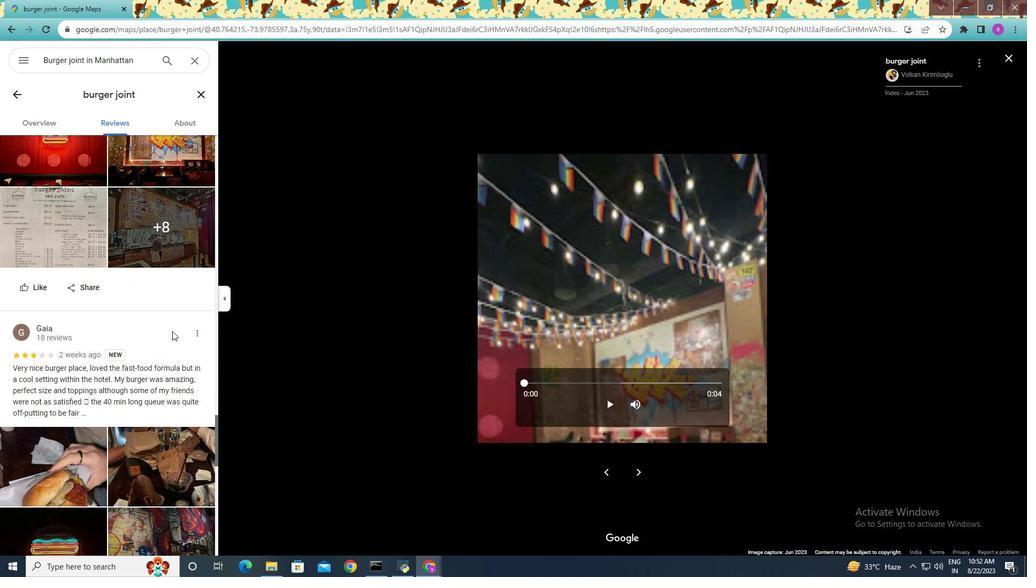 
Action: Mouse scrolled (172, 331) with delta (0, 0)
Screenshot: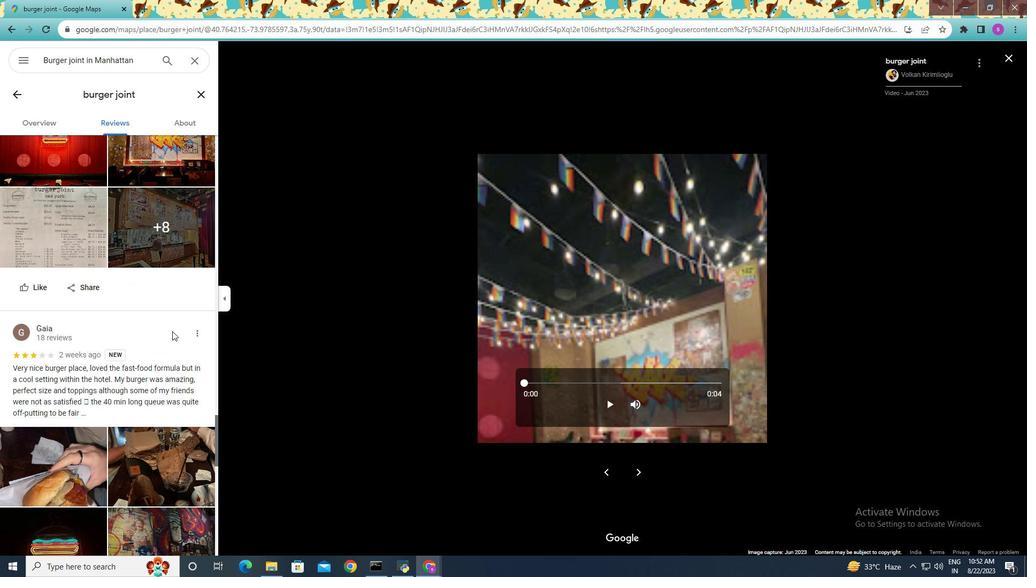
Action: Mouse scrolled (172, 331) with delta (0, 0)
Screenshot: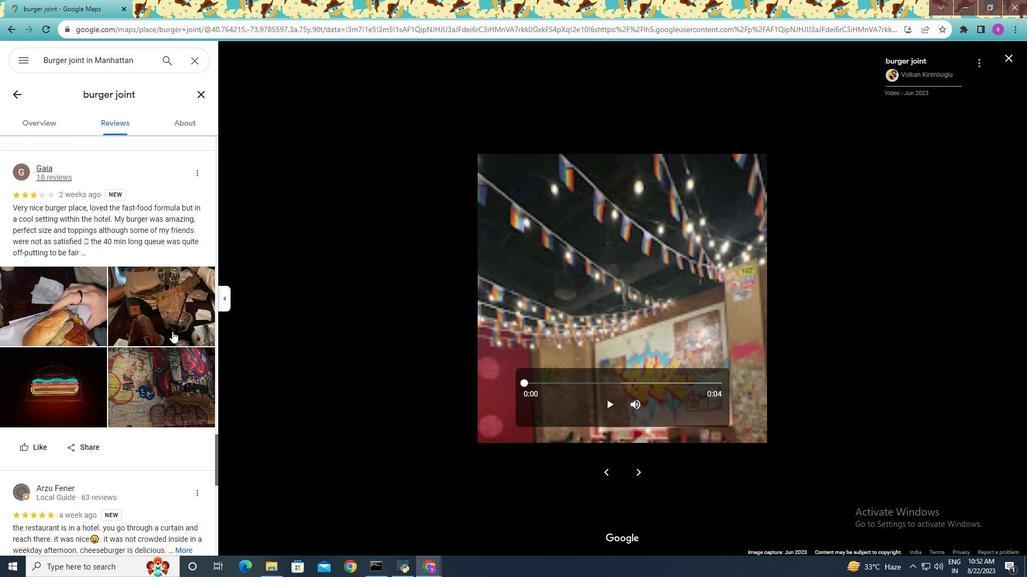
Action: Mouse scrolled (172, 331) with delta (0, 0)
Screenshot: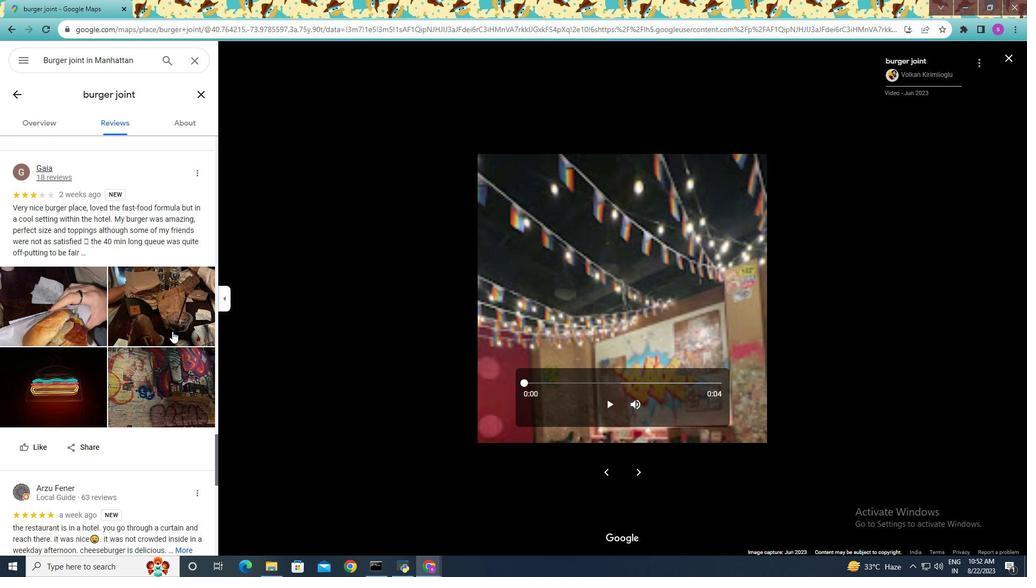 
Action: Mouse scrolled (172, 331) with delta (0, 0)
Screenshot: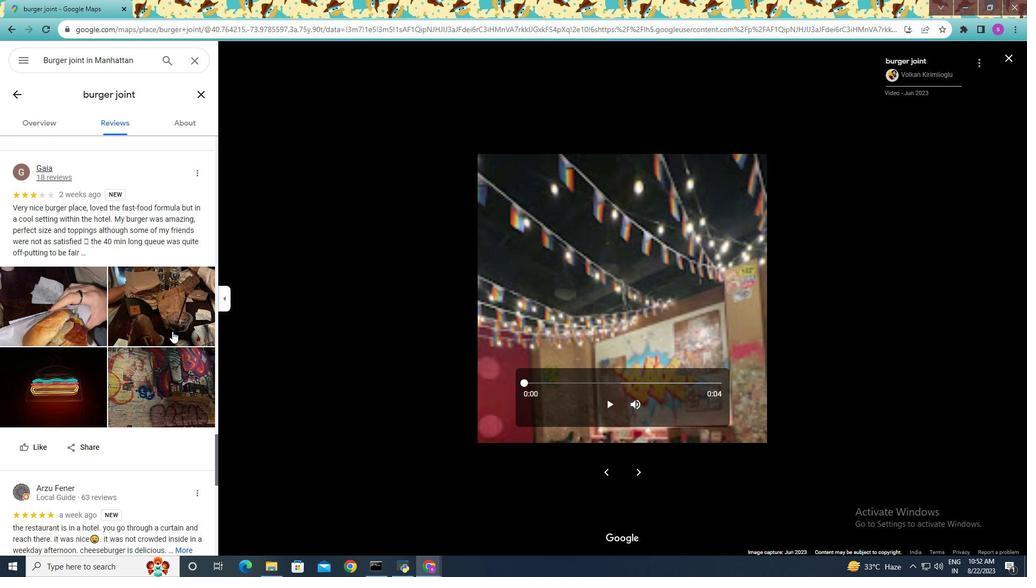 
Action: Mouse scrolled (172, 331) with delta (0, 0)
Screenshot: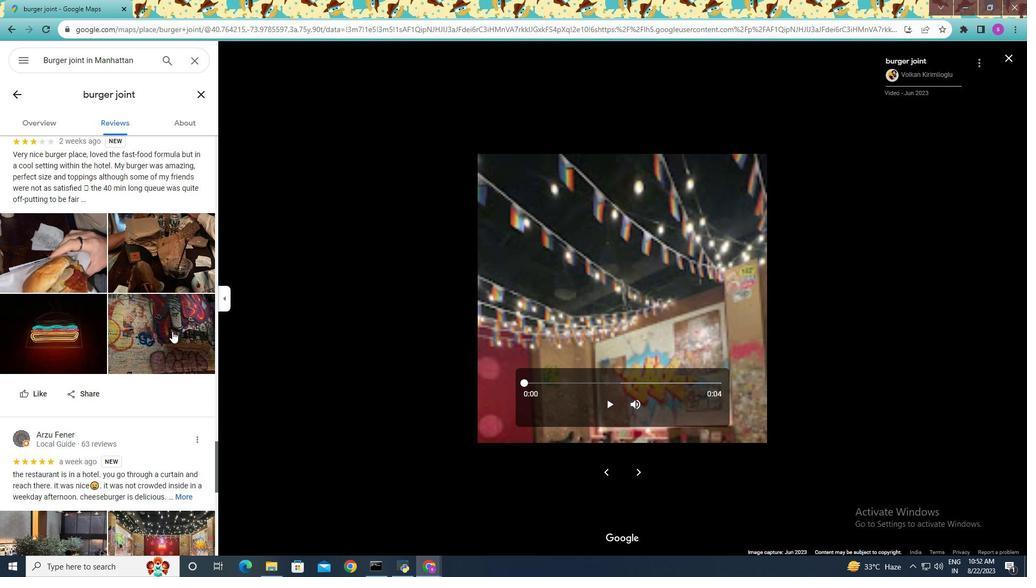 
Action: Mouse scrolled (172, 331) with delta (0, 0)
Screenshot: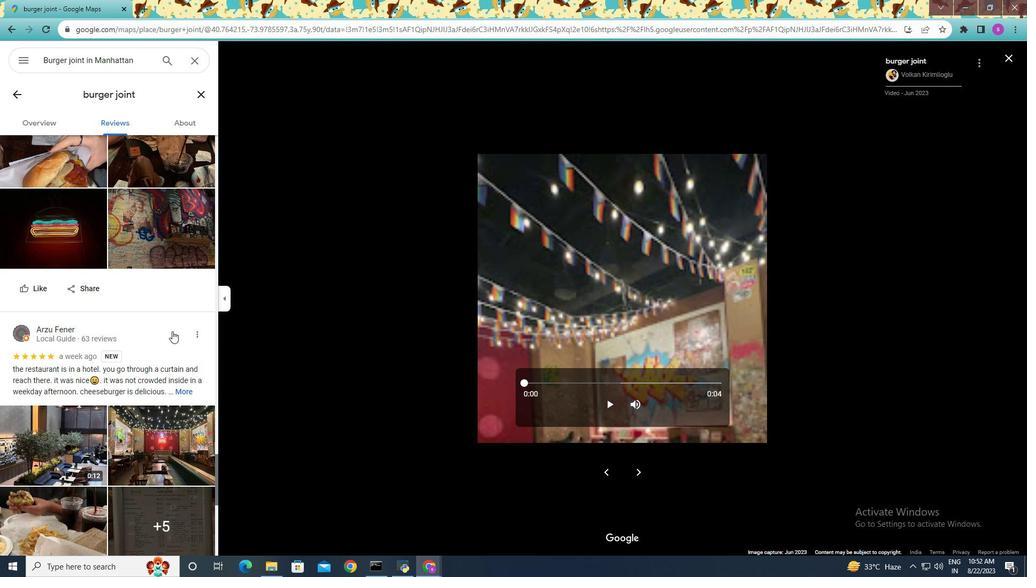 
Action: Mouse scrolled (172, 331) with delta (0, 0)
Screenshot: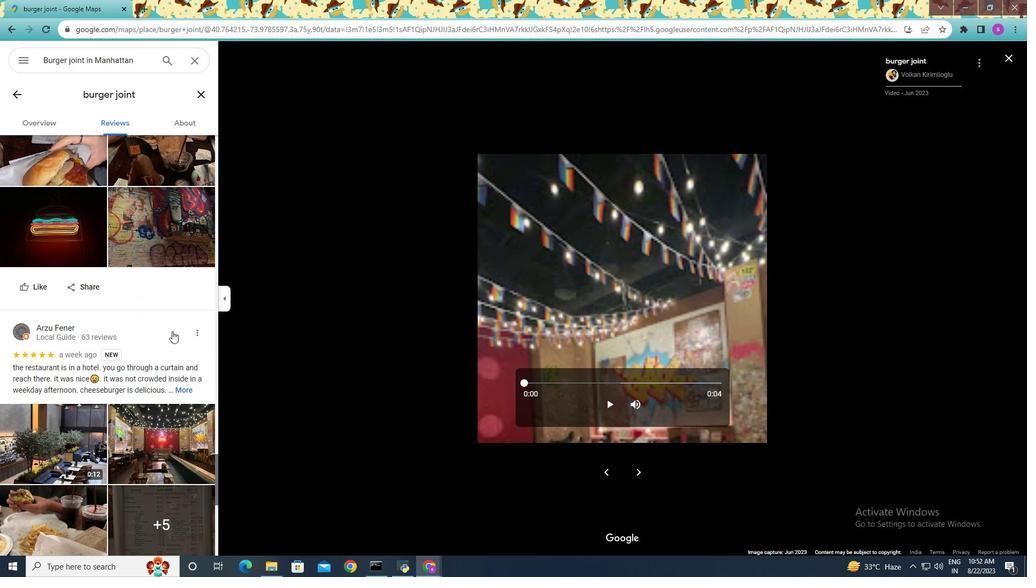 
Action: Mouse scrolled (172, 331) with delta (0, 0)
Screenshot: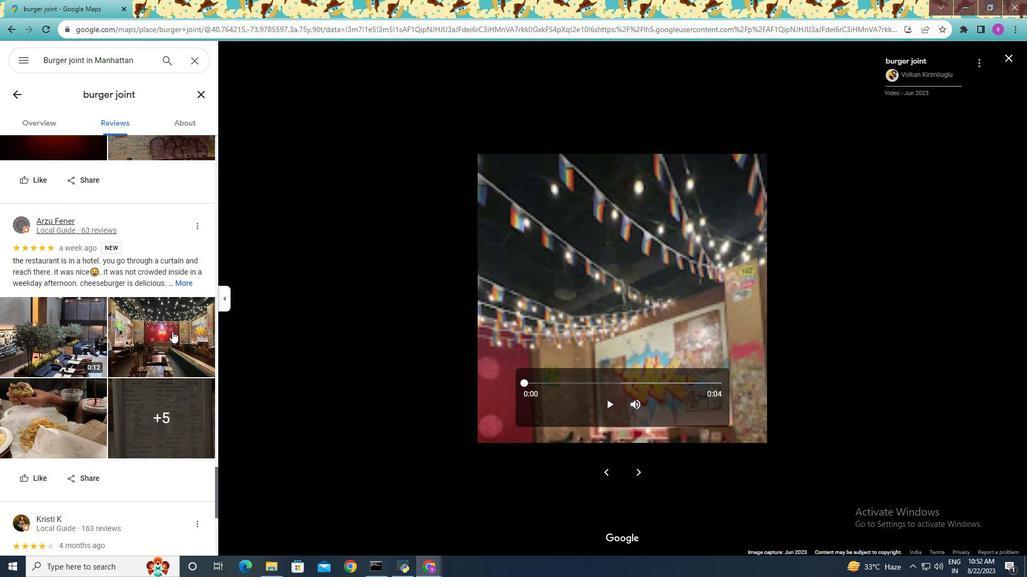 
Action: Mouse scrolled (172, 331) with delta (0, 0)
Screenshot: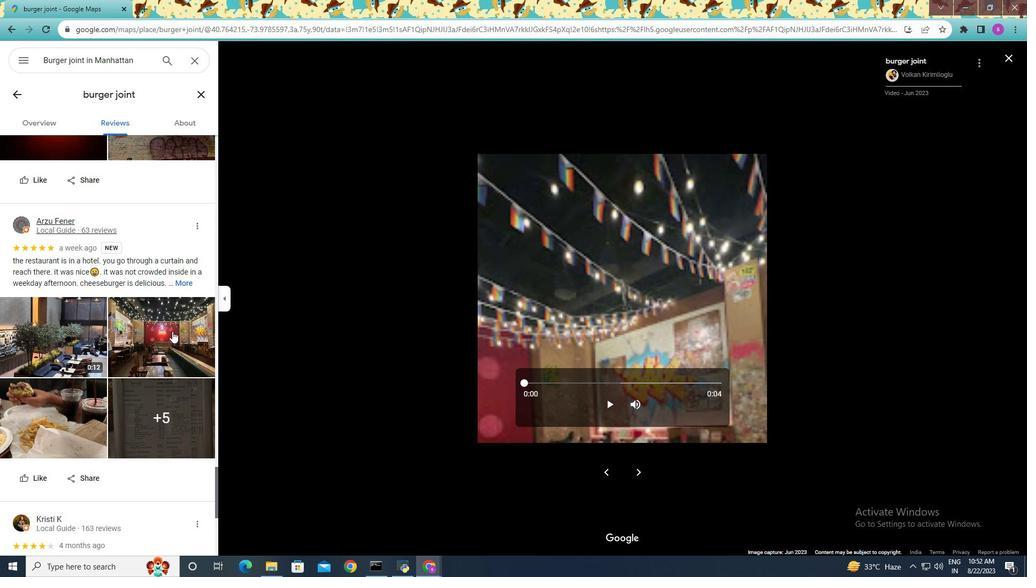 
Action: Mouse moved to (186, 284)
Screenshot: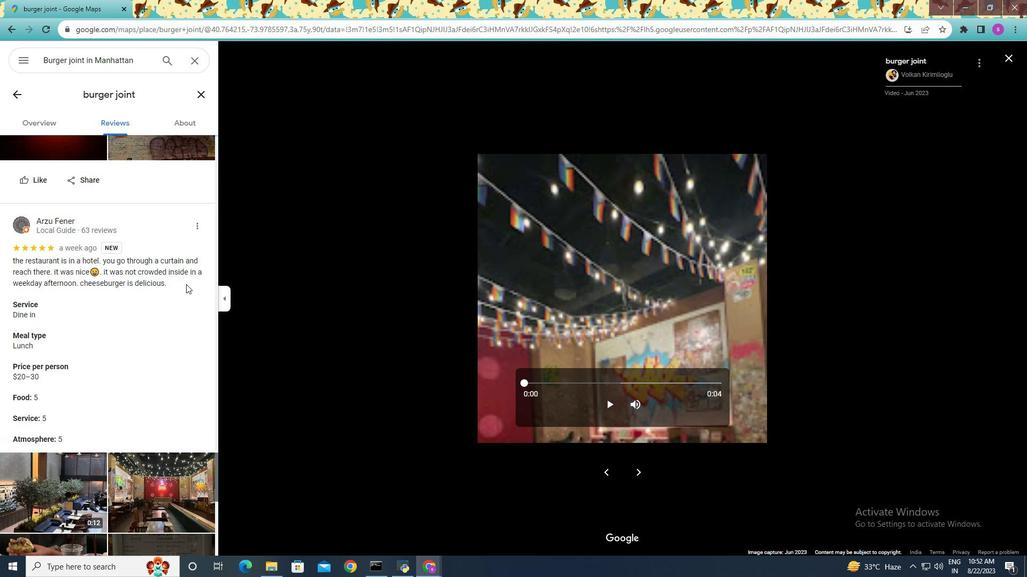 
Action: Mouse pressed left at (186, 284)
Screenshot: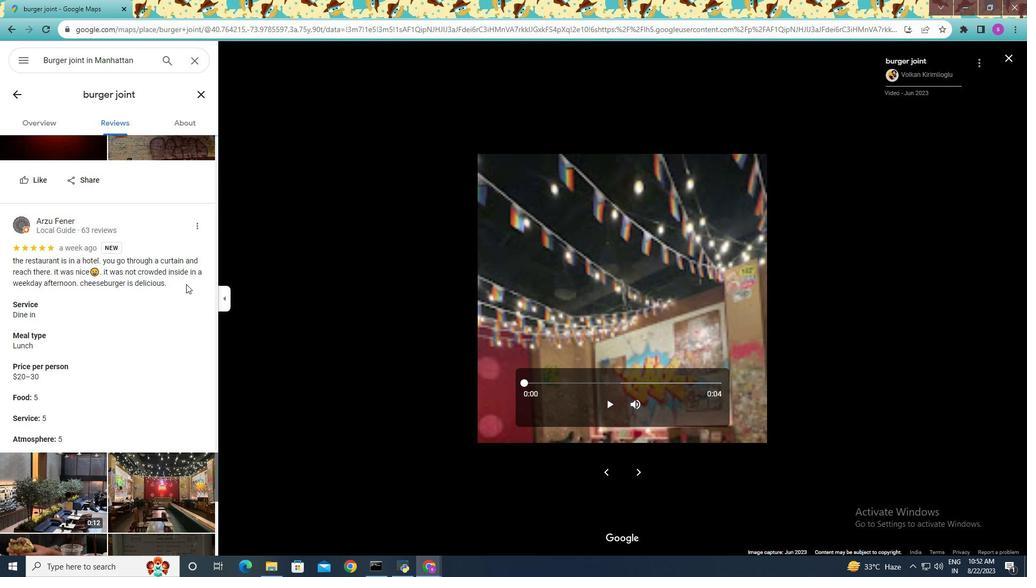 
Action: Mouse moved to (139, 357)
Screenshot: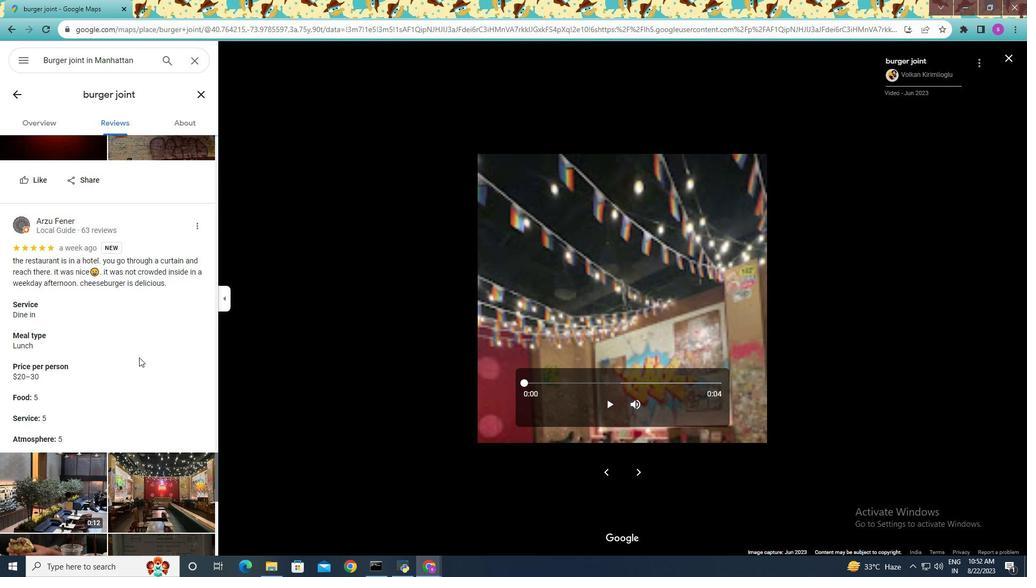 
Action: Mouse scrolled (139, 357) with delta (0, 0)
